 Task: When was "The Call of the Wild" by Jack London set?
Action: Mouse moved to (354, 138)
Screenshot: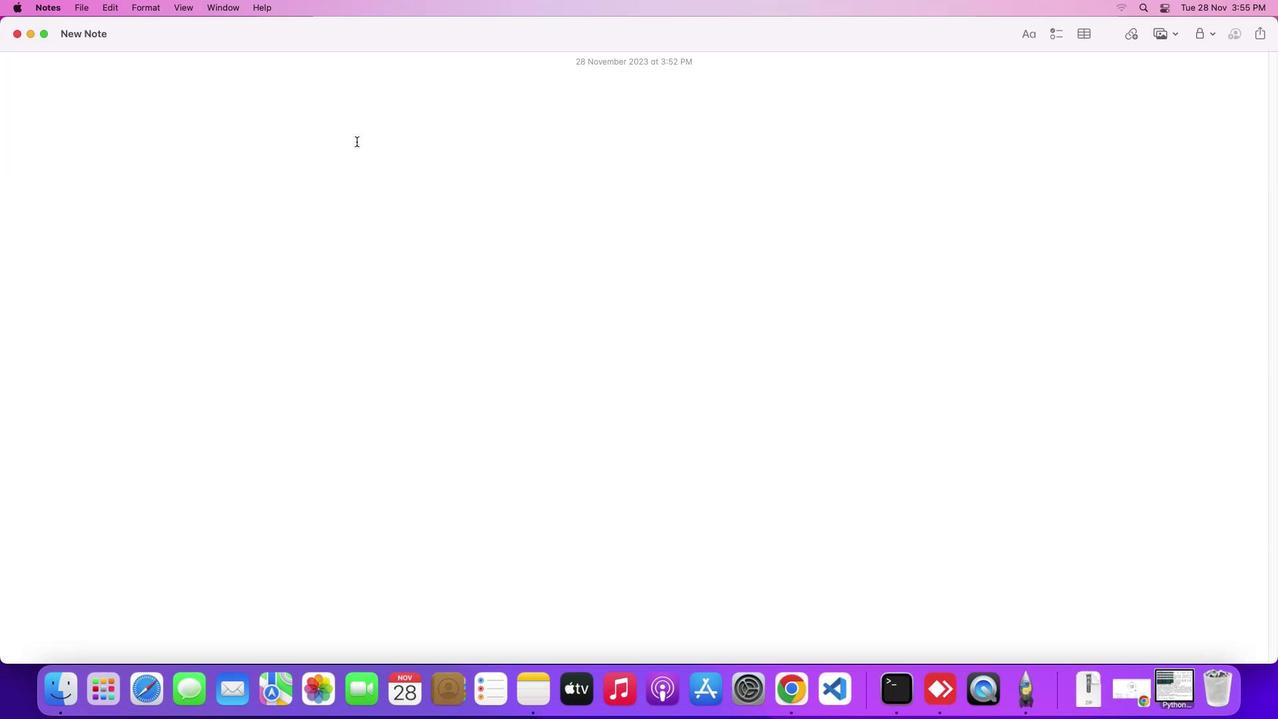 
Action: Key pressed Key.shift'W''h''e''n'Key.space'w''a''s'Key.spaceKey.shift'"'Key.shift'T''h''e'Key.spaceKey.shift'C''a''l''l'Key.space'o''f'Key.space't''h''e'Key.spaceKey.shift'W''i''l''d'Key.shift'"'Key.space'b''y'Key.spaceKey.shift'J''a''c''k'Key.spaceKey.shift'L''o''n''d''o''n'Key.space's''e''t'Key.shift_r'?'Key.enter
Screenshot: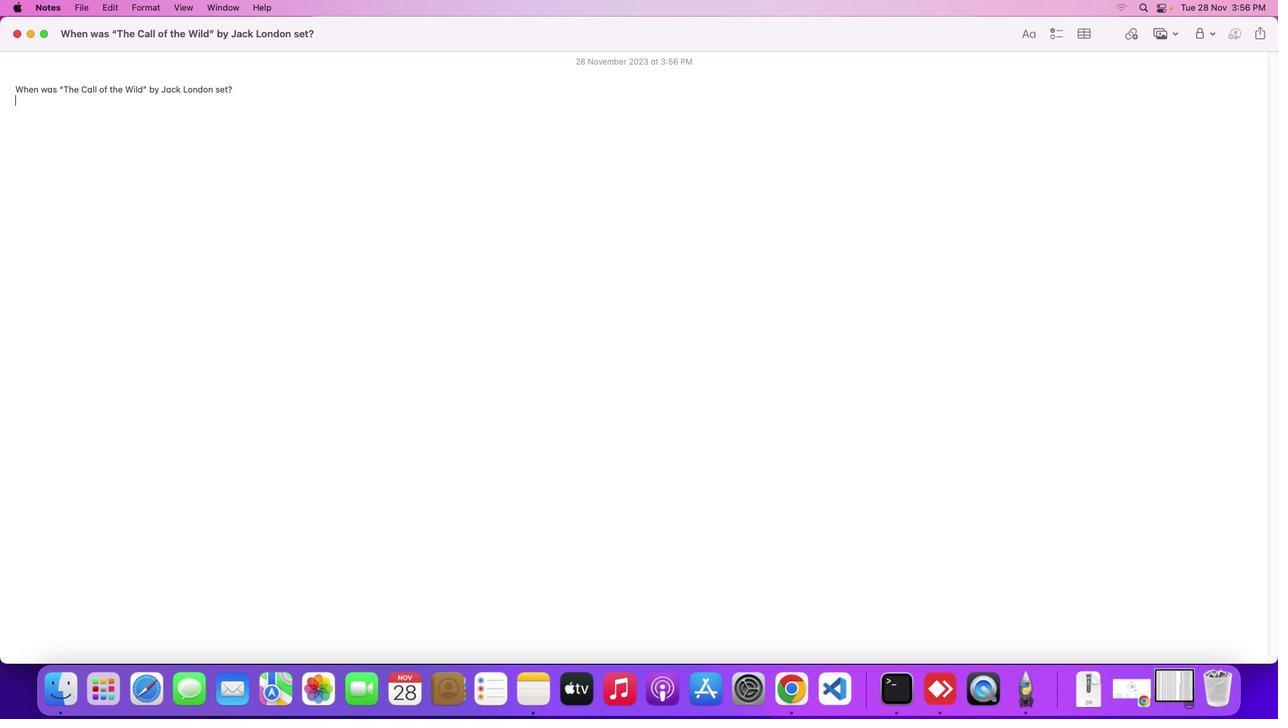 
Action: Mouse moved to (1136, 685)
Screenshot: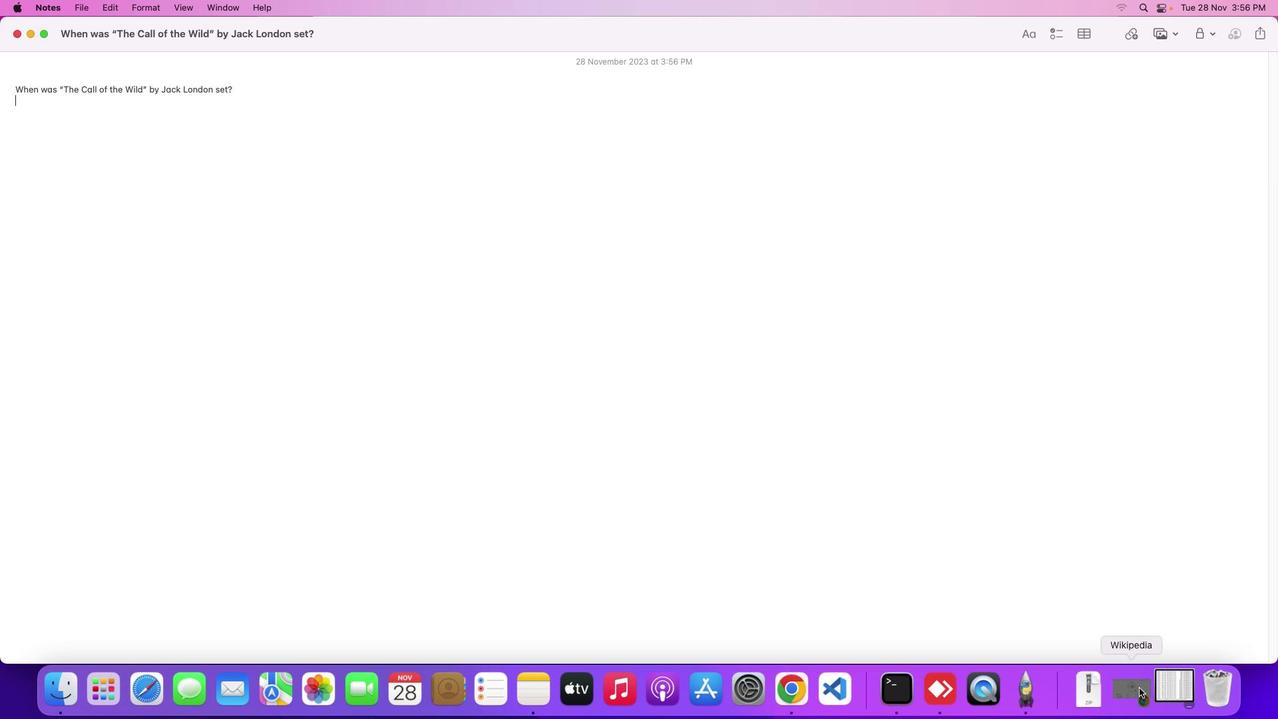
Action: Mouse pressed left at (1136, 685)
Screenshot: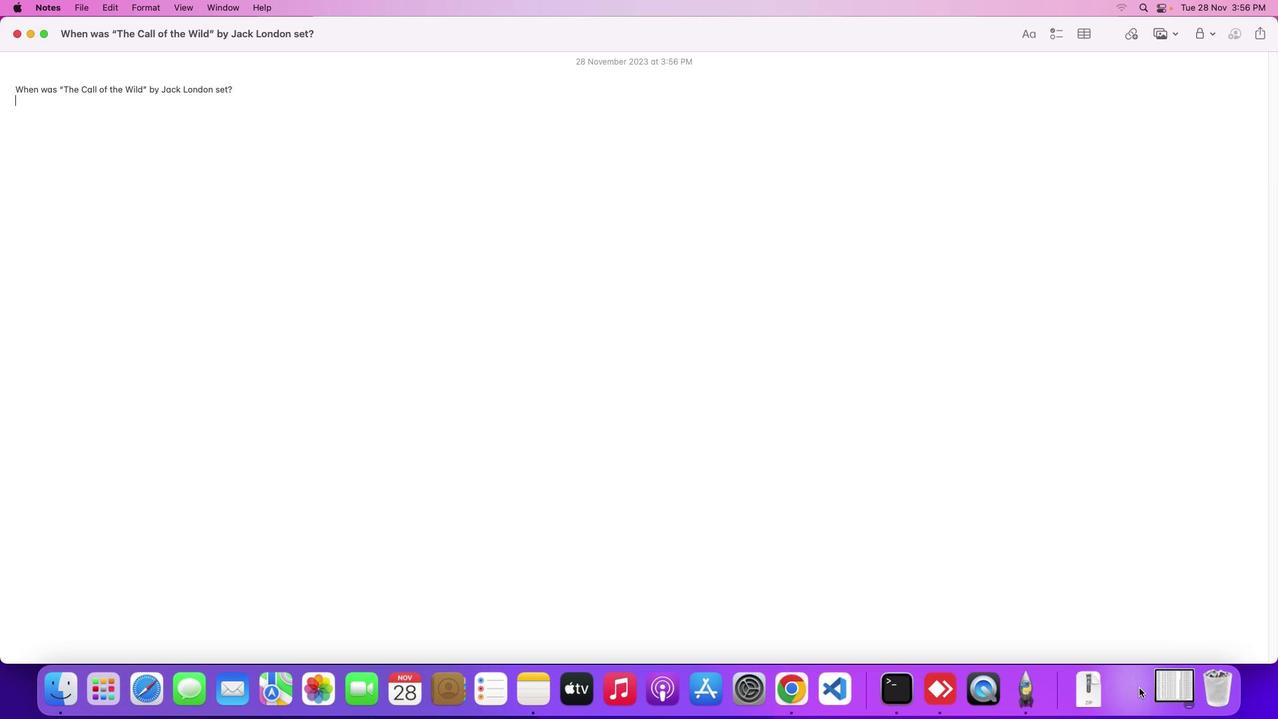 
Action: Mouse moved to (518, 405)
Screenshot: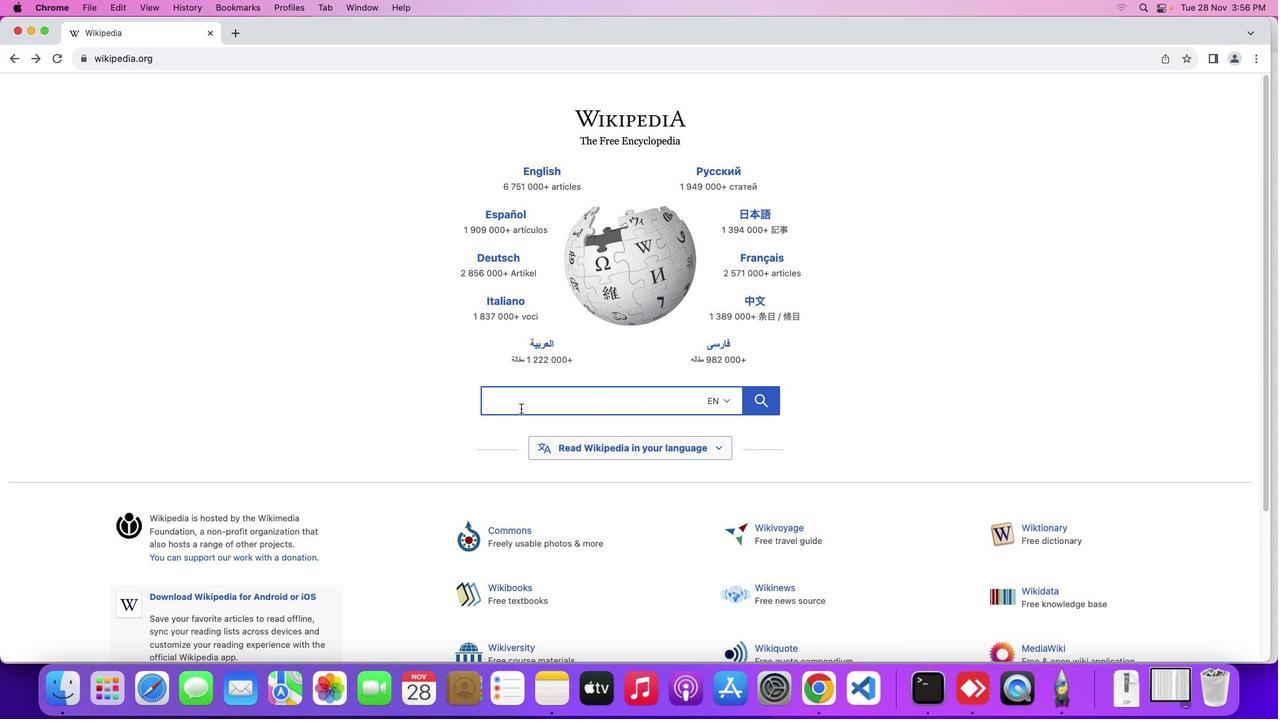 
Action: Mouse pressed left at (518, 405)
Screenshot: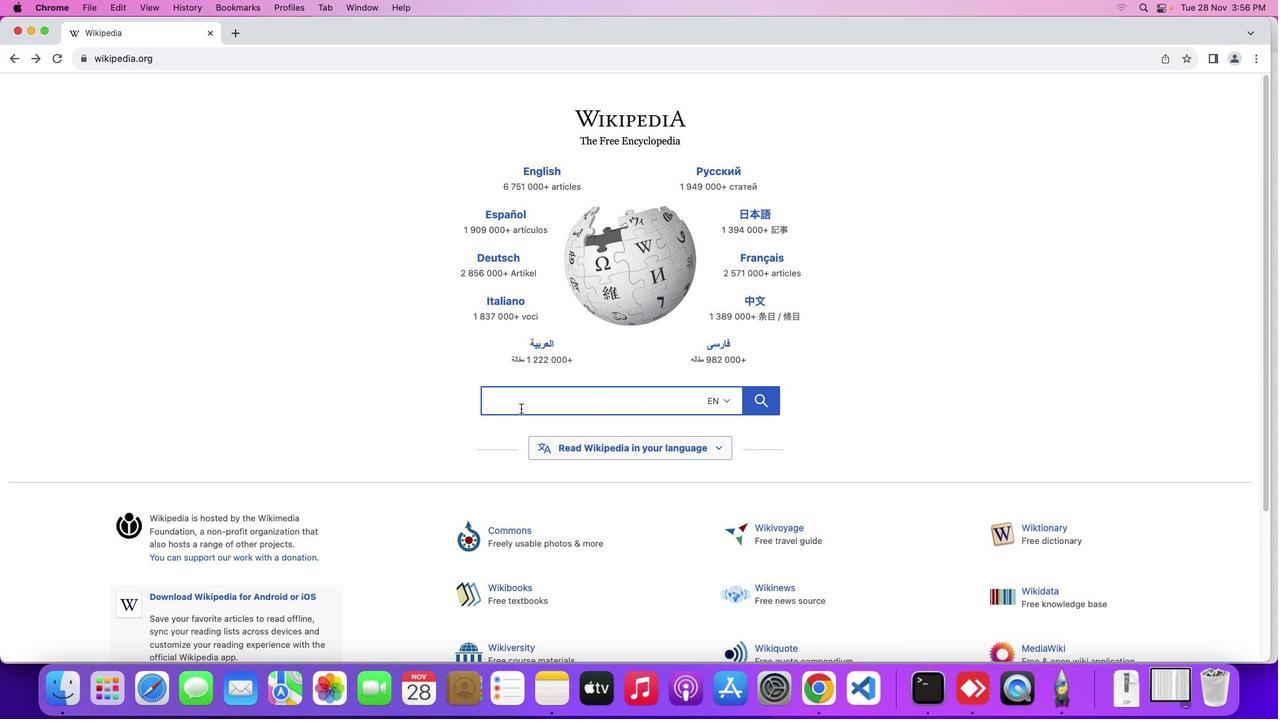 
Action: Mouse moved to (514, 407)
Screenshot: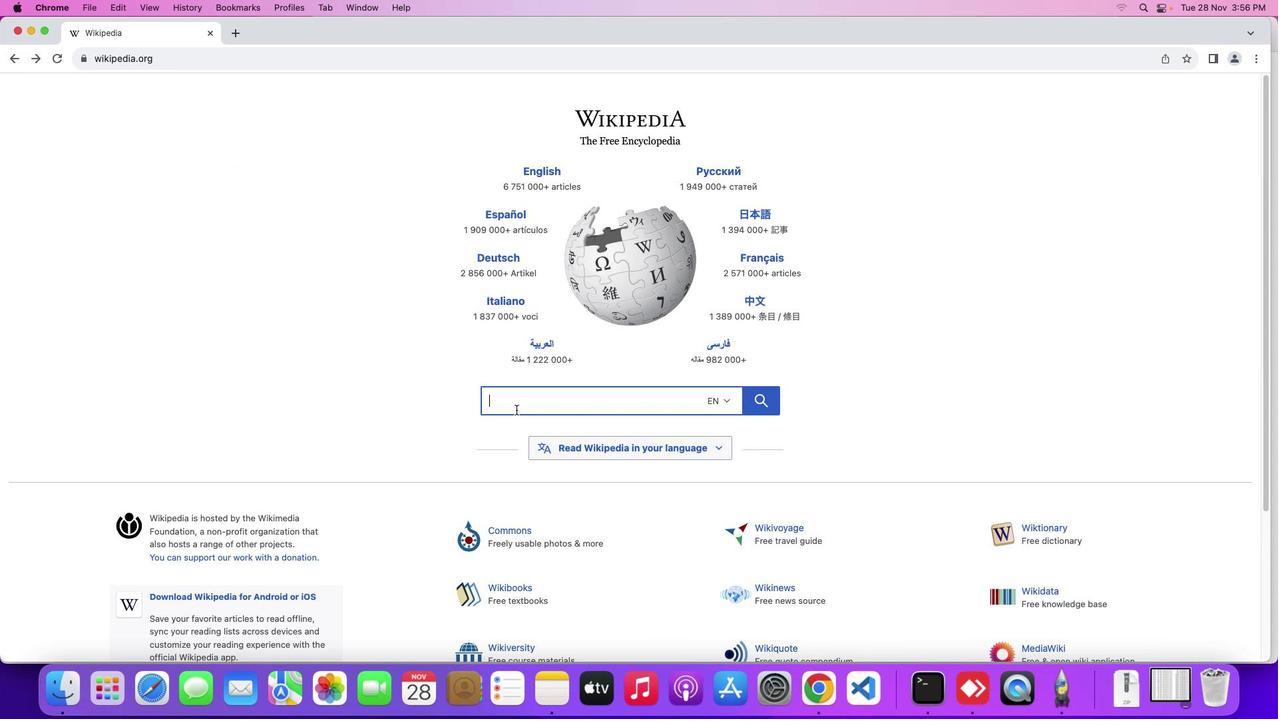 
Action: Key pressed Key.shift'T''h''e'Key.spaceKey.shift'C''a''l''l'Key.space'o''f'Key.space't''h''e'Key.spaceKey.shift'W''i''l''d'
Screenshot: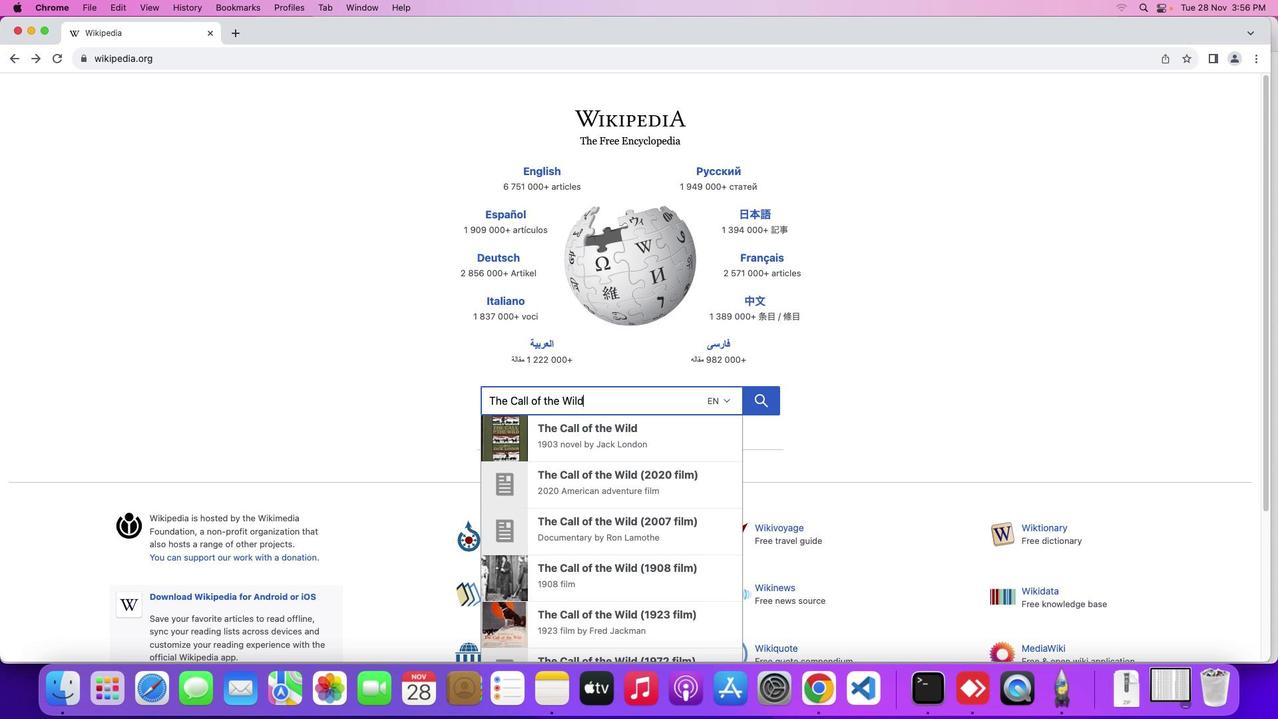 
Action: Mouse moved to (569, 430)
Screenshot: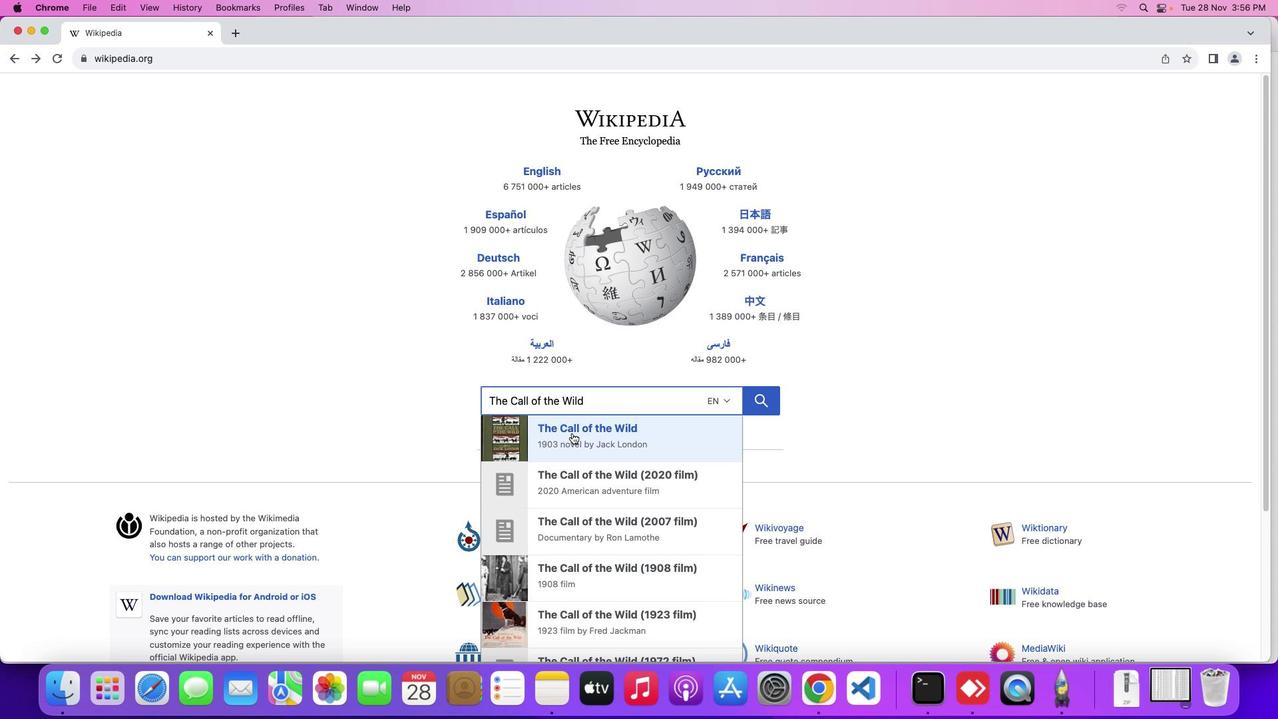 
Action: Mouse pressed left at (569, 430)
Screenshot: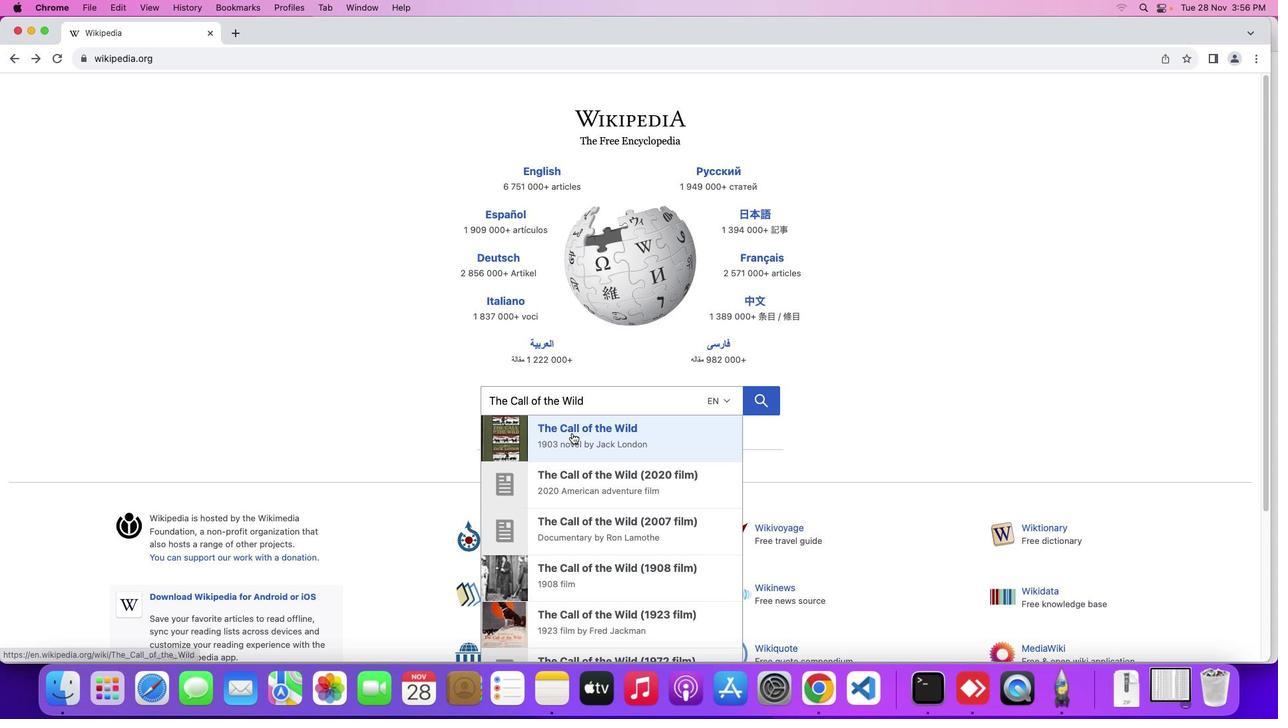 
Action: Mouse moved to (701, 380)
Screenshot: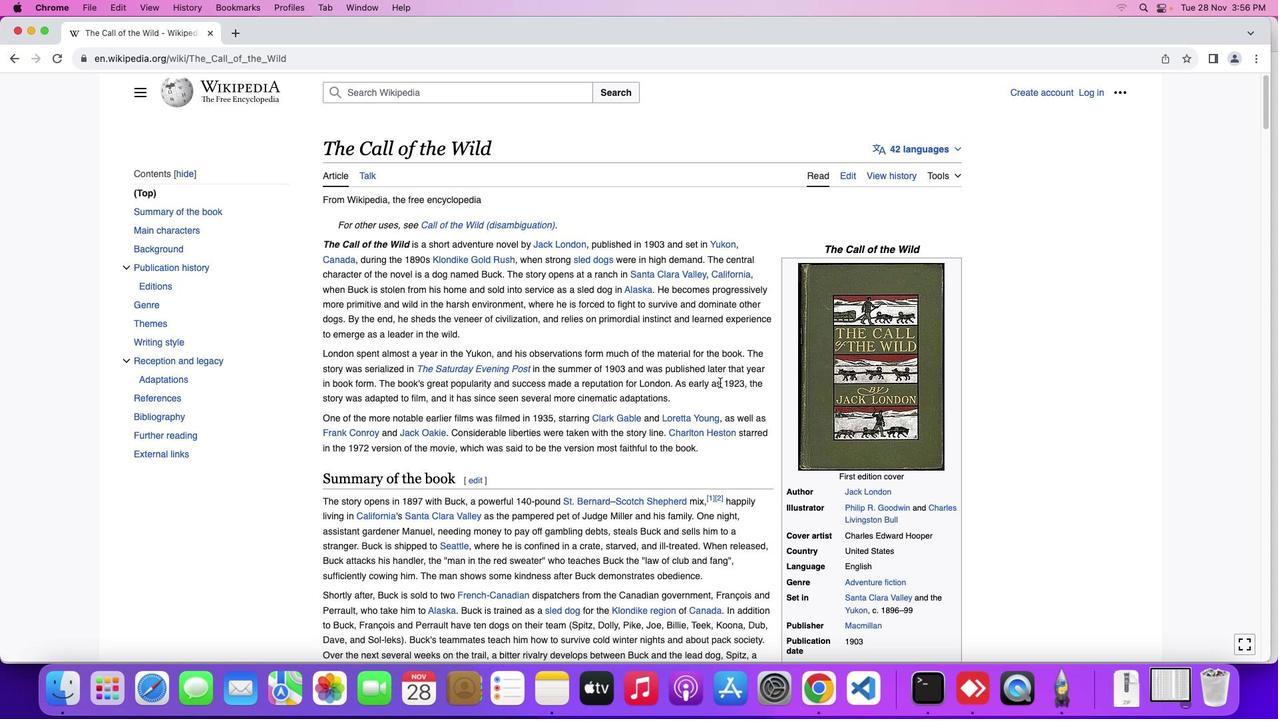
Action: Mouse scrolled (701, 380) with delta (-1, -2)
Screenshot: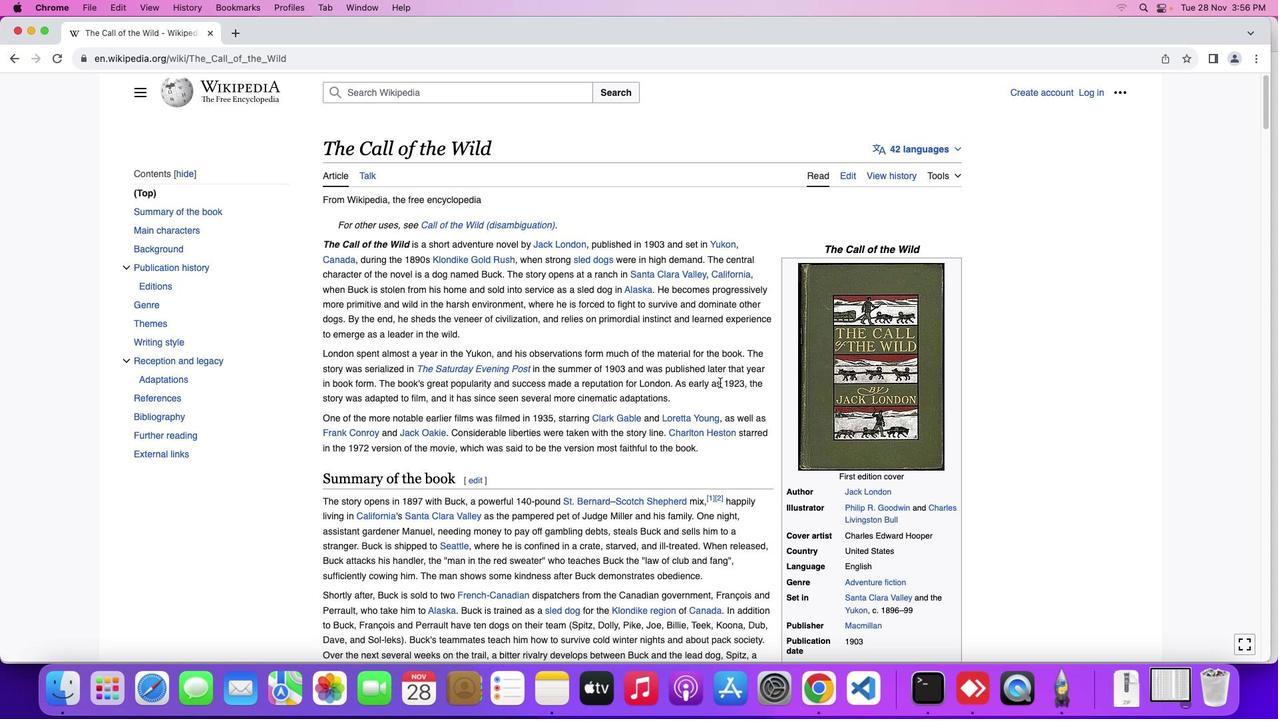 
Action: Mouse moved to (708, 380)
Screenshot: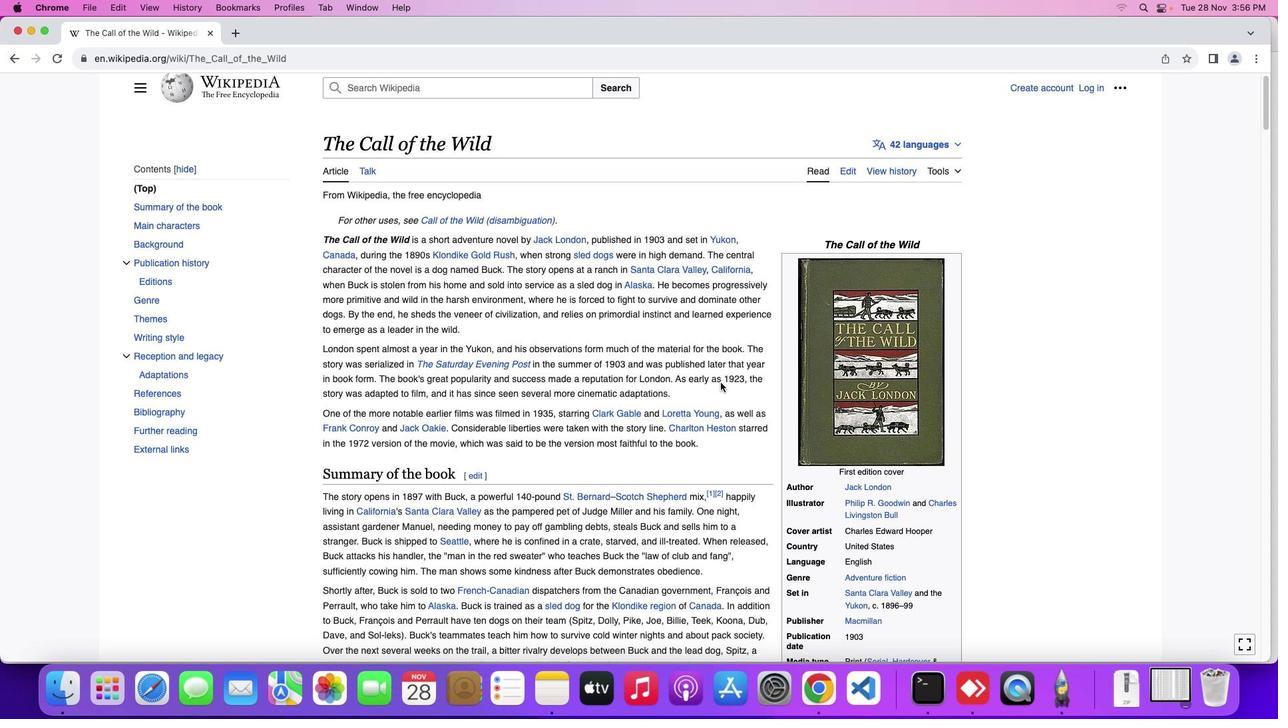 
Action: Mouse scrolled (708, 380) with delta (-1, -2)
Screenshot: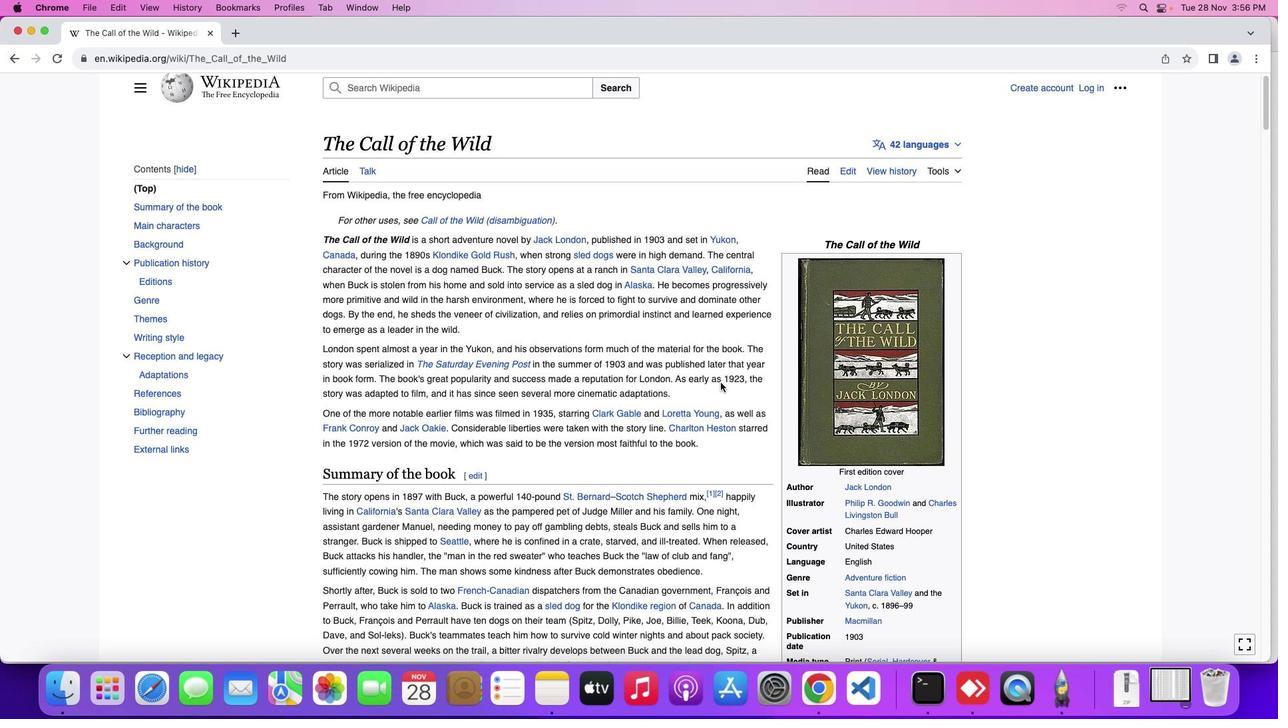 
Action: Mouse moved to (783, 378)
Screenshot: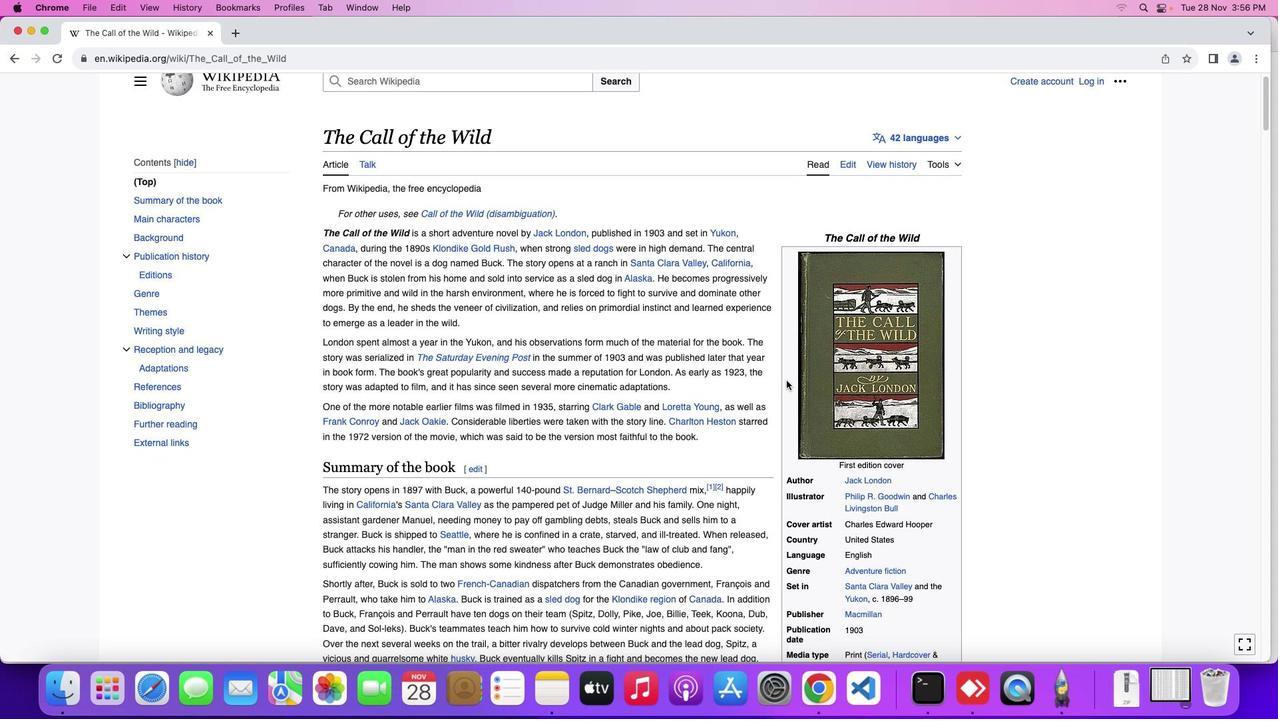 
Action: Mouse scrolled (783, 378) with delta (-1, -2)
Screenshot: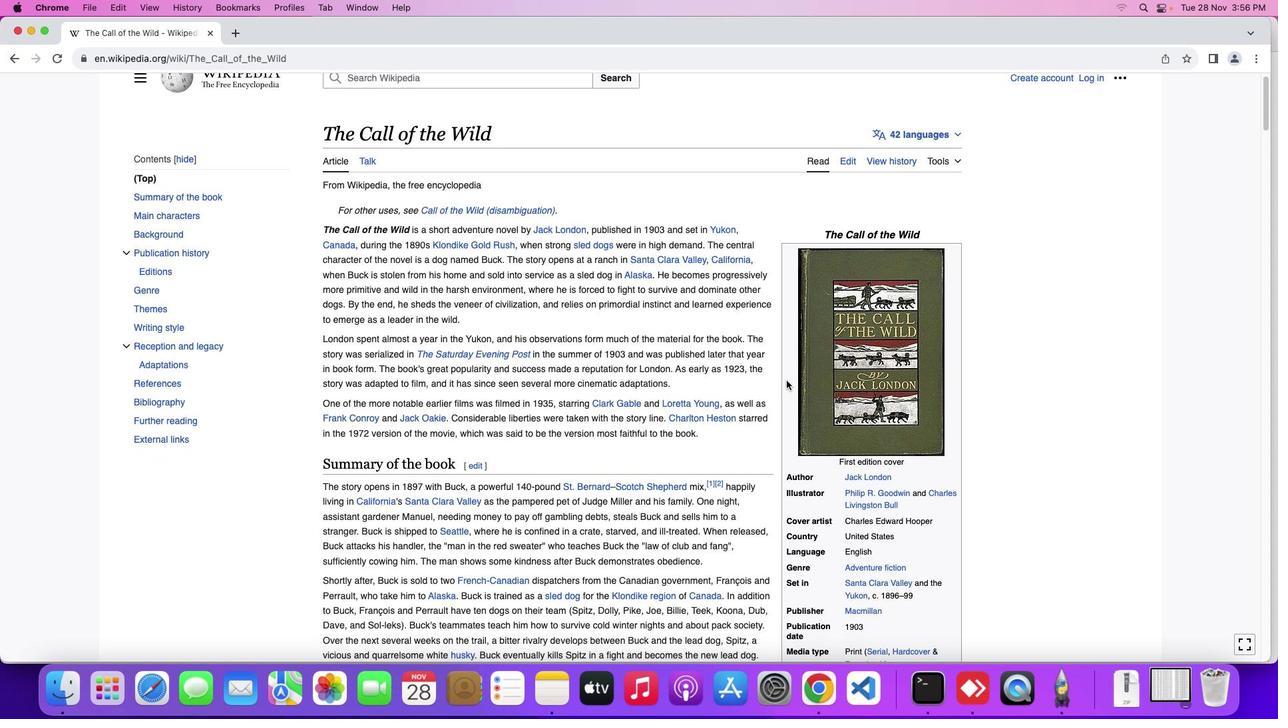 
Action: Mouse scrolled (783, 378) with delta (-1, -2)
Screenshot: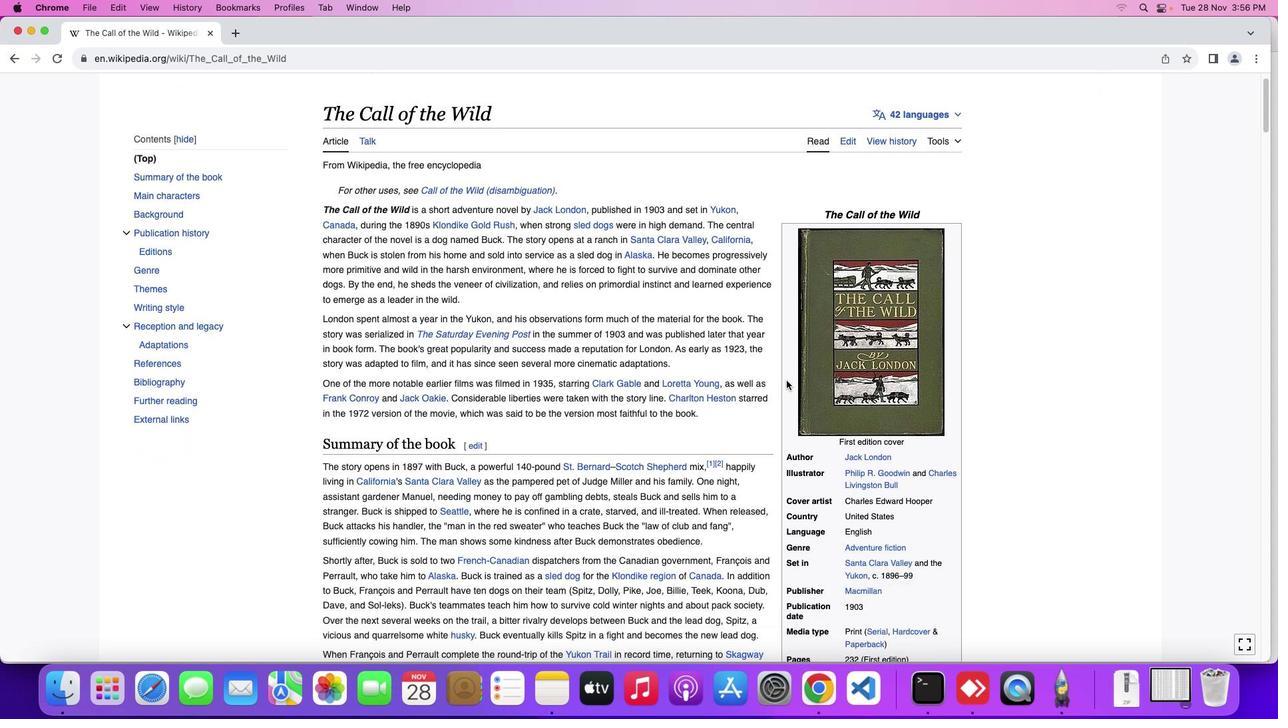 
Action: Mouse moved to (784, 378)
Screenshot: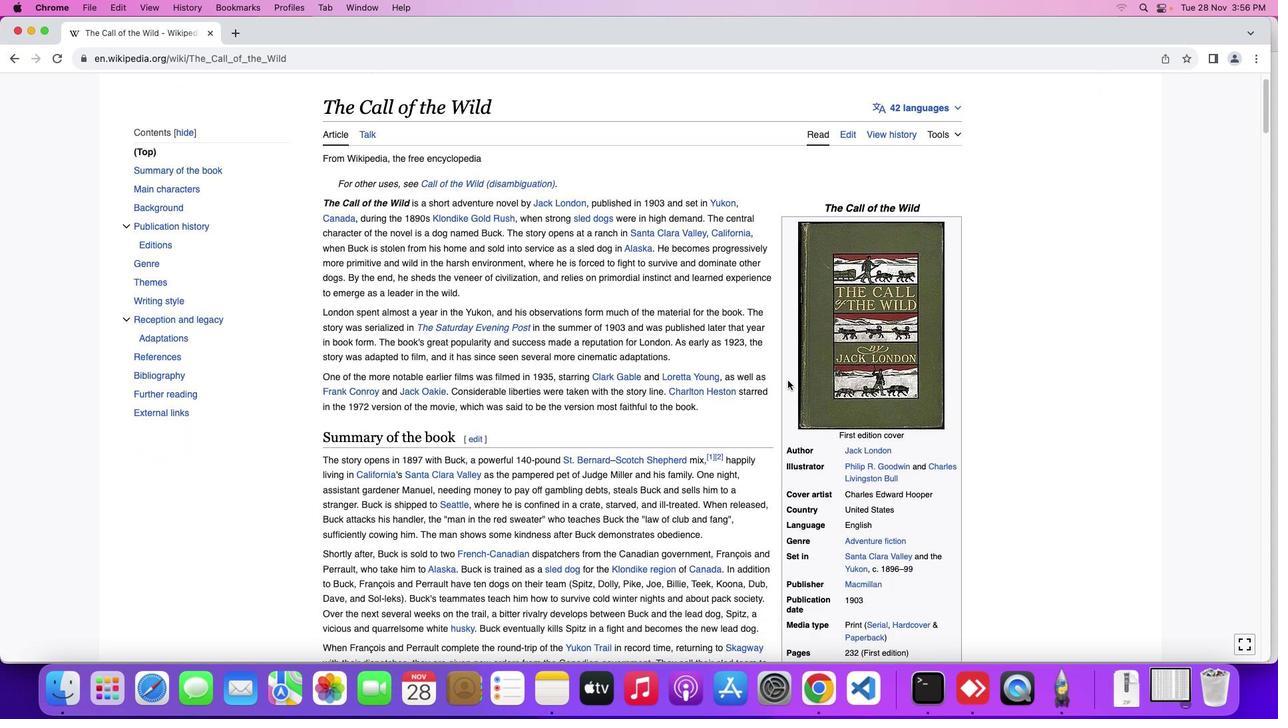 
Action: Mouse scrolled (784, 378) with delta (-1, -2)
Screenshot: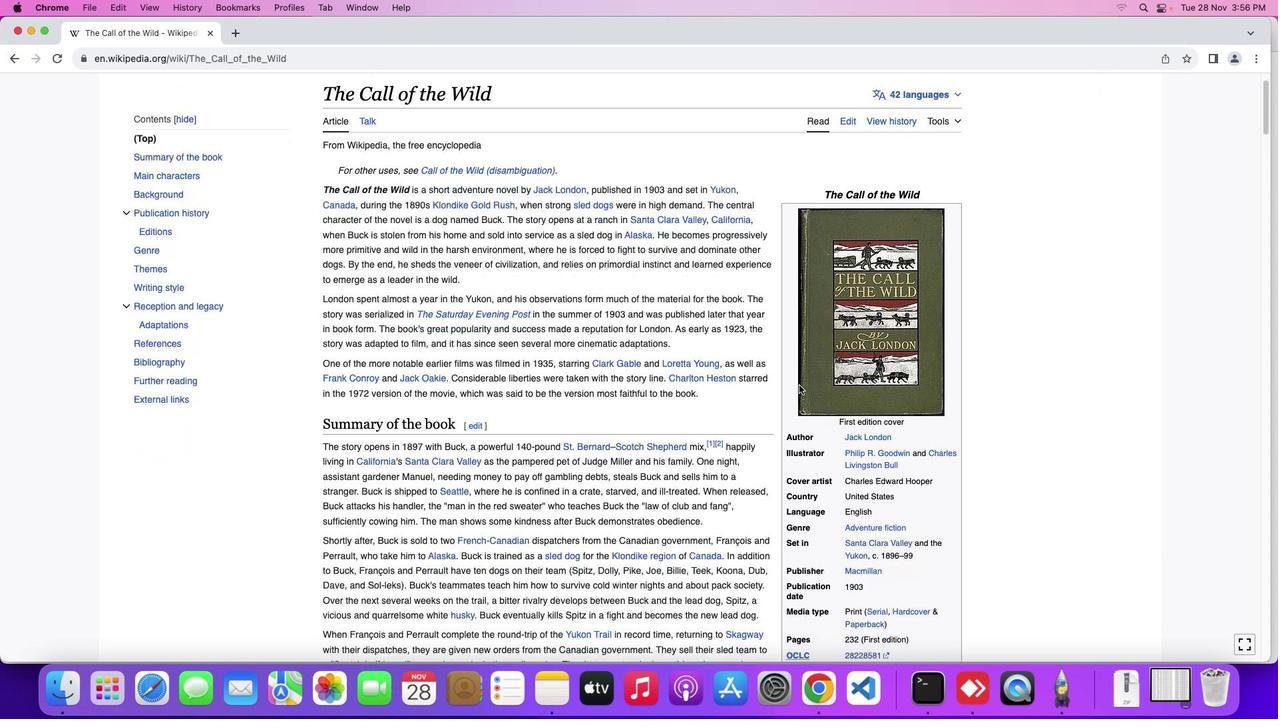 
Action: Mouse moved to (803, 392)
Screenshot: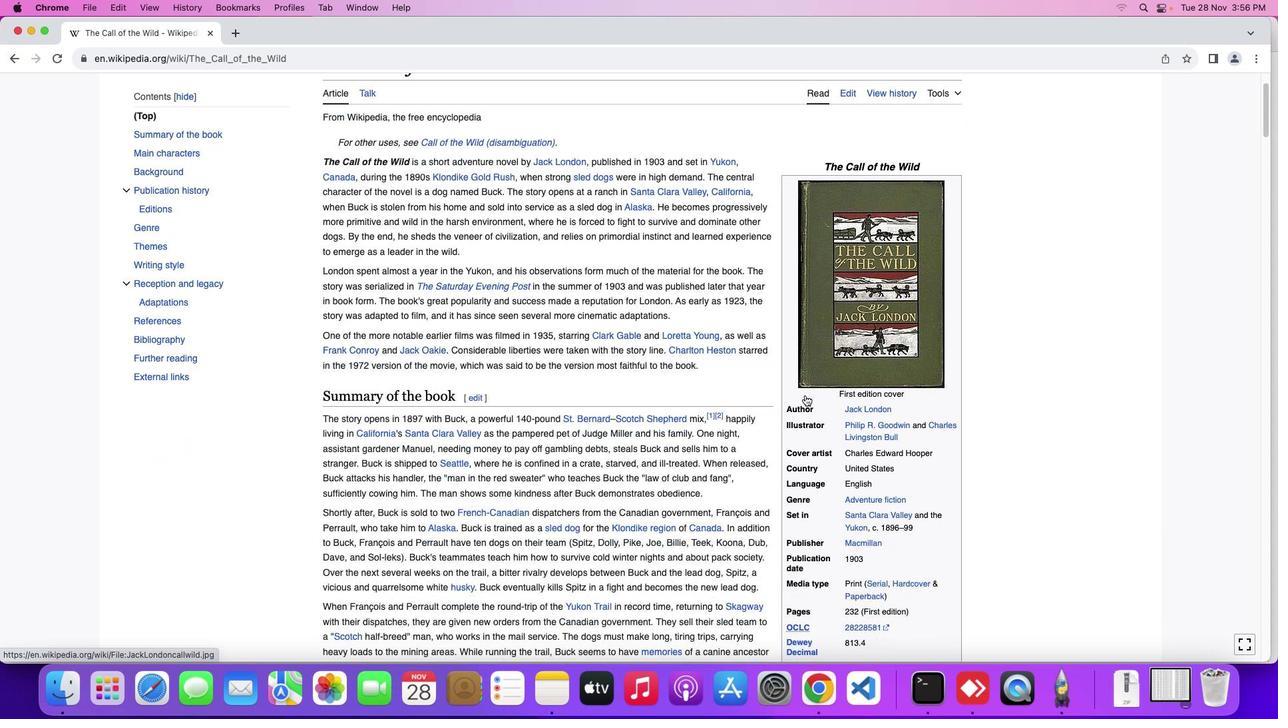 
Action: Mouse scrolled (803, 392) with delta (-1, -2)
Screenshot: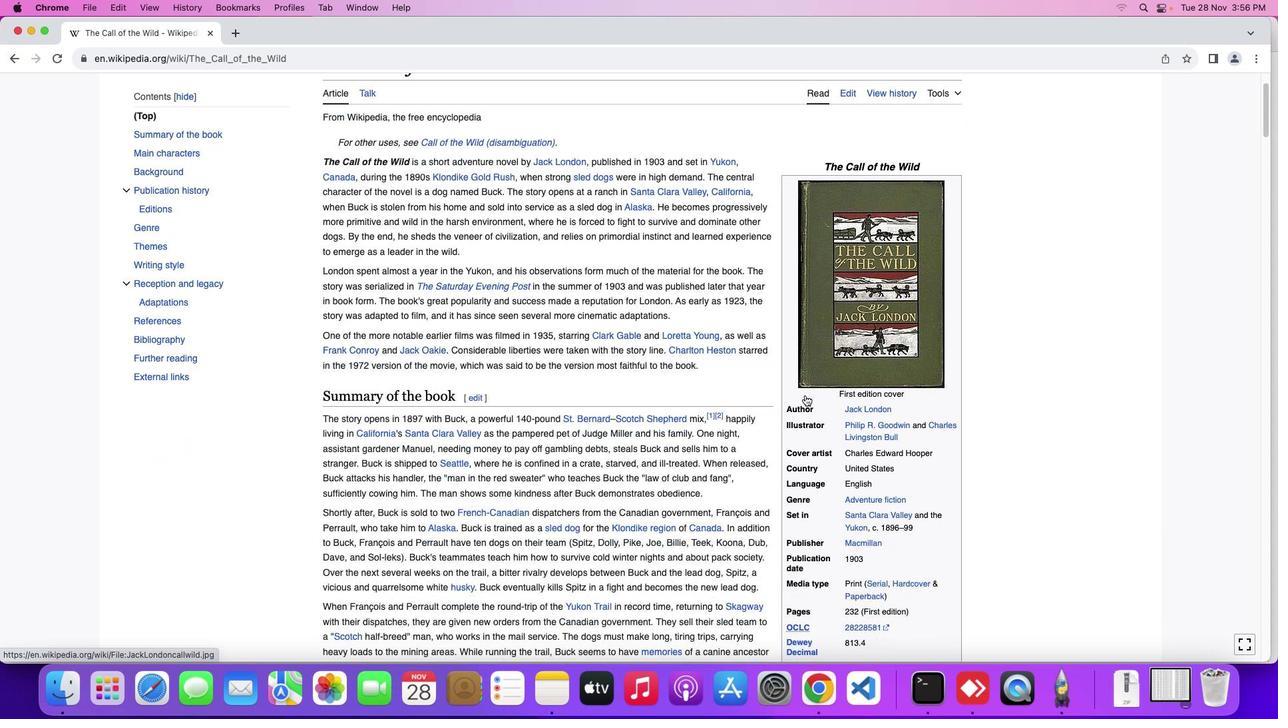 
Action: Mouse moved to (803, 392)
Screenshot: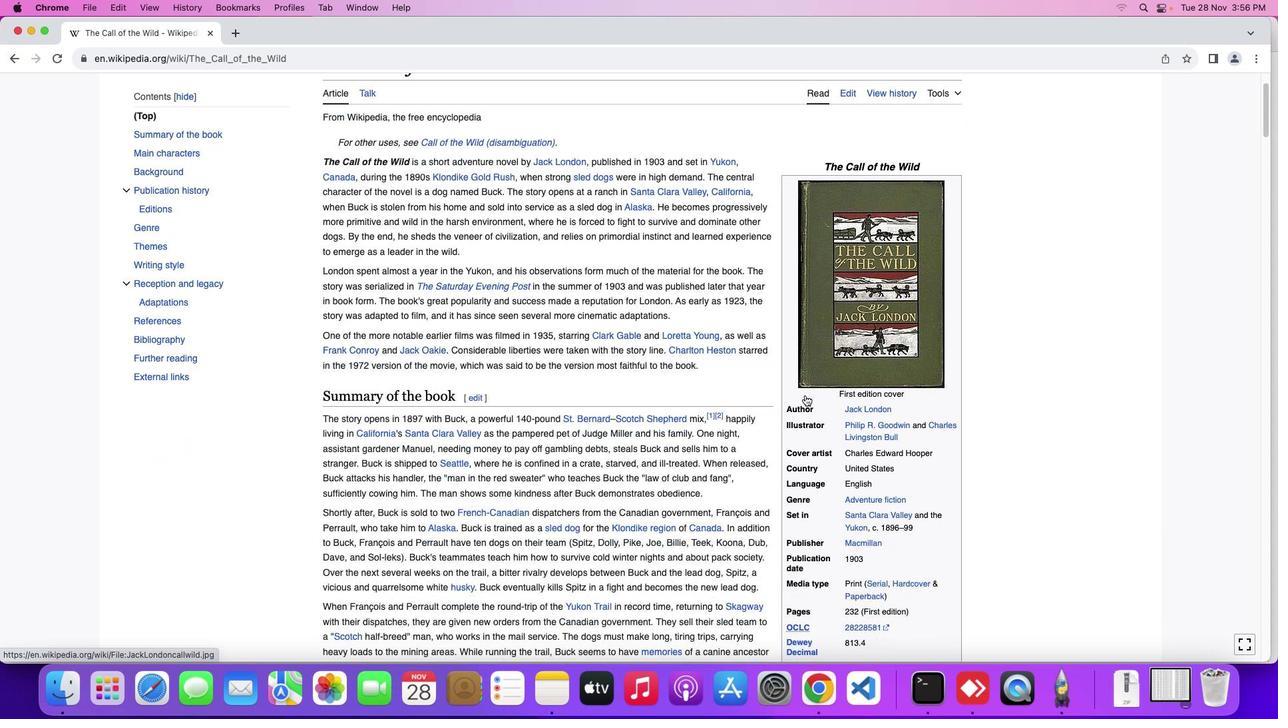 
Action: Mouse scrolled (803, 392) with delta (-1, -2)
Screenshot: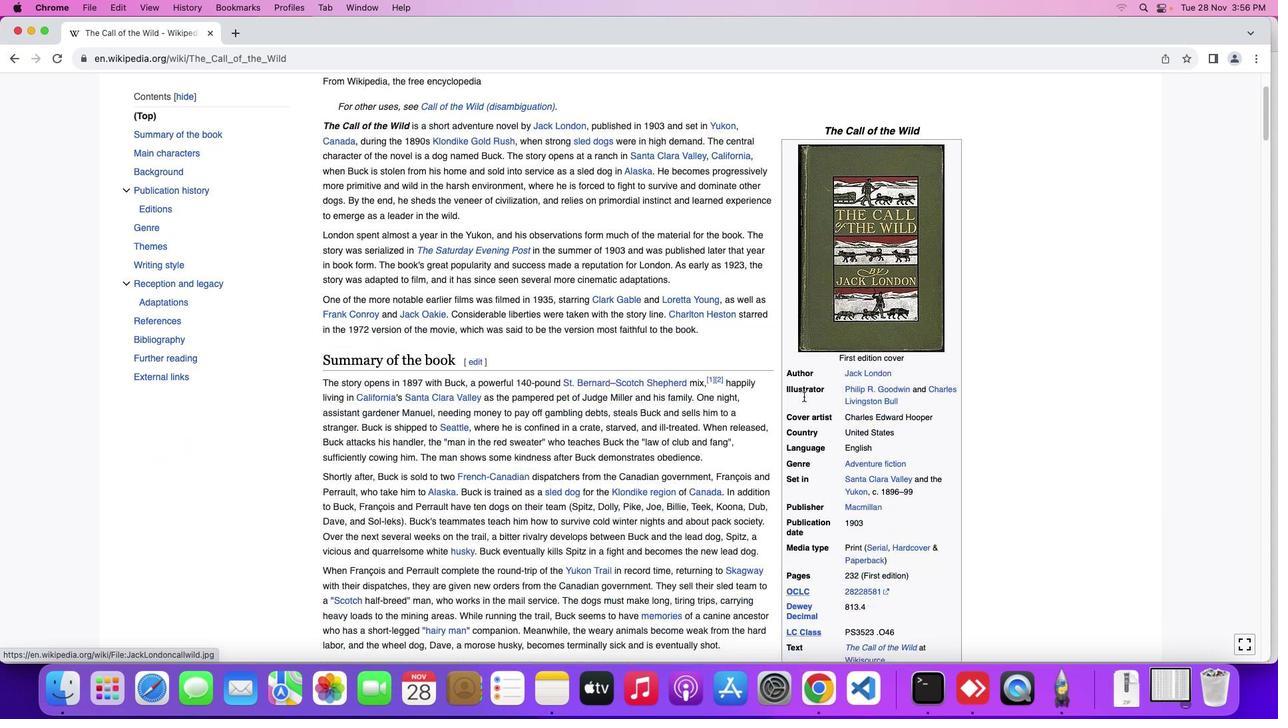 
Action: Mouse scrolled (803, 392) with delta (-1, -3)
Screenshot: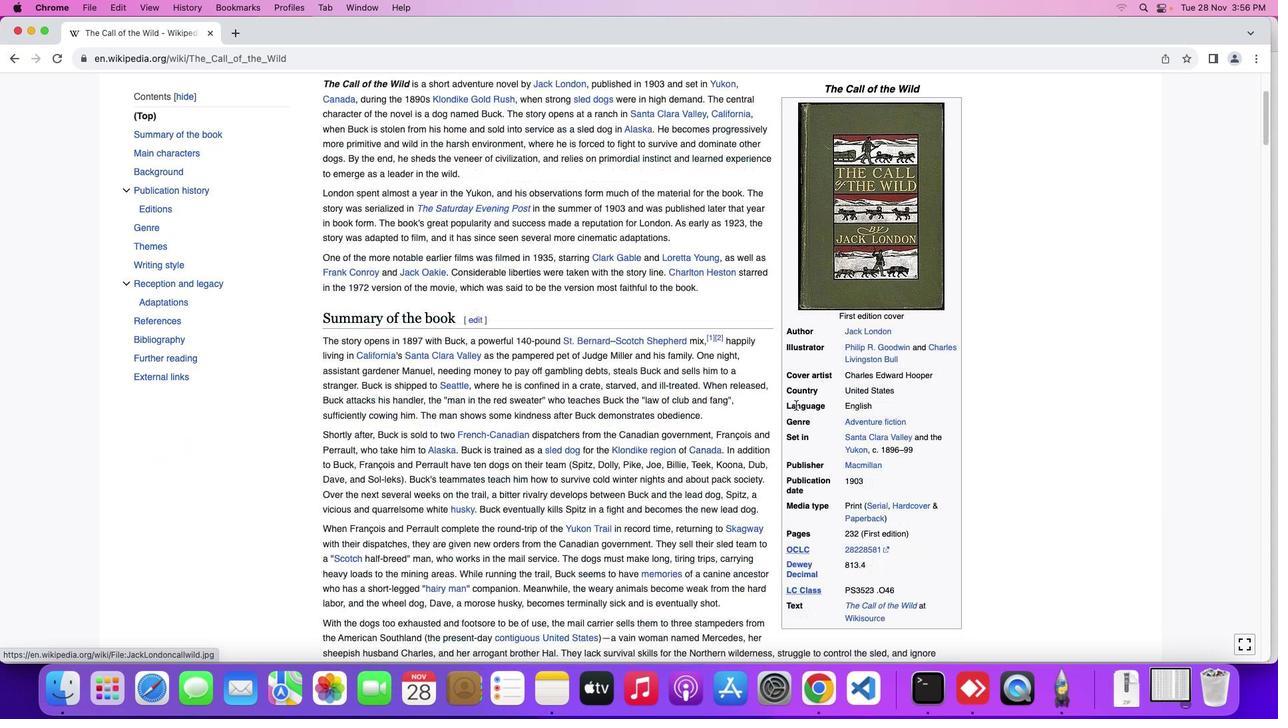 
Action: Mouse scrolled (803, 392) with delta (-1, -3)
Screenshot: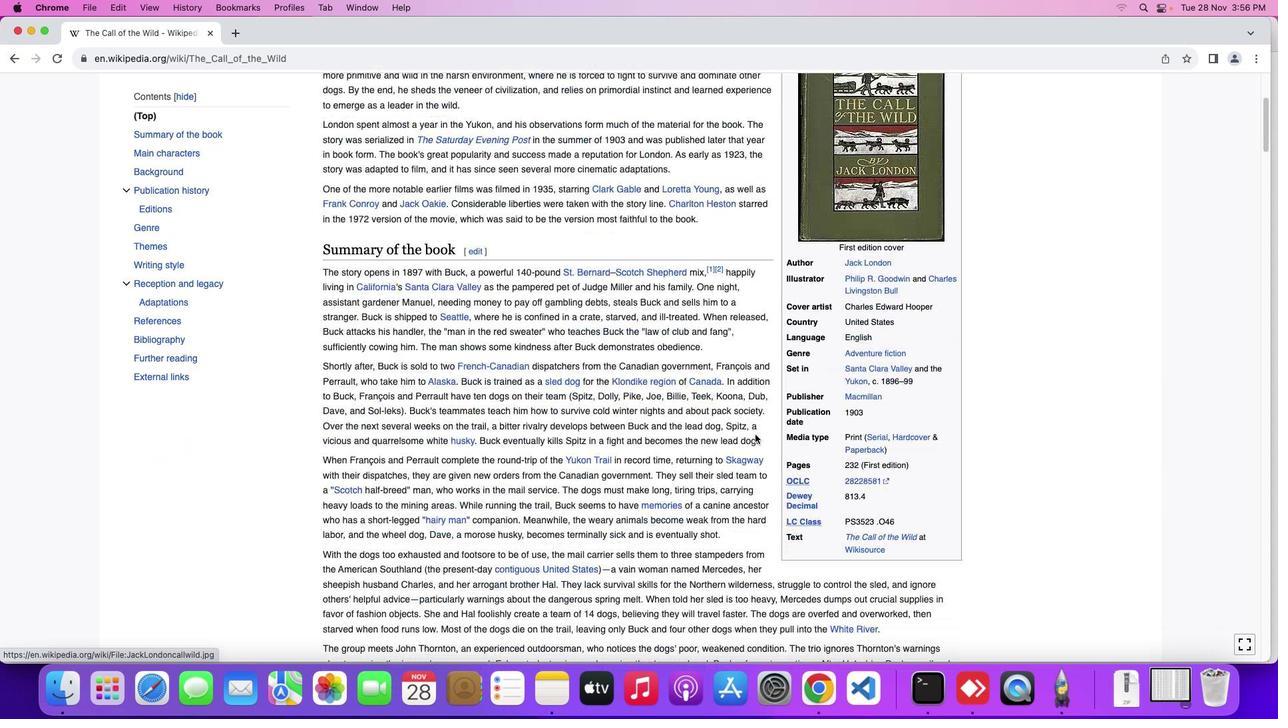 
Action: Mouse moved to (732, 440)
Screenshot: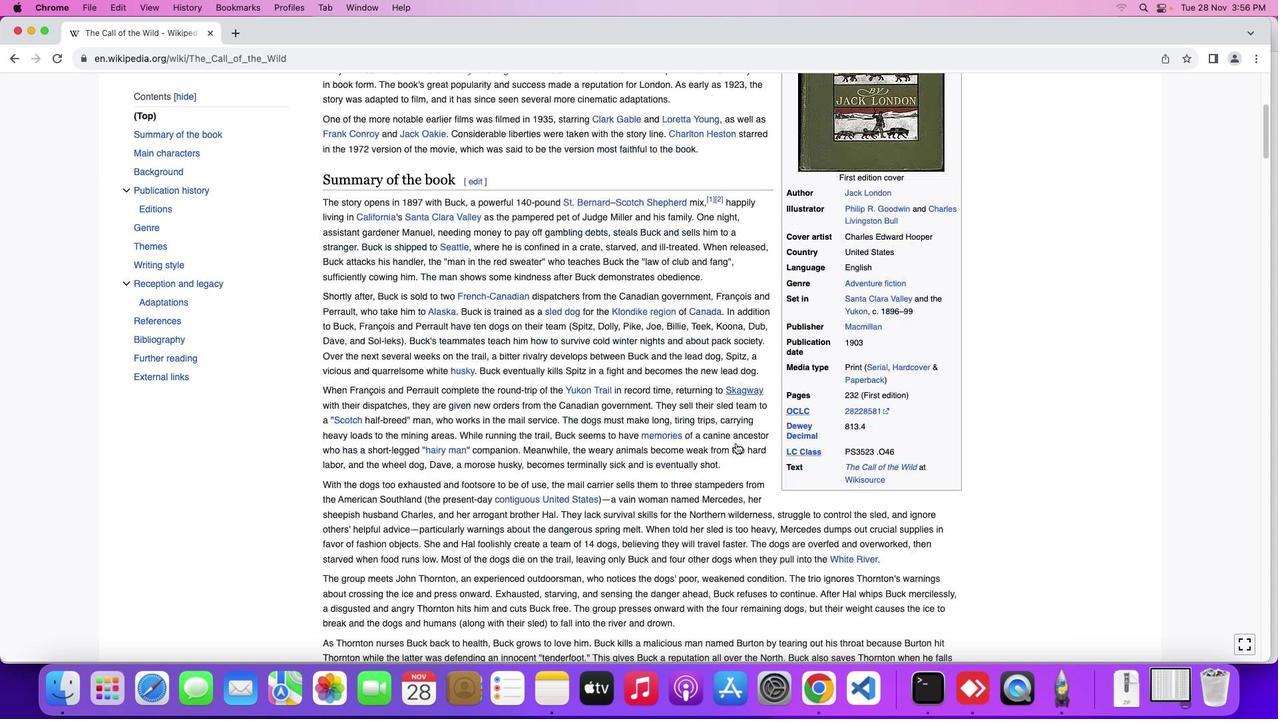 
Action: Mouse scrolled (732, 440) with delta (-1, -2)
Screenshot: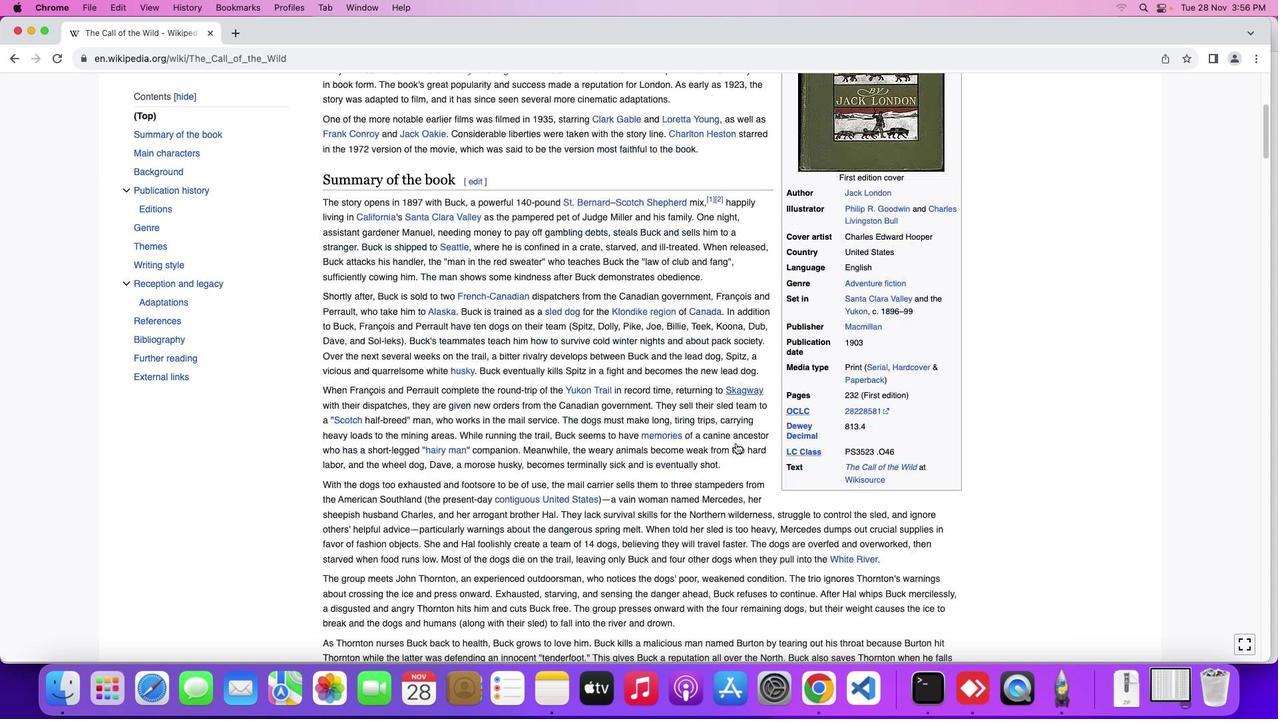 
Action: Mouse moved to (733, 440)
Screenshot: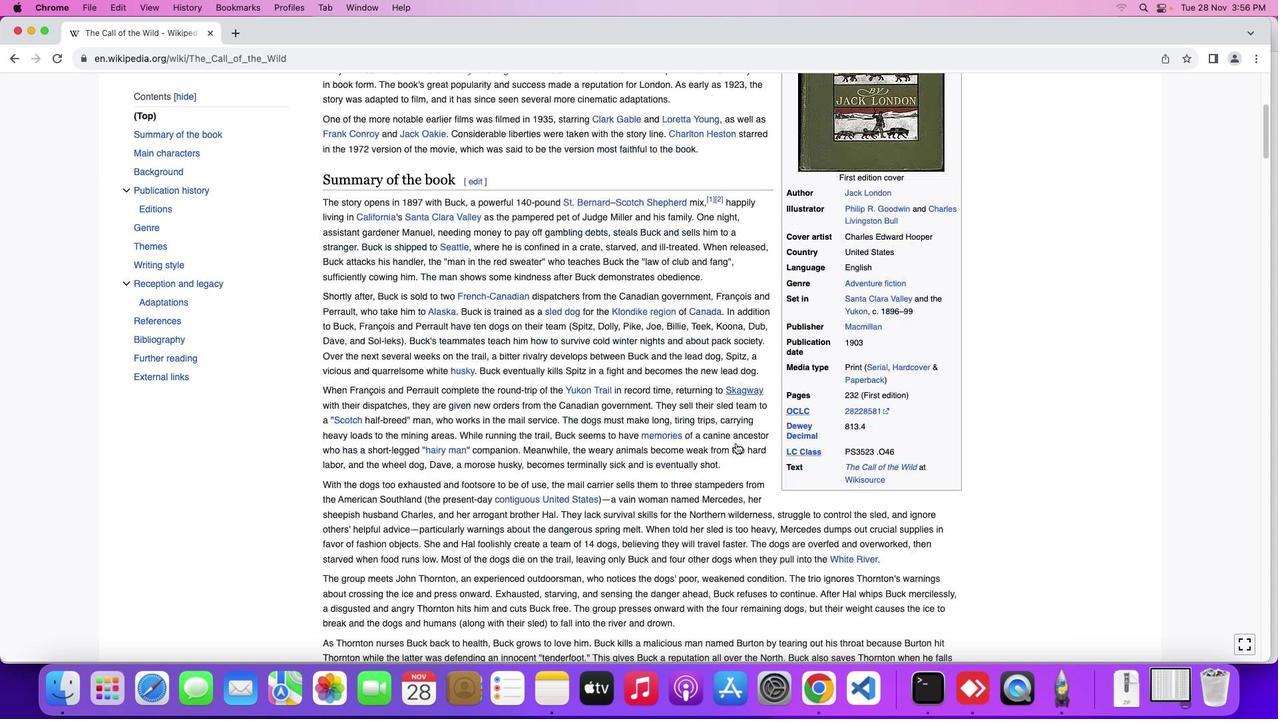 
Action: Mouse scrolled (733, 440) with delta (-1, -2)
Screenshot: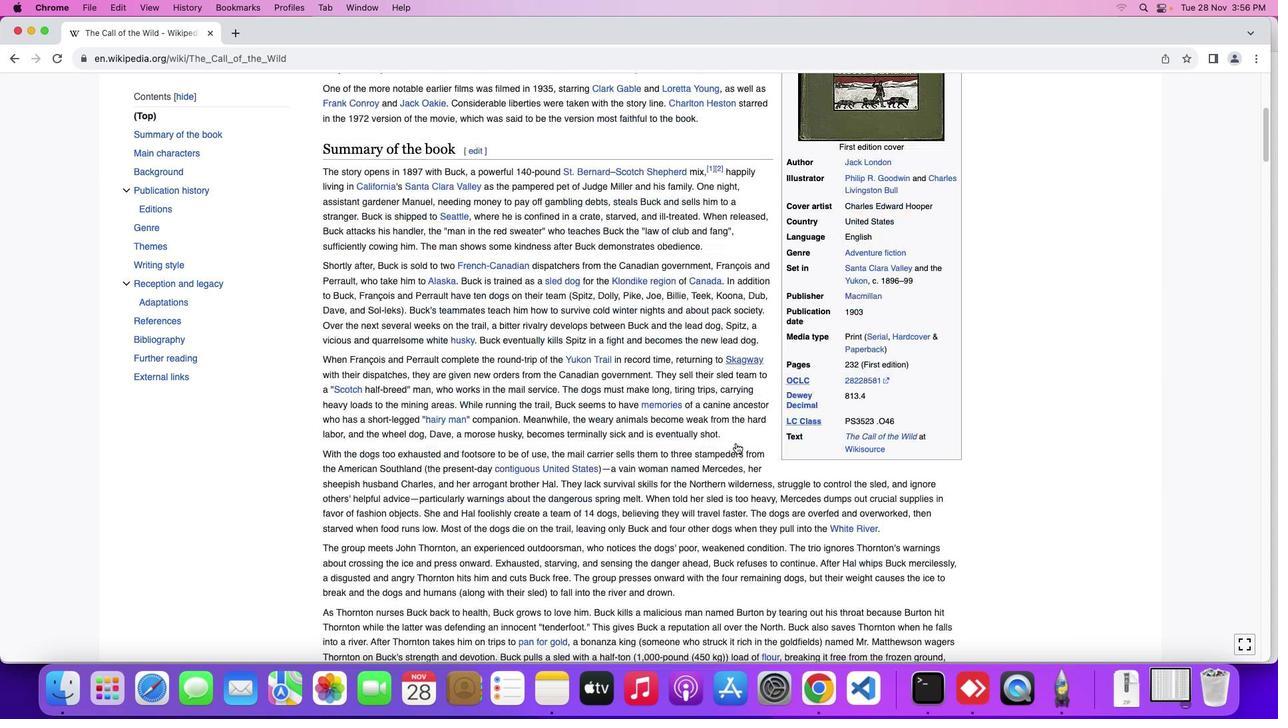 
Action: Mouse scrolled (733, 440) with delta (-1, -3)
Screenshot: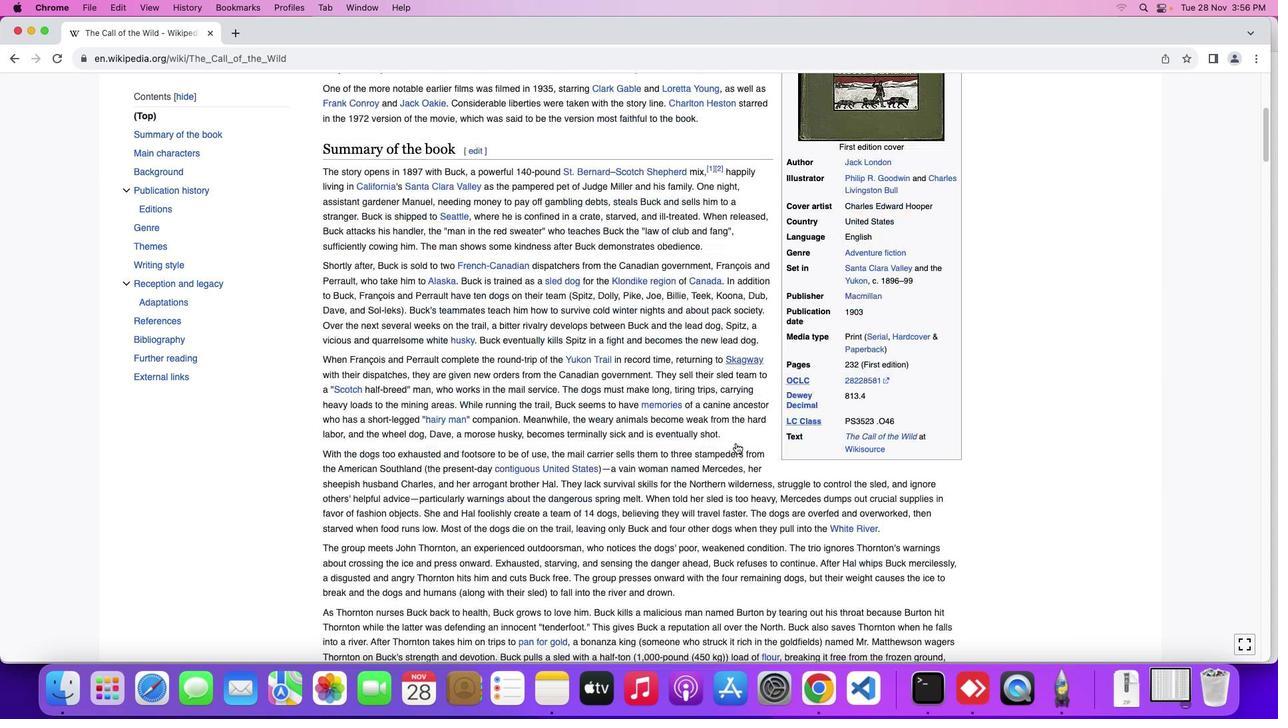 
Action: Mouse moved to (734, 460)
Screenshot: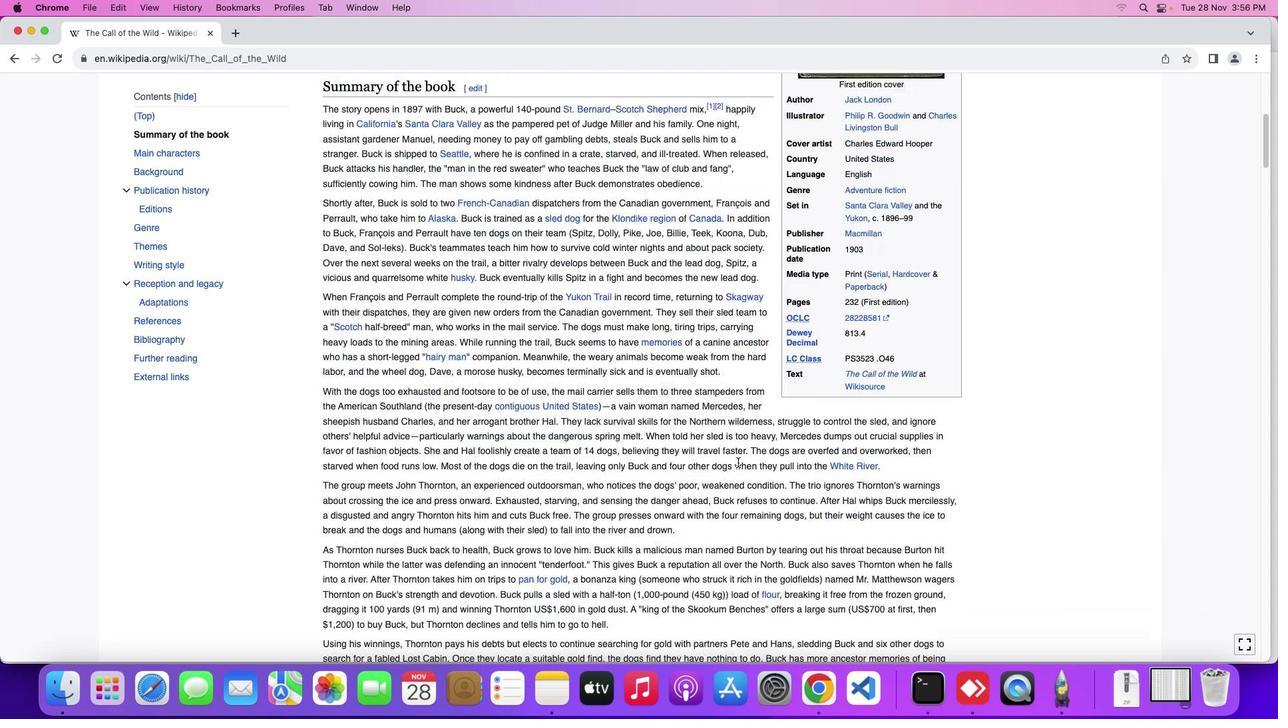 
Action: Mouse scrolled (734, 460) with delta (-1, -2)
Screenshot: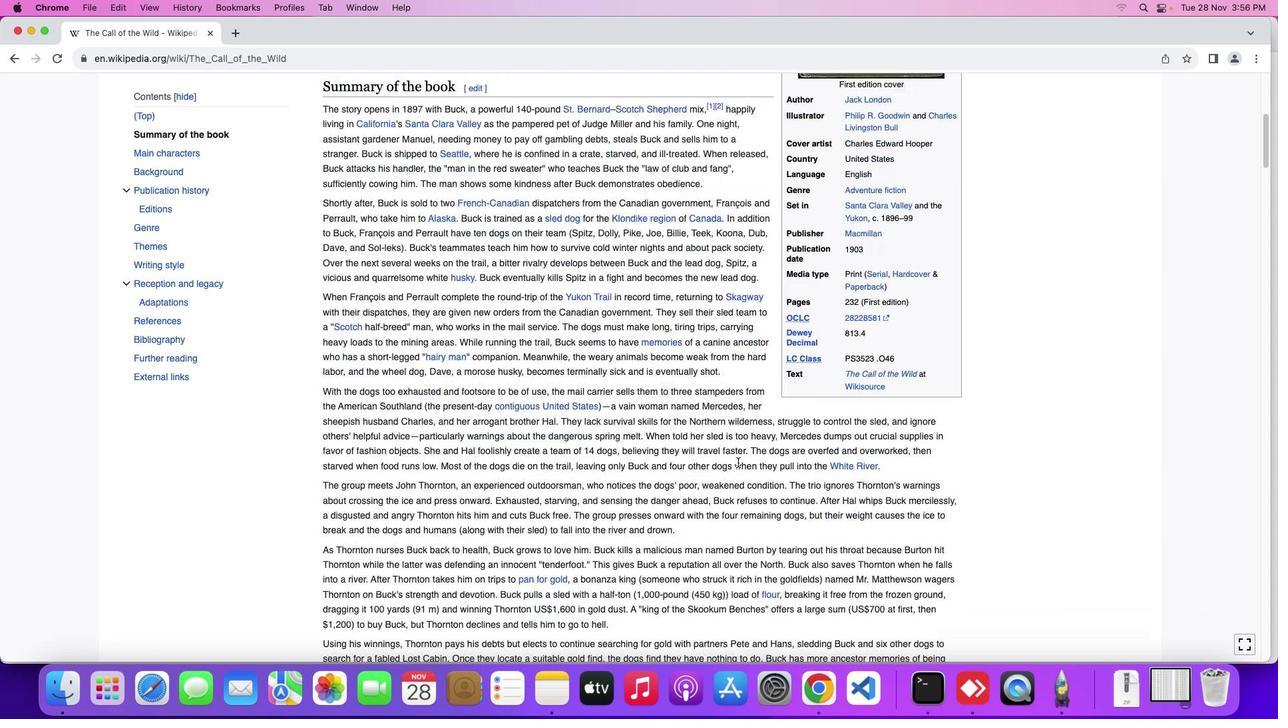 
Action: Mouse moved to (735, 460)
Screenshot: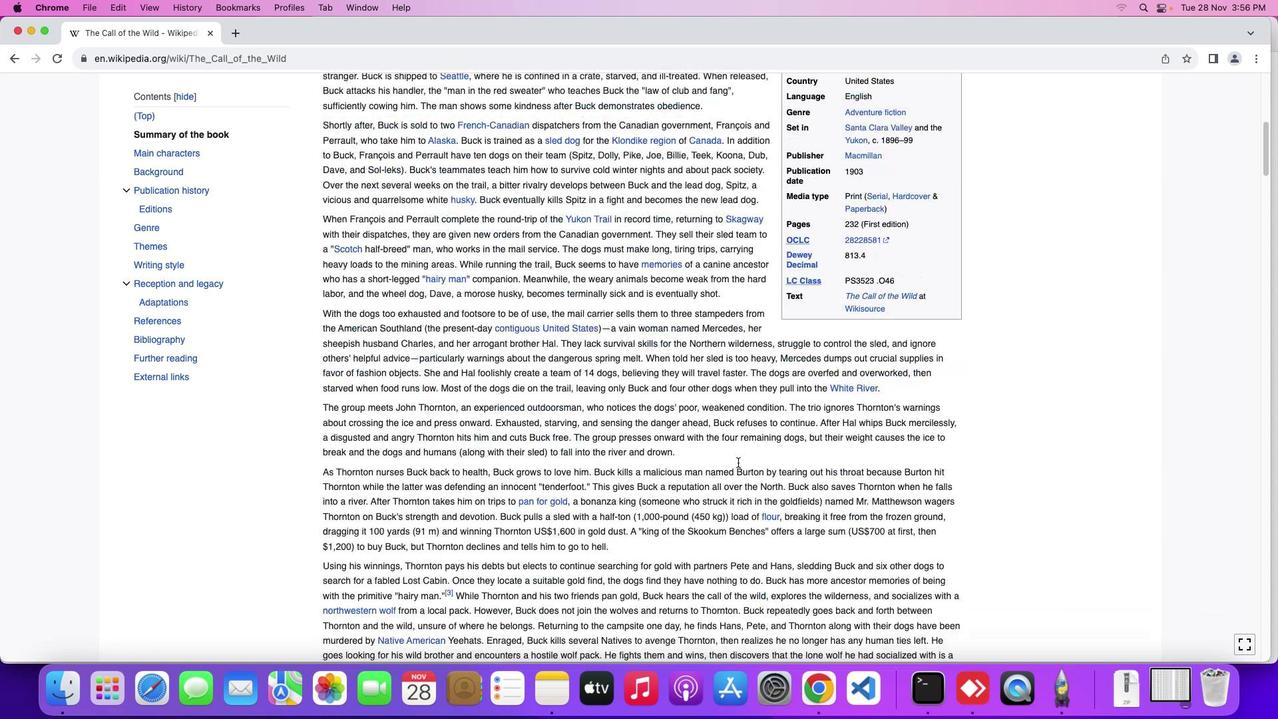 
Action: Mouse scrolled (735, 460) with delta (-1, -2)
Screenshot: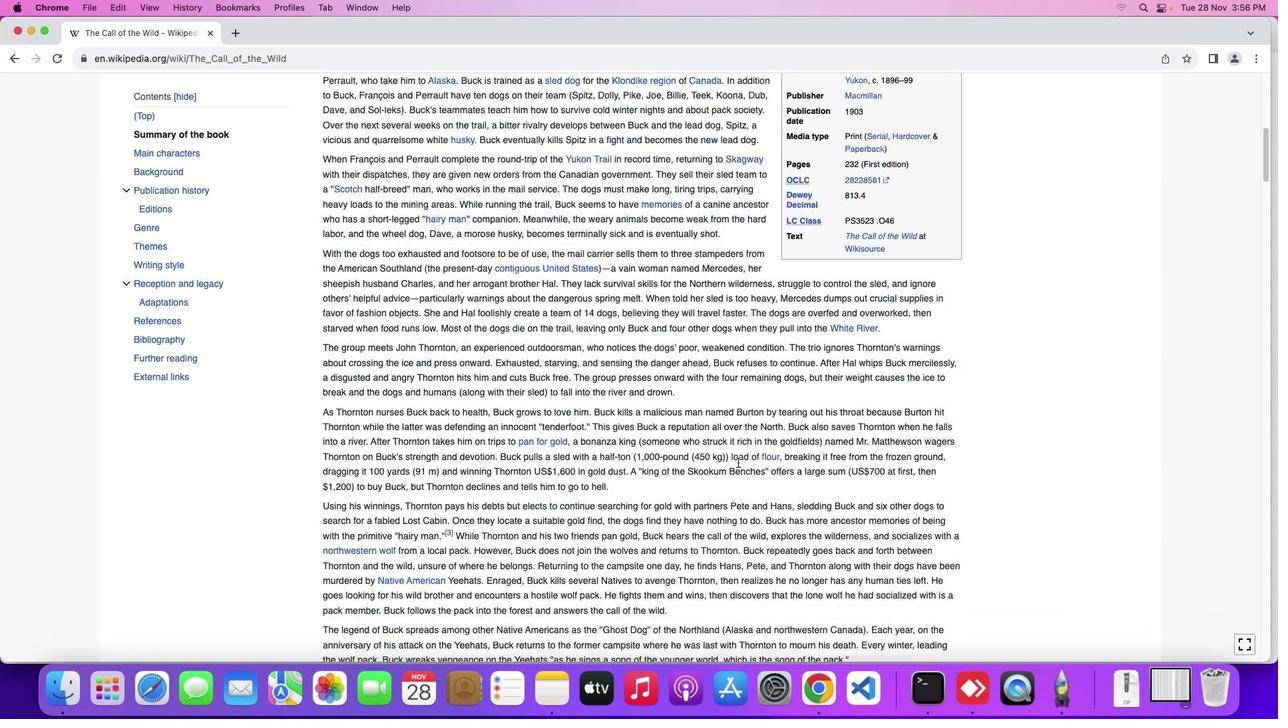 
Action: Mouse moved to (735, 460)
Screenshot: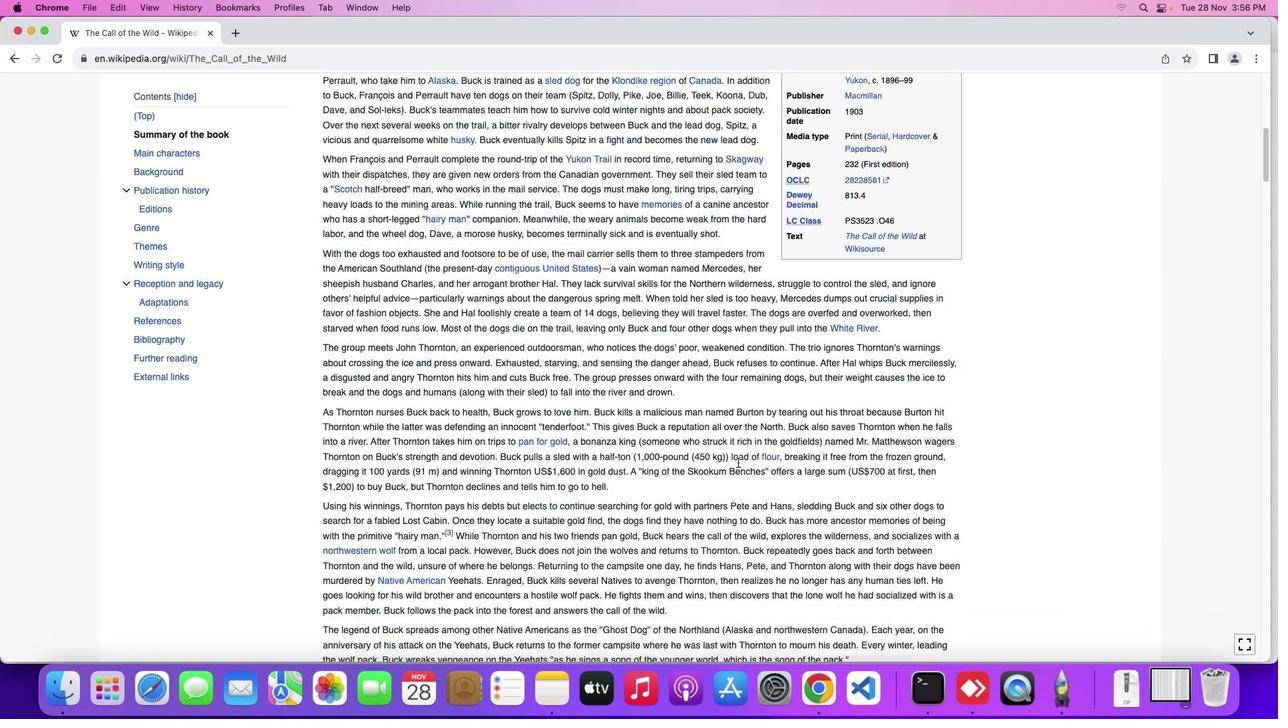 
Action: Mouse scrolled (735, 460) with delta (-1, -3)
Screenshot: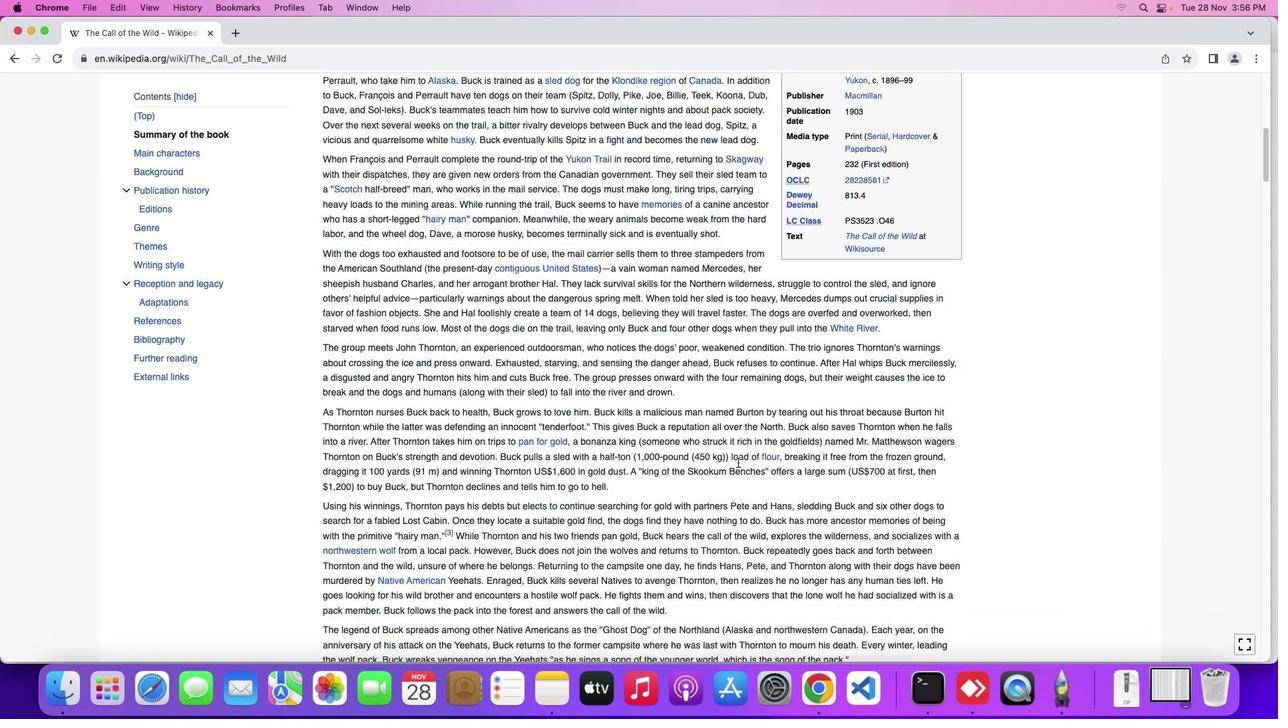 
Action: Mouse moved to (735, 460)
Screenshot: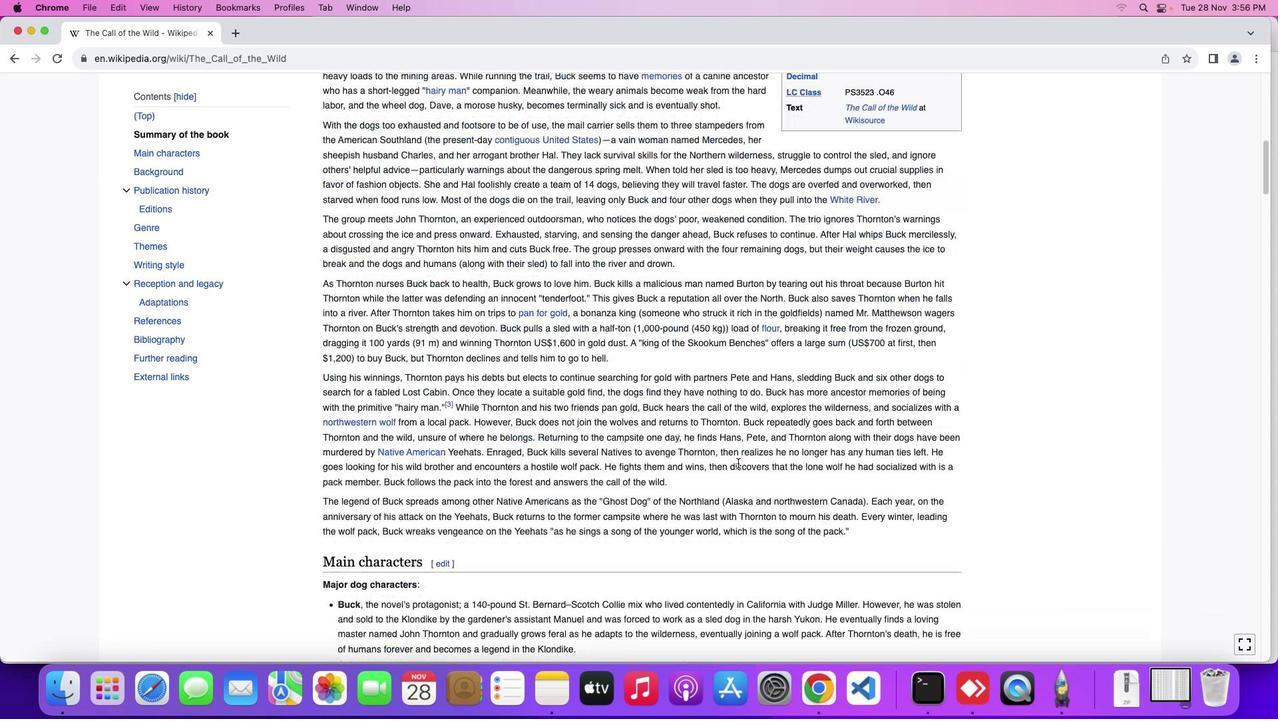 
Action: Mouse scrolled (735, 460) with delta (-1, -4)
Screenshot: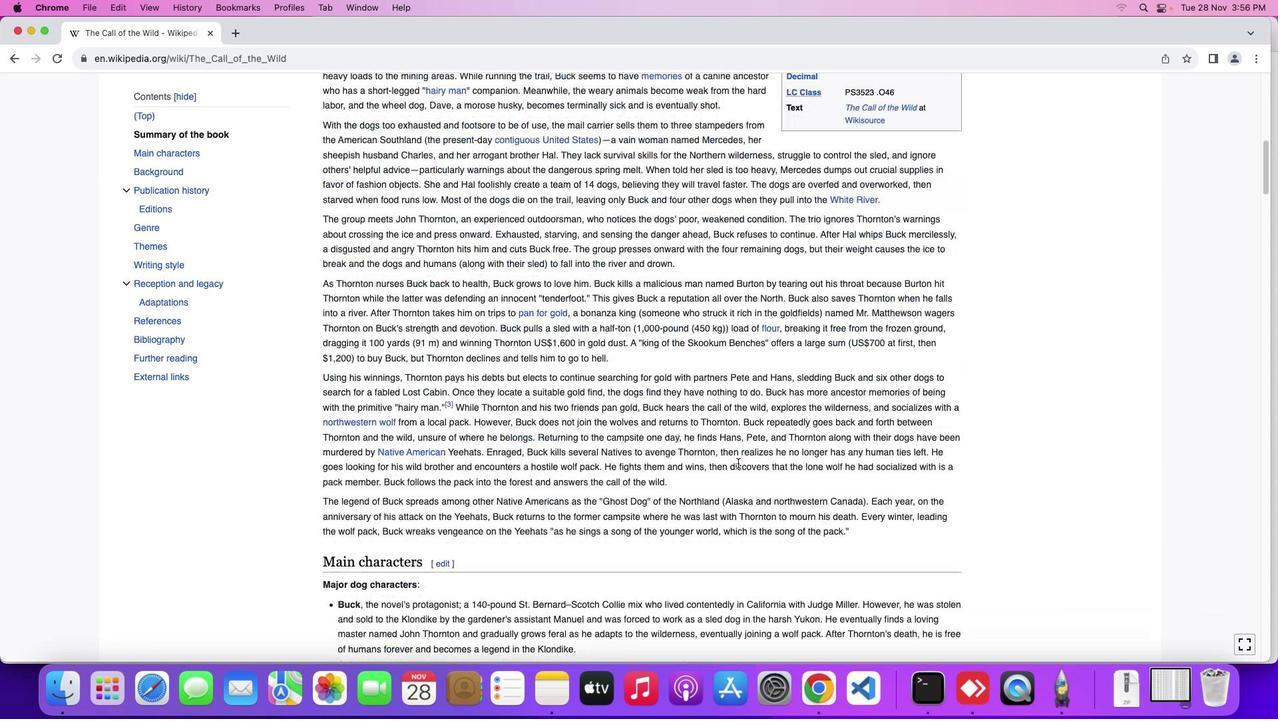 
Action: Mouse moved to (735, 459)
Screenshot: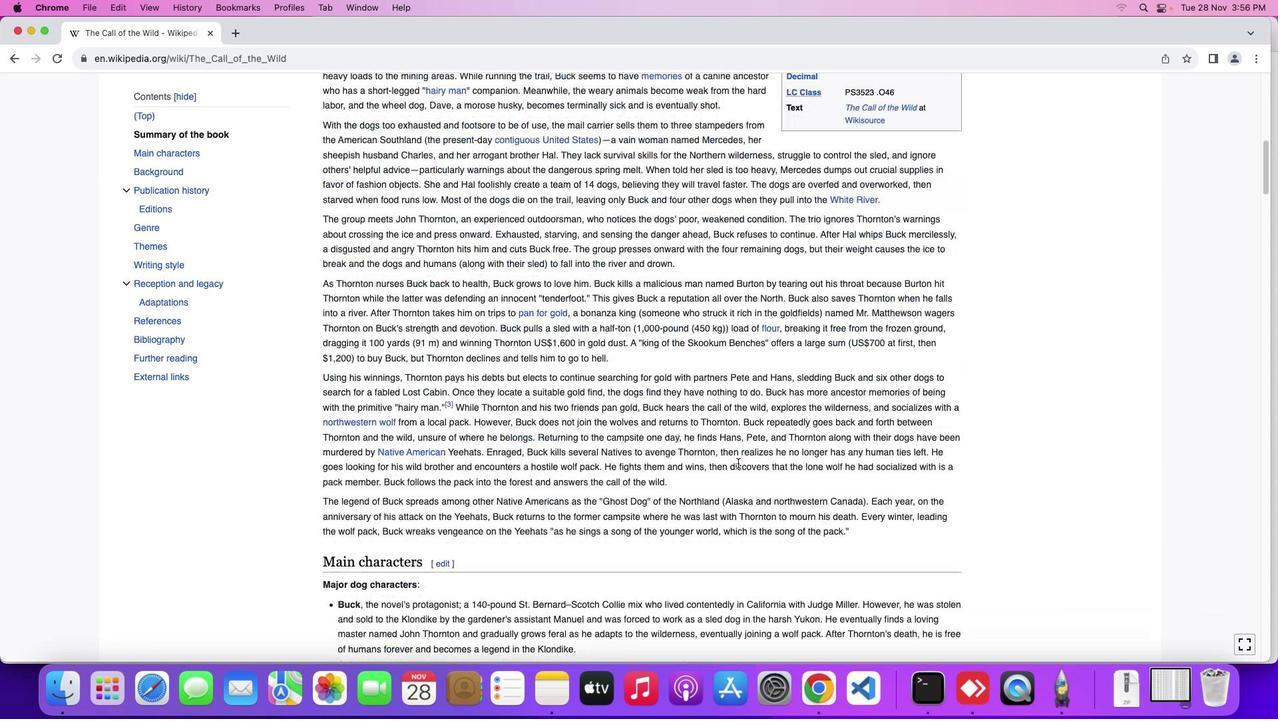 
Action: Mouse scrolled (735, 459) with delta (-1, -5)
Screenshot: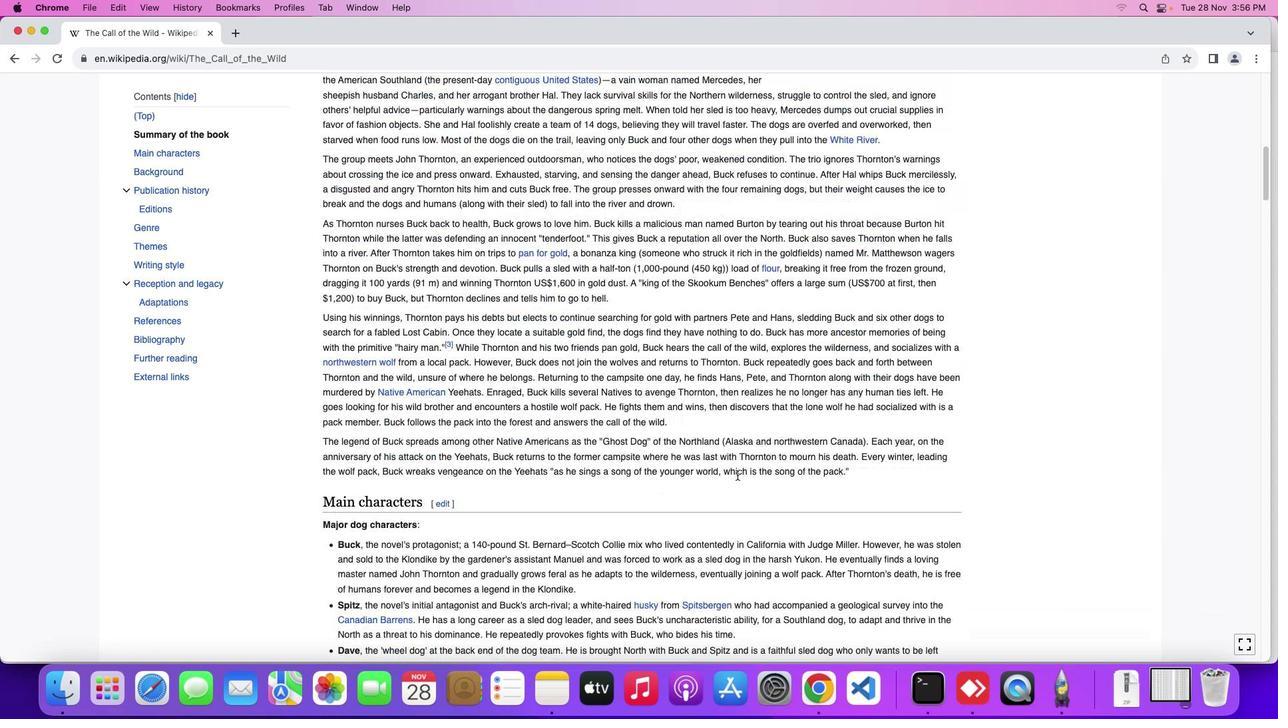 
Action: Mouse moved to (734, 472)
Screenshot: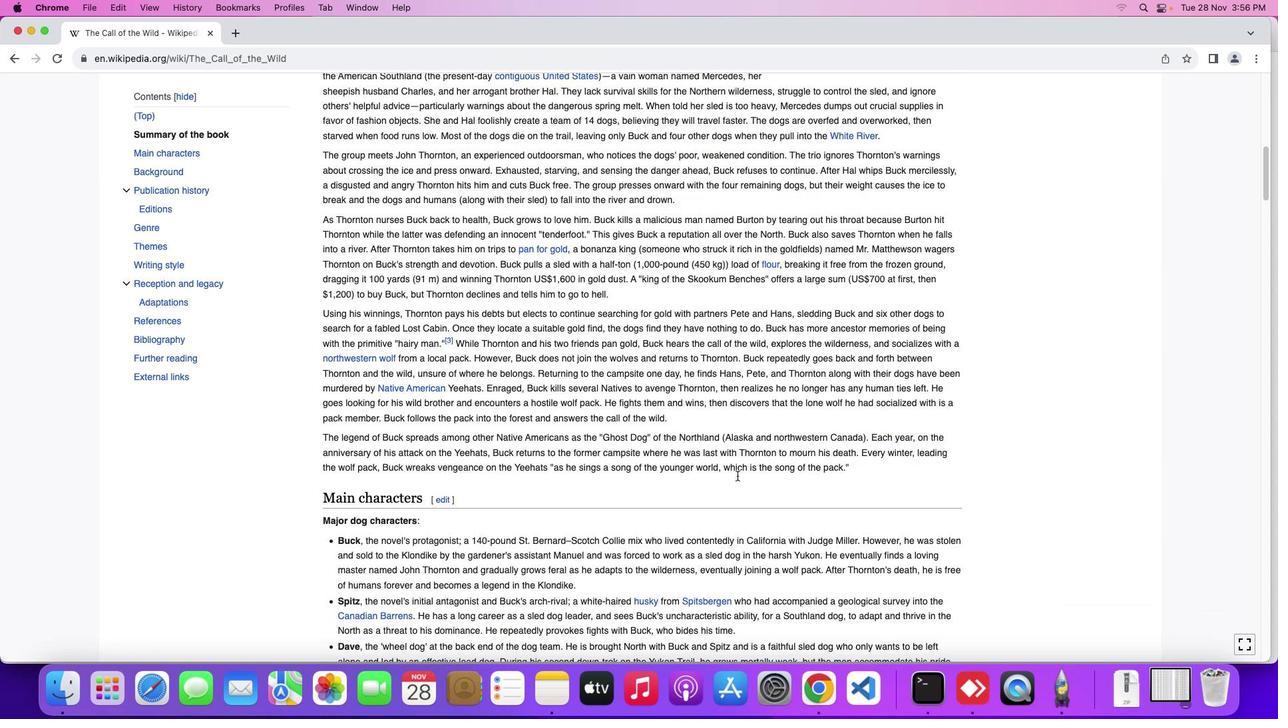 
Action: Mouse scrolled (734, 472) with delta (-1, -2)
Screenshot: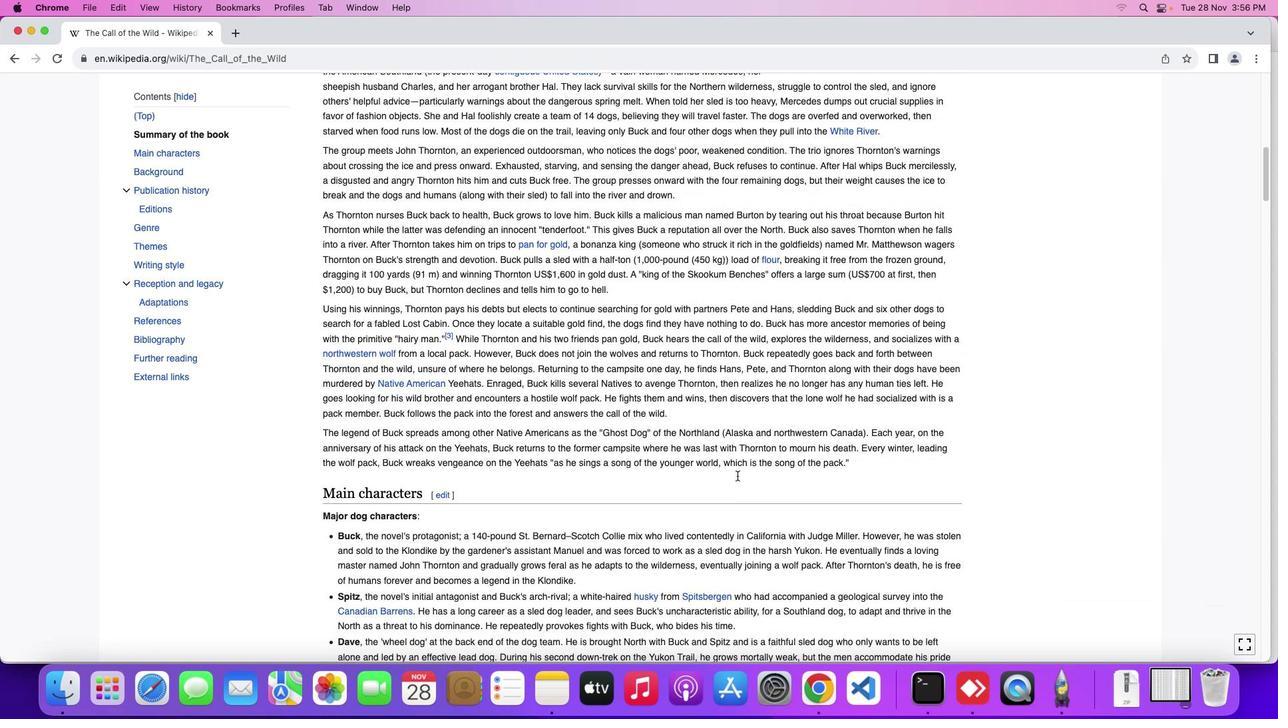 
Action: Mouse scrolled (734, 472) with delta (-1, -2)
Screenshot: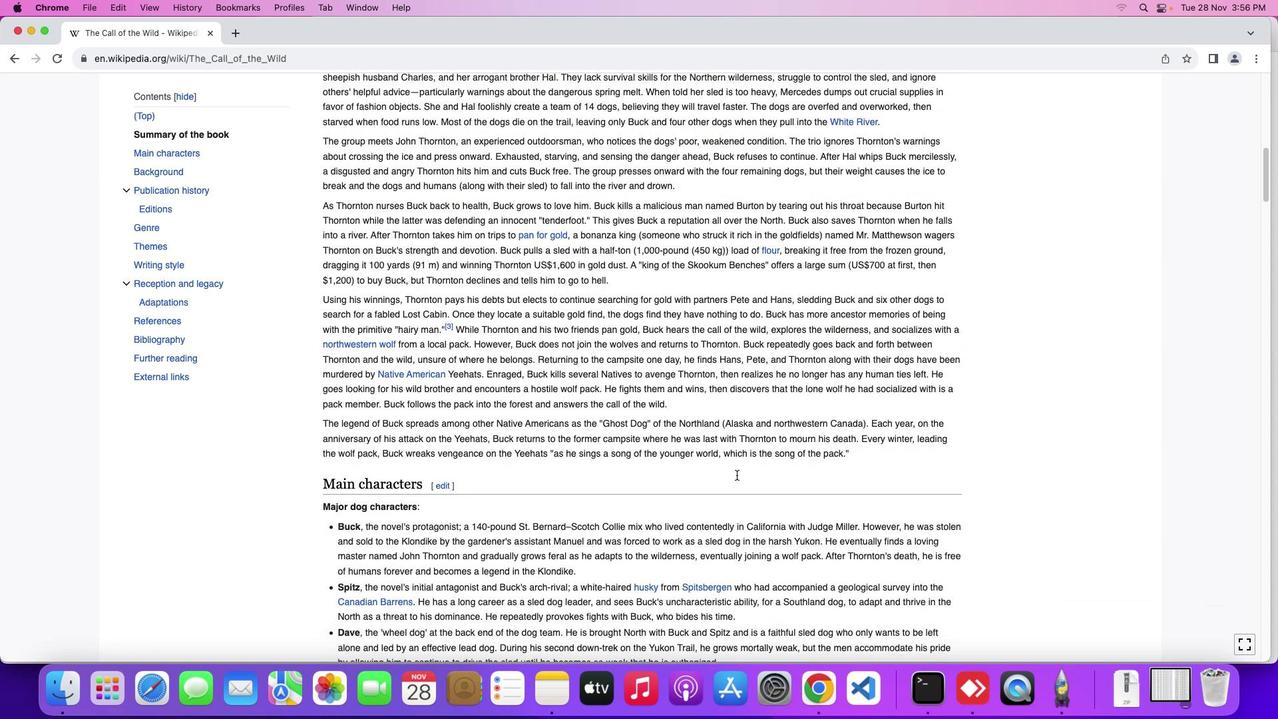 
Action: Mouse scrolled (734, 472) with delta (-1, -2)
Screenshot: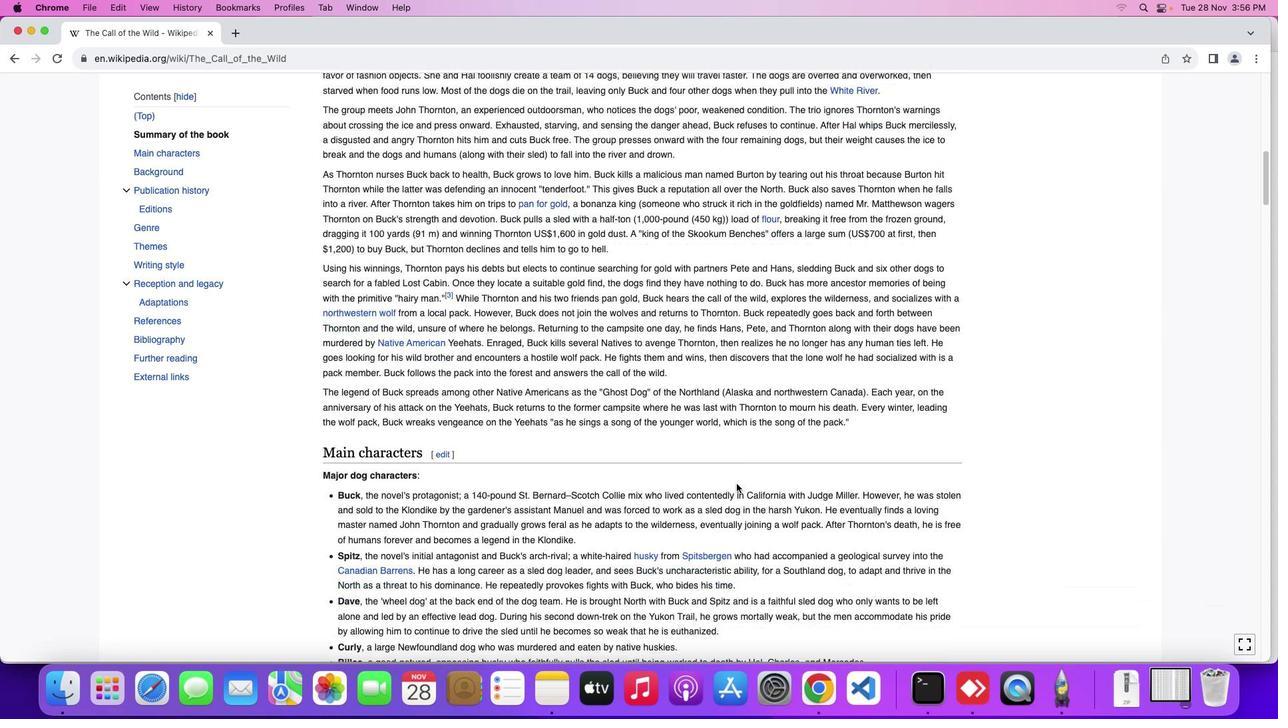 
Action: Mouse moved to (739, 494)
Screenshot: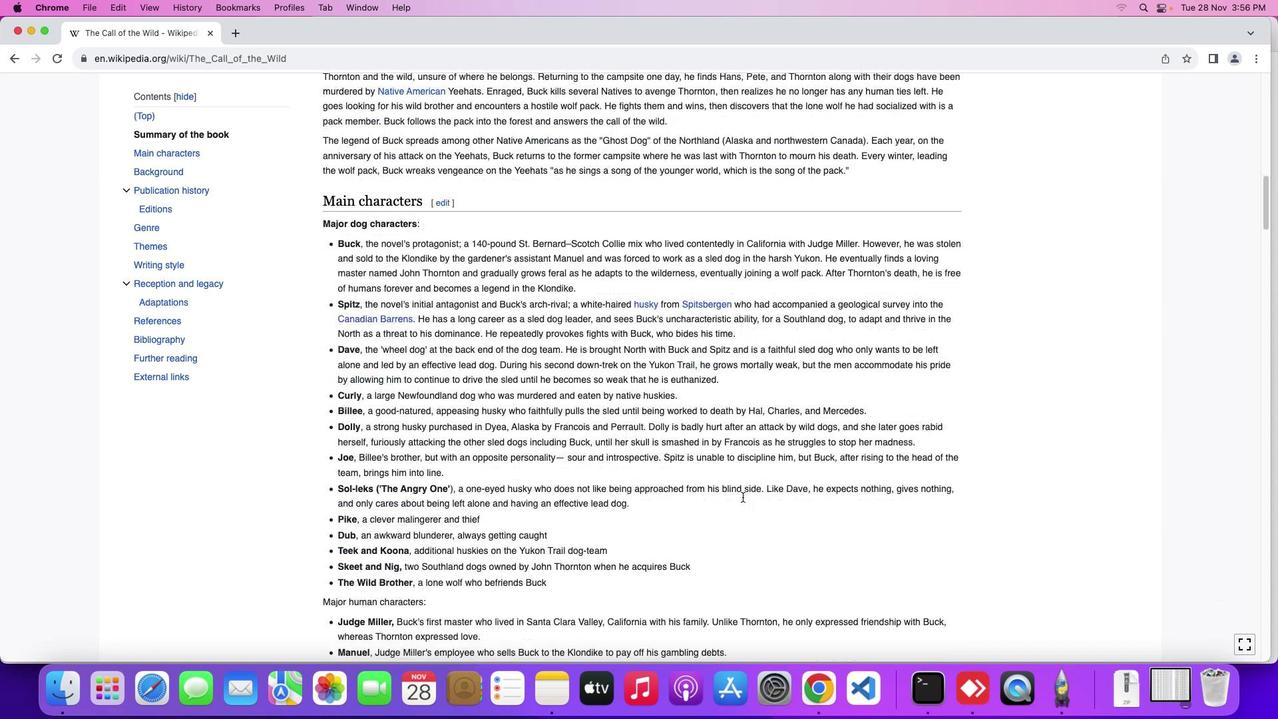 
Action: Mouse scrolled (739, 494) with delta (-1, -2)
Screenshot: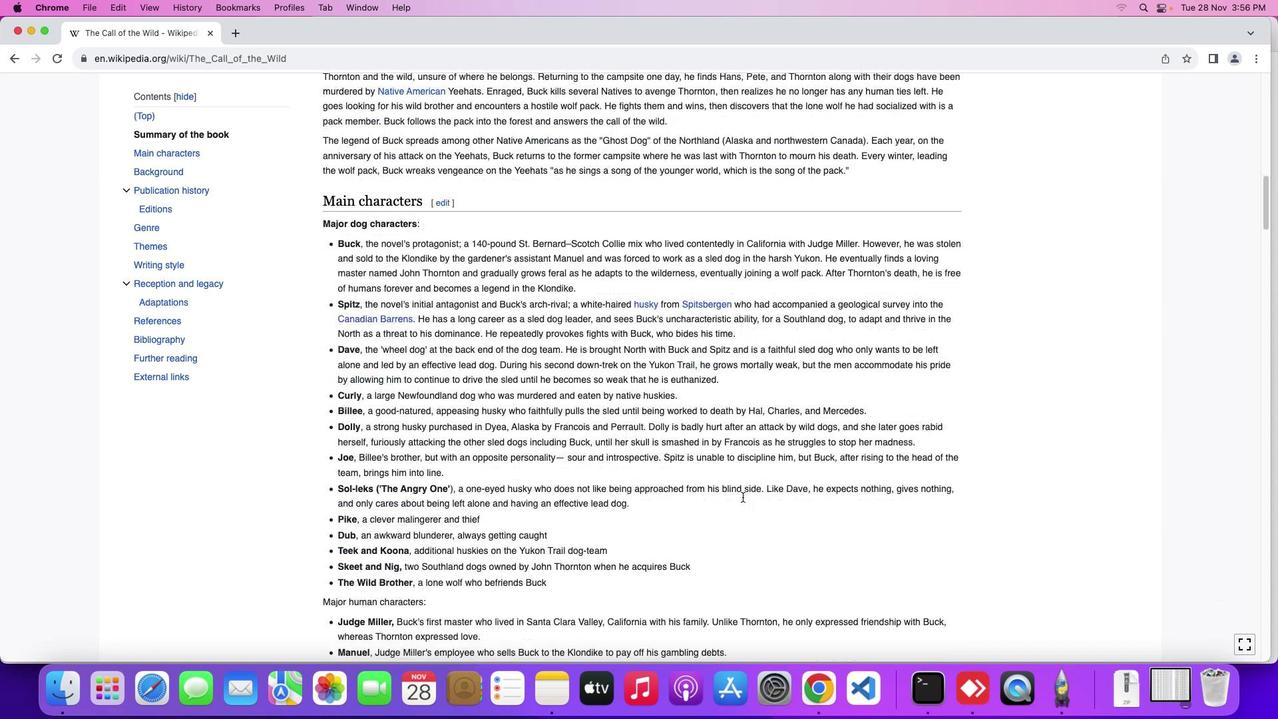 
Action: Mouse scrolled (739, 494) with delta (-1, -2)
Screenshot: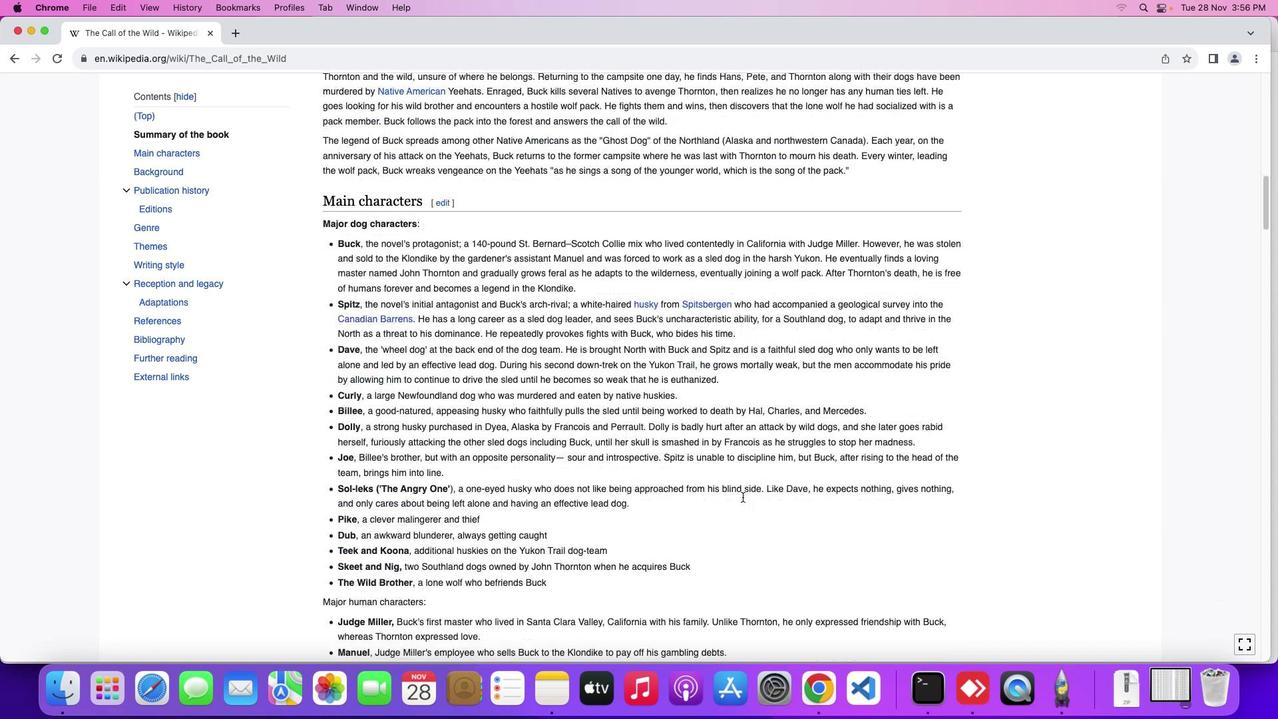 
Action: Mouse moved to (739, 494)
Screenshot: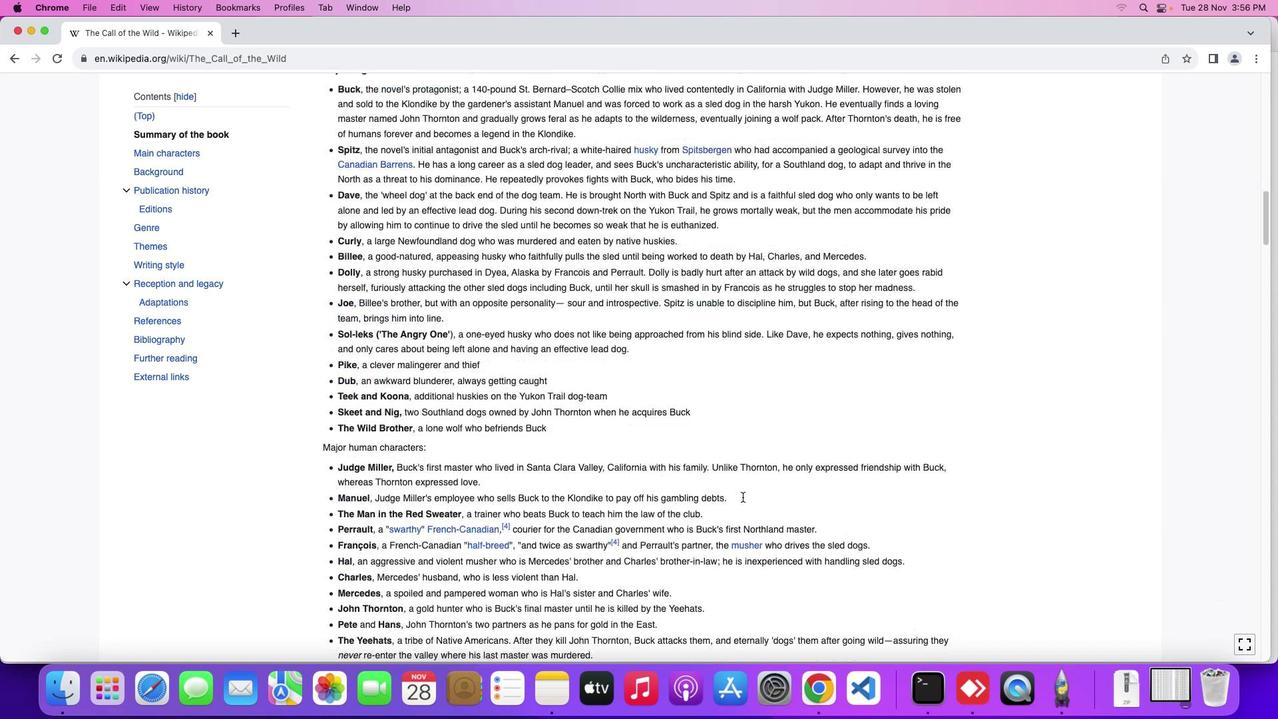 
Action: Mouse scrolled (739, 494) with delta (-1, -3)
Screenshot: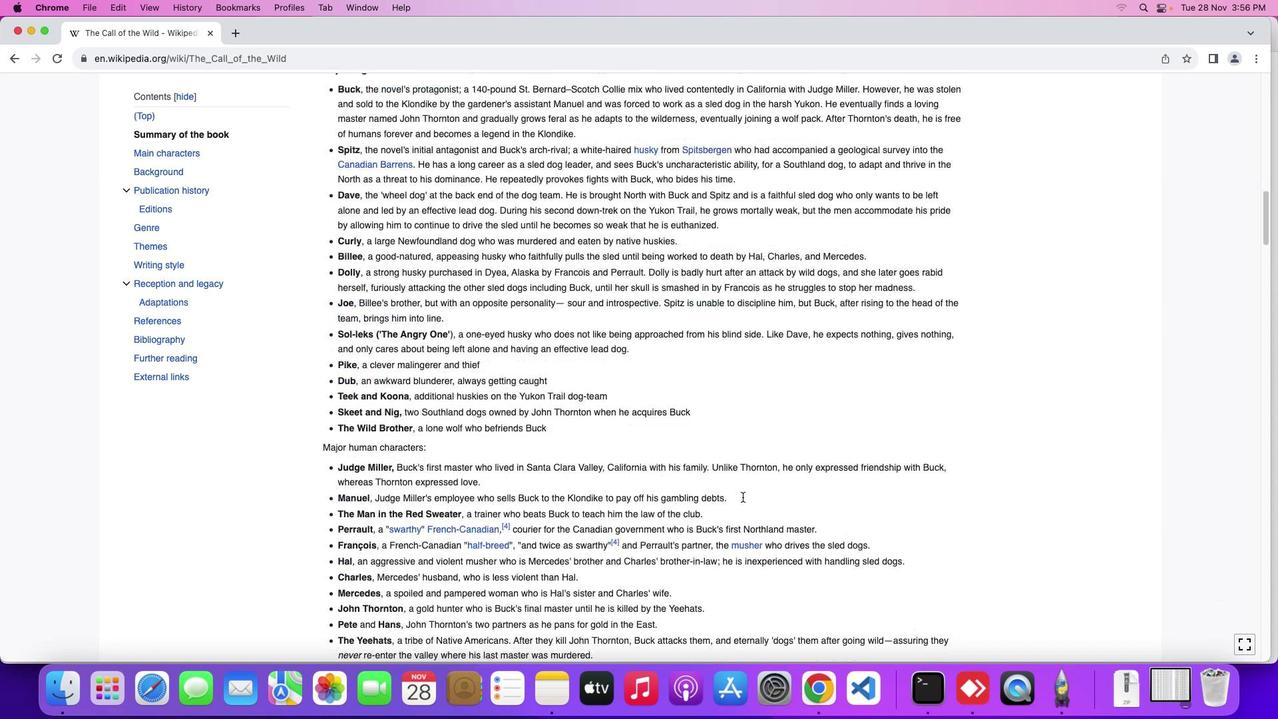
Action: Mouse scrolled (739, 494) with delta (-1, -5)
Screenshot: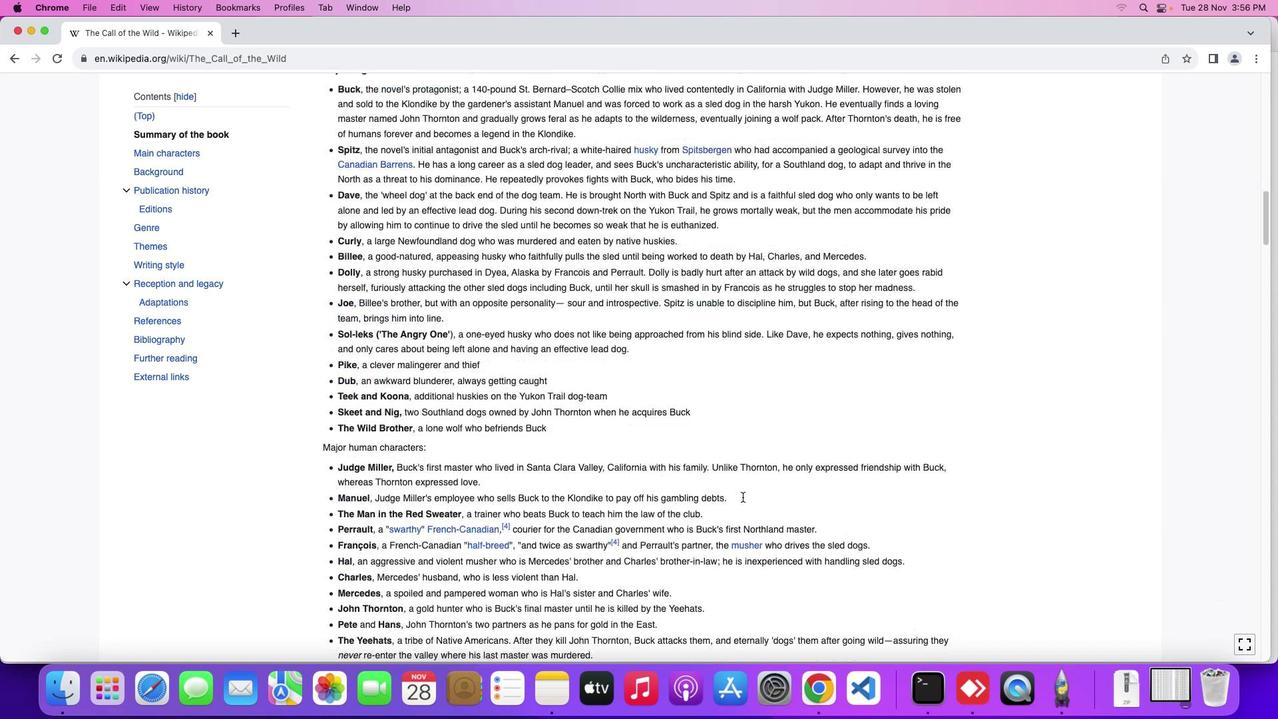 
Action: Mouse moved to (739, 494)
Screenshot: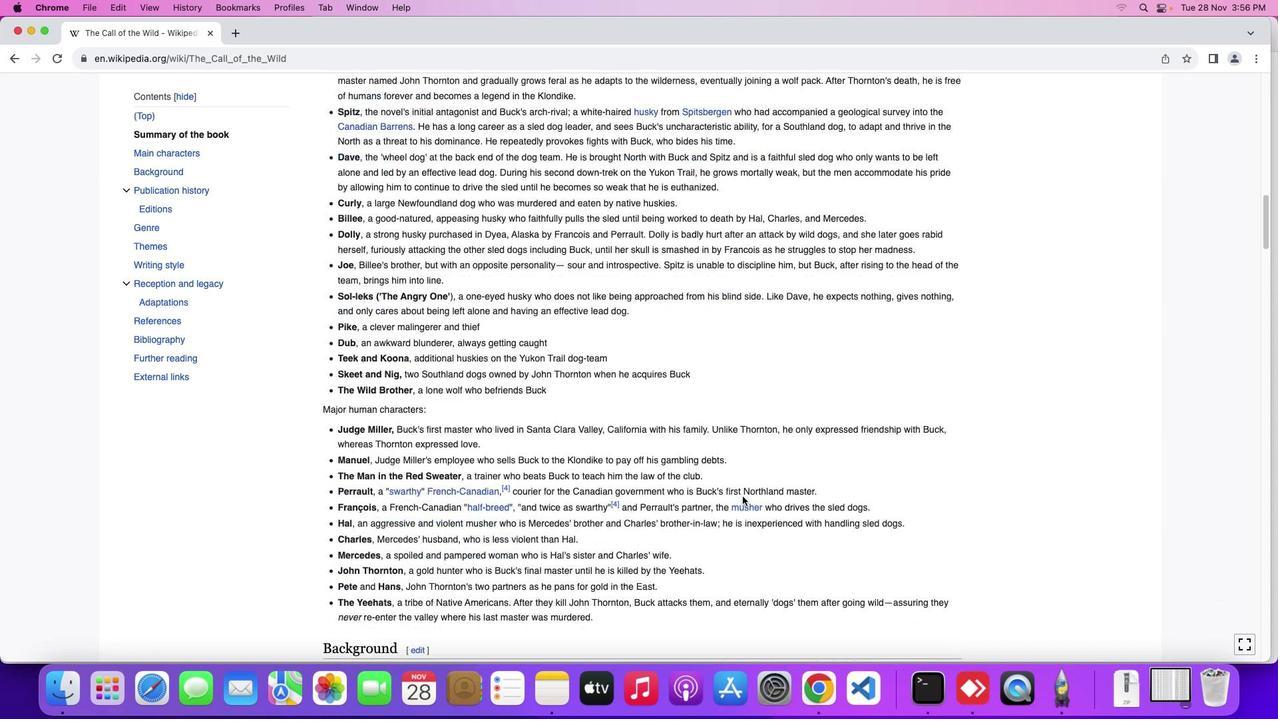 
Action: Mouse scrolled (739, 494) with delta (-1, -5)
Screenshot: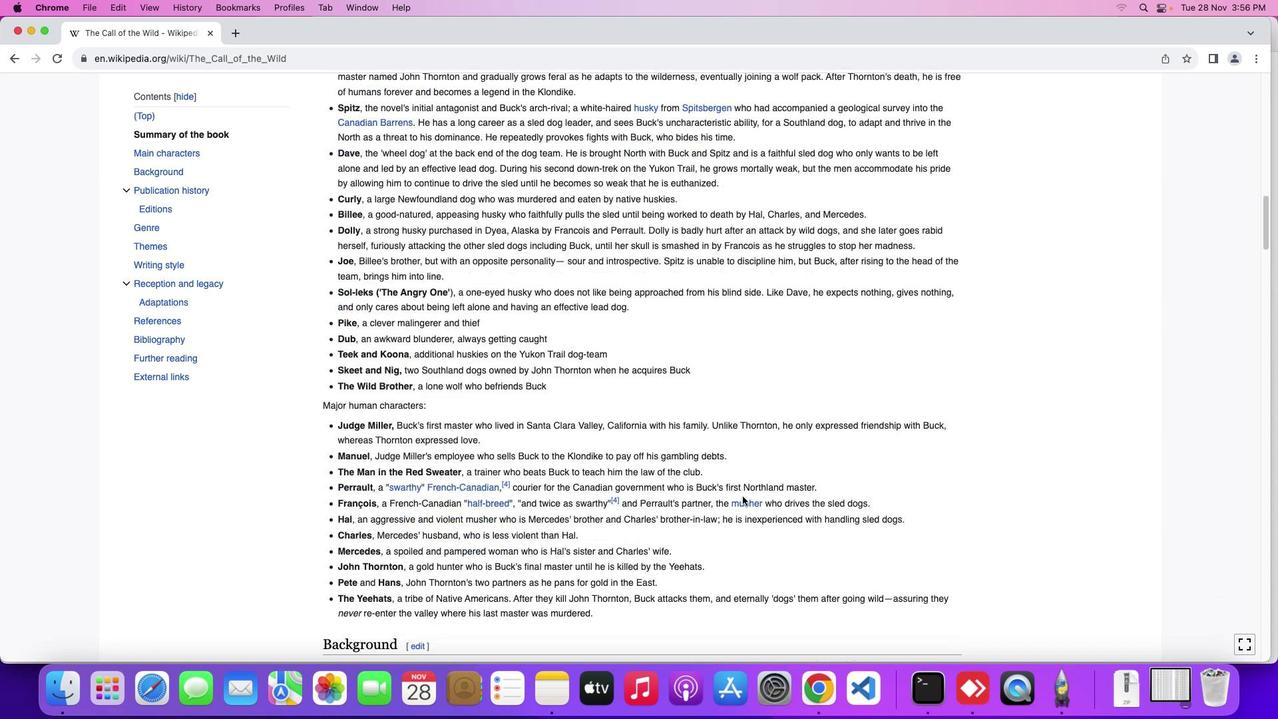 
Action: Mouse moved to (739, 494)
Screenshot: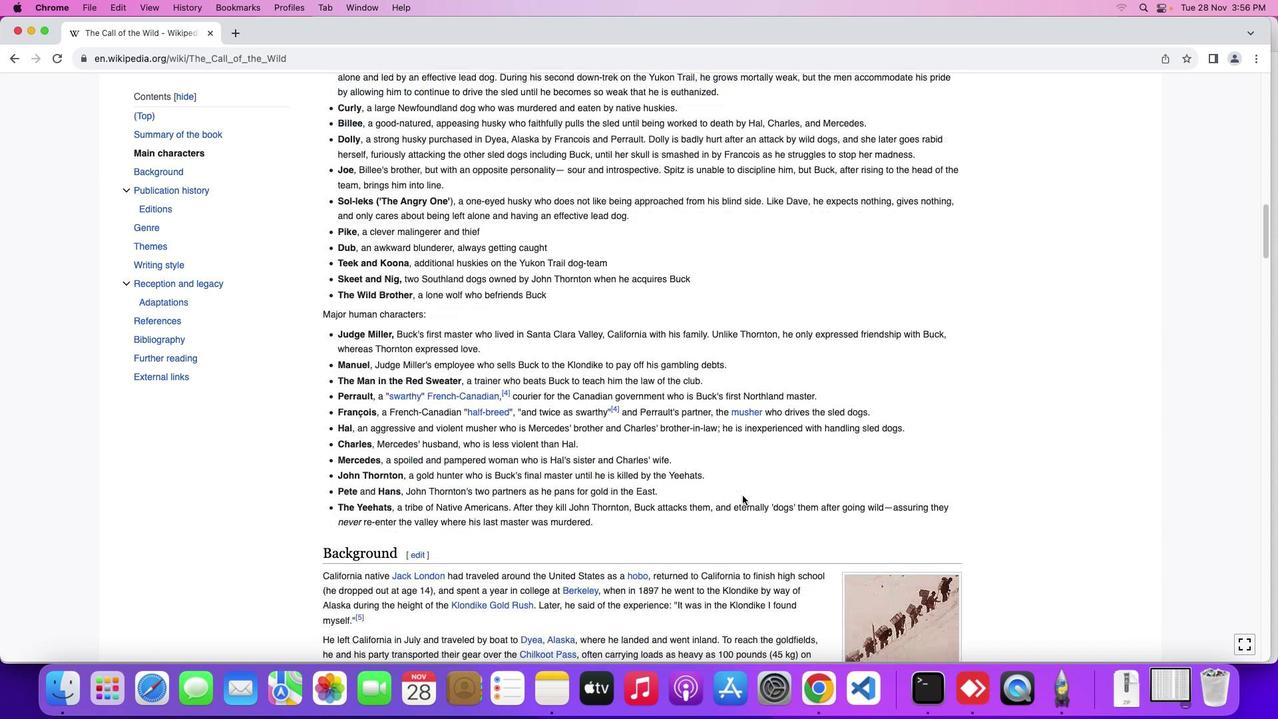 
Action: Mouse scrolled (739, 494) with delta (-1, -2)
Screenshot: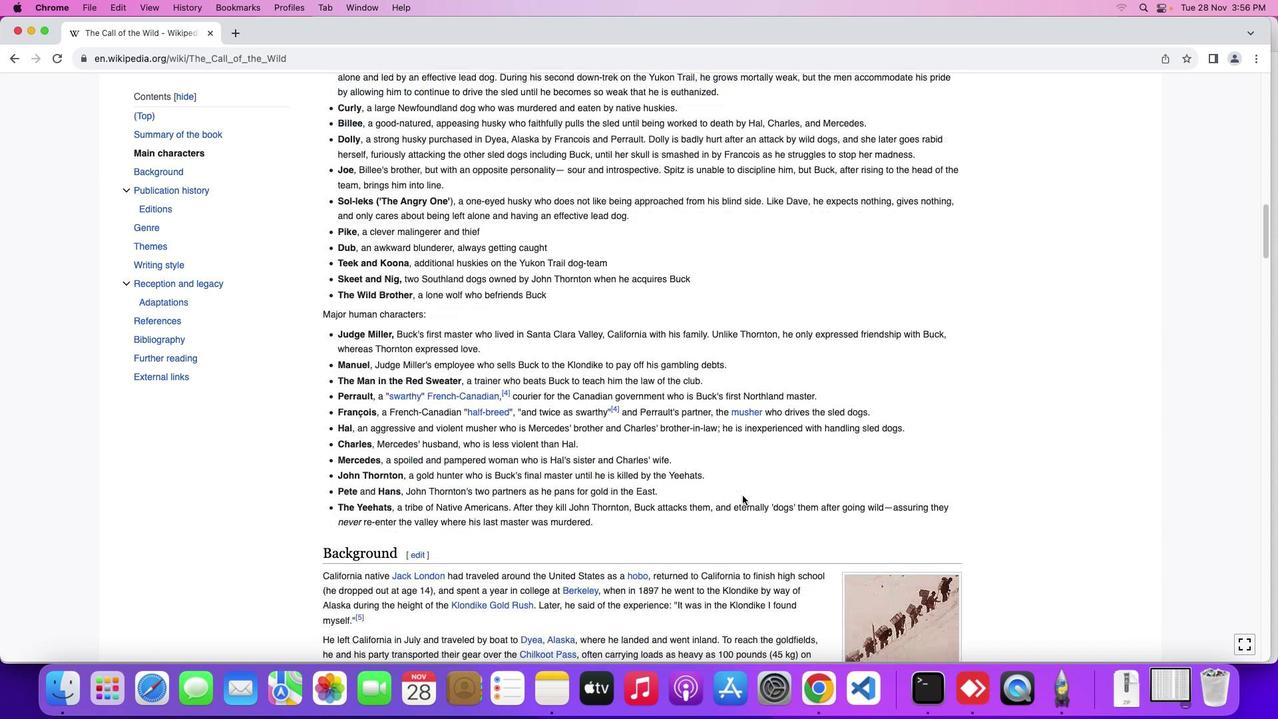 
Action: Mouse moved to (739, 493)
Screenshot: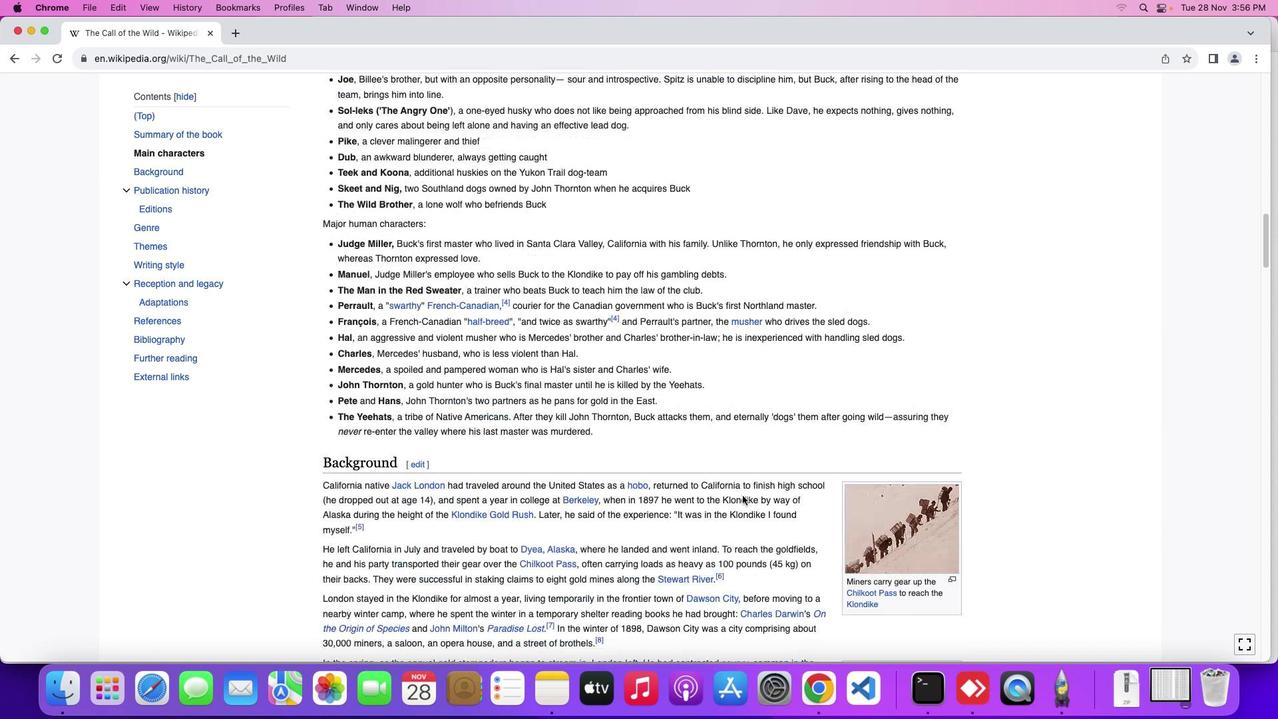 
Action: Mouse scrolled (739, 493) with delta (-1, -2)
Screenshot: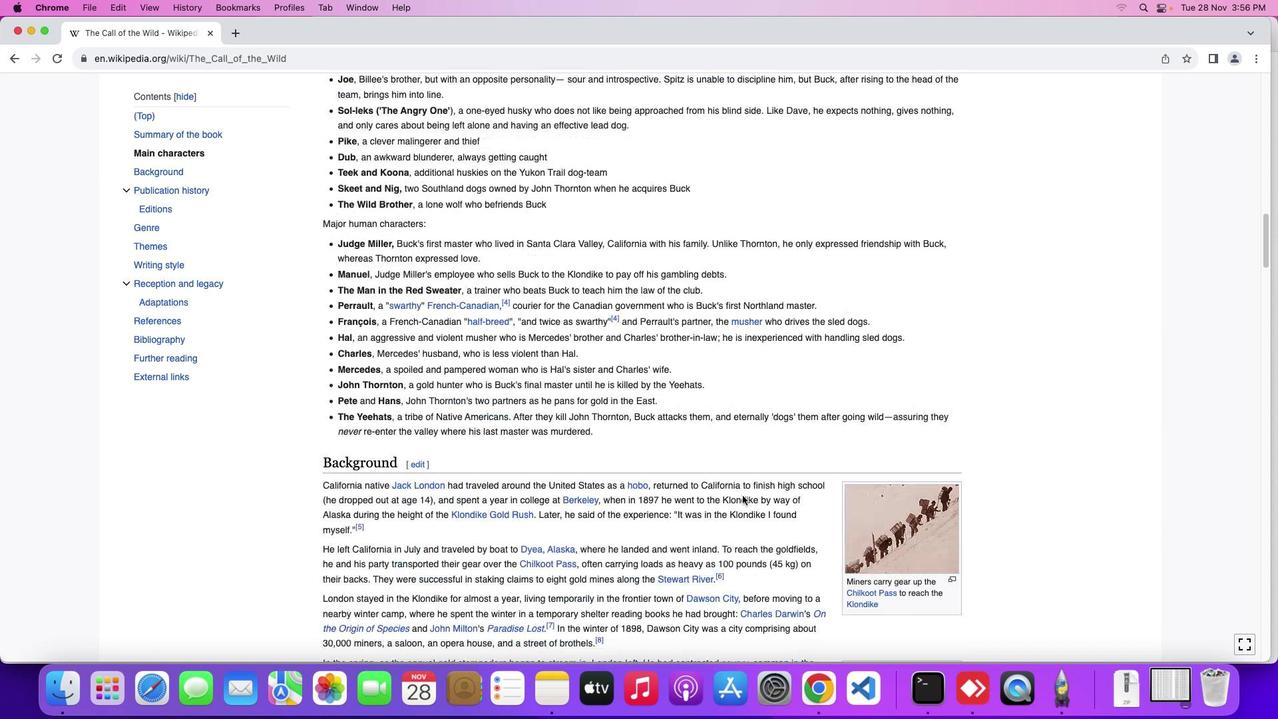 
Action: Mouse scrolled (739, 493) with delta (-1, -3)
Screenshot: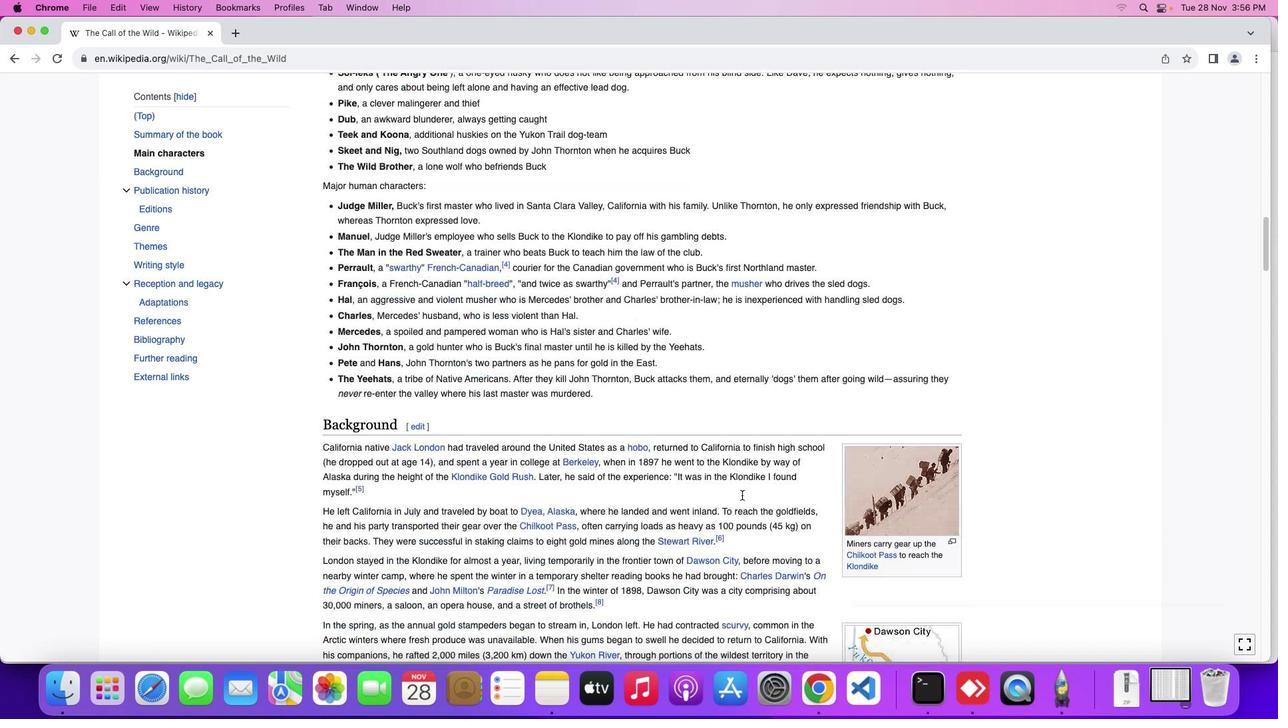 
Action: Mouse moved to (739, 492)
Screenshot: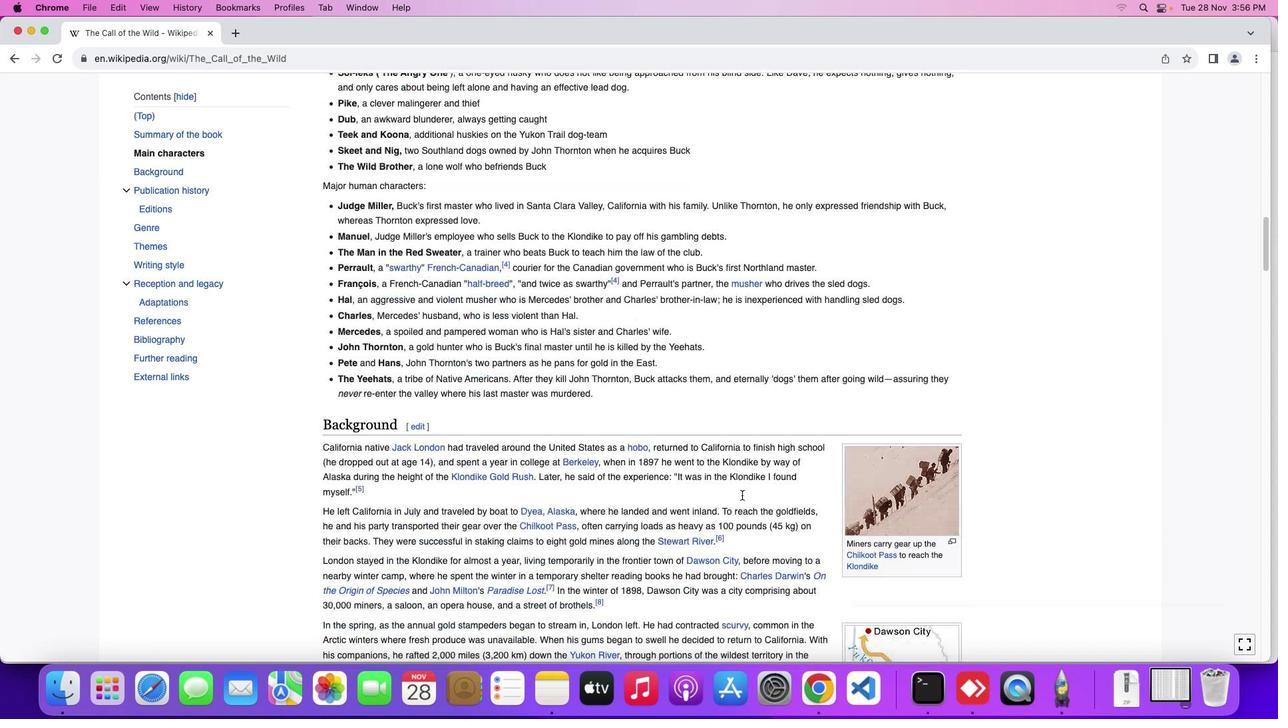 
Action: Mouse scrolled (739, 492) with delta (-1, -4)
Screenshot: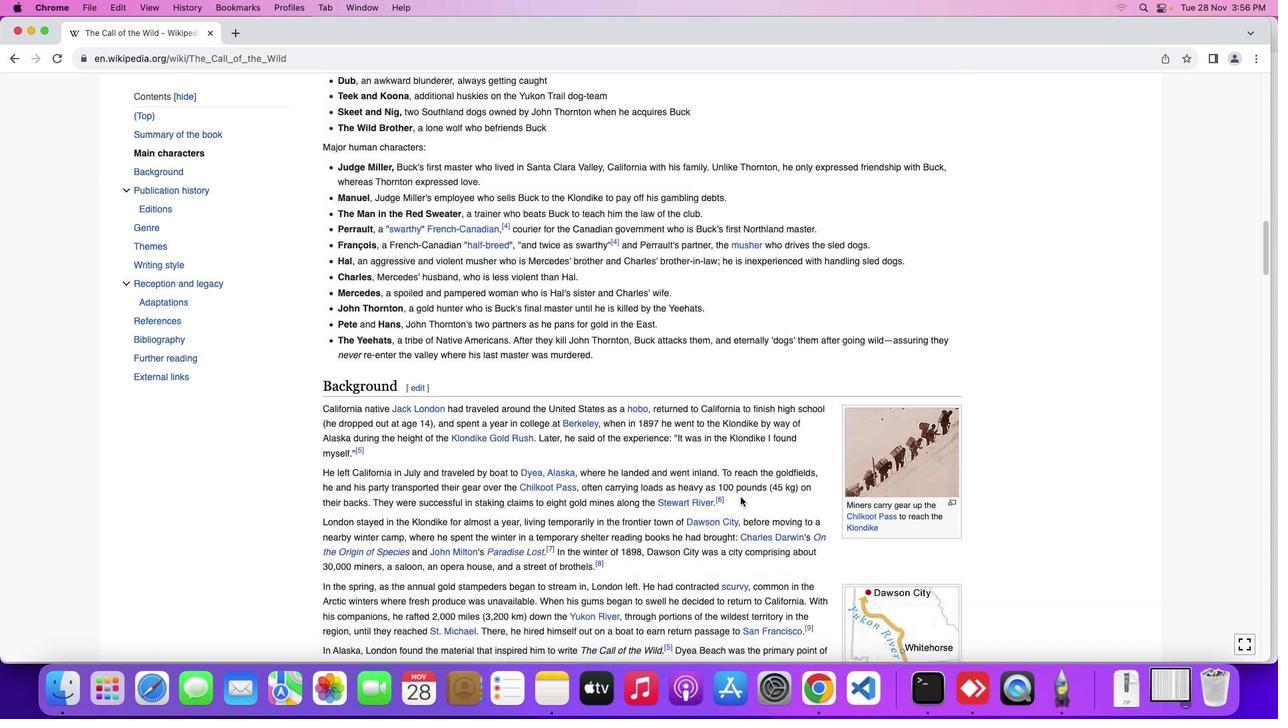 
Action: Mouse moved to (738, 494)
Screenshot: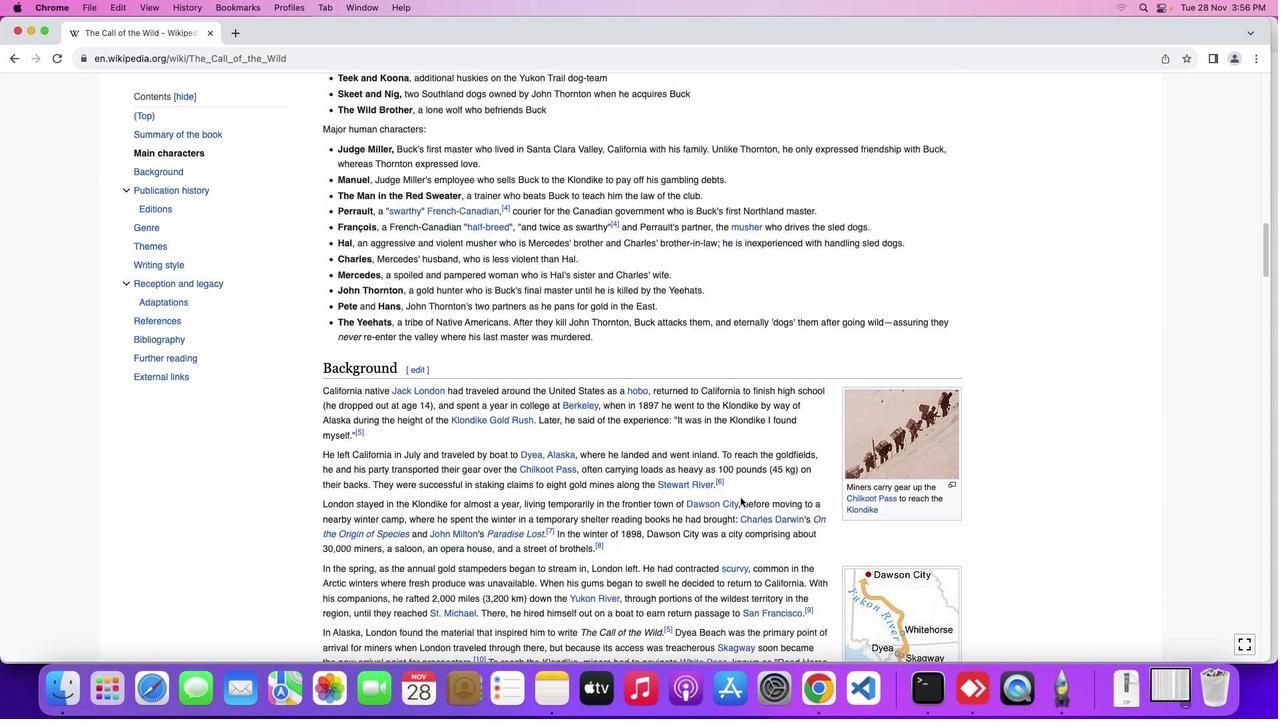 
Action: Mouse scrolled (738, 494) with delta (-1, -2)
Screenshot: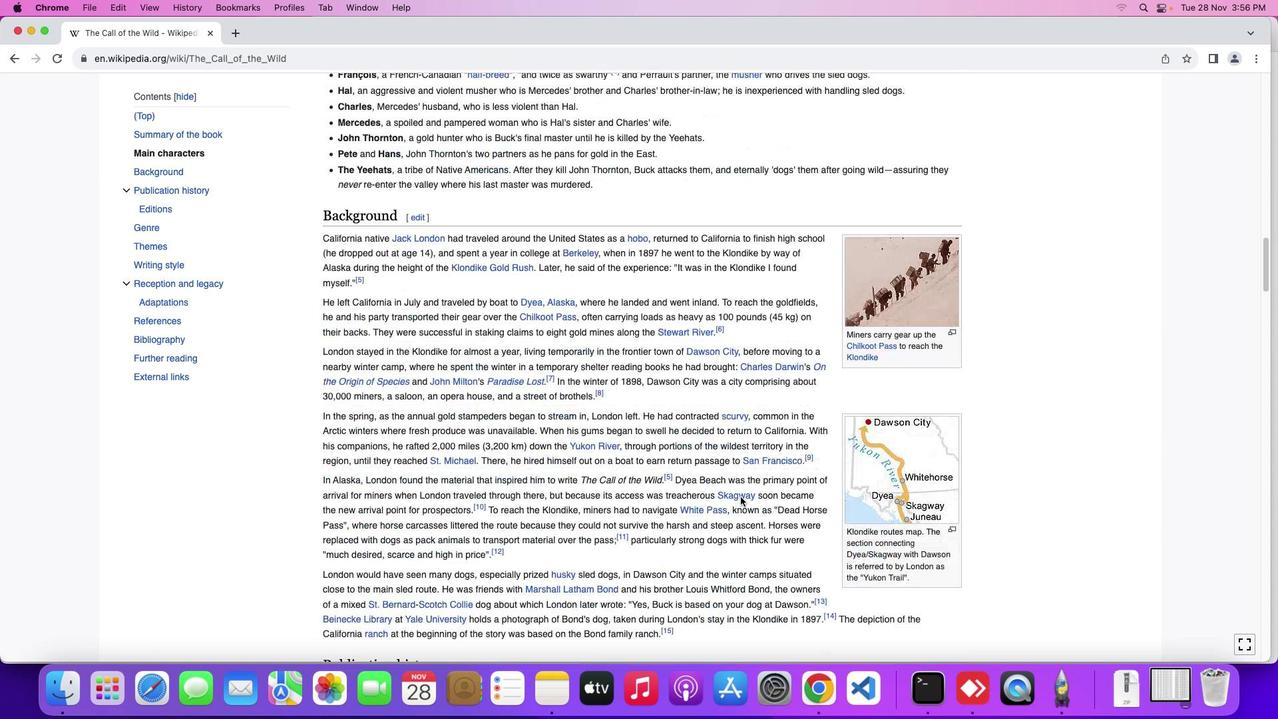 
Action: Mouse scrolled (738, 494) with delta (-1, -2)
Screenshot: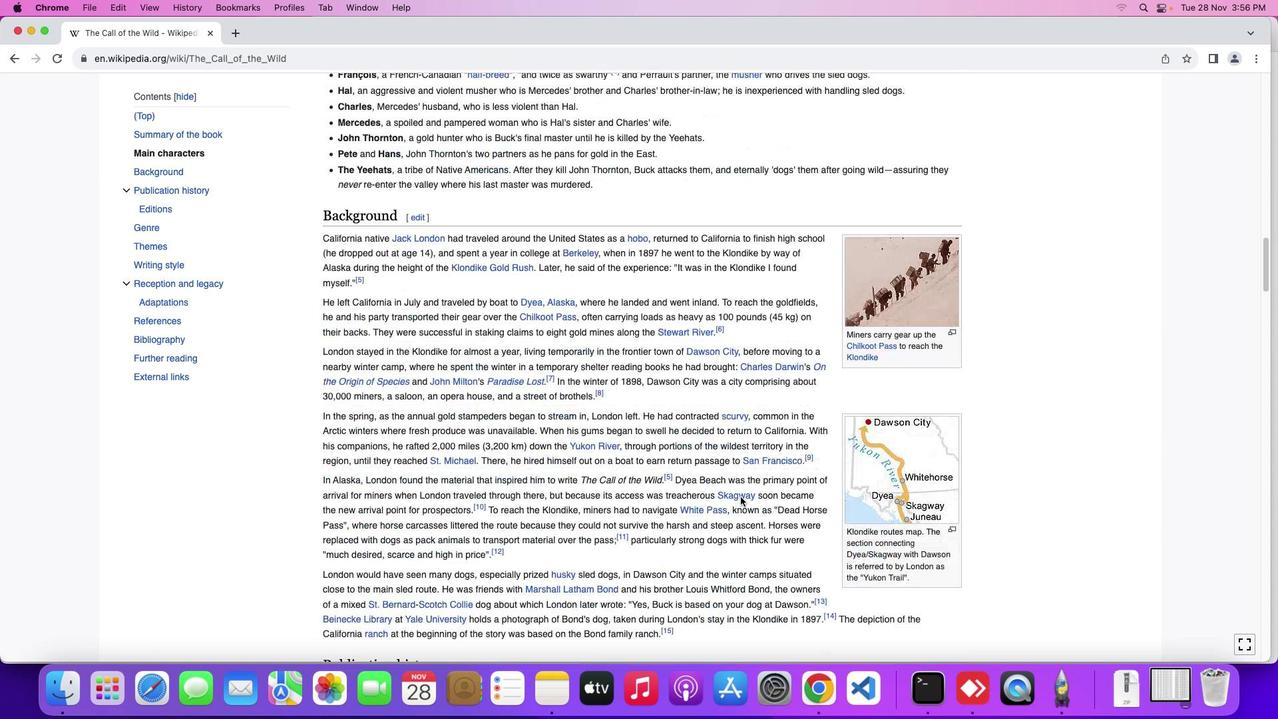 
Action: Mouse scrolled (738, 494) with delta (-1, -3)
Screenshot: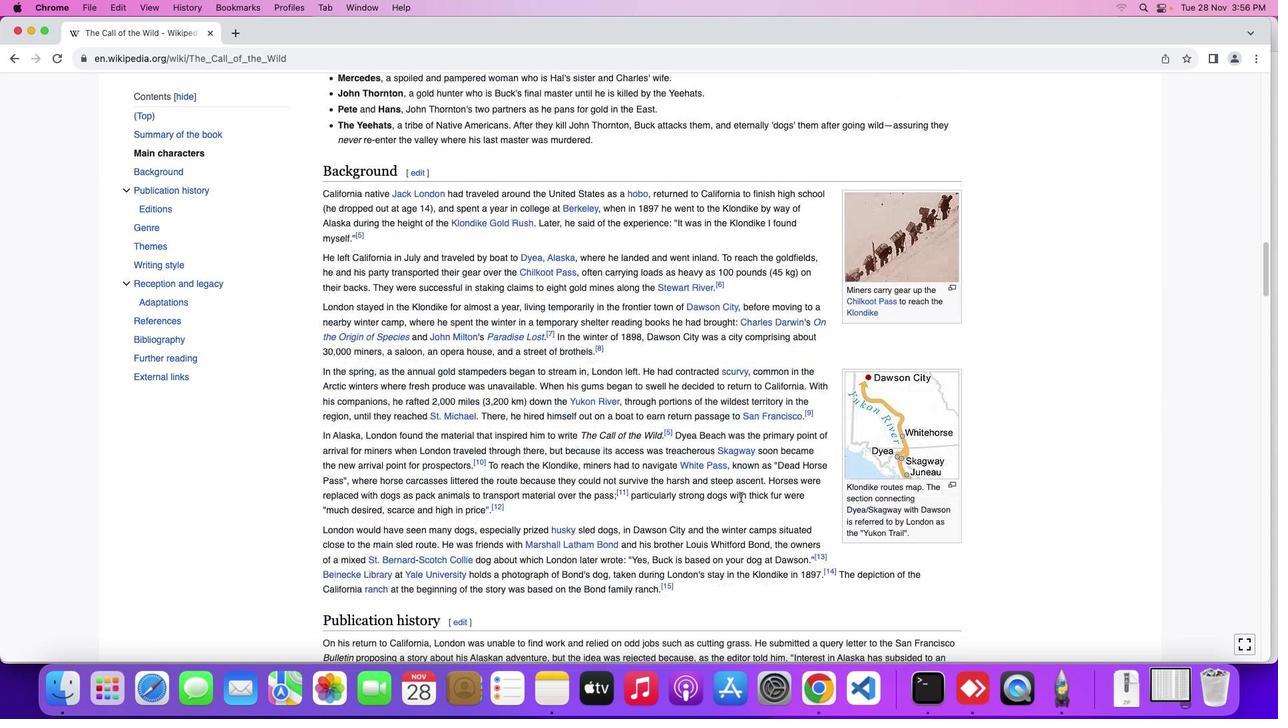 
Action: Mouse scrolled (738, 494) with delta (-1, -5)
Screenshot: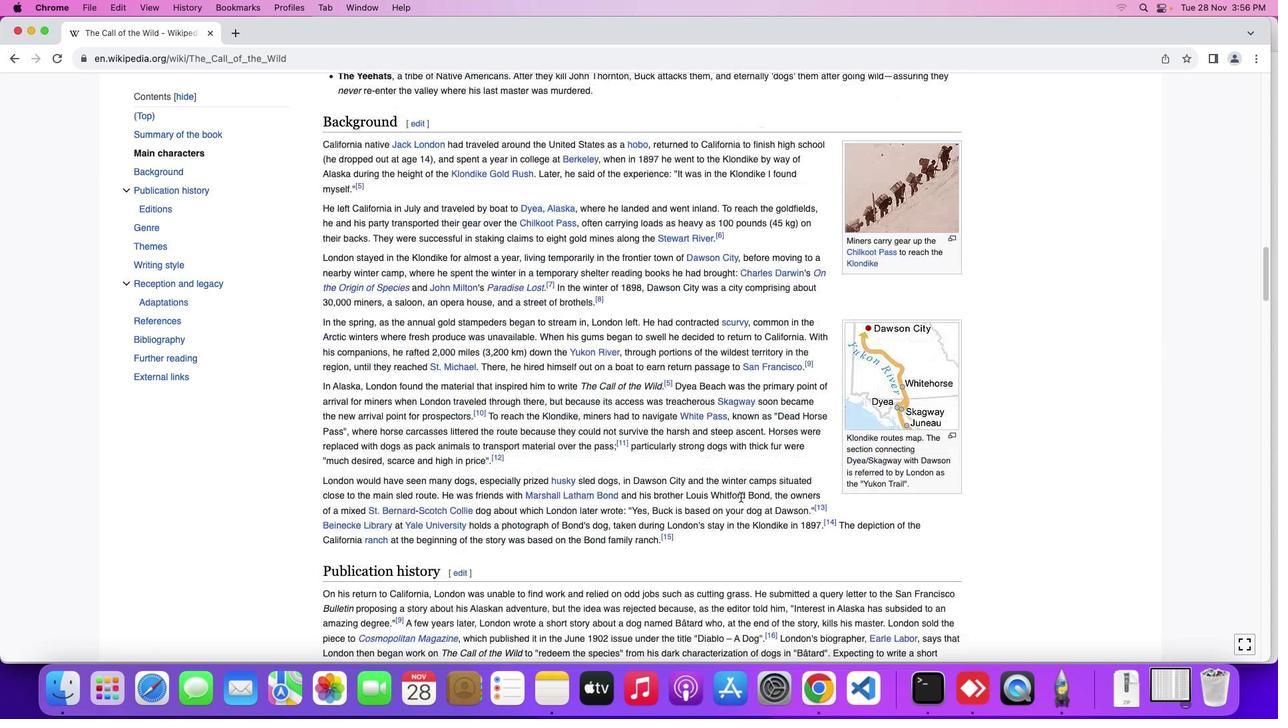 
Action: Mouse moved to (737, 496)
Screenshot: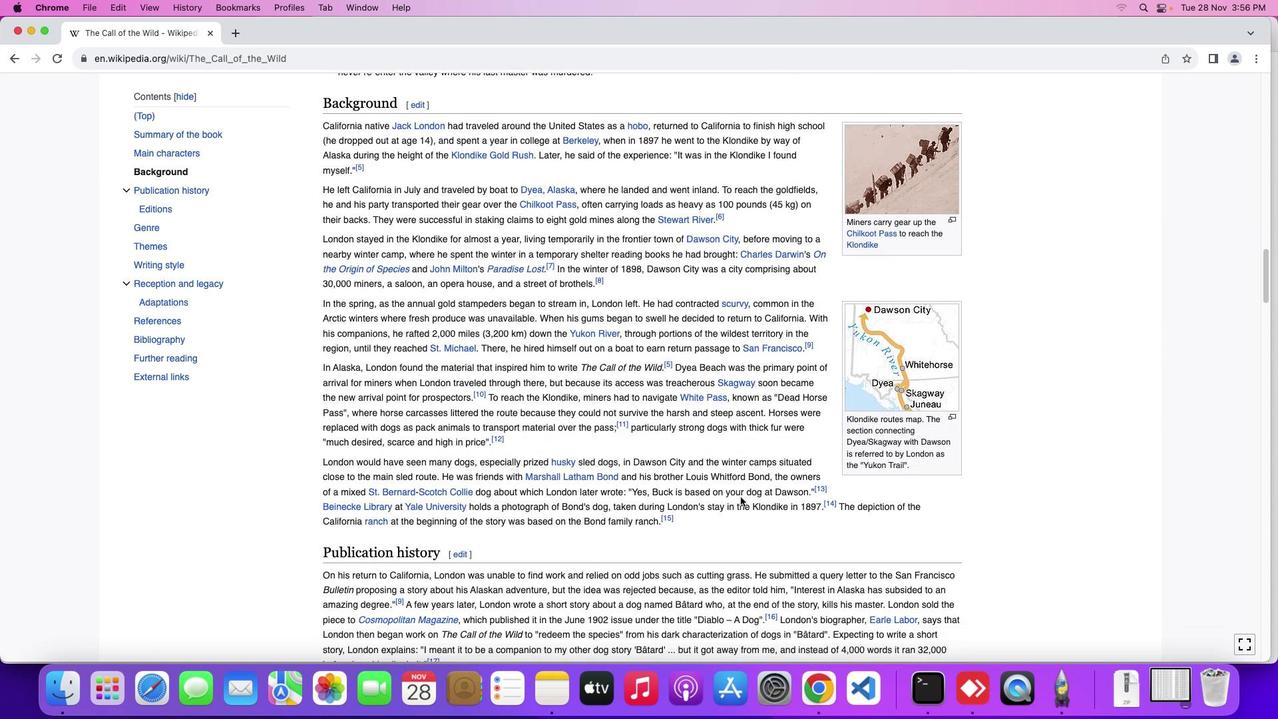 
Action: Mouse scrolled (737, 496) with delta (-1, -2)
Screenshot: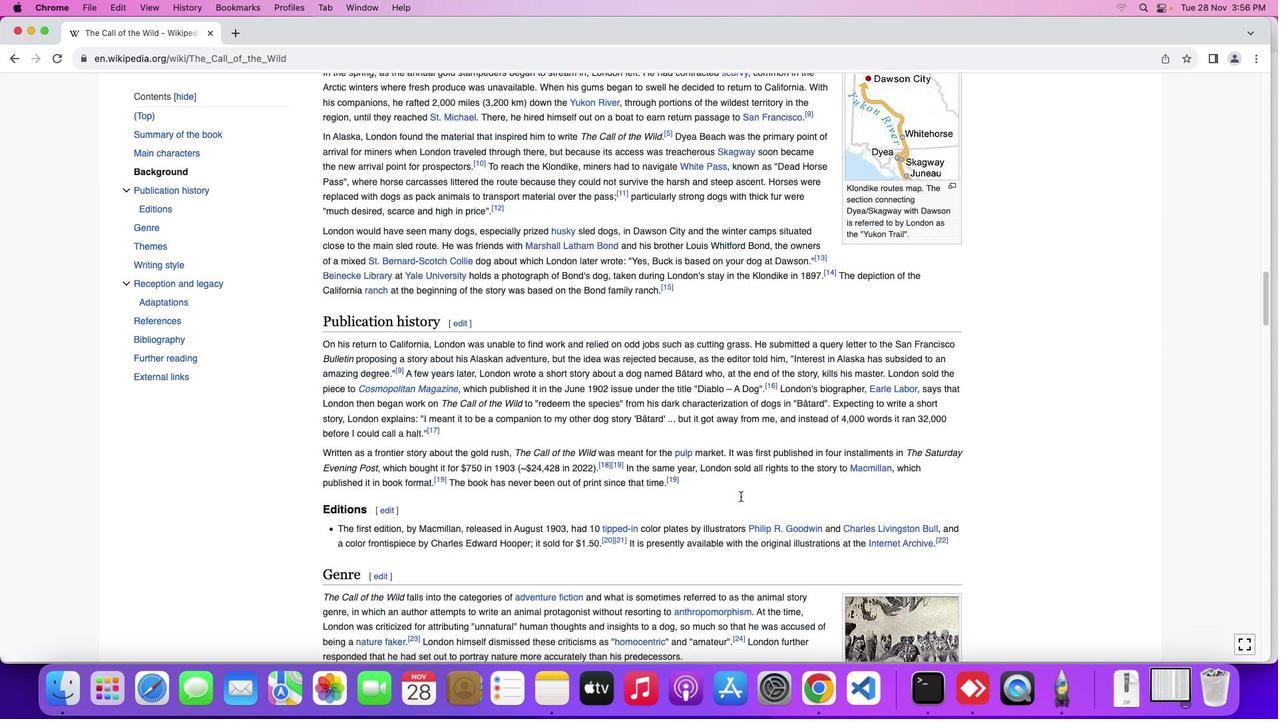 
Action: Mouse scrolled (737, 496) with delta (-1, -2)
Screenshot: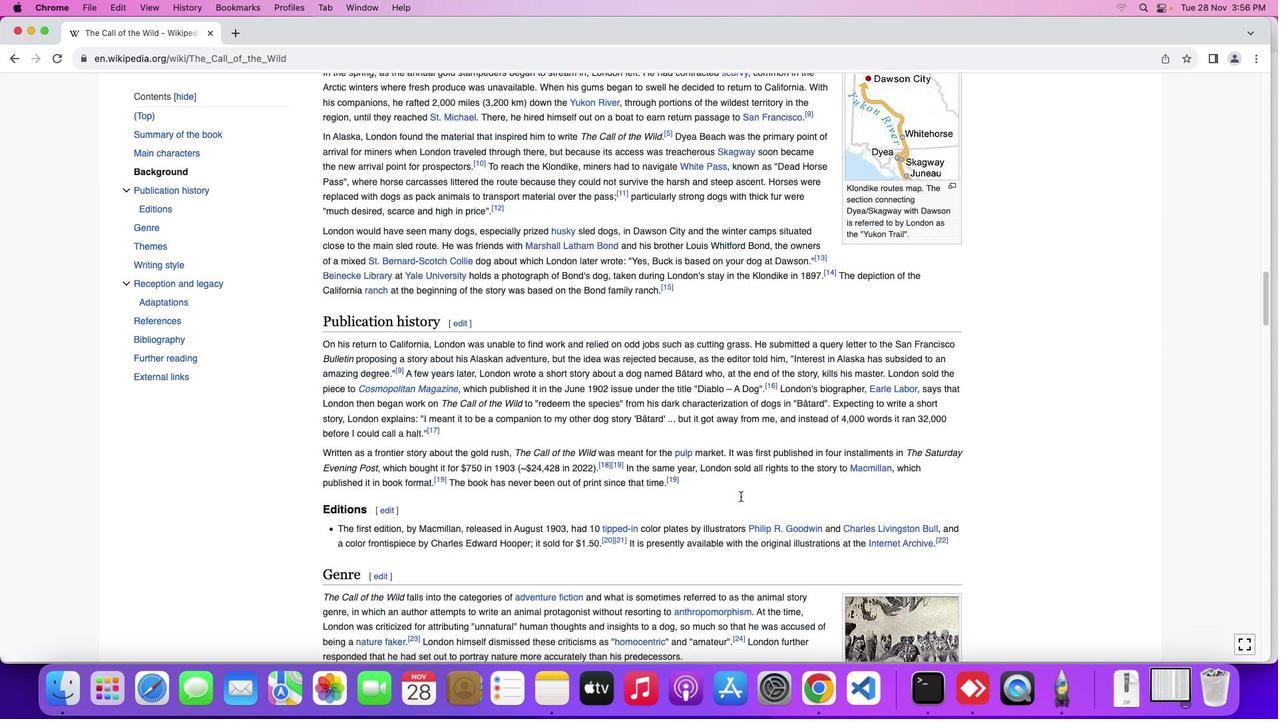 
Action: Mouse scrolled (737, 496) with delta (-1, -3)
Screenshot: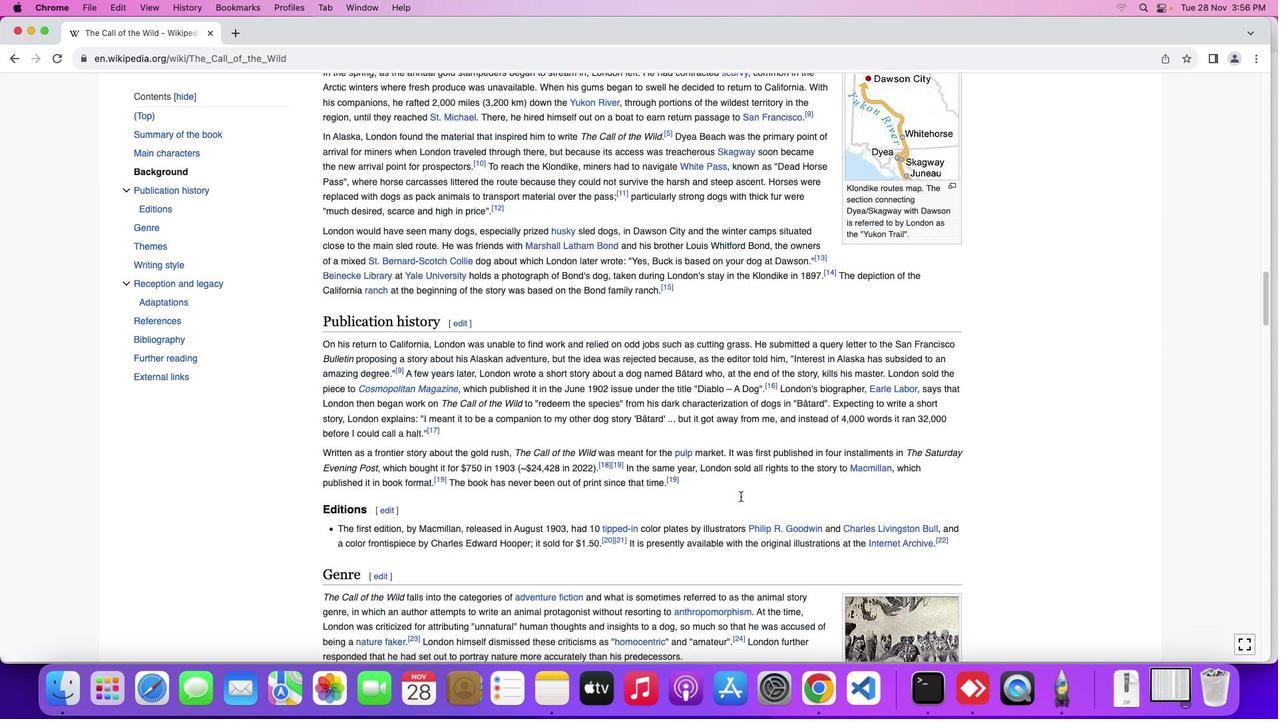 
Action: Mouse moved to (737, 495)
Screenshot: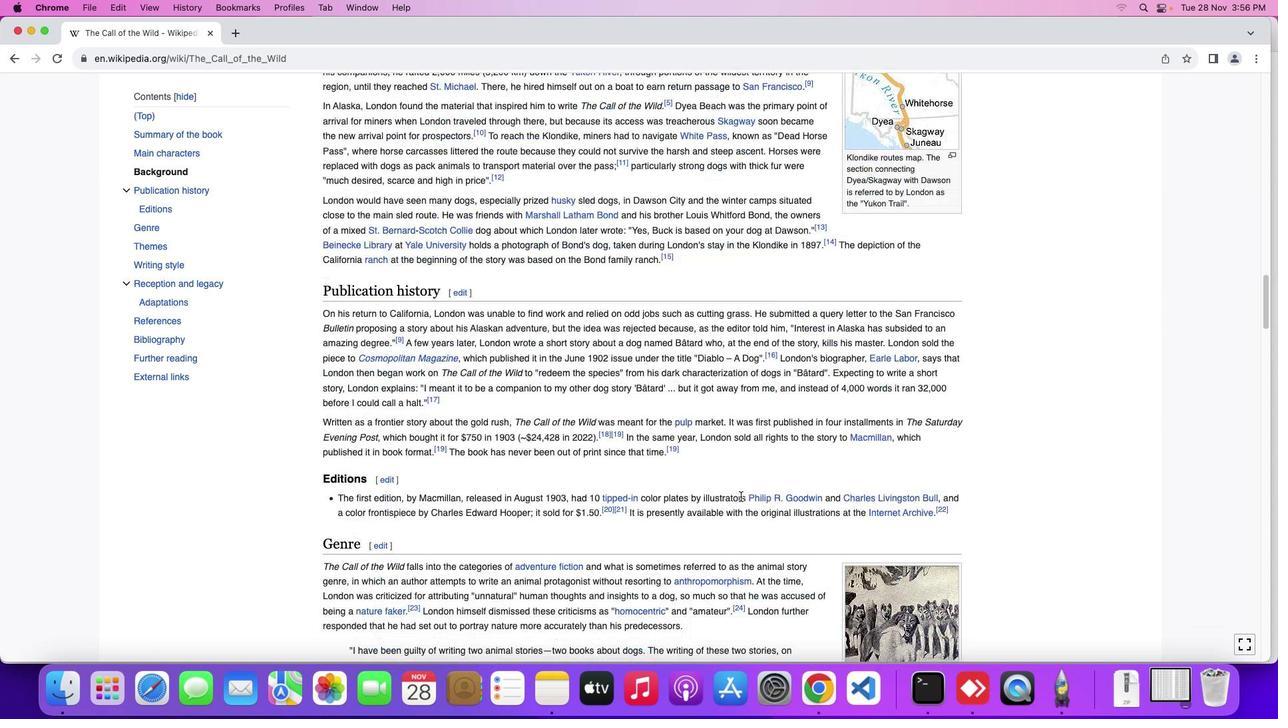 
Action: Mouse scrolled (737, 495) with delta (-1, -5)
Screenshot: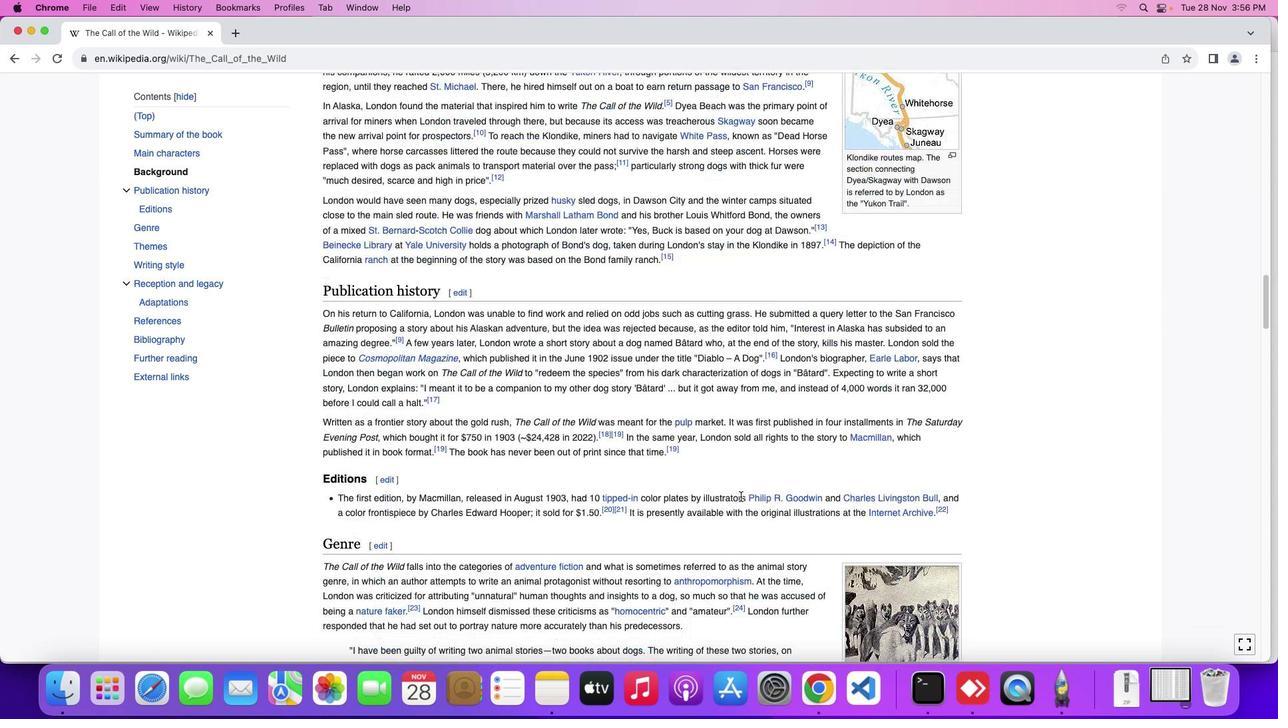 
Action: Mouse moved to (737, 494)
Screenshot: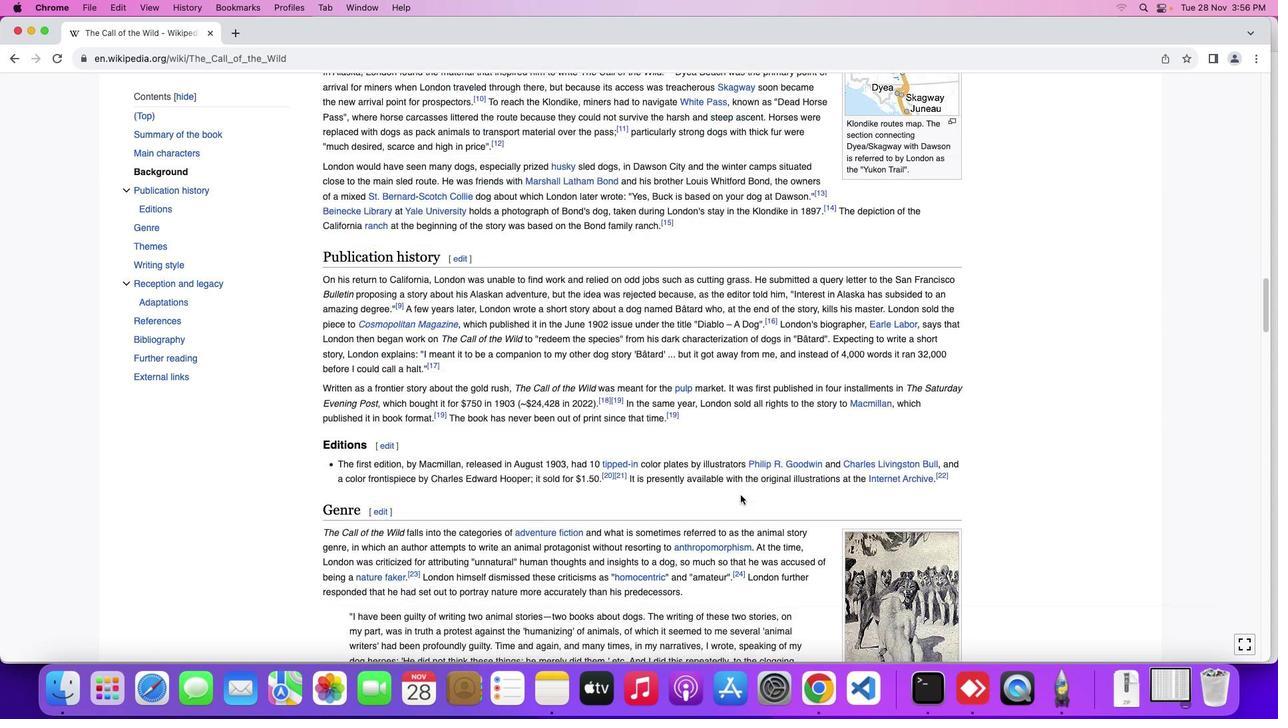 
Action: Mouse scrolled (737, 494) with delta (-1, -2)
Screenshot: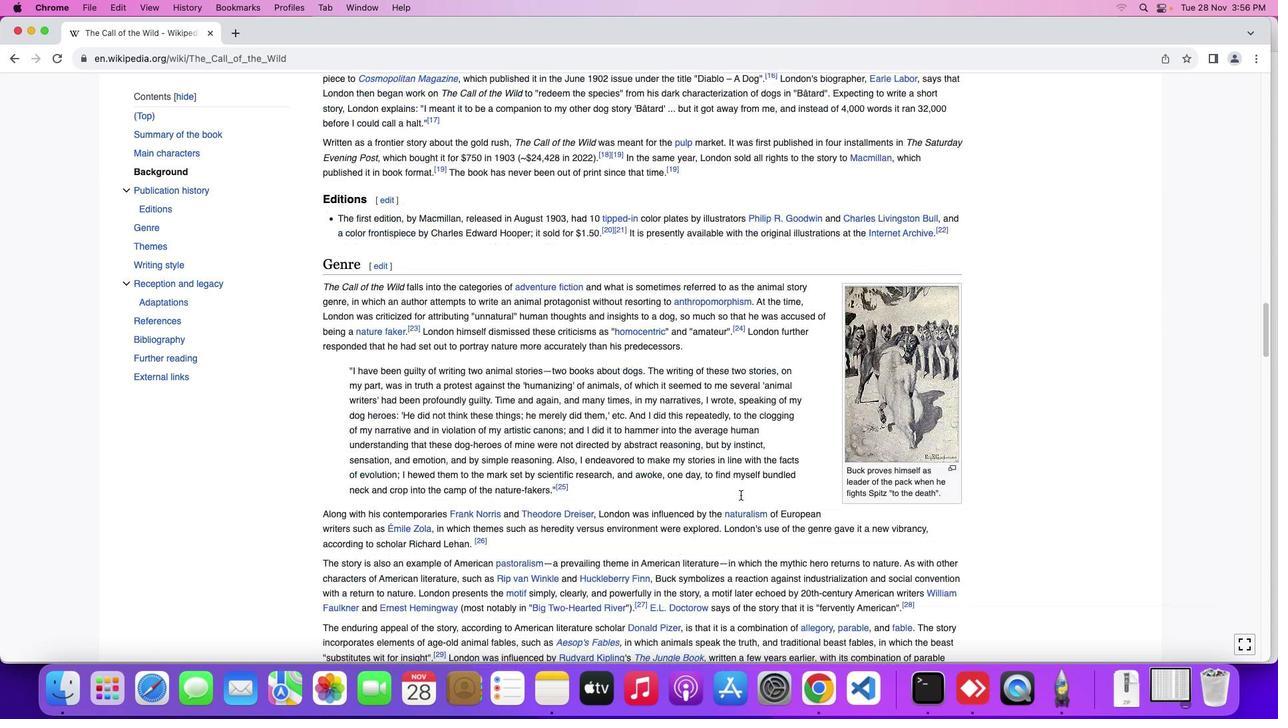 
Action: Mouse scrolled (737, 494) with delta (-1, -2)
Screenshot: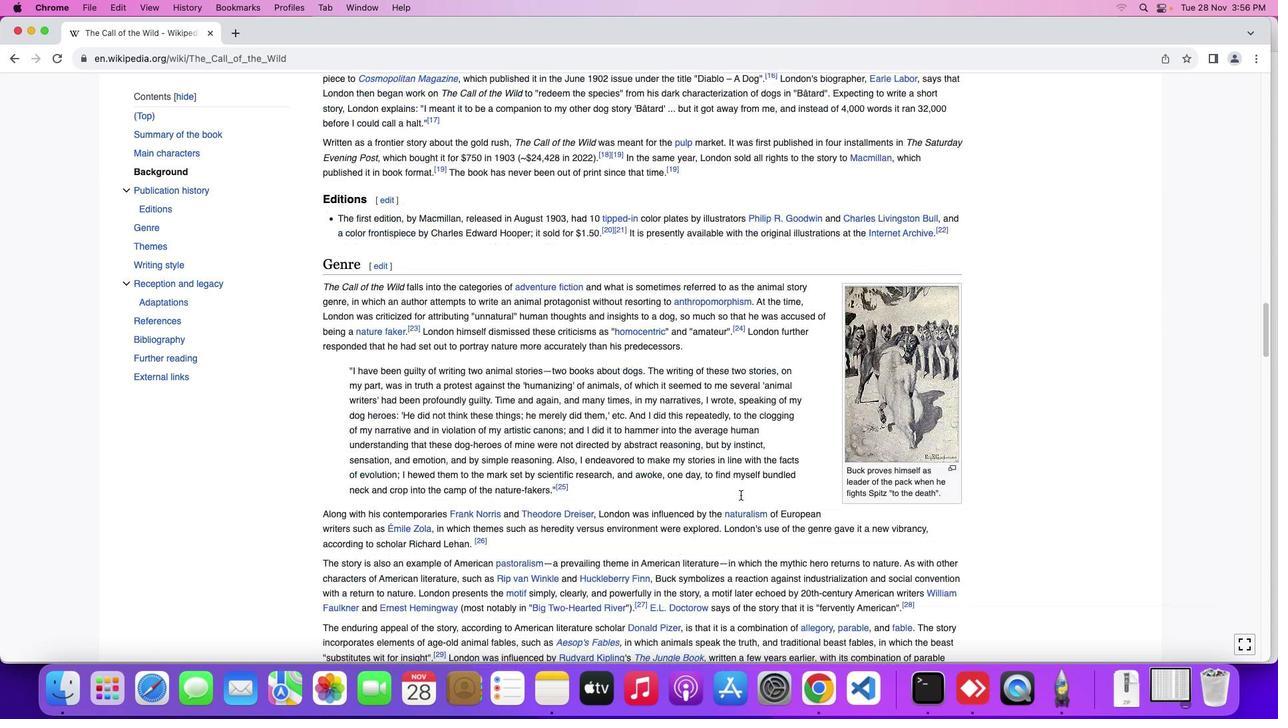 
Action: Mouse scrolled (737, 494) with delta (-1, -3)
Screenshot: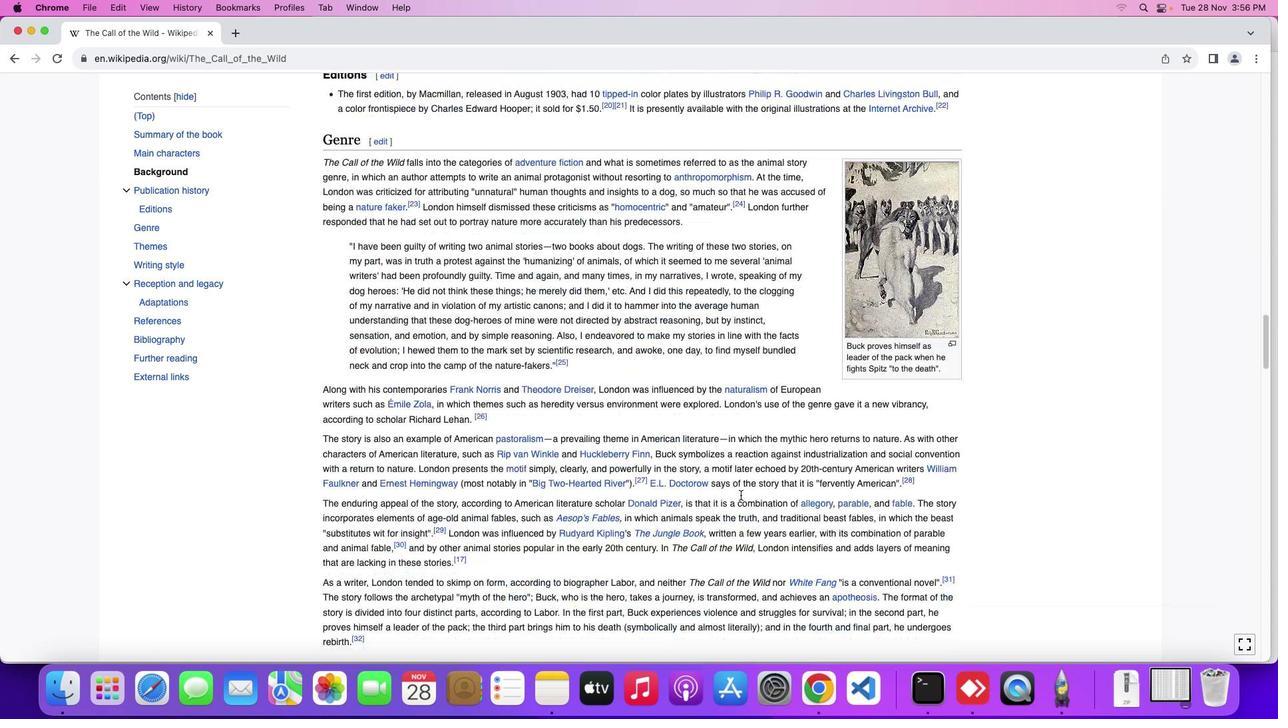 
Action: Mouse moved to (737, 493)
Screenshot: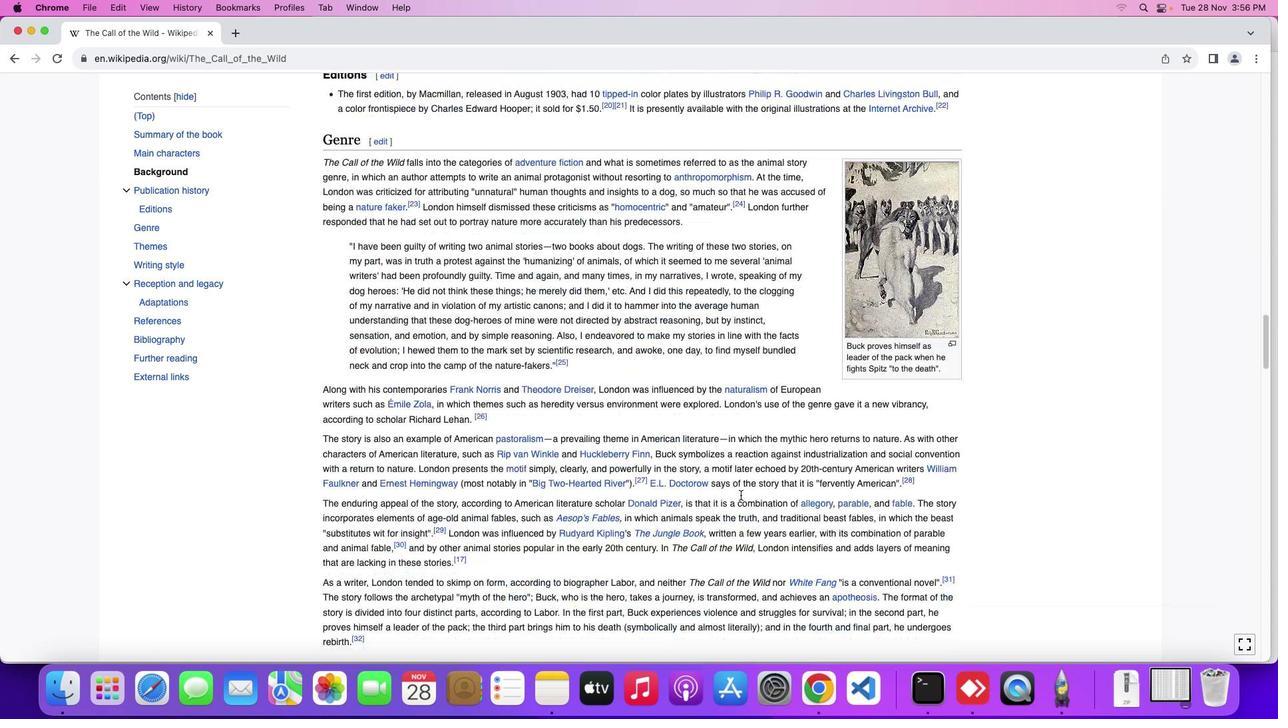 
Action: Mouse scrolled (737, 493) with delta (-1, -5)
Screenshot: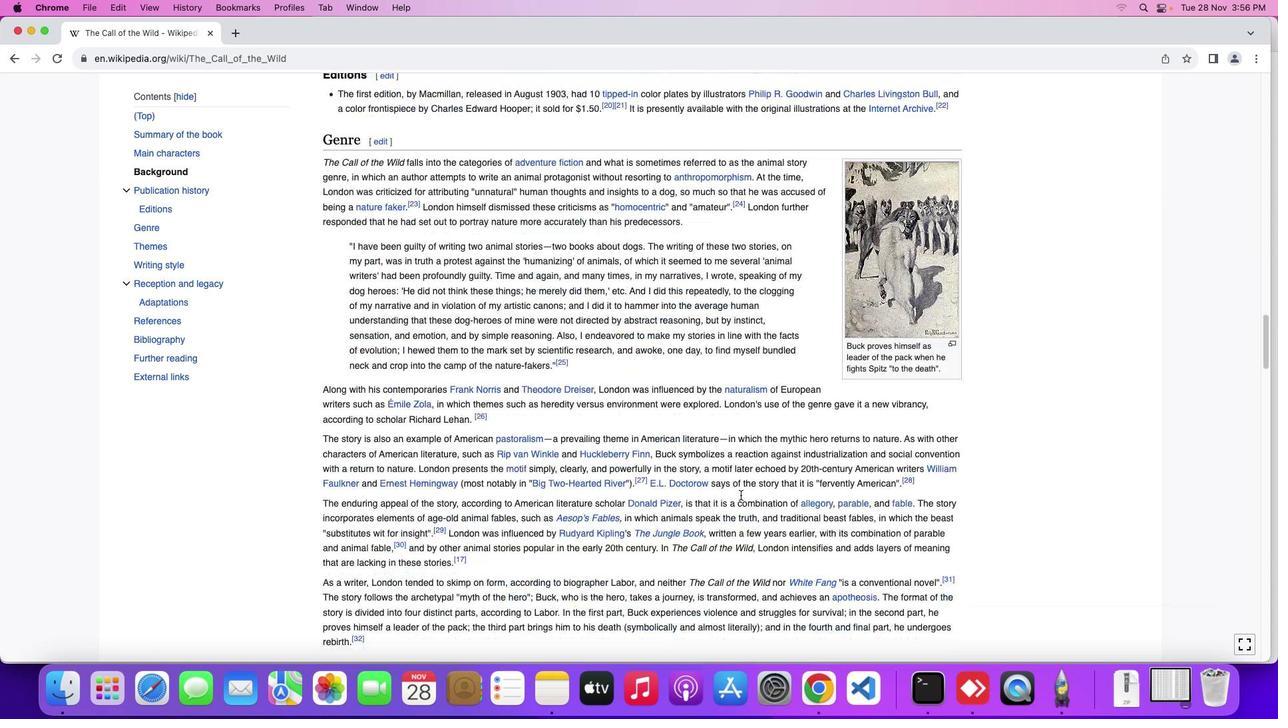 
Action: Mouse moved to (738, 492)
Screenshot: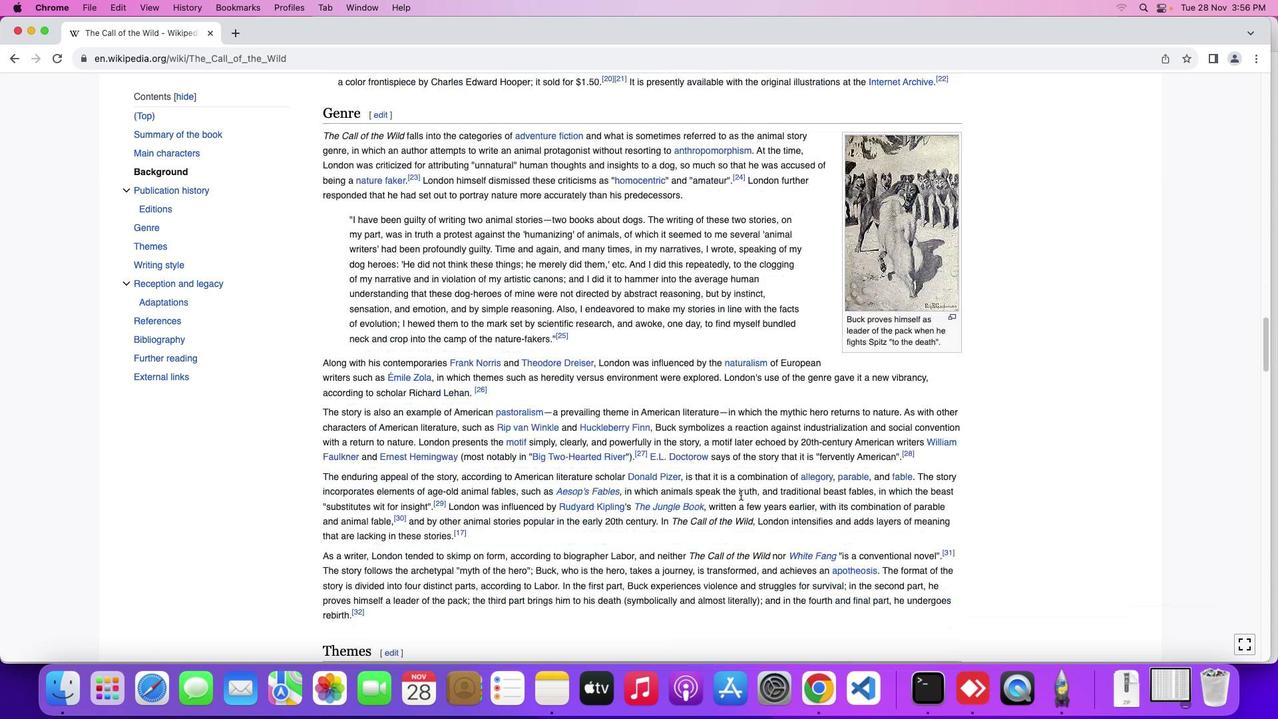 
Action: Mouse scrolled (738, 492) with delta (-1, -5)
Screenshot: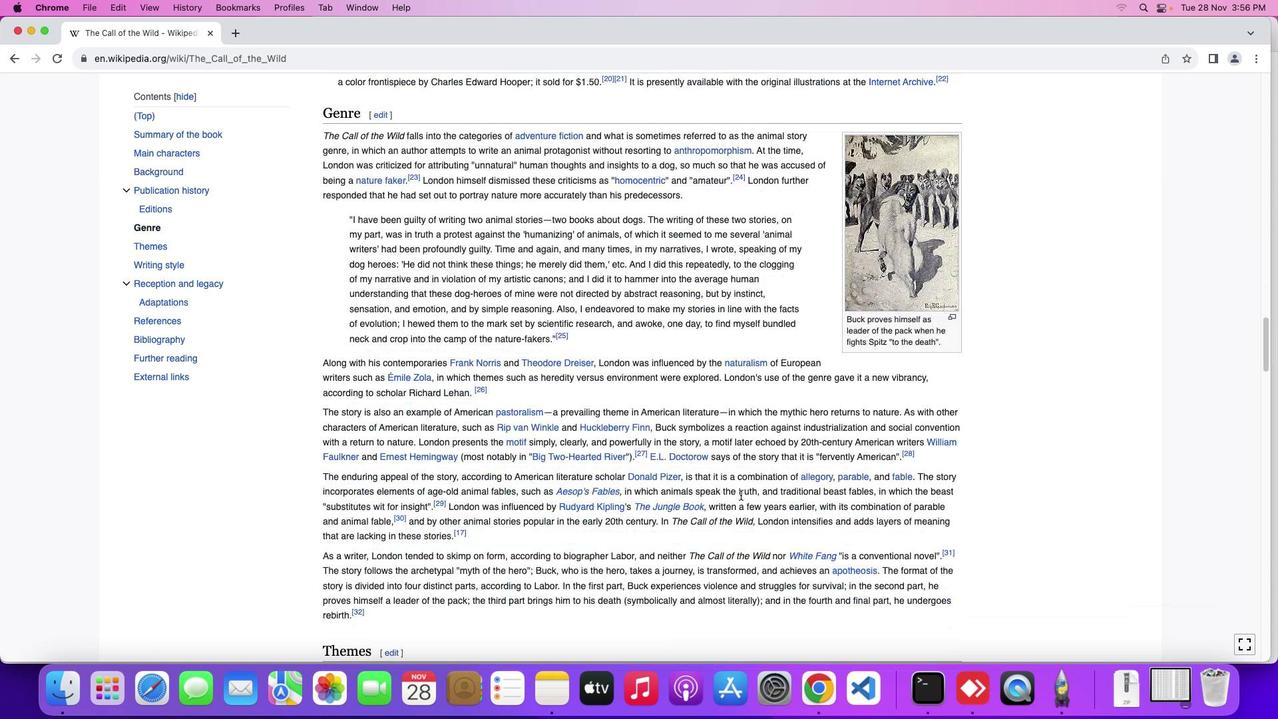 
Action: Mouse moved to (737, 492)
Screenshot: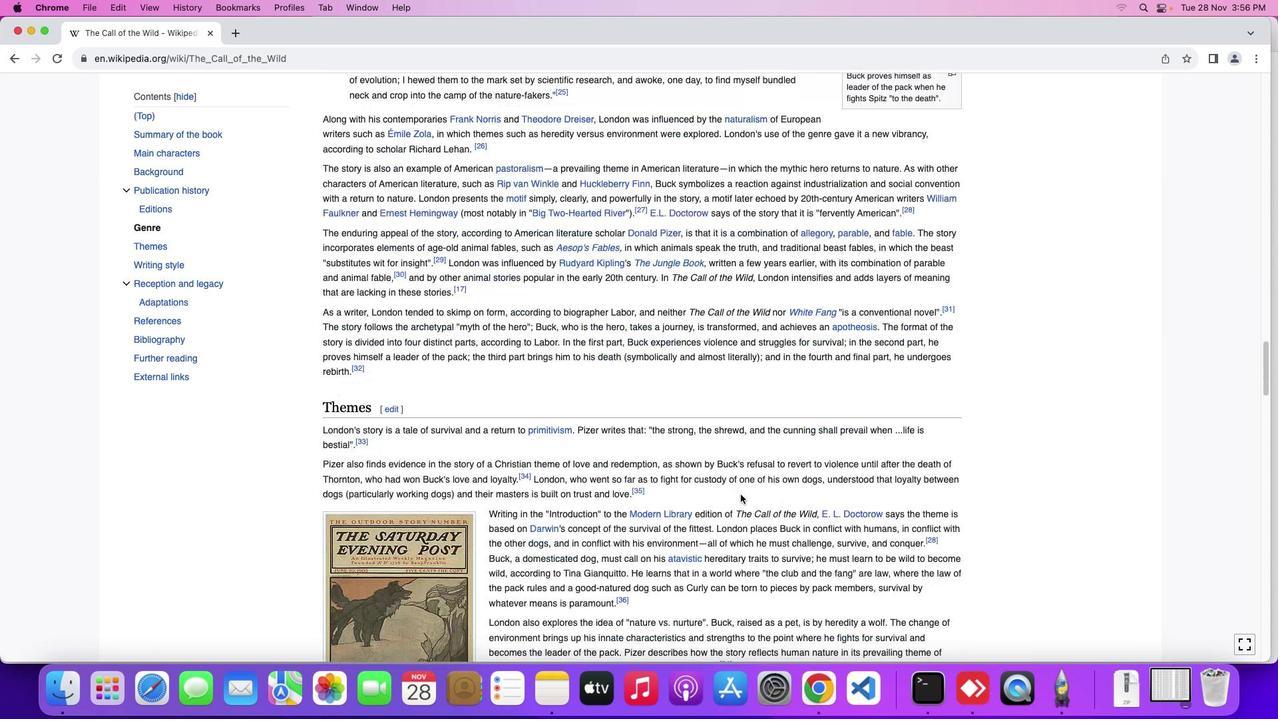 
Action: Mouse scrolled (737, 492) with delta (-1, -2)
Screenshot: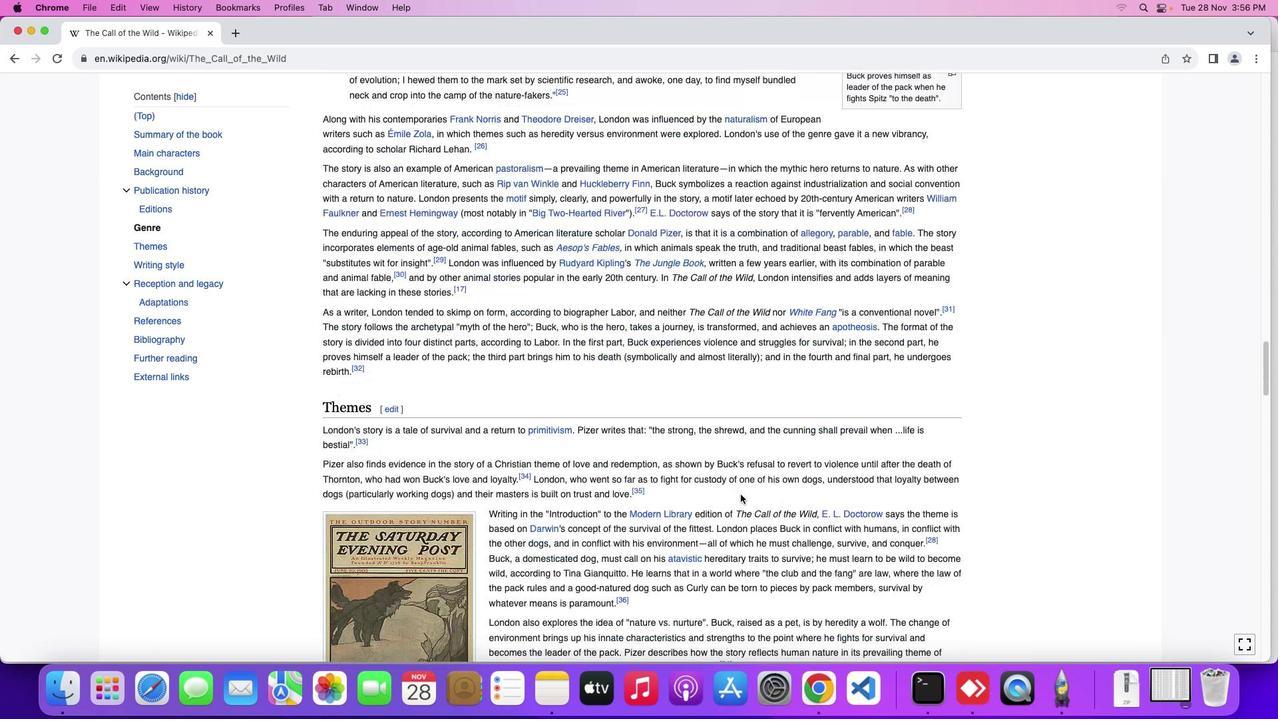 
Action: Mouse scrolled (737, 492) with delta (-1, -2)
Screenshot: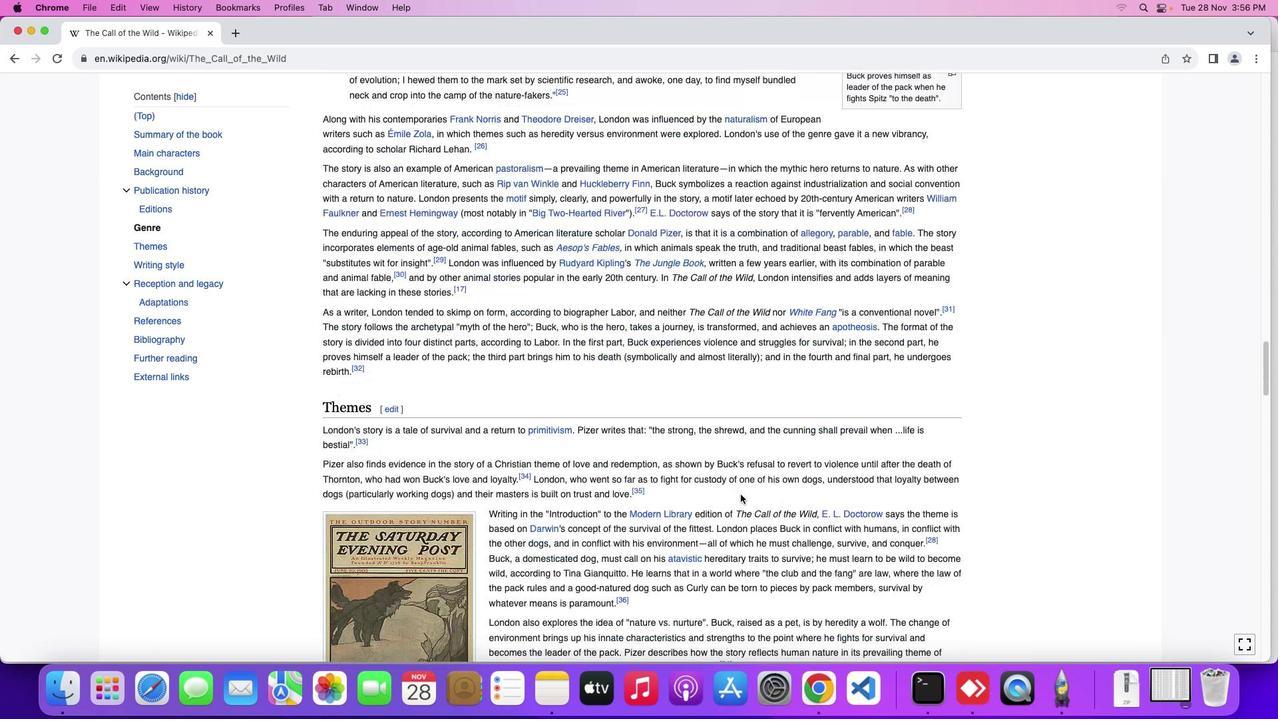 
Action: Mouse scrolled (737, 492) with delta (-1, -3)
Screenshot: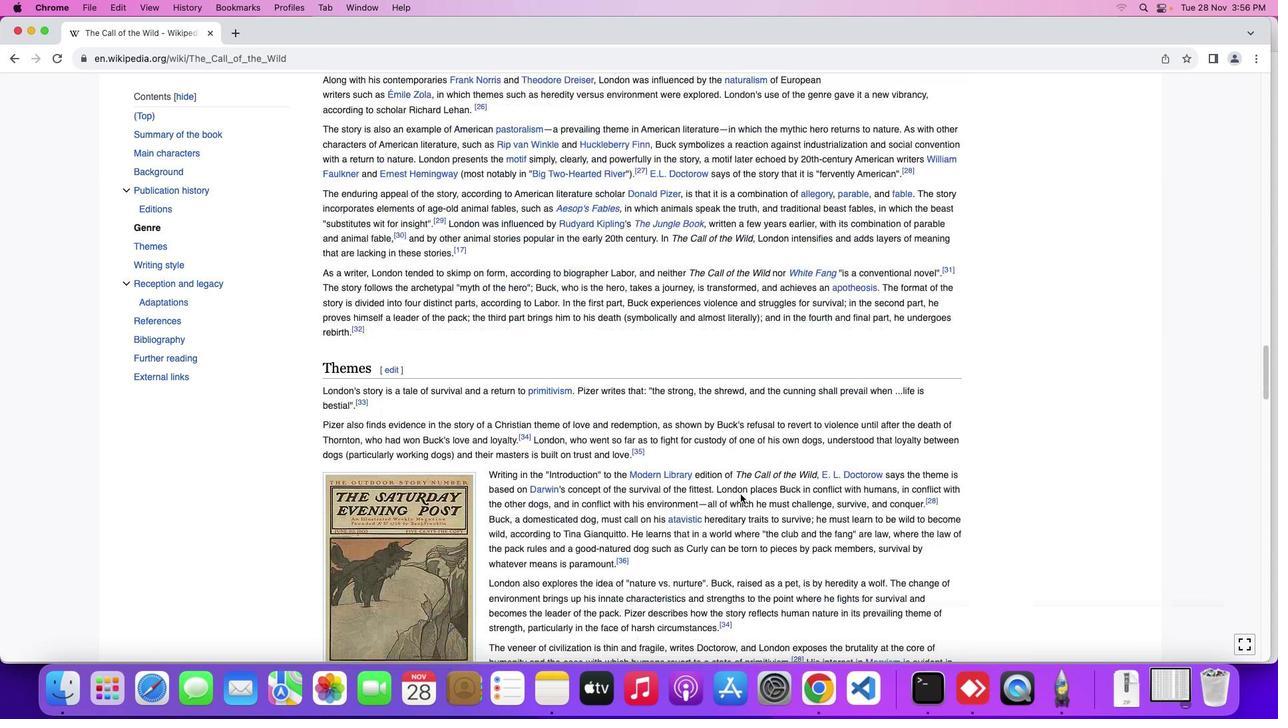
Action: Mouse moved to (737, 492)
Screenshot: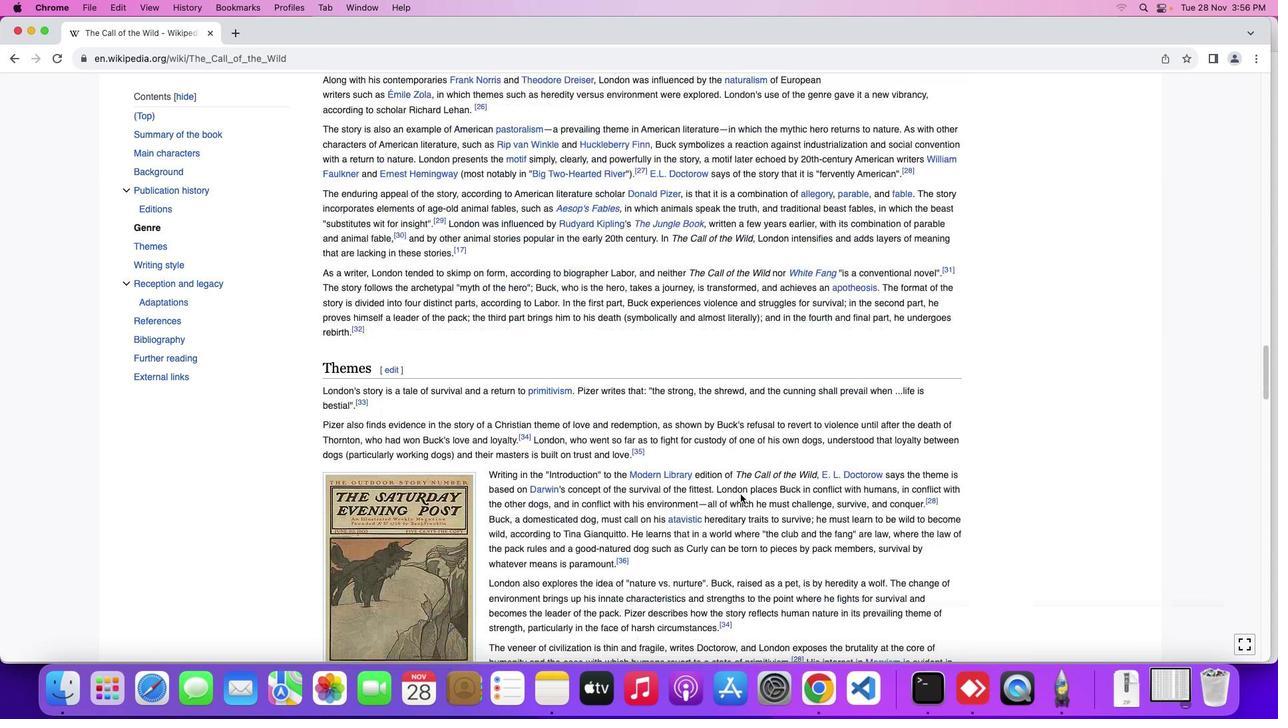 
Action: Mouse scrolled (737, 492) with delta (-1, -5)
Screenshot: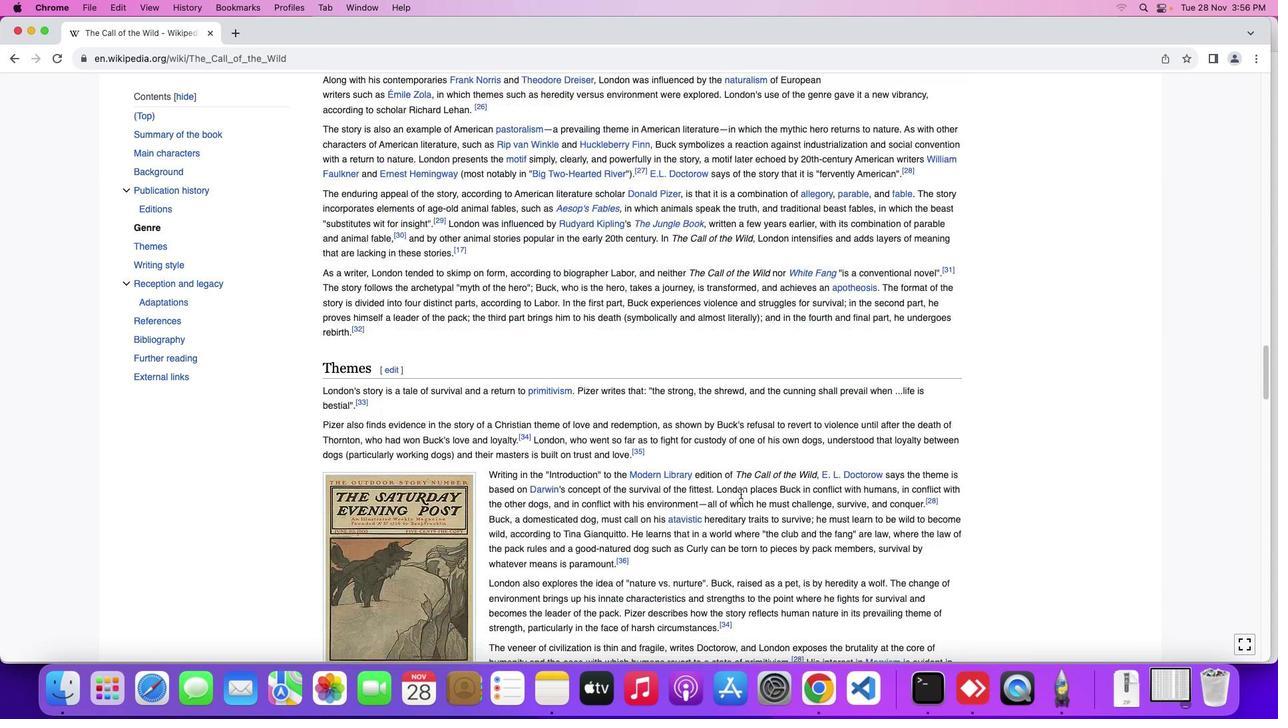 
Action: Mouse moved to (737, 491)
Screenshot: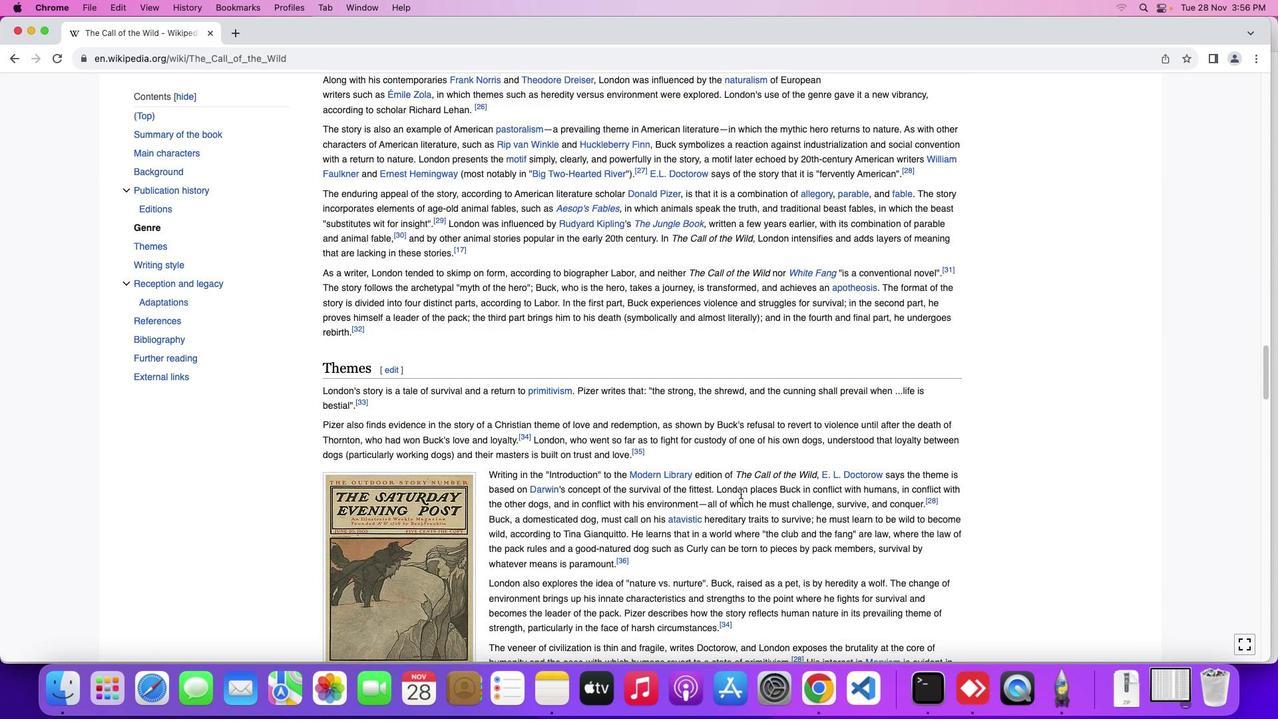 
Action: Mouse scrolled (737, 491) with delta (-1, -2)
Screenshot: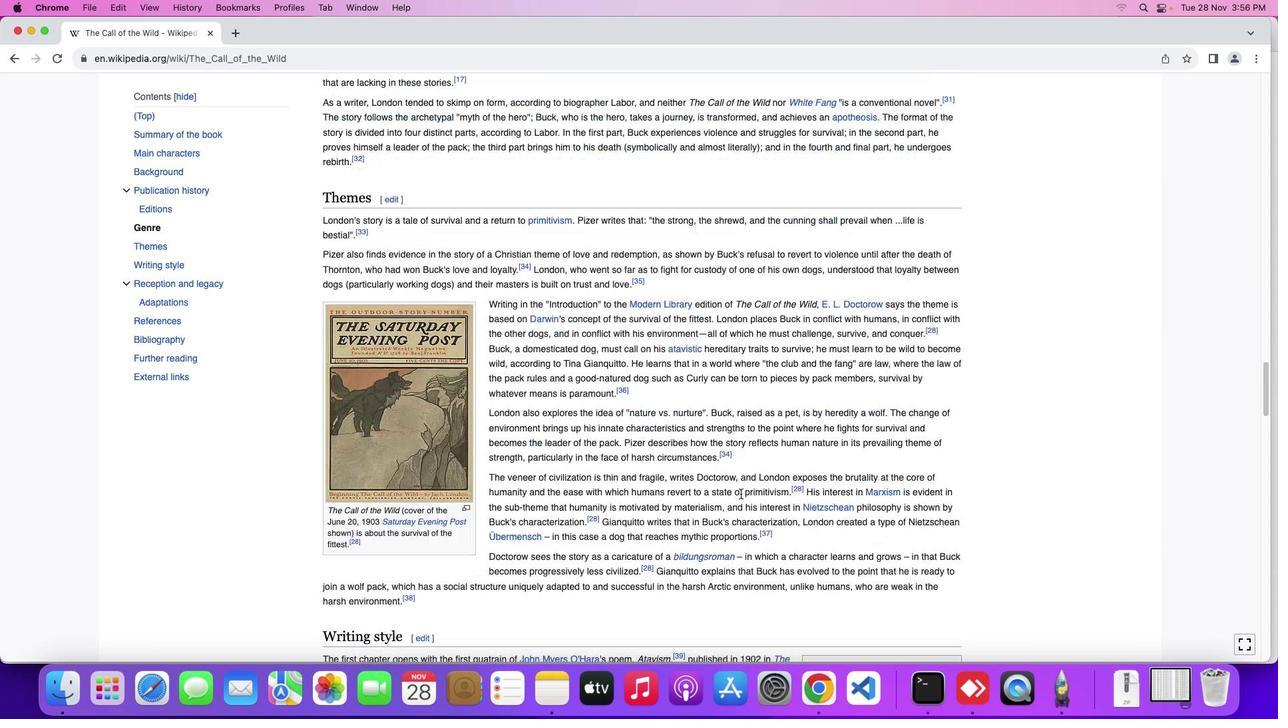 
Action: Mouse scrolled (737, 491) with delta (-1, -2)
Screenshot: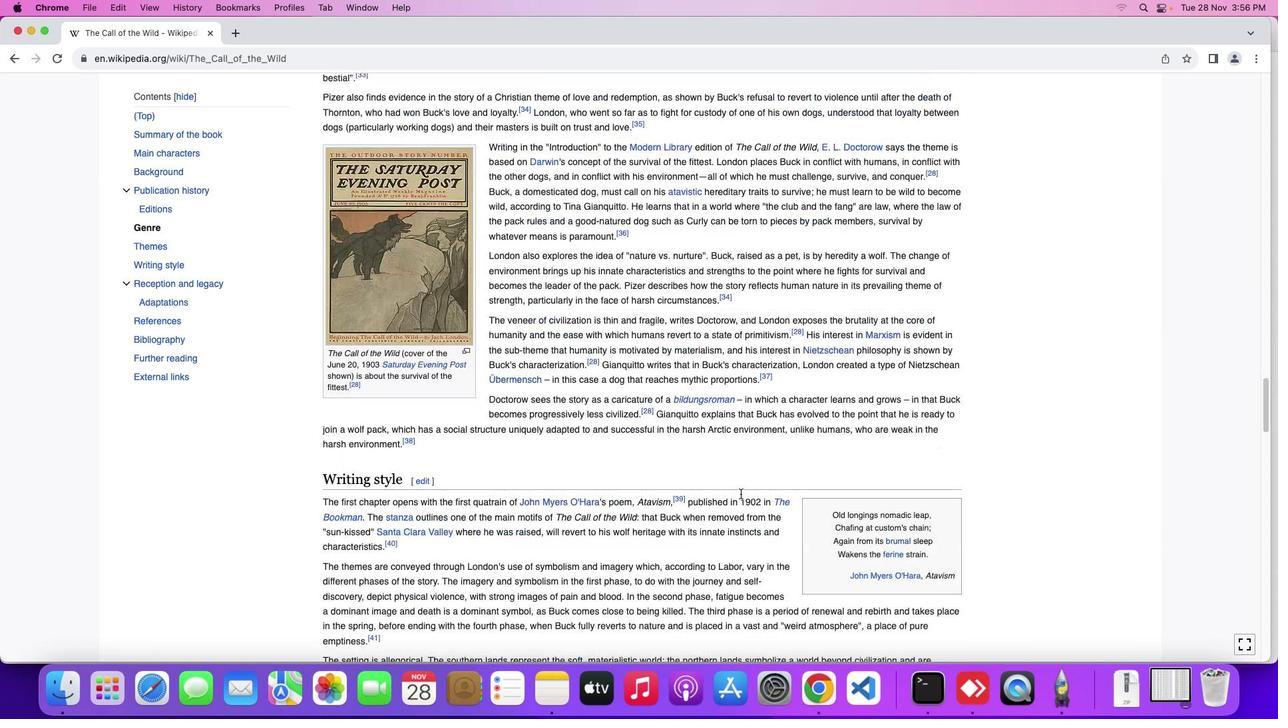 
Action: Mouse scrolled (737, 491) with delta (-1, -3)
Screenshot: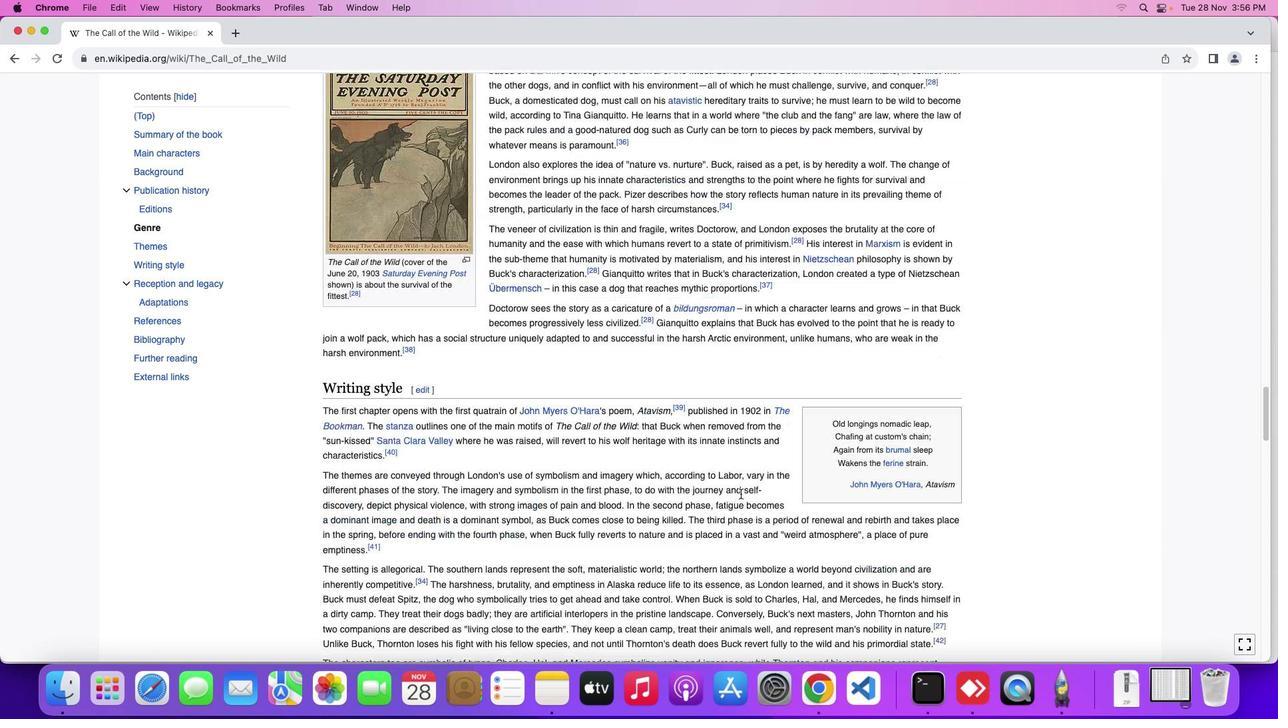 
Action: Mouse scrolled (737, 491) with delta (-1, -5)
Screenshot: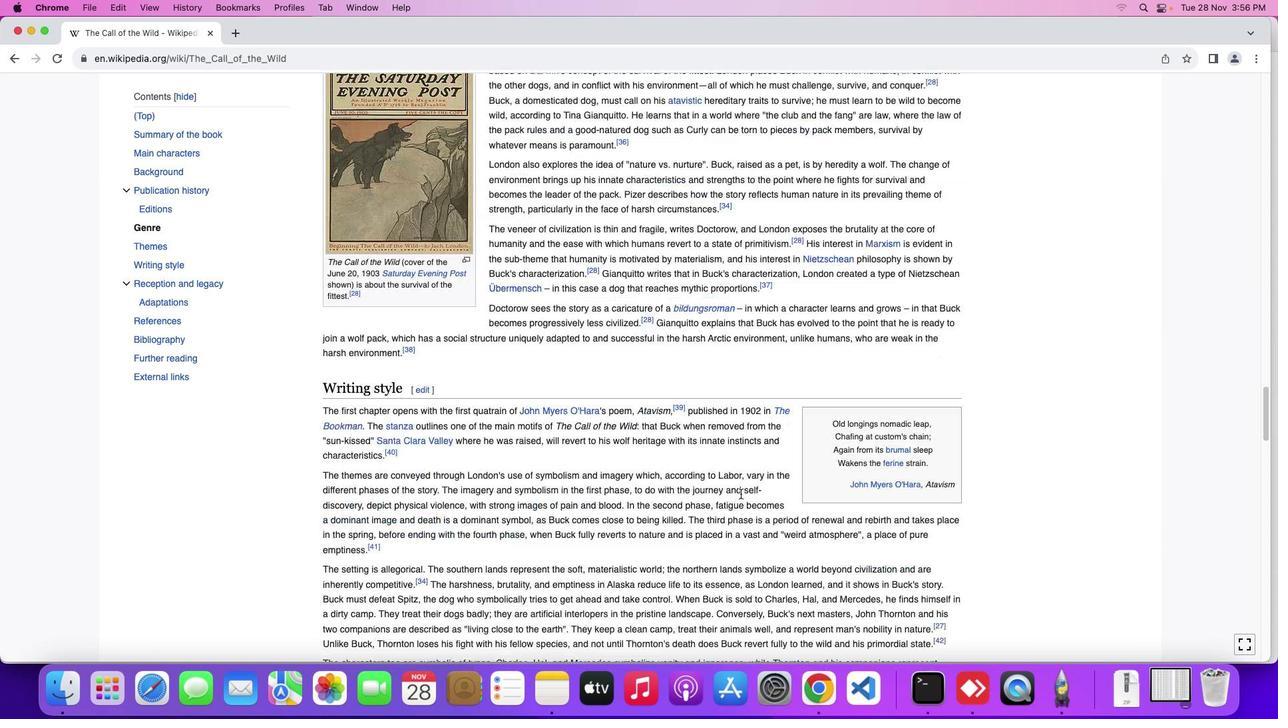 
Action: Mouse moved to (737, 490)
Screenshot: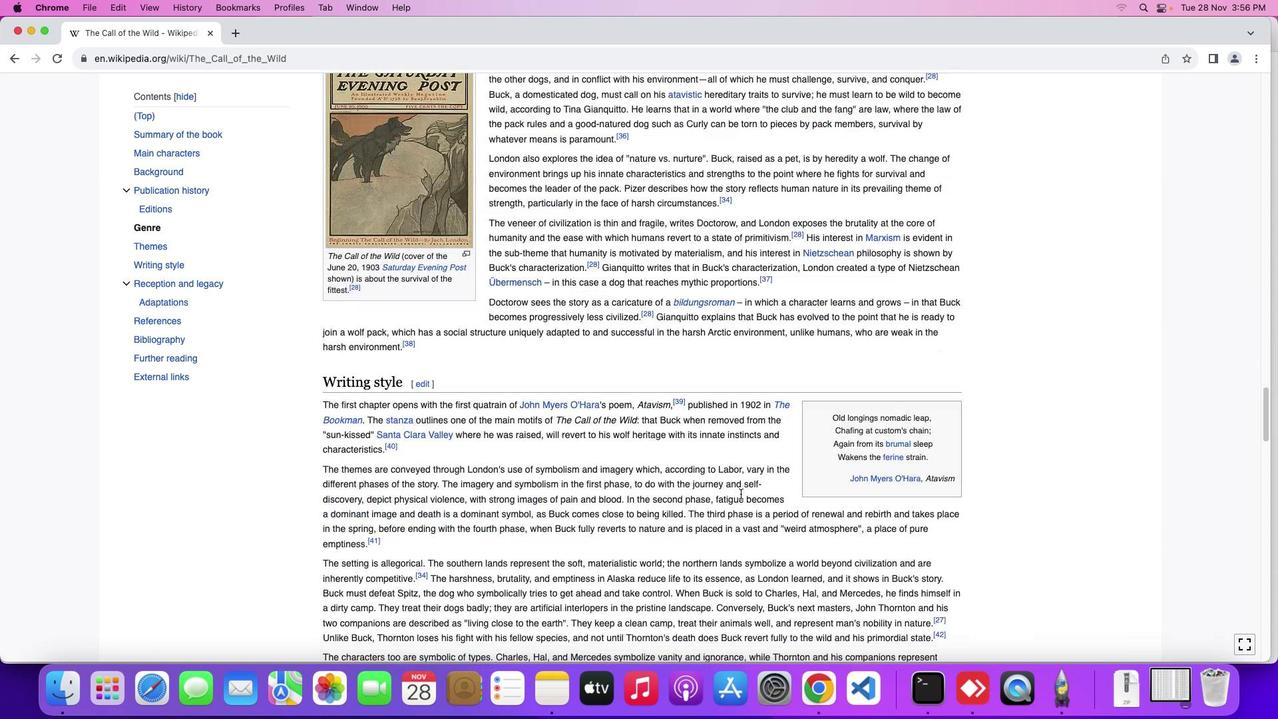 
Action: Mouse scrolled (737, 490) with delta (-1, -5)
Screenshot: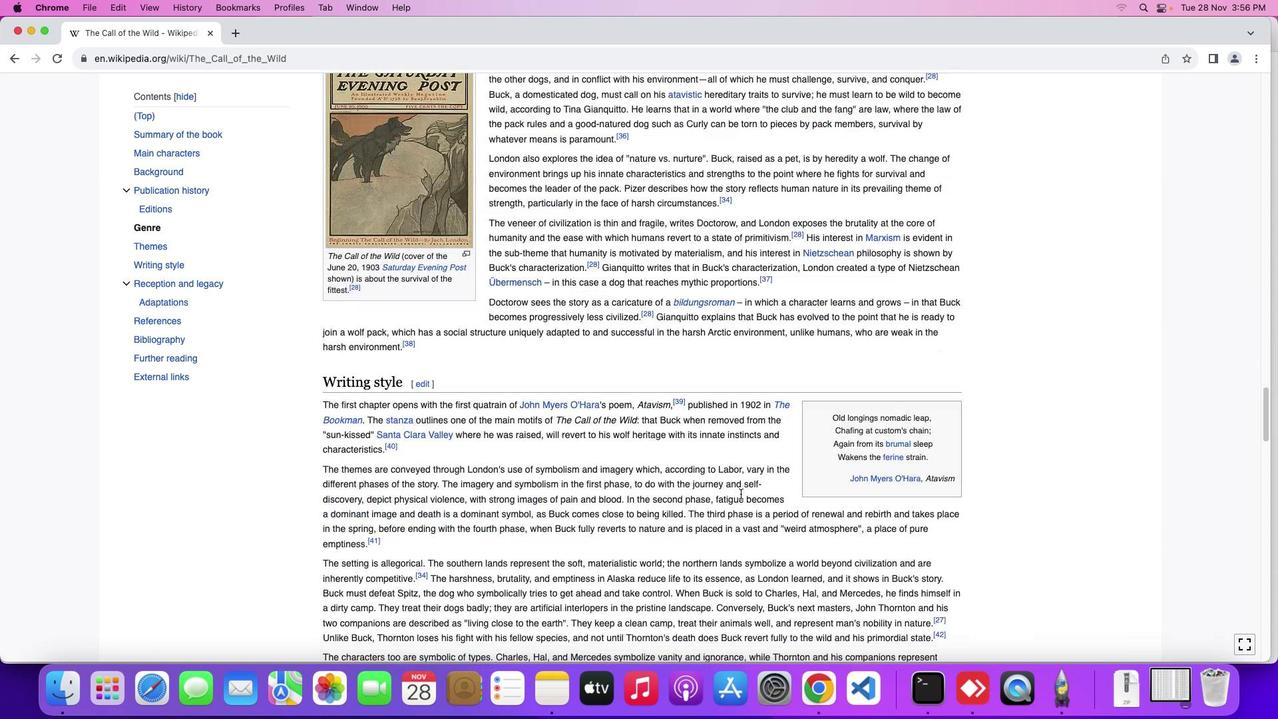 
Action: Mouse moved to (737, 490)
Screenshot: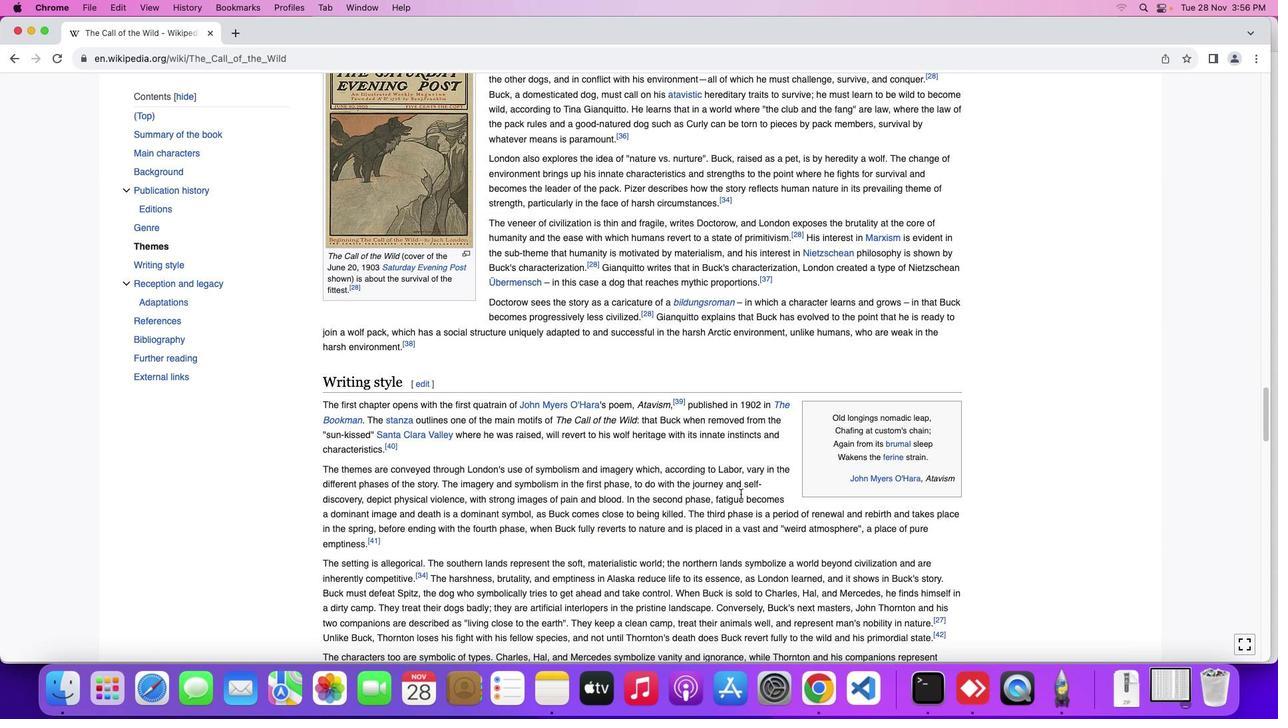 
Action: Mouse scrolled (737, 490) with delta (-1, -2)
Screenshot: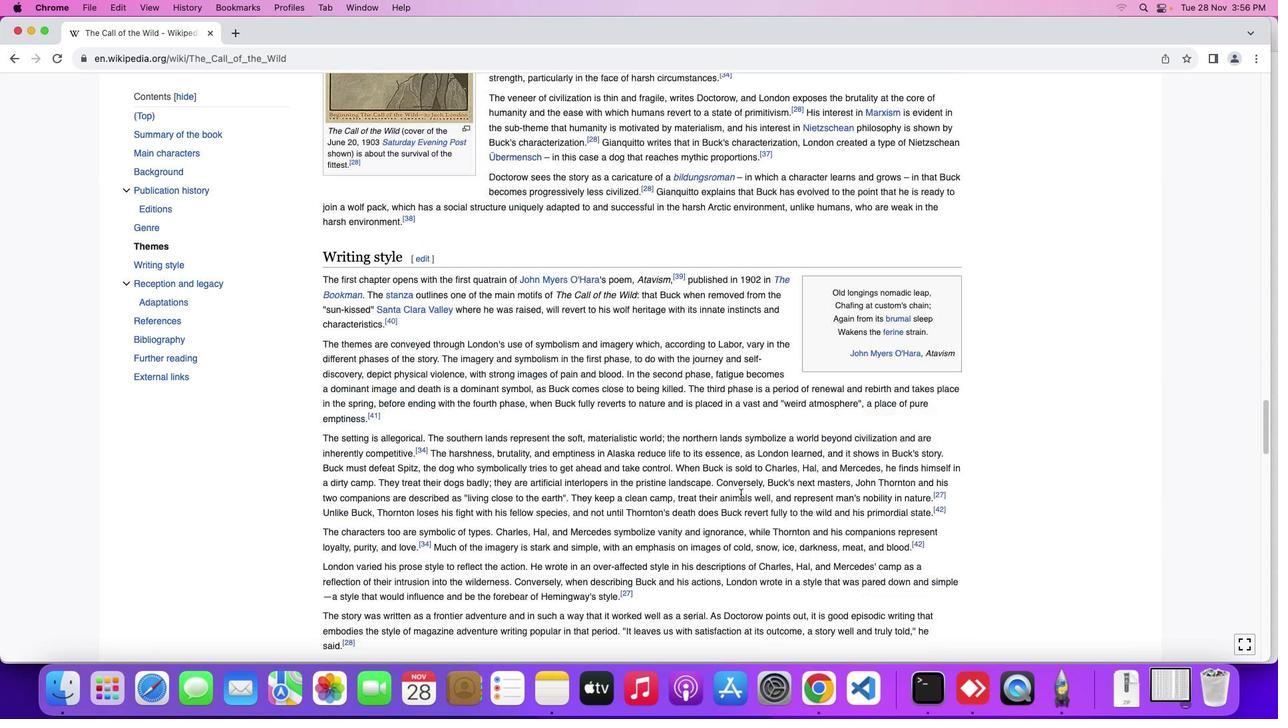 
Action: Mouse scrolled (737, 490) with delta (-1, -2)
Screenshot: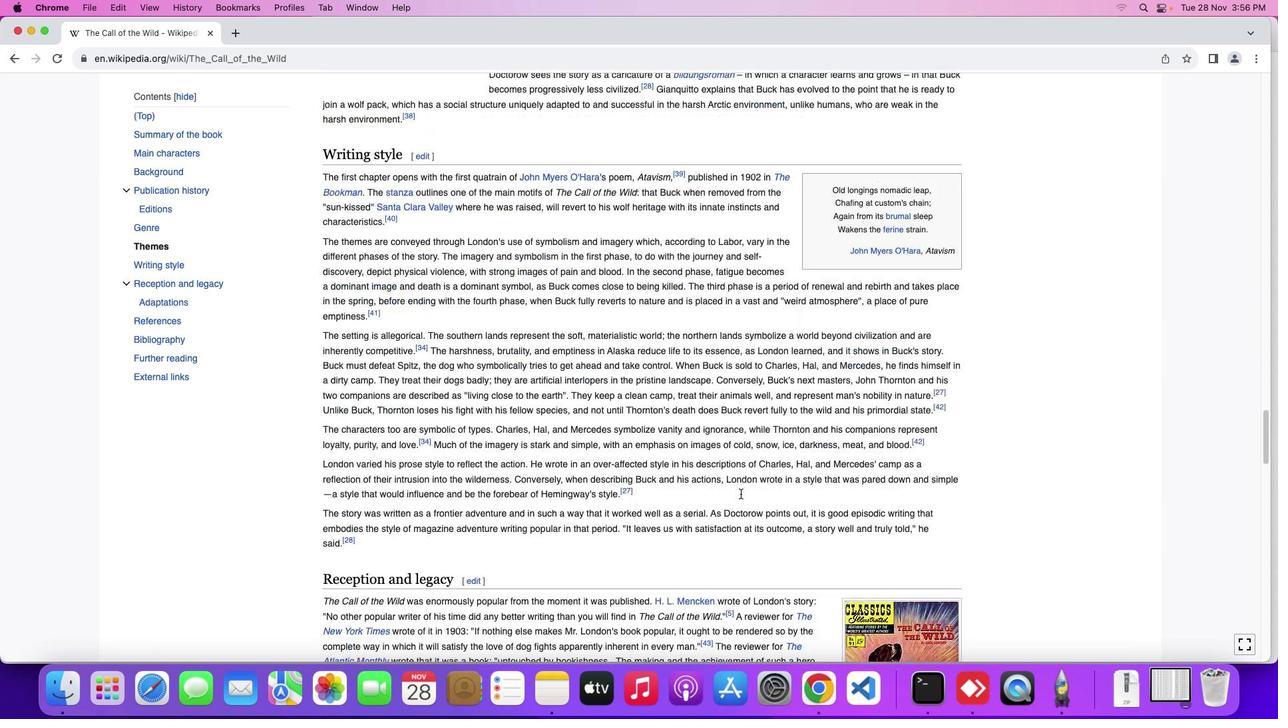 
Action: Mouse scrolled (737, 490) with delta (-1, -3)
Screenshot: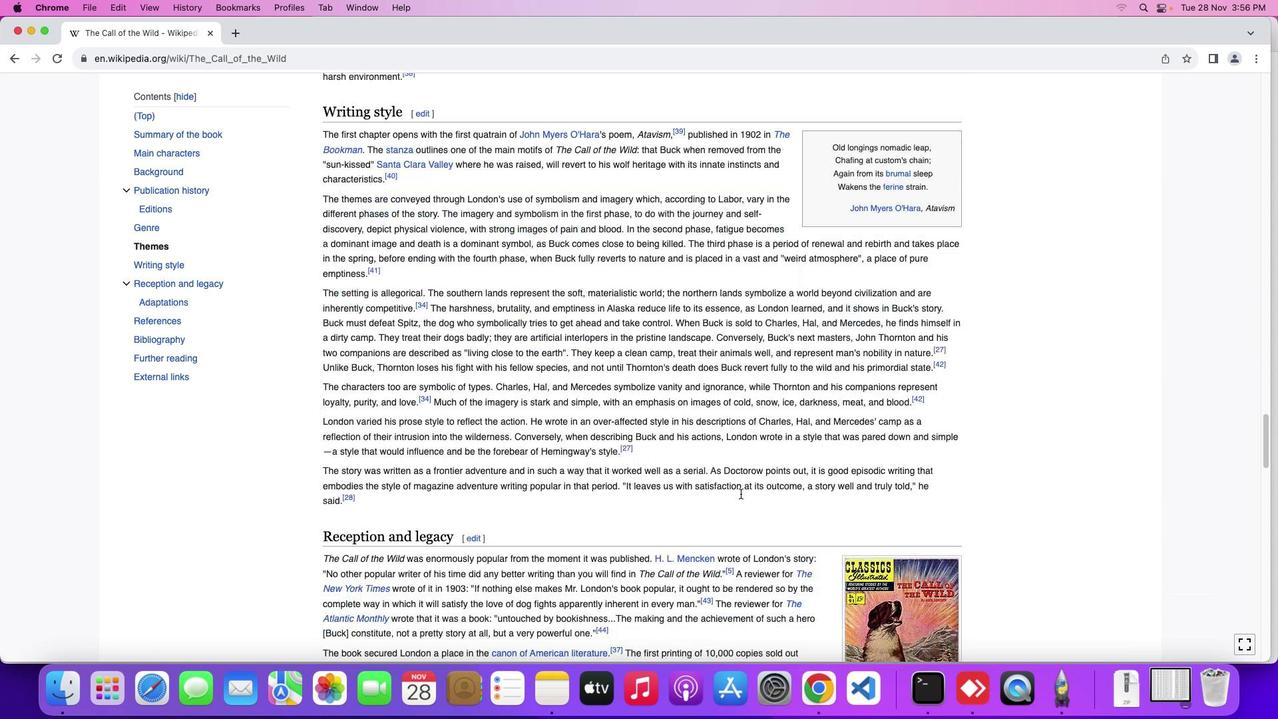 
Action: Mouse scrolled (737, 490) with delta (-1, -5)
Screenshot: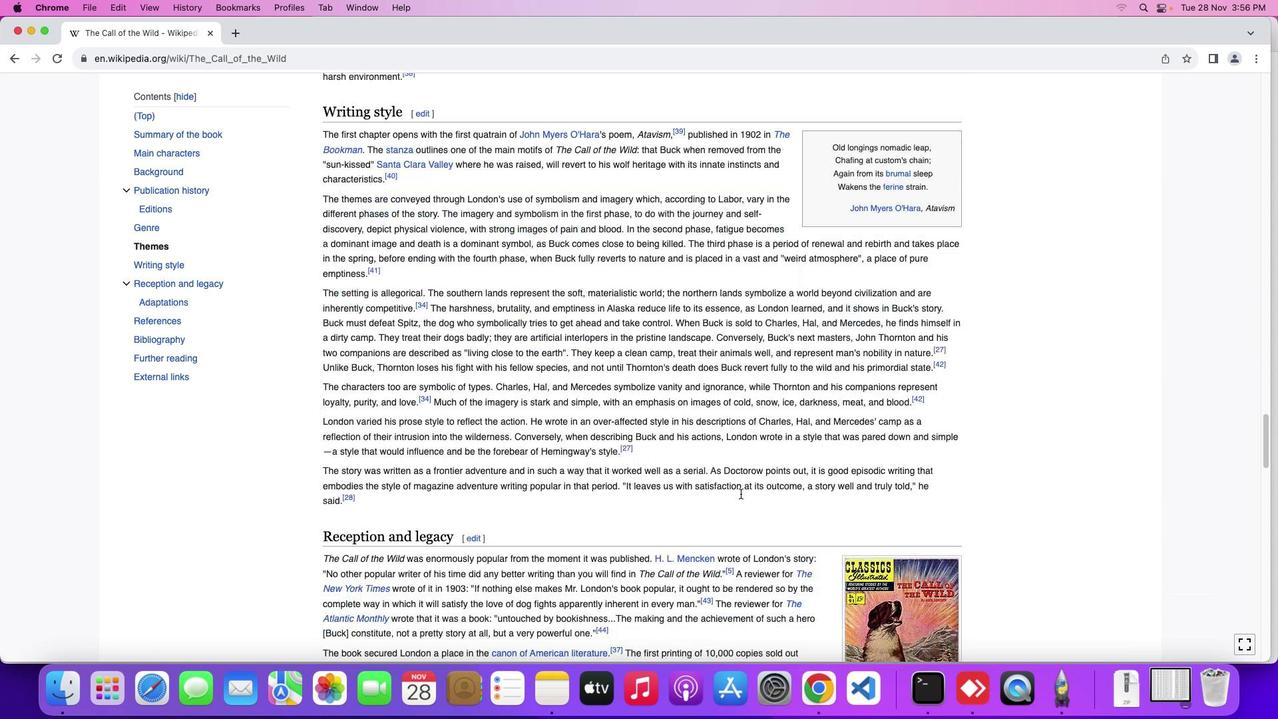 
Action: Mouse moved to (737, 494)
Screenshot: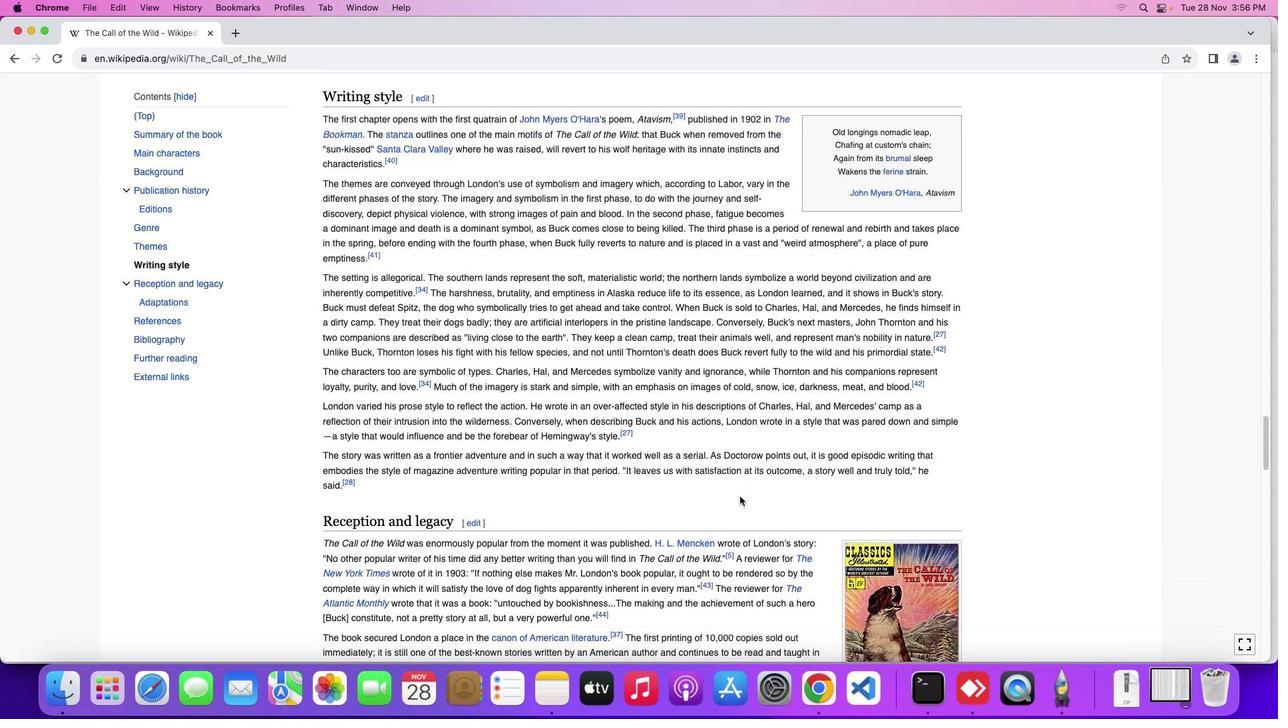 
Action: Mouse scrolled (737, 494) with delta (-1, -2)
Screenshot: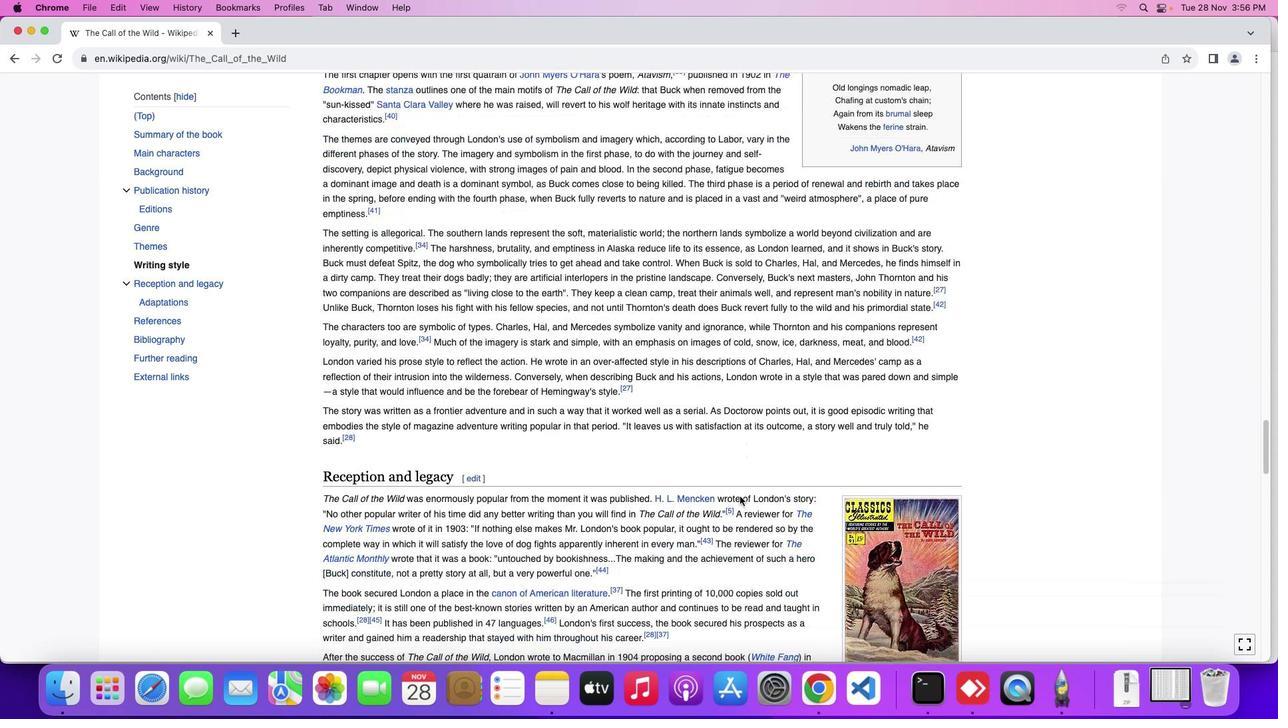 
Action: Mouse scrolled (737, 494) with delta (-1, -2)
Screenshot: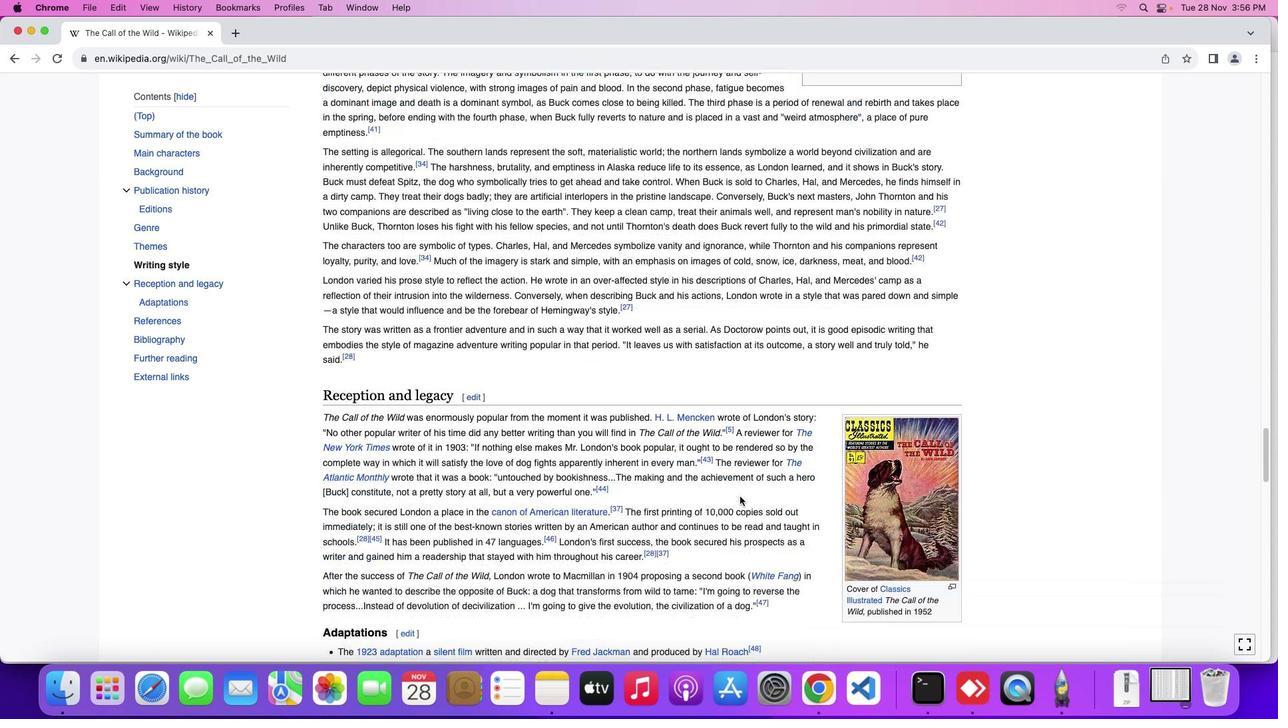 
Action: Mouse scrolled (737, 494) with delta (-1, -3)
Screenshot: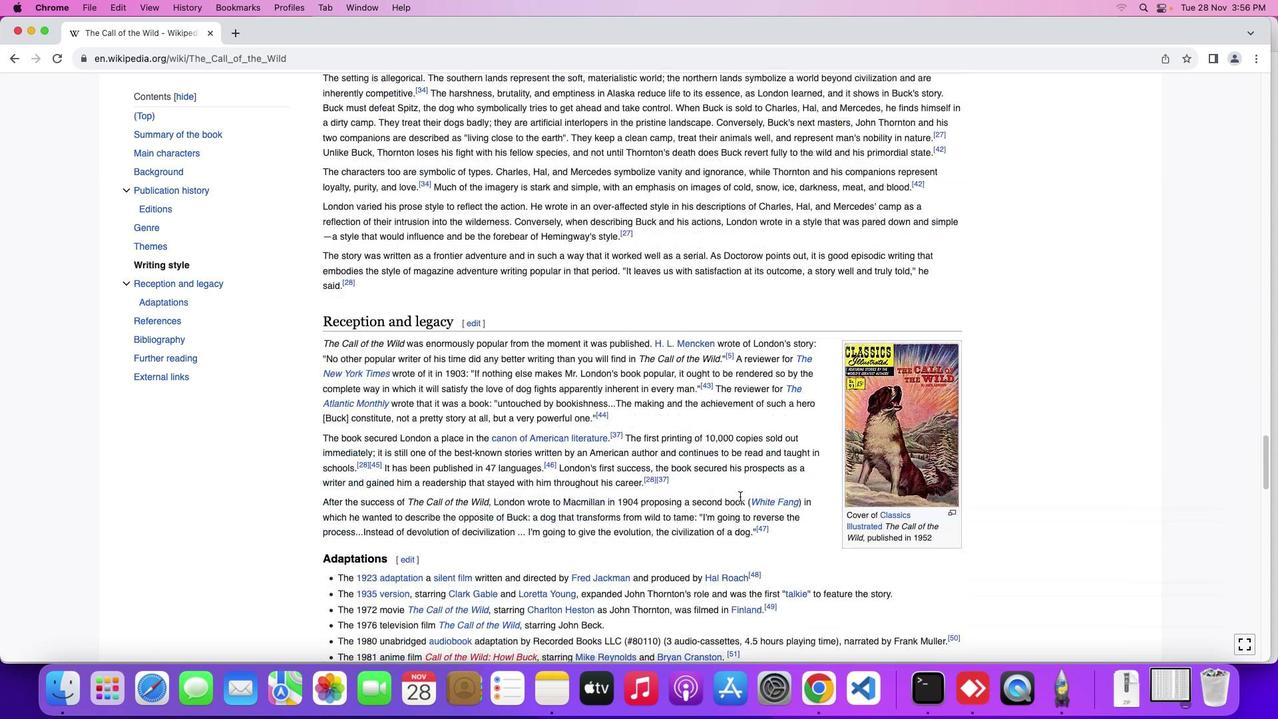 
Action: Mouse scrolled (737, 494) with delta (-1, -4)
Screenshot: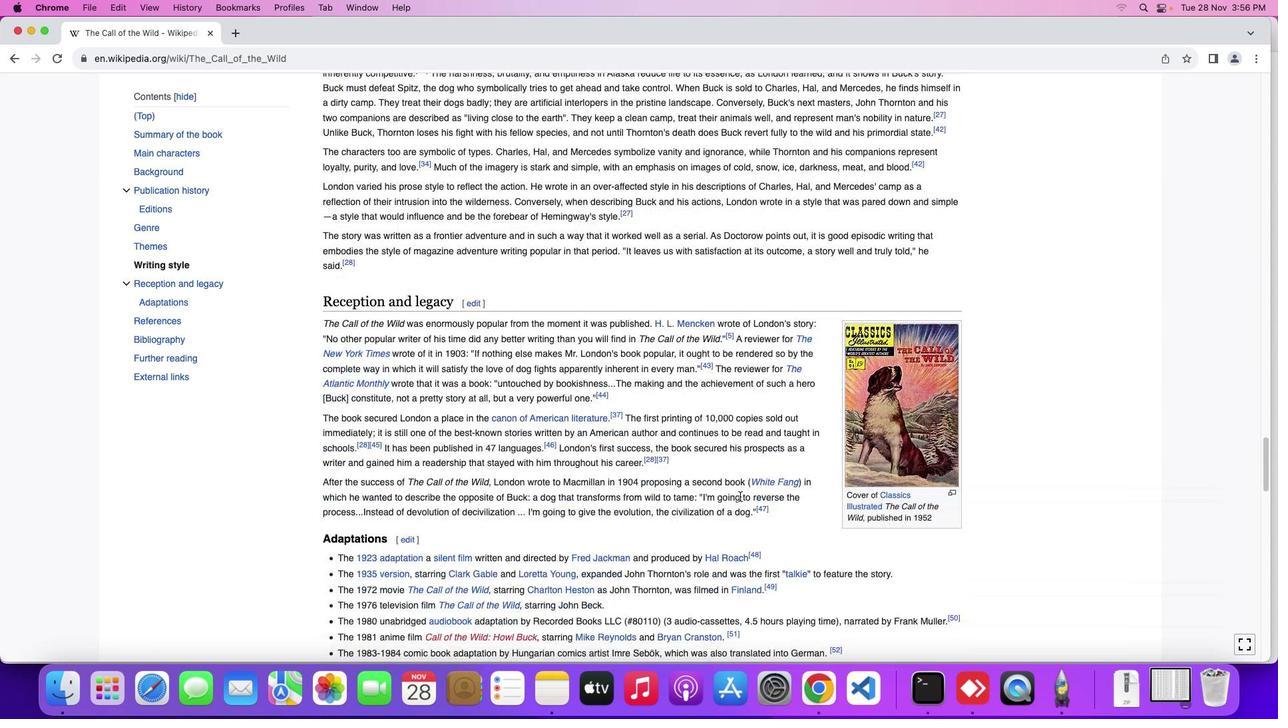
Action: Mouse moved to (737, 493)
Screenshot: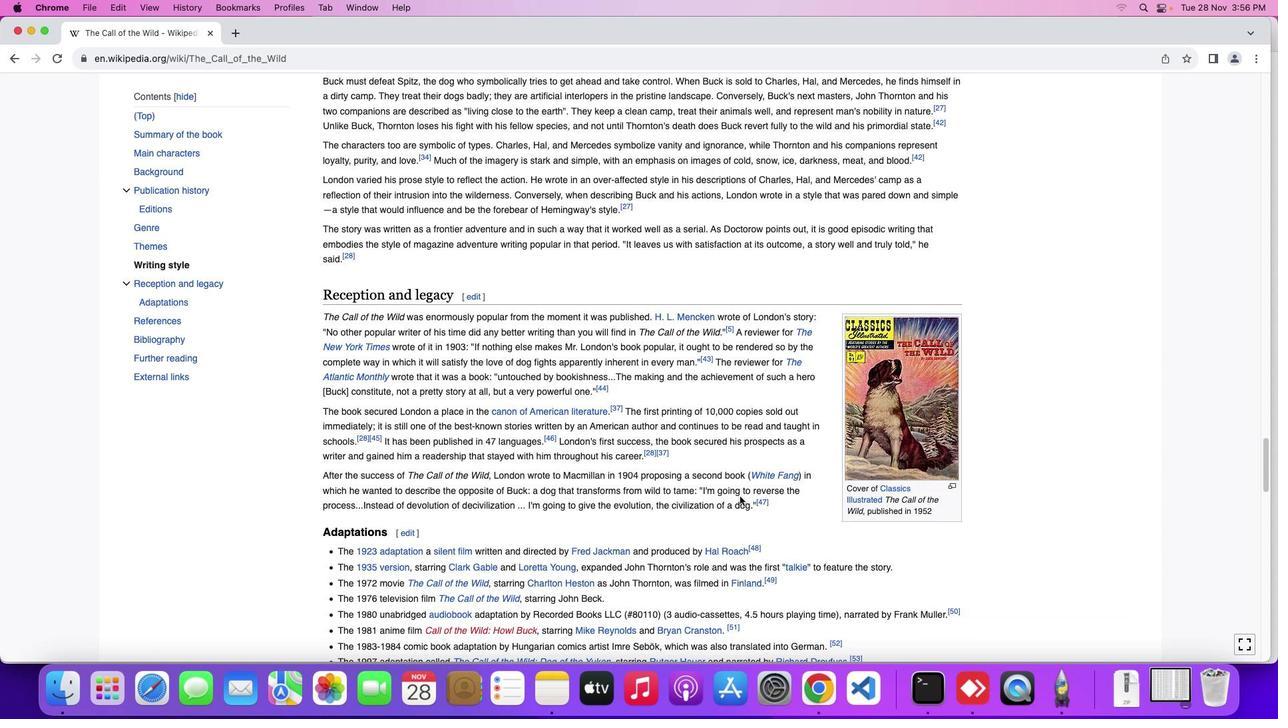 
Action: Mouse scrolled (737, 493) with delta (-1, -2)
Screenshot: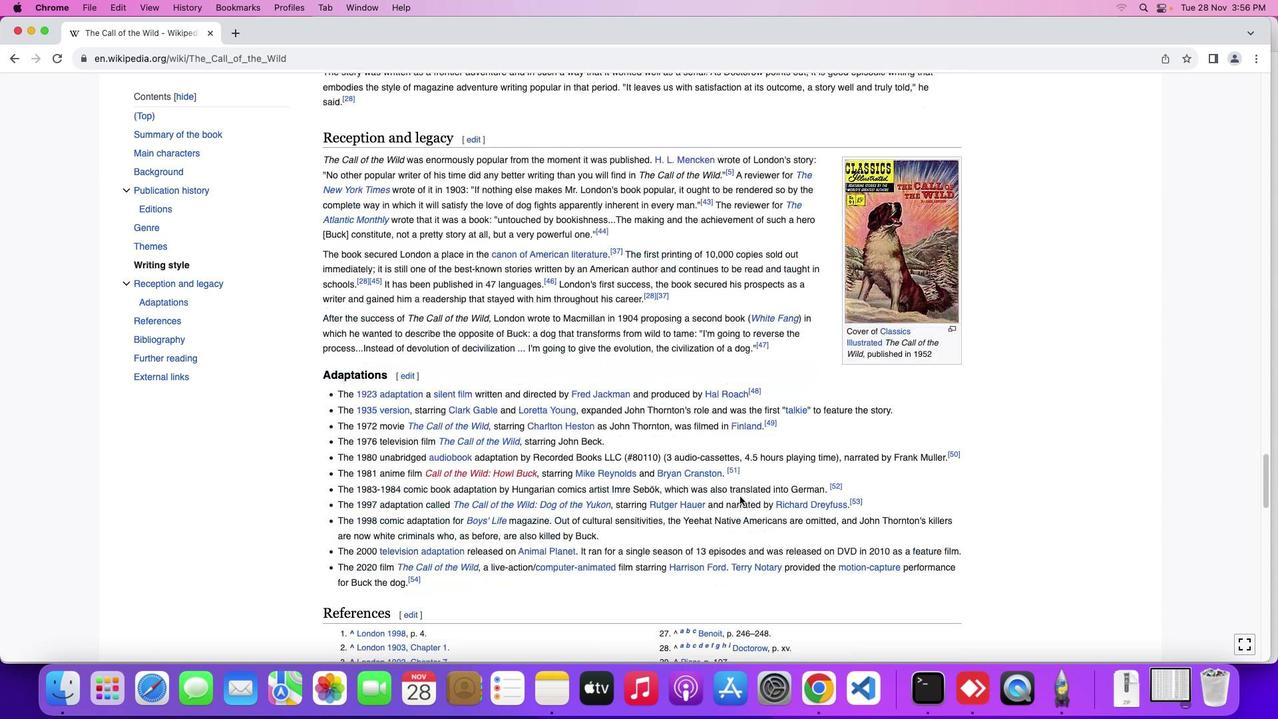 
Action: Mouse scrolled (737, 493) with delta (-1, -2)
Screenshot: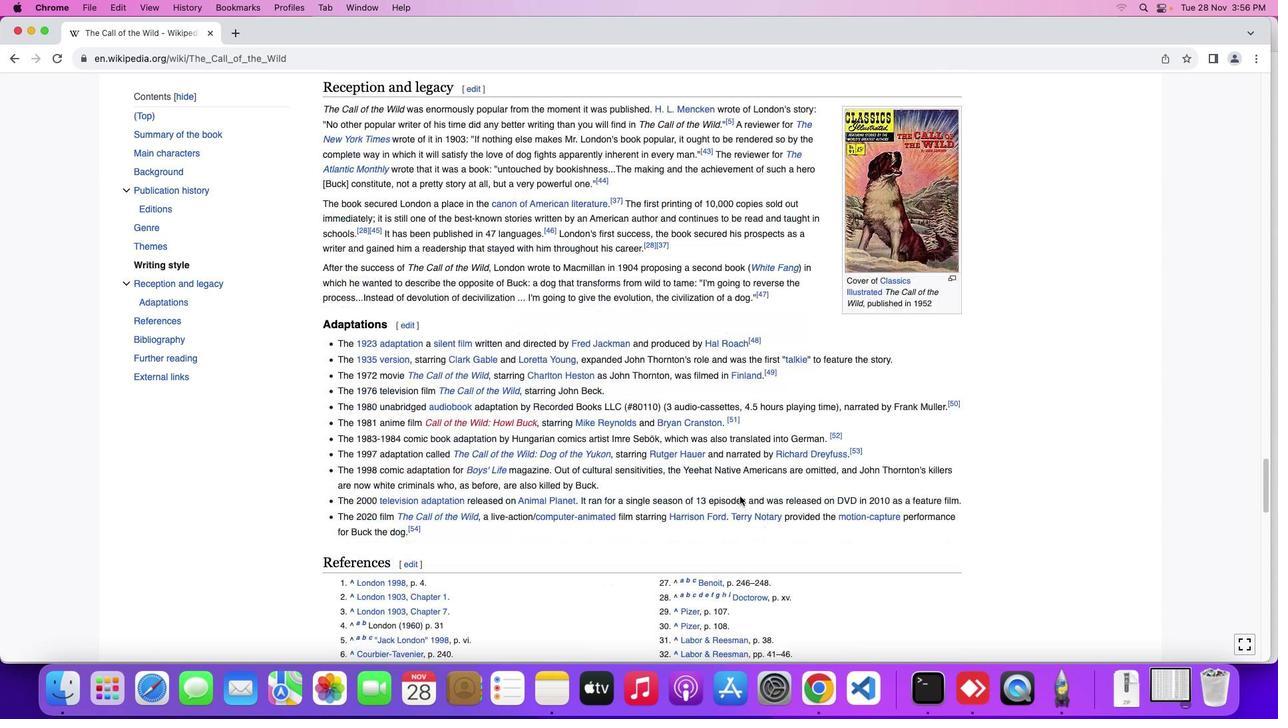 
Action: Mouse scrolled (737, 493) with delta (-1, -3)
Screenshot: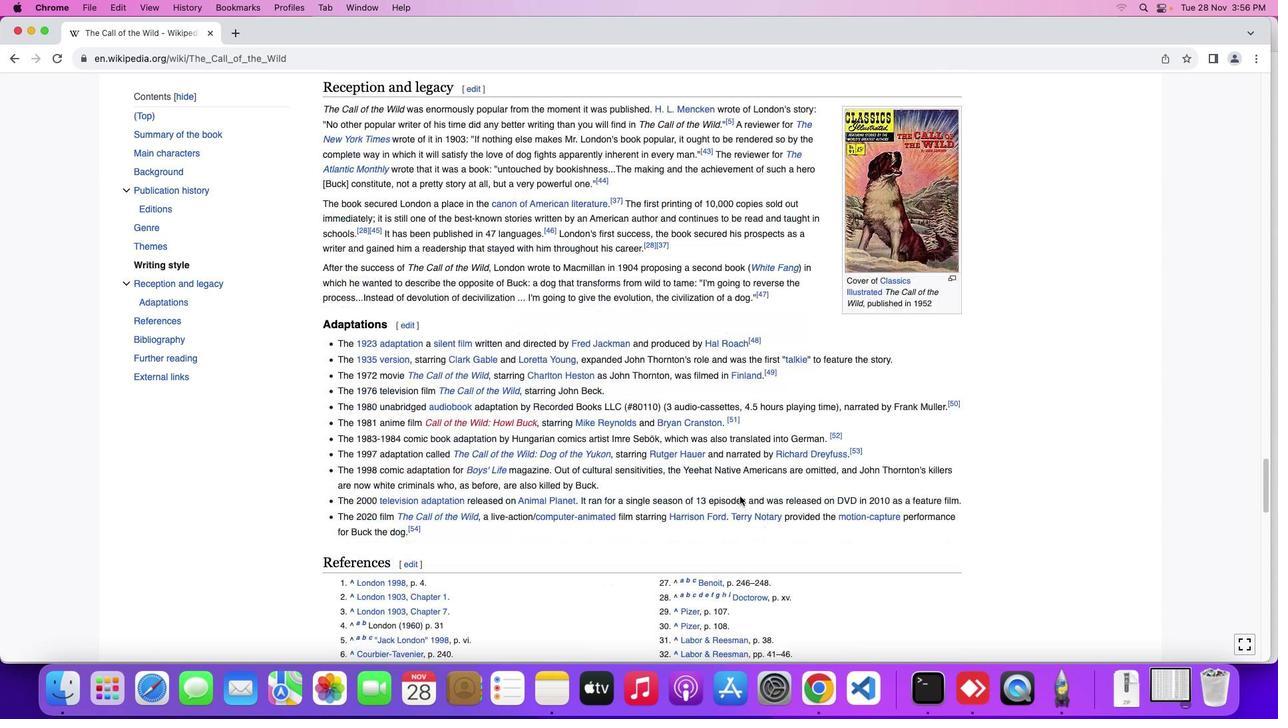 
Action: Mouse scrolled (737, 493) with delta (-1, -5)
Screenshot: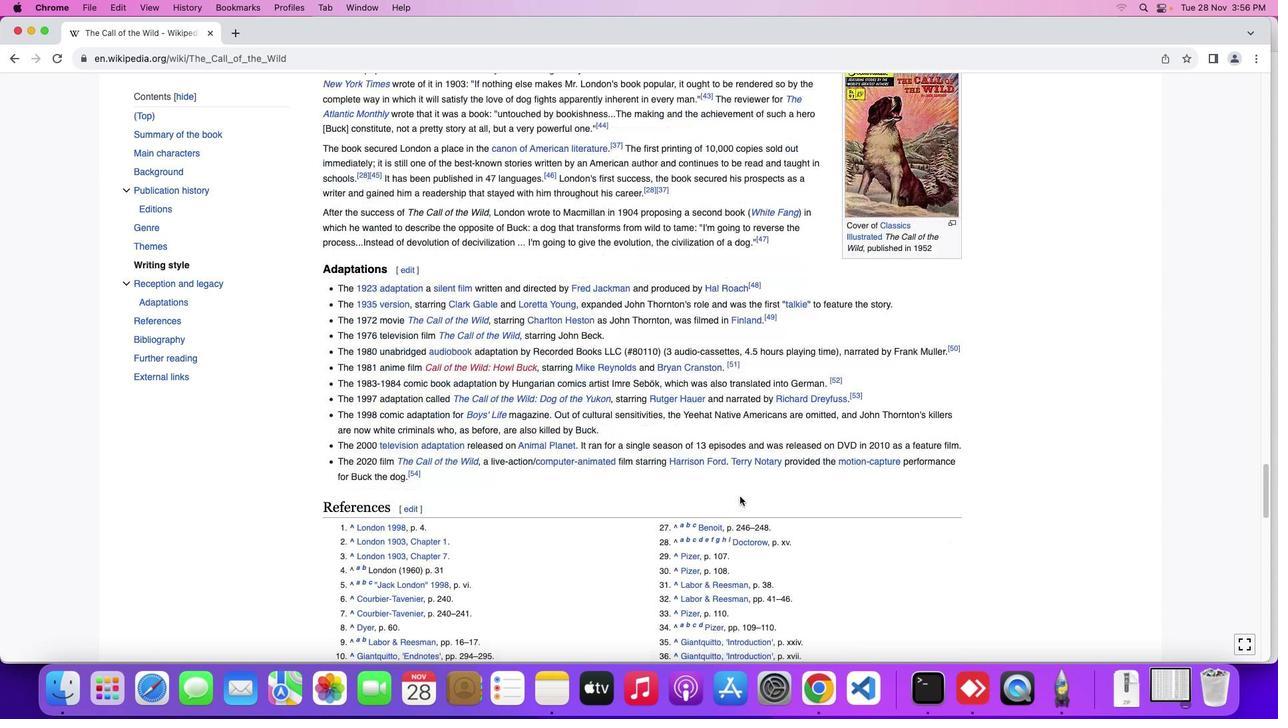 
Action: Mouse moved to (737, 493)
Screenshot: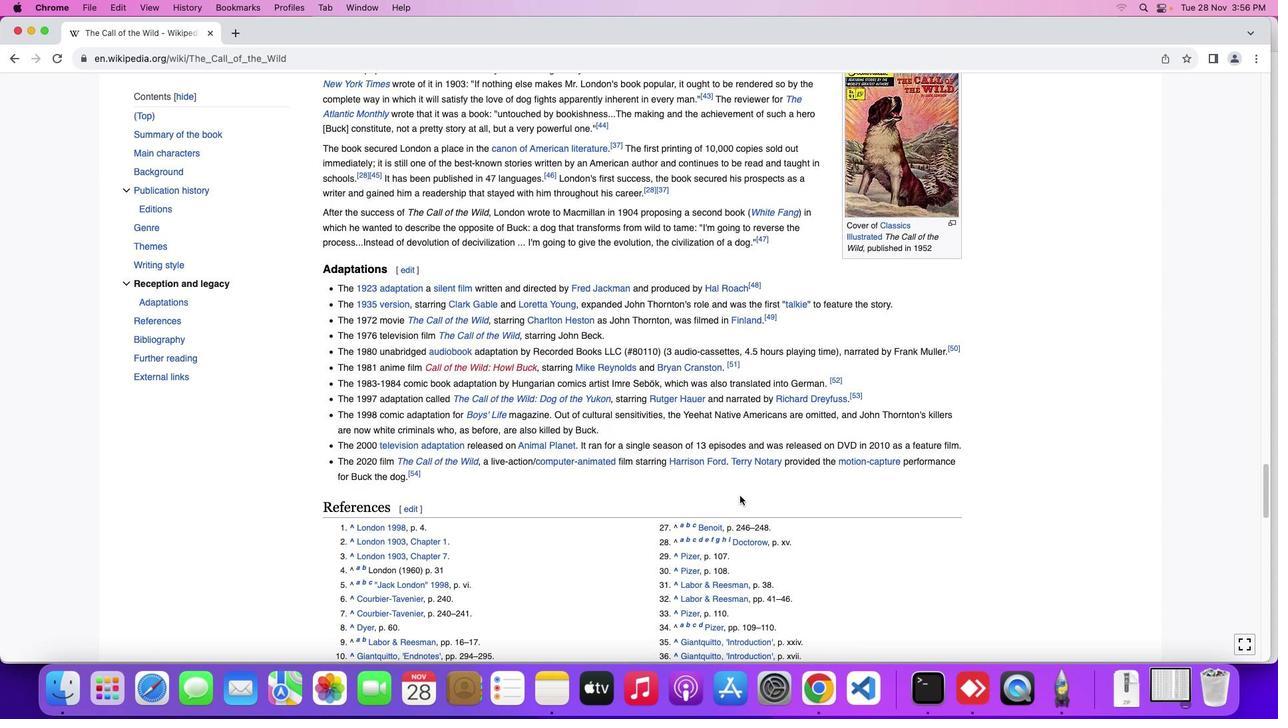 
Action: Mouse scrolled (737, 493) with delta (-1, -1)
Screenshot: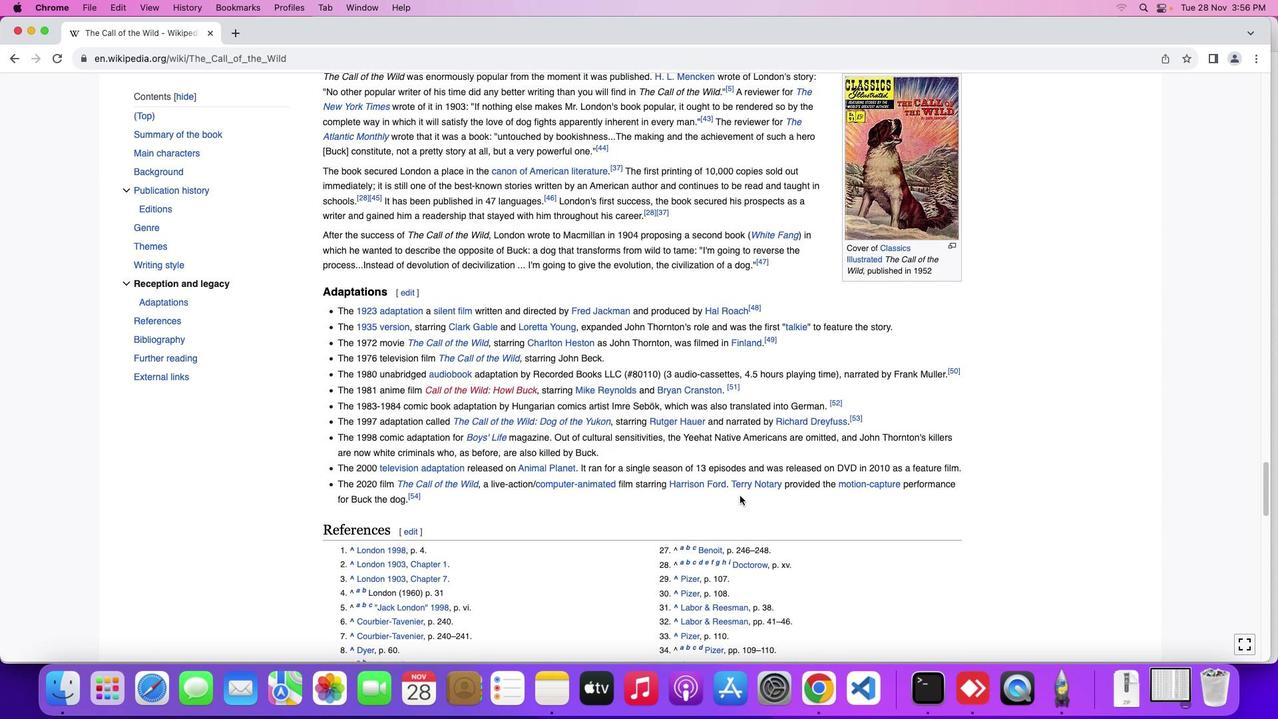 
Action: Mouse scrolled (737, 493) with delta (-1, -1)
Screenshot: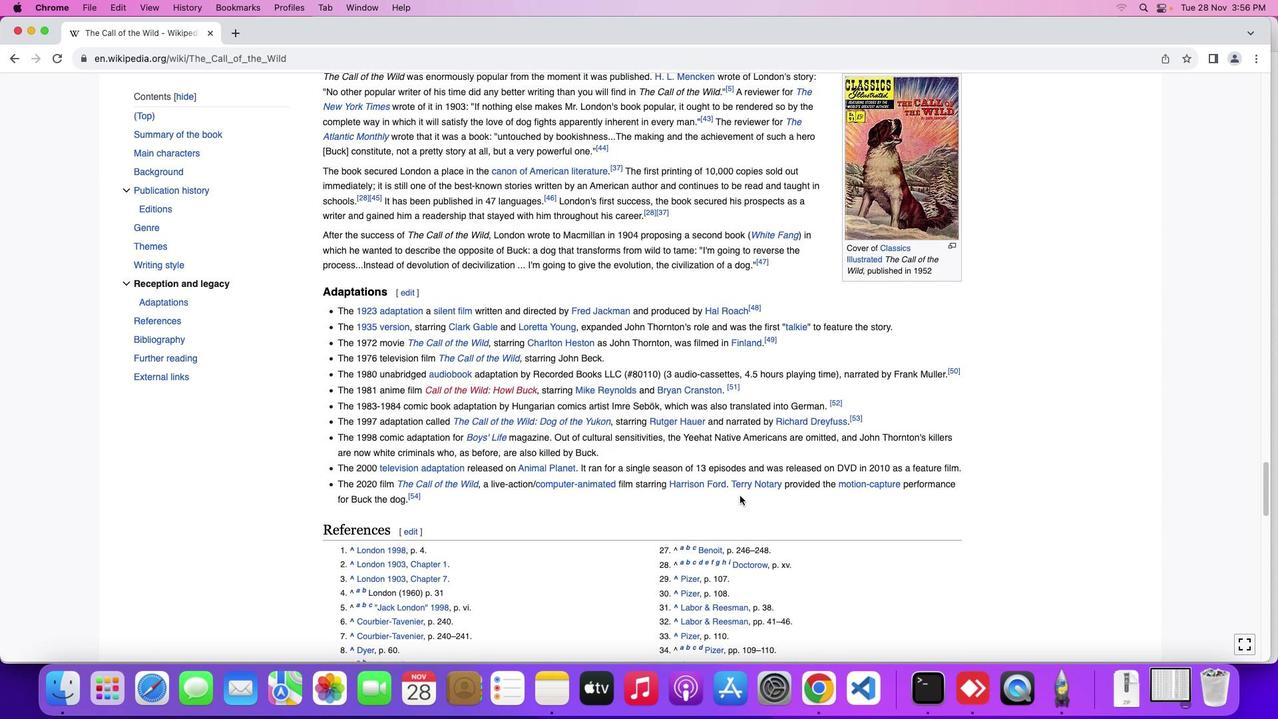 
Action: Mouse moved to (737, 492)
Screenshot: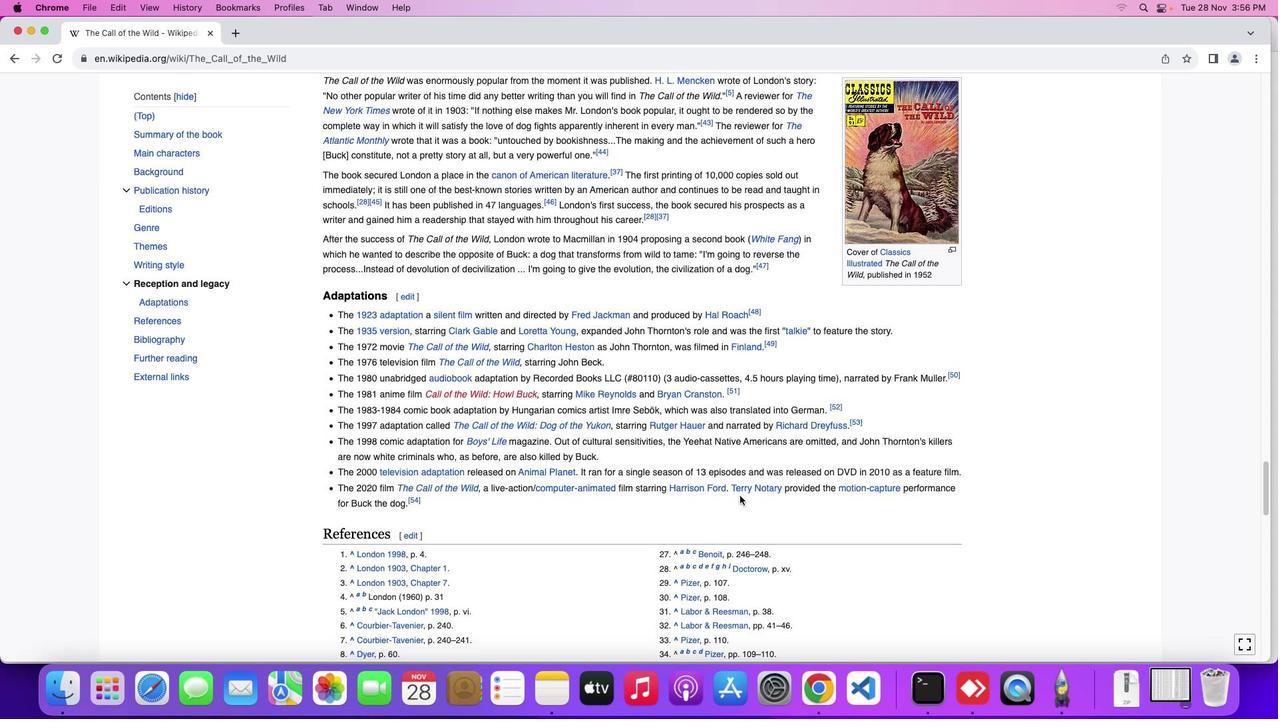 
Action: Mouse scrolled (737, 492) with delta (-1, -2)
Screenshot: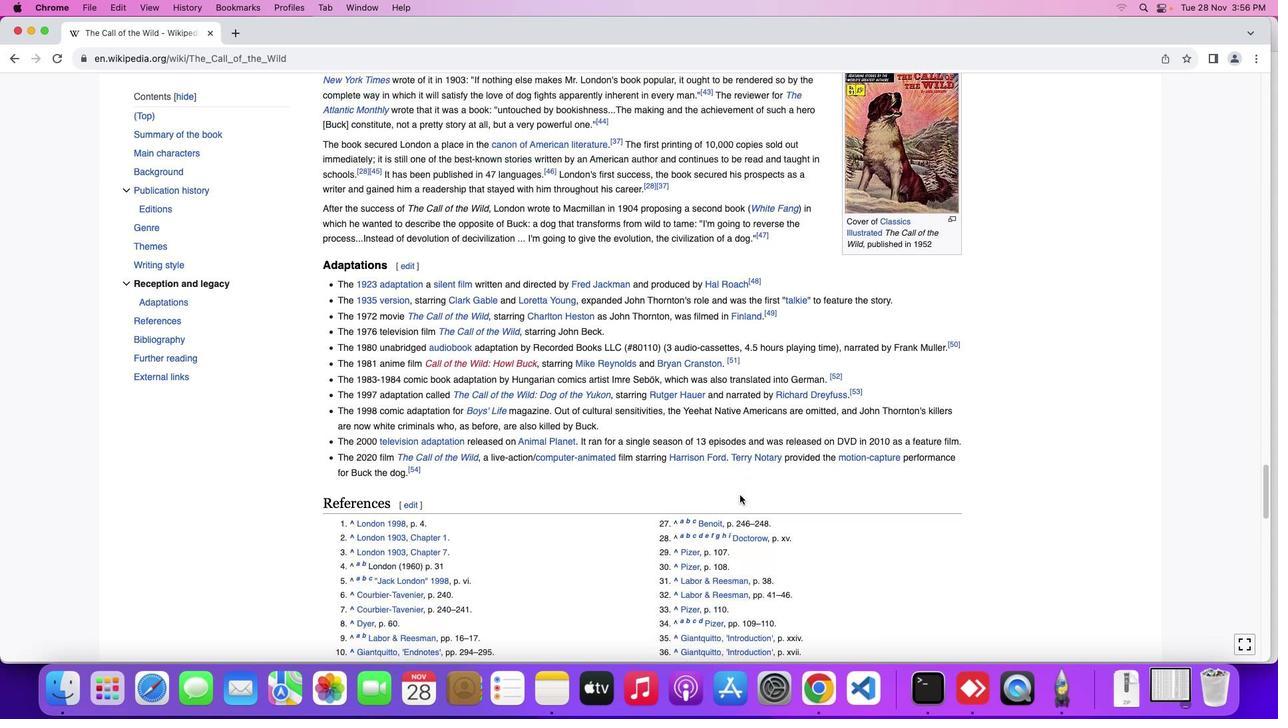 
Action: Mouse scrolled (737, 492) with delta (-1, -2)
Screenshot: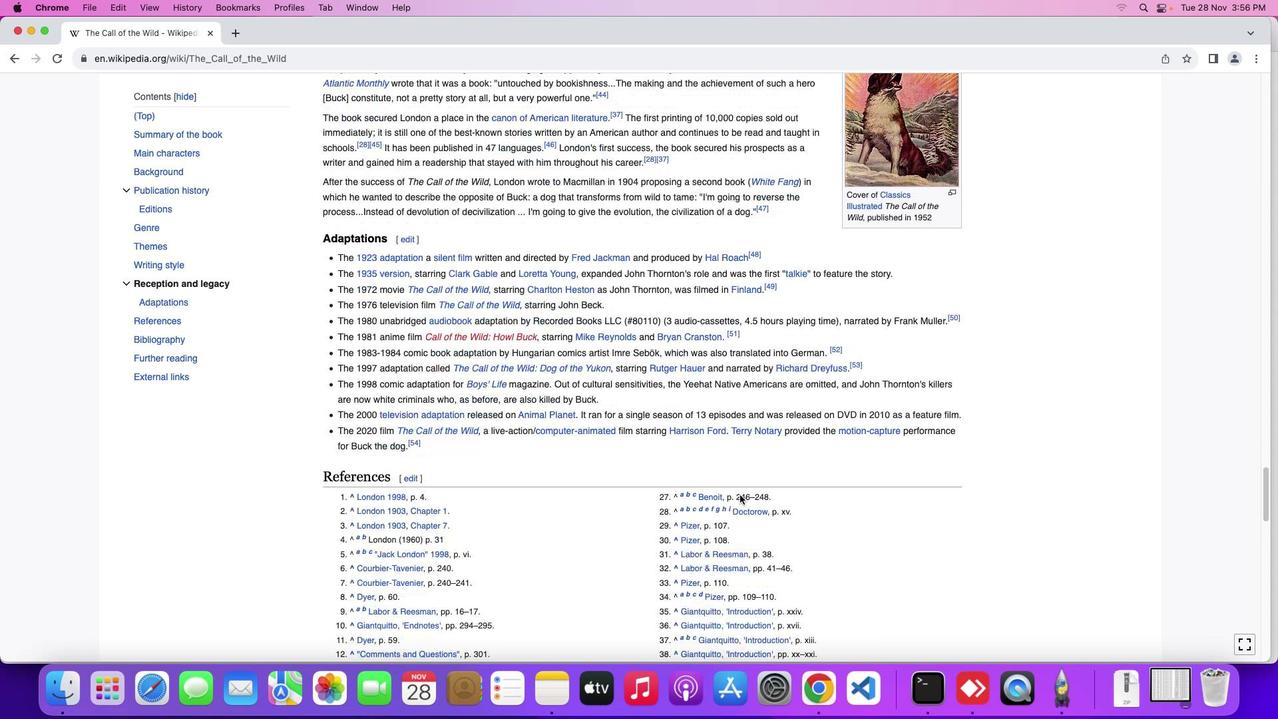 
Action: Mouse scrolled (737, 492) with delta (-1, -3)
Screenshot: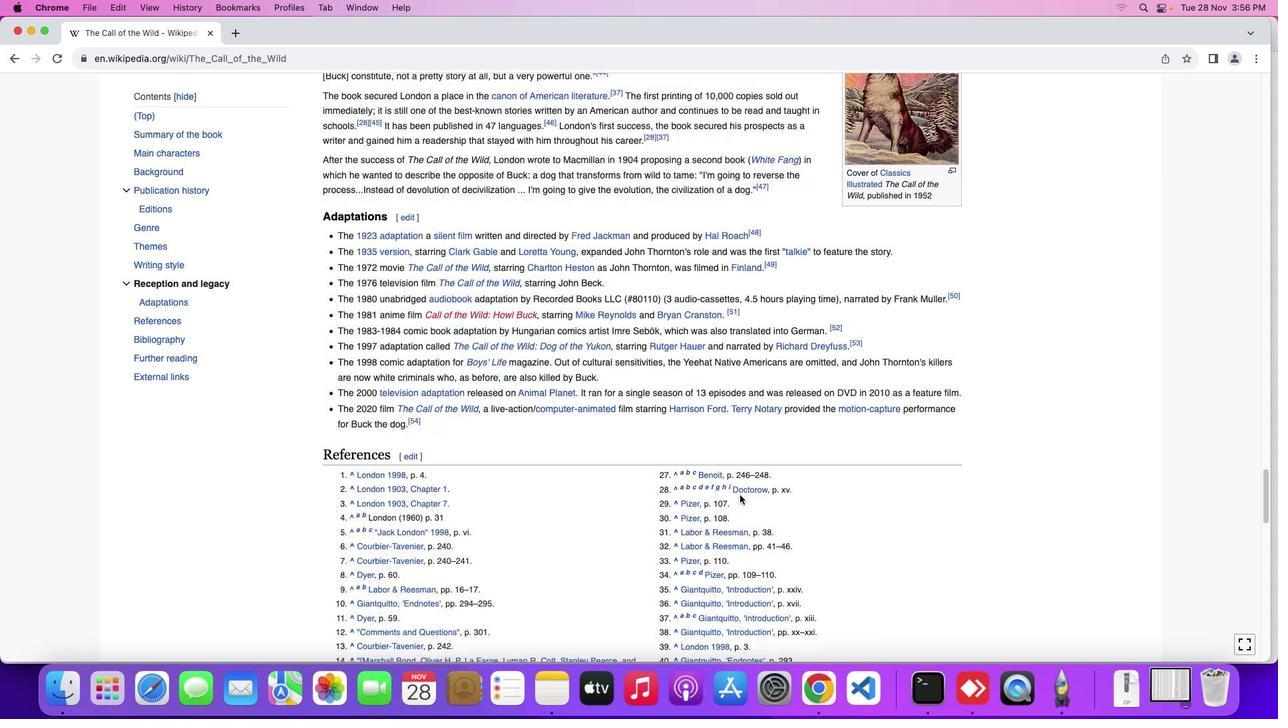 
Action: Mouse moved to (737, 492)
Screenshot: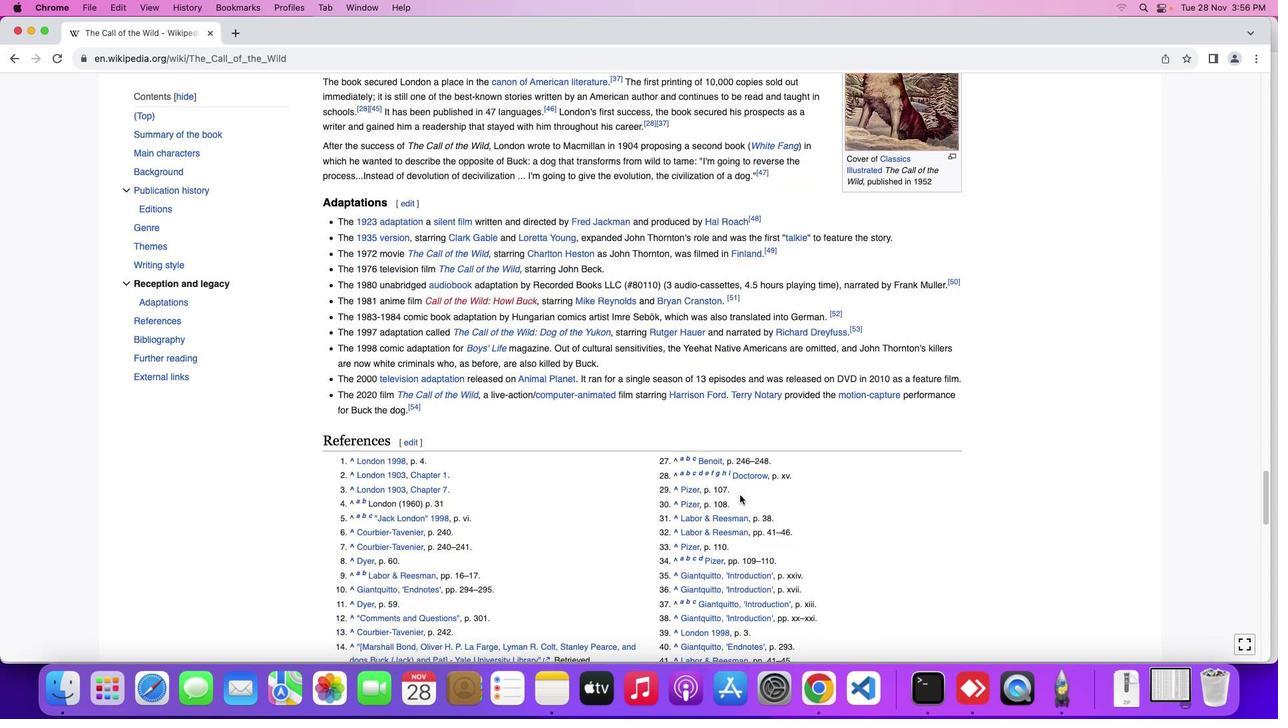 
Action: Mouse scrolled (737, 492) with delta (-1, -1)
Screenshot: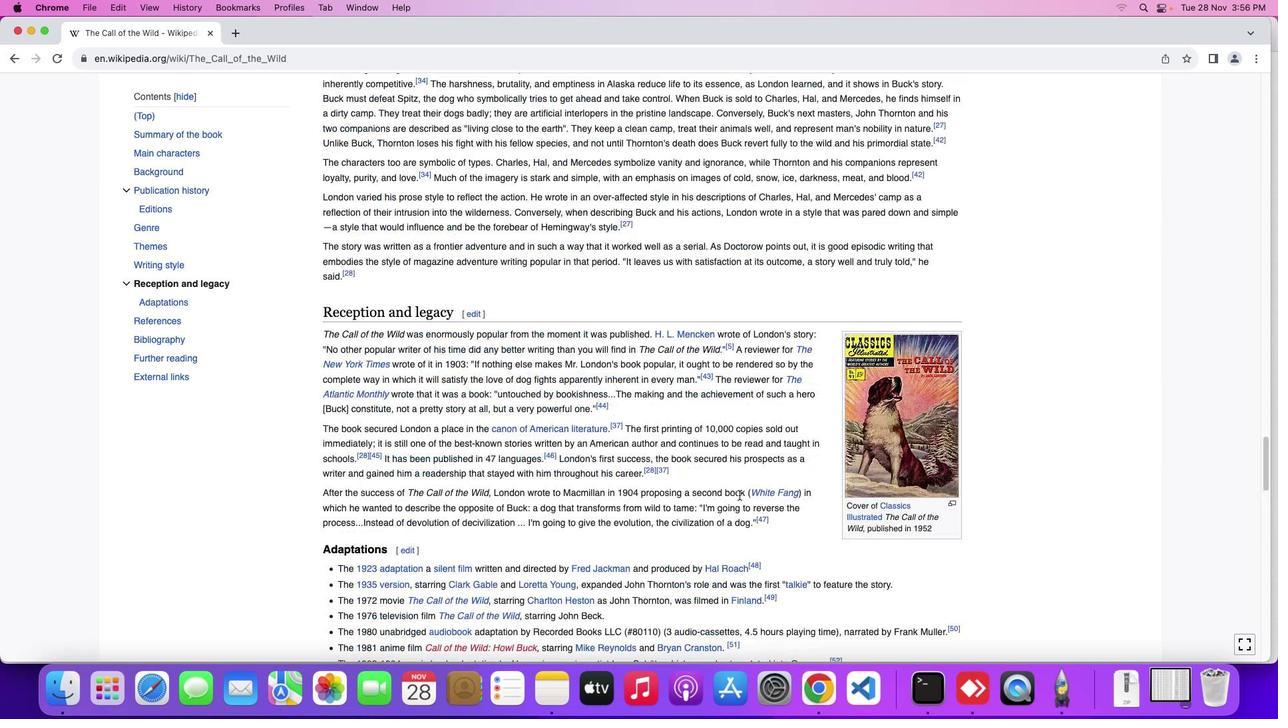 
Action: Mouse scrolled (737, 492) with delta (-1, -1)
Screenshot: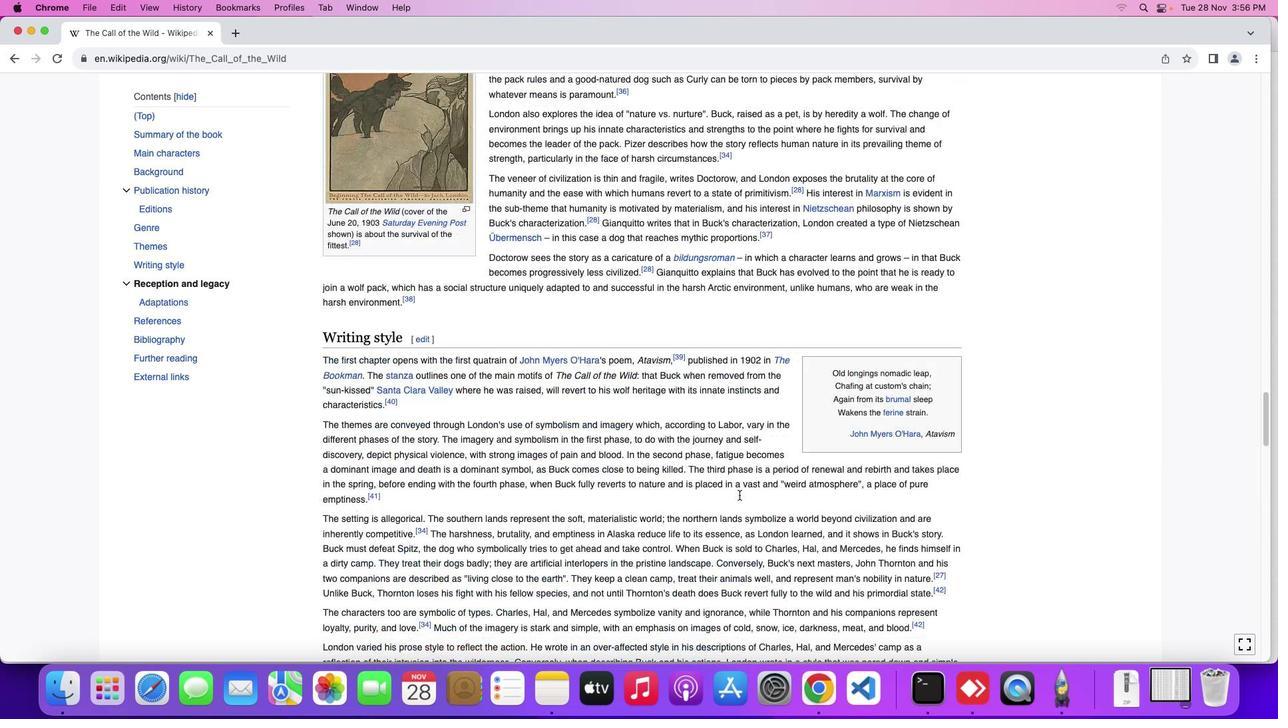 
Action: Mouse scrolled (737, 492) with delta (-1, 0)
Screenshot: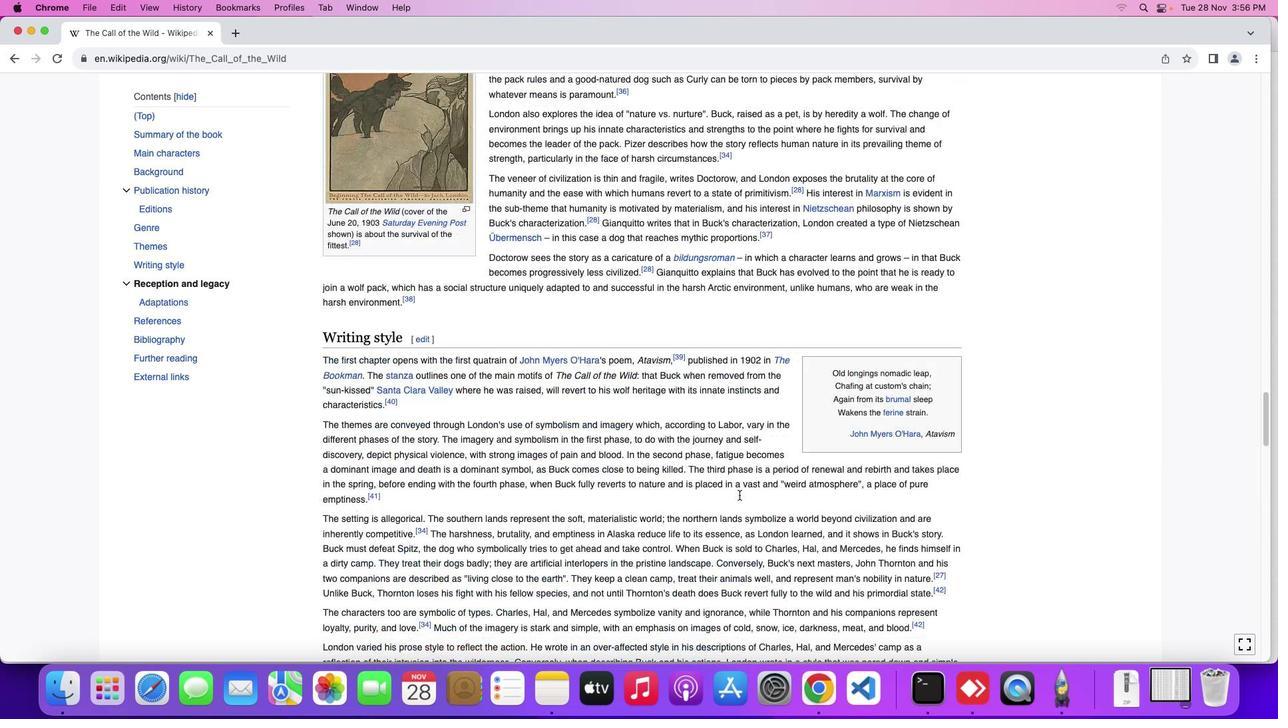
Action: Mouse scrolled (737, 492) with delta (-1, 0)
Screenshot: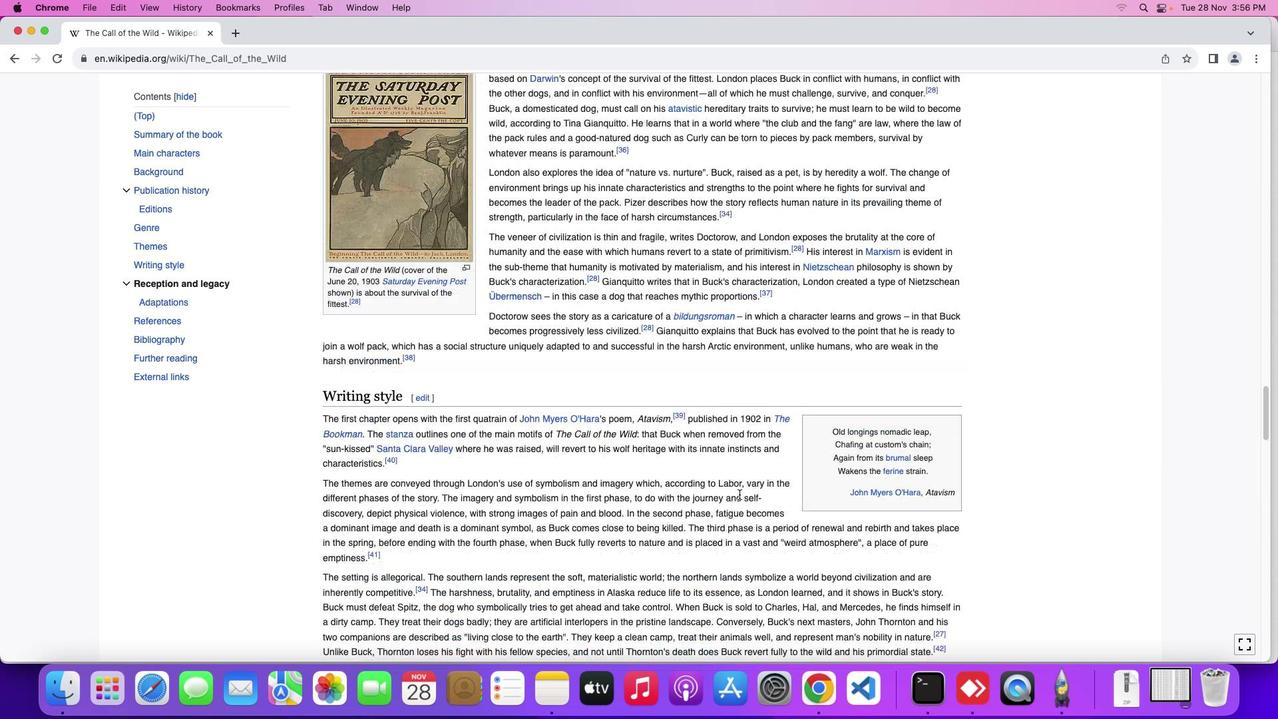 
Action: Mouse scrolled (737, 492) with delta (-1, 1)
Screenshot: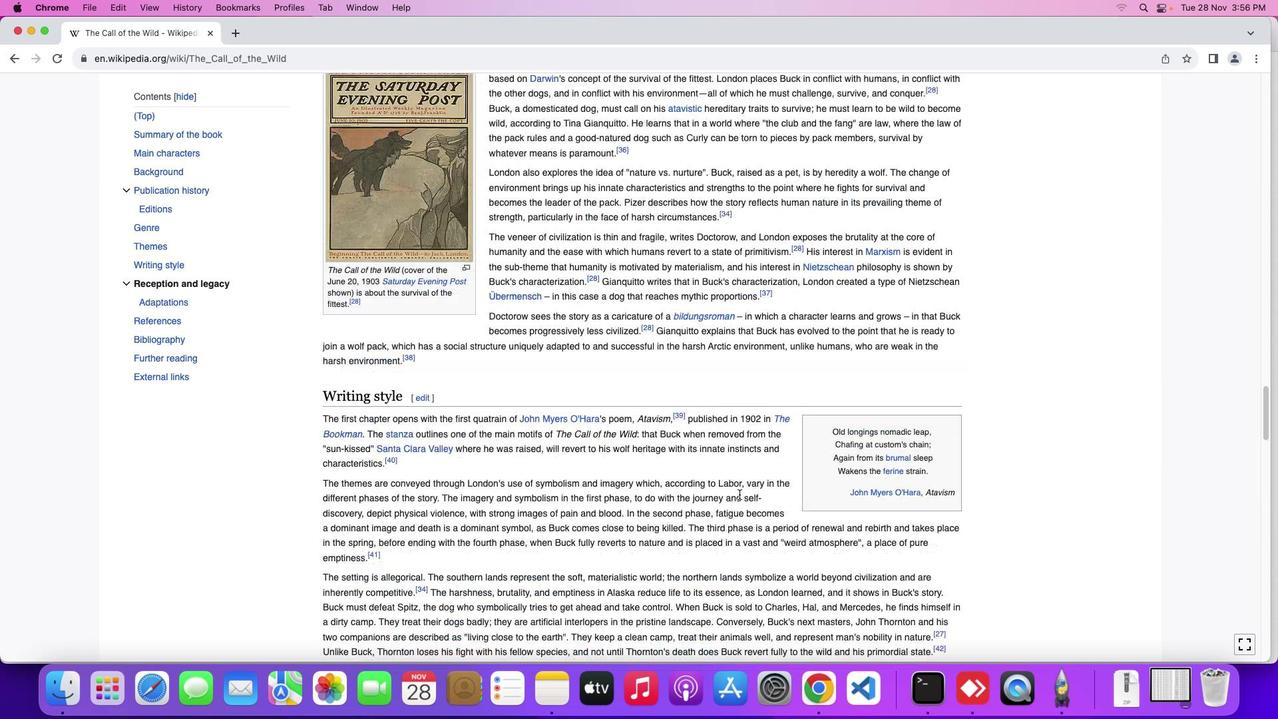 
Action: Mouse moved to (737, 492)
Screenshot: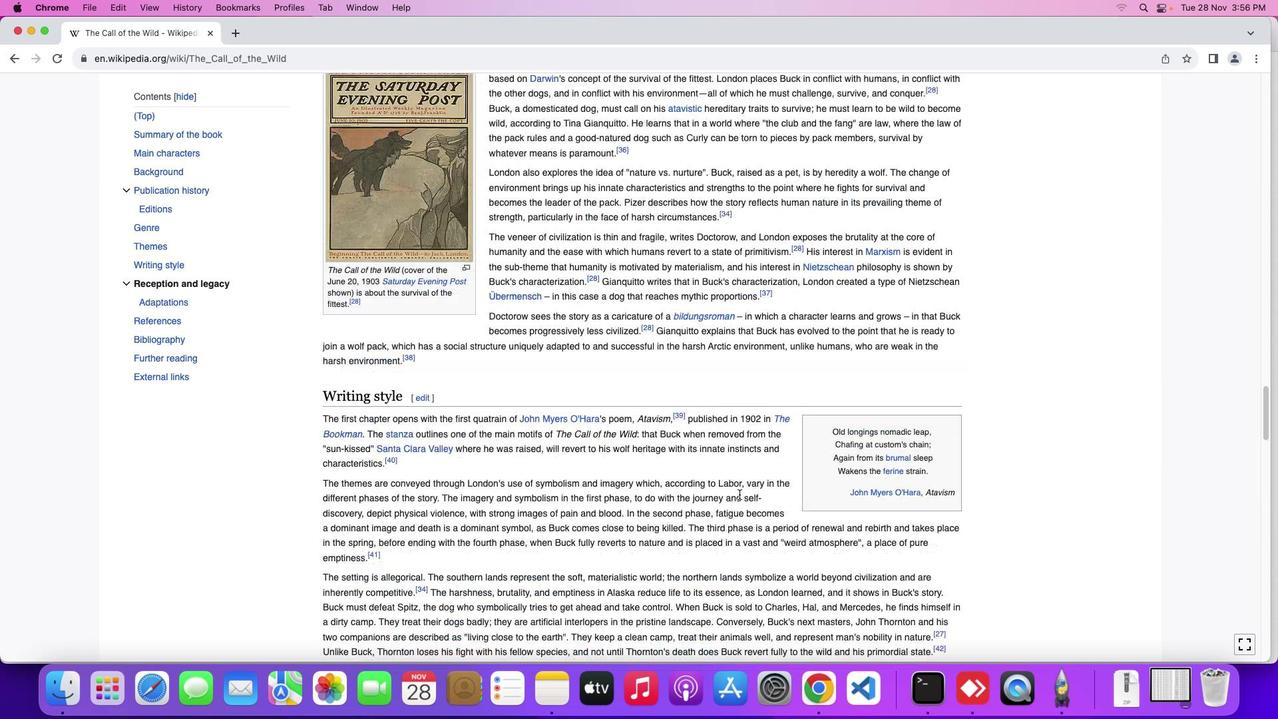 
Action: Mouse scrolled (737, 492) with delta (-1, 1)
Screenshot: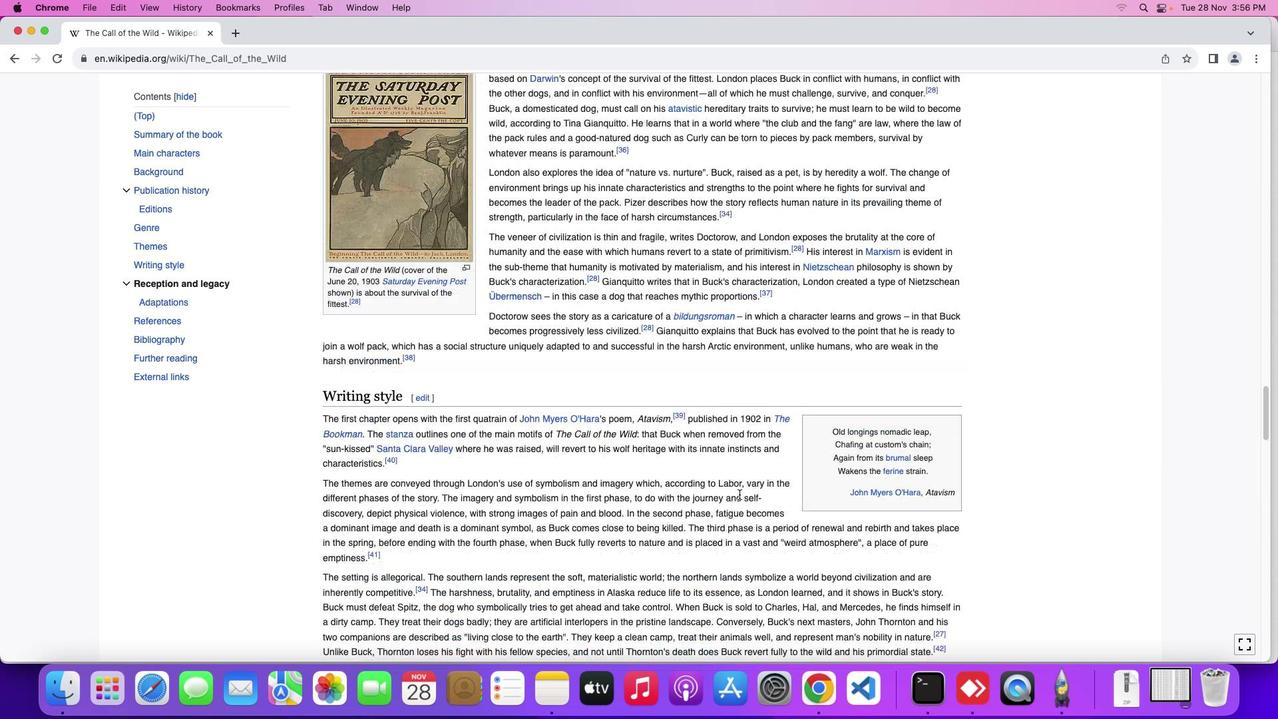 
Action: Mouse moved to (736, 492)
Screenshot: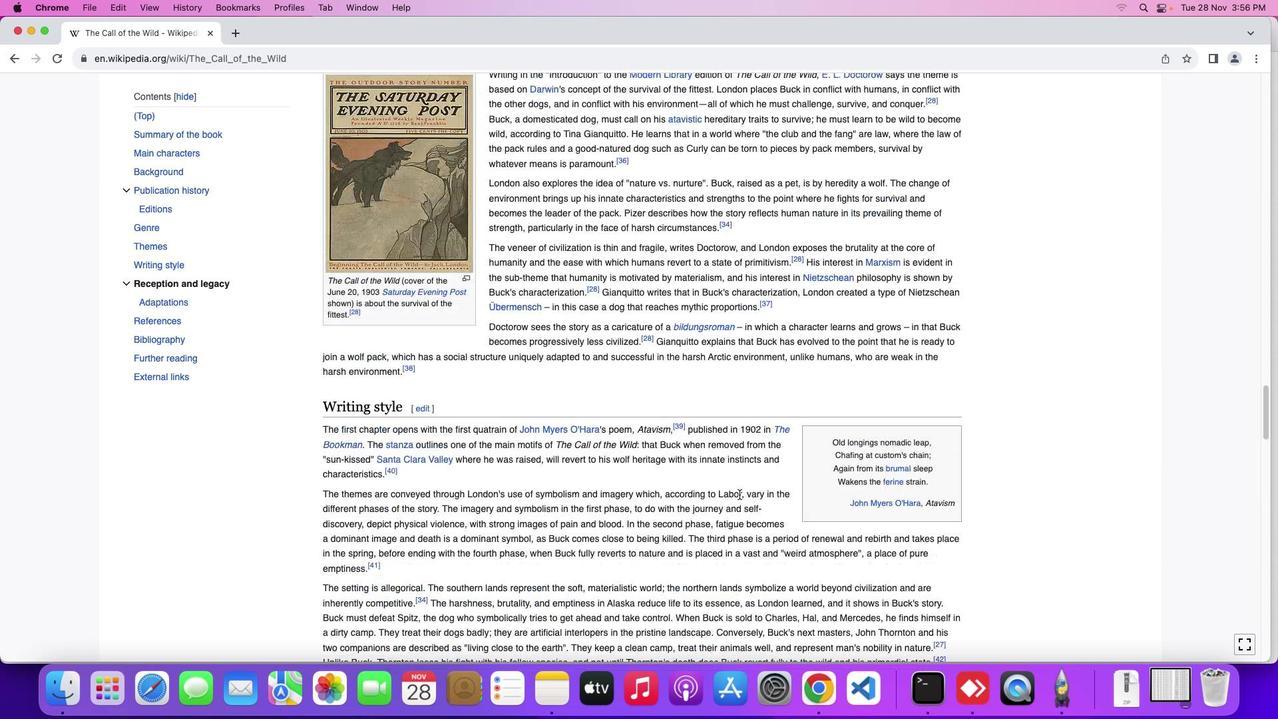 
Action: Mouse scrolled (736, 492) with delta (-1, 1)
Screenshot: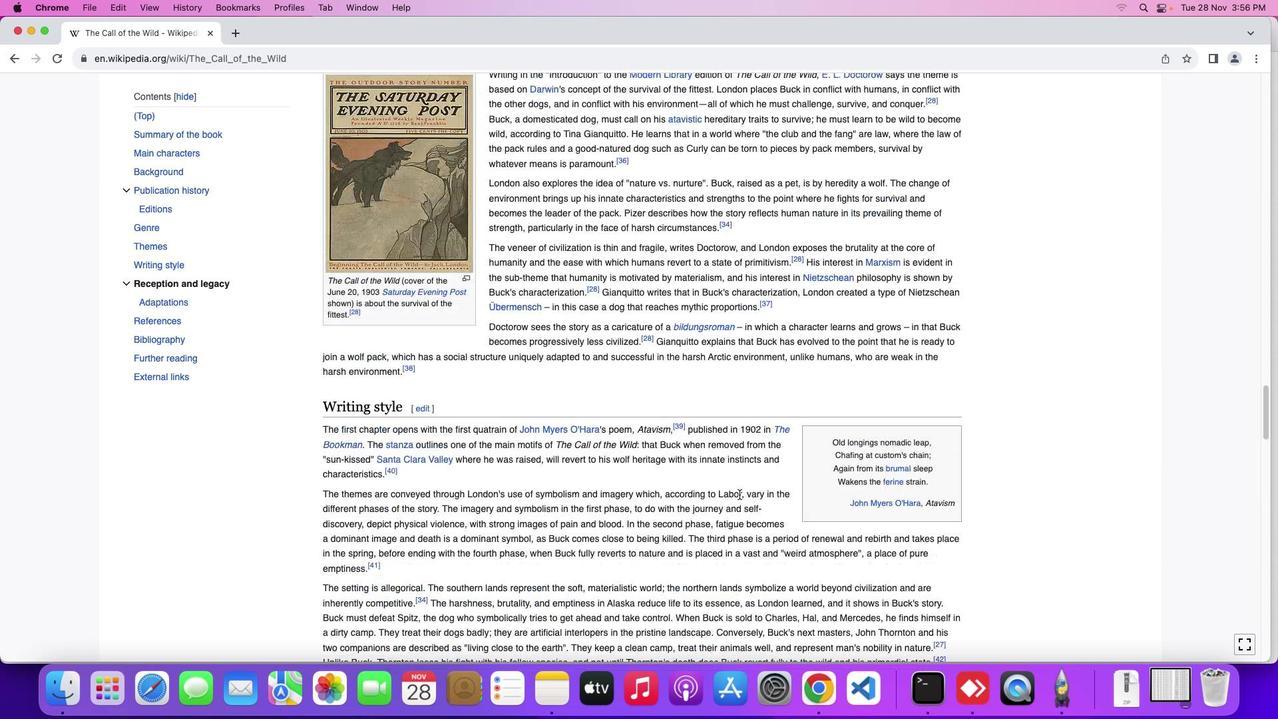 
Action: Mouse moved to (737, 490)
Screenshot: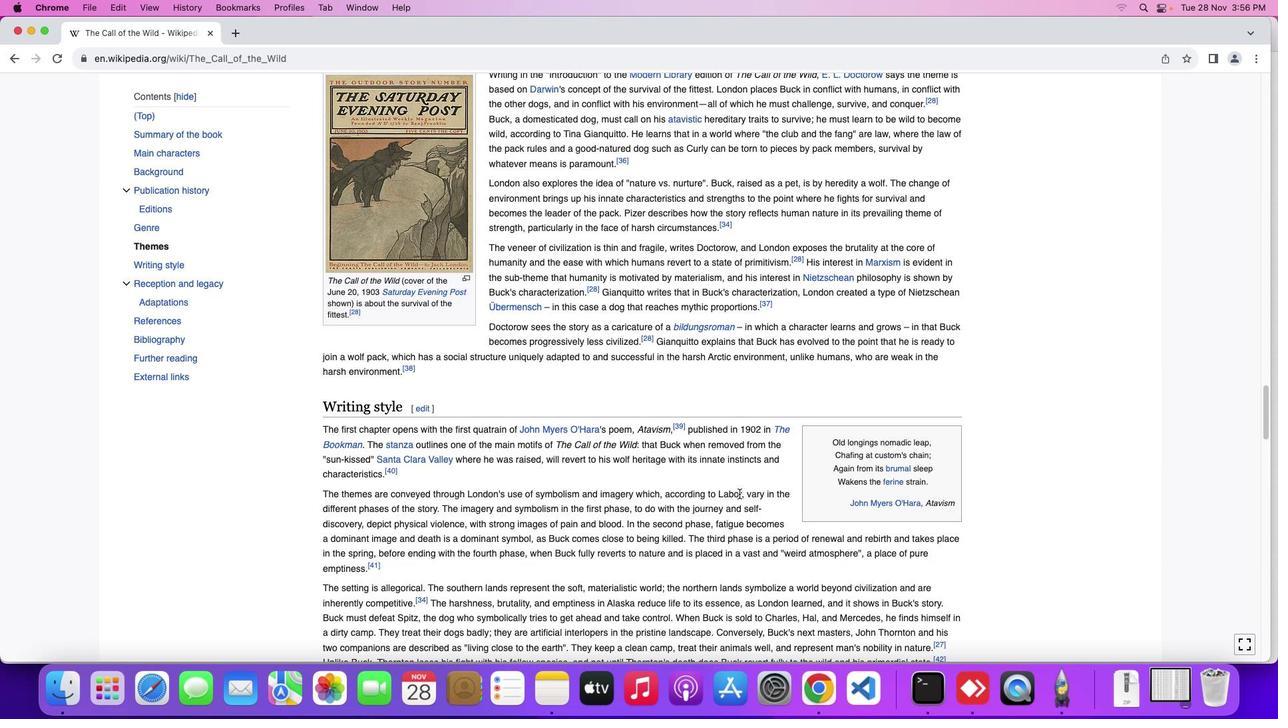 
Action: Mouse scrolled (737, 490) with delta (-1, -1)
Screenshot: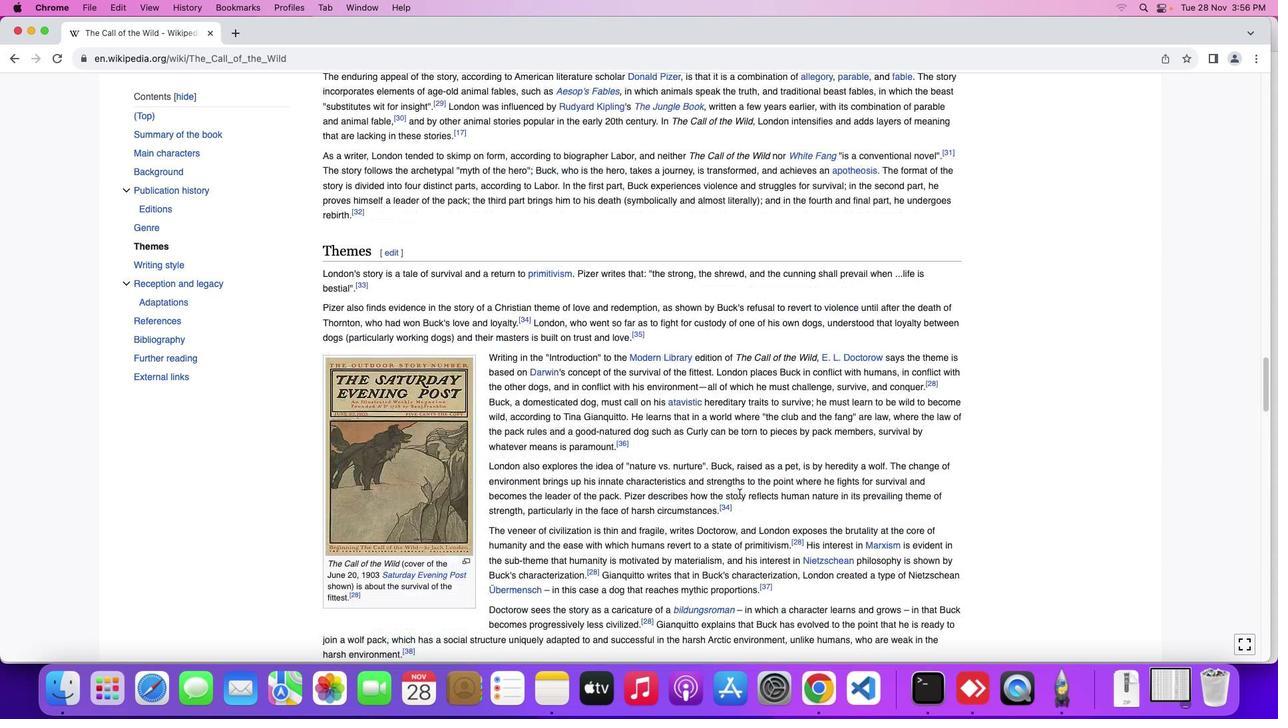 
Action: Mouse scrolled (737, 490) with delta (-1, -1)
Screenshot: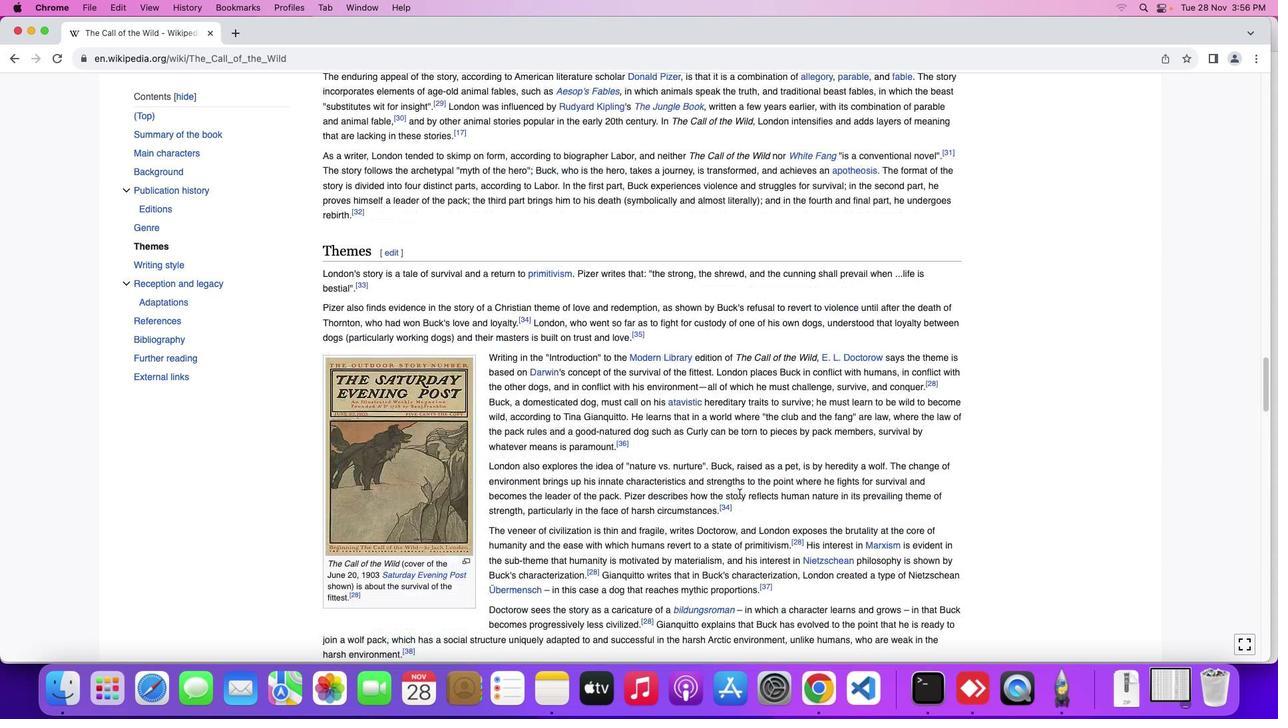
Action: Mouse scrolled (737, 490) with delta (-1, 0)
Screenshot: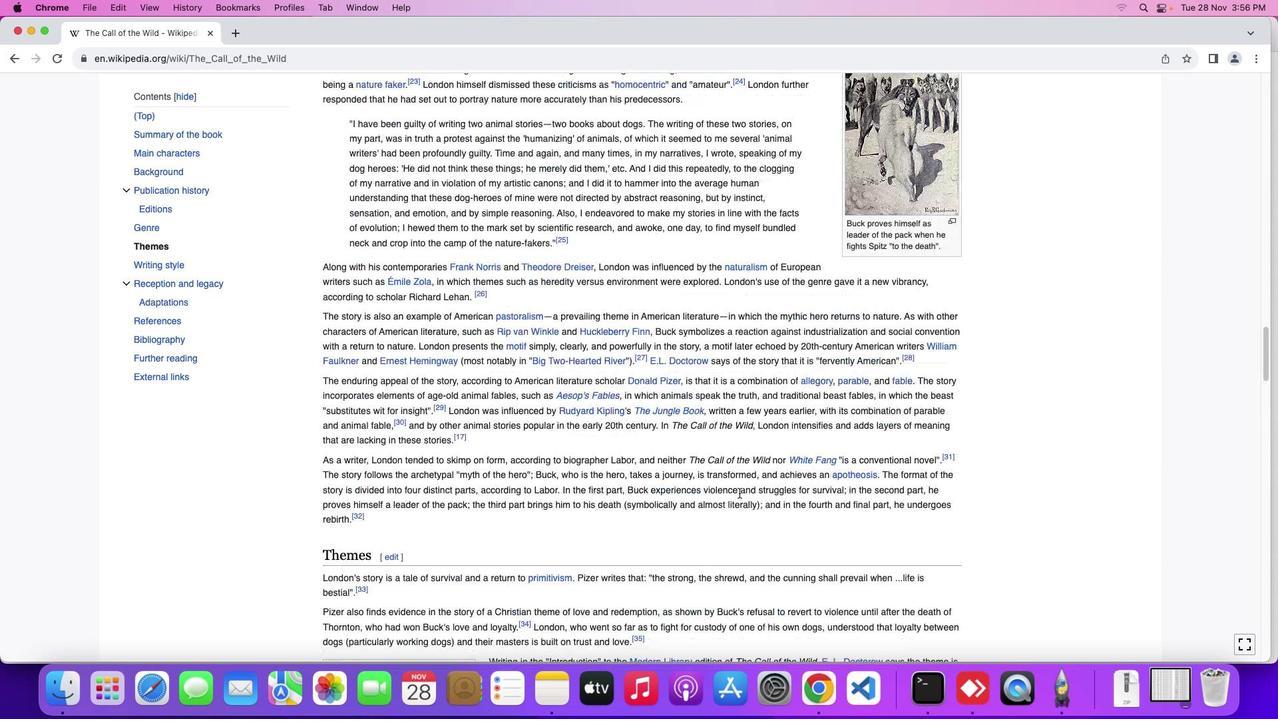 
Action: Mouse scrolled (737, 490) with delta (-1, 0)
Screenshot: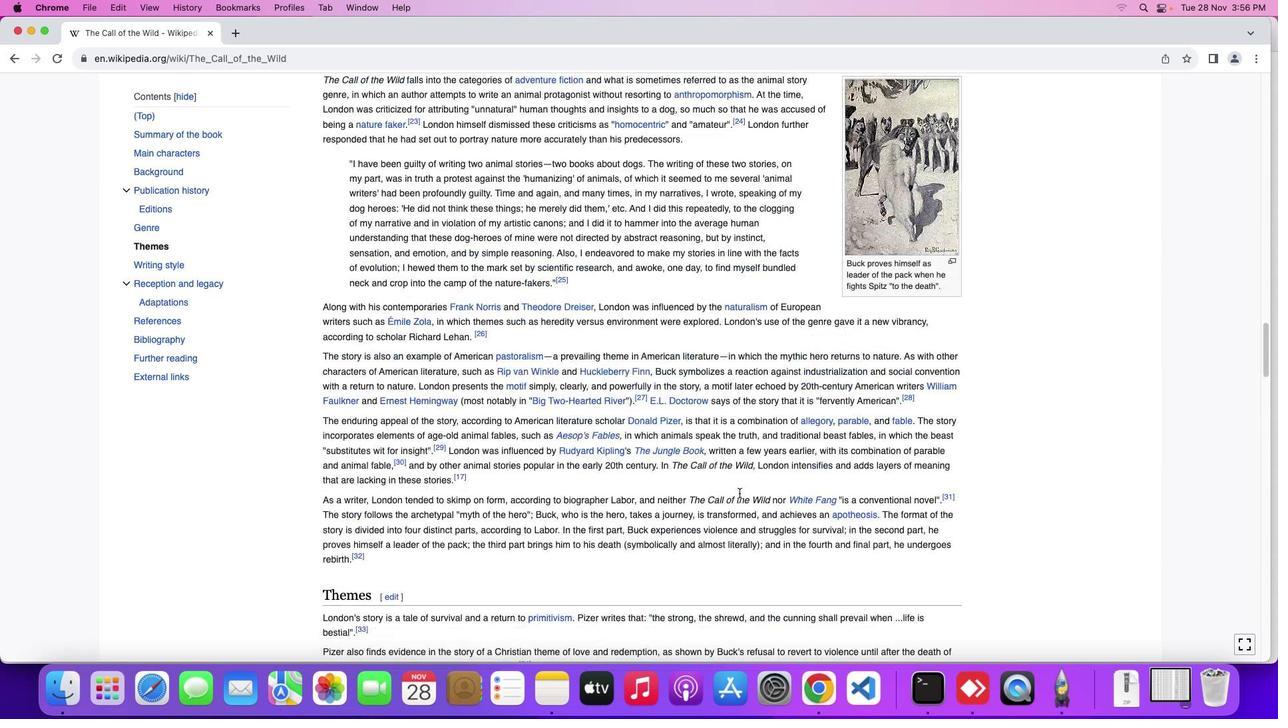 
Action: Mouse scrolled (737, 490) with delta (-1, 1)
Screenshot: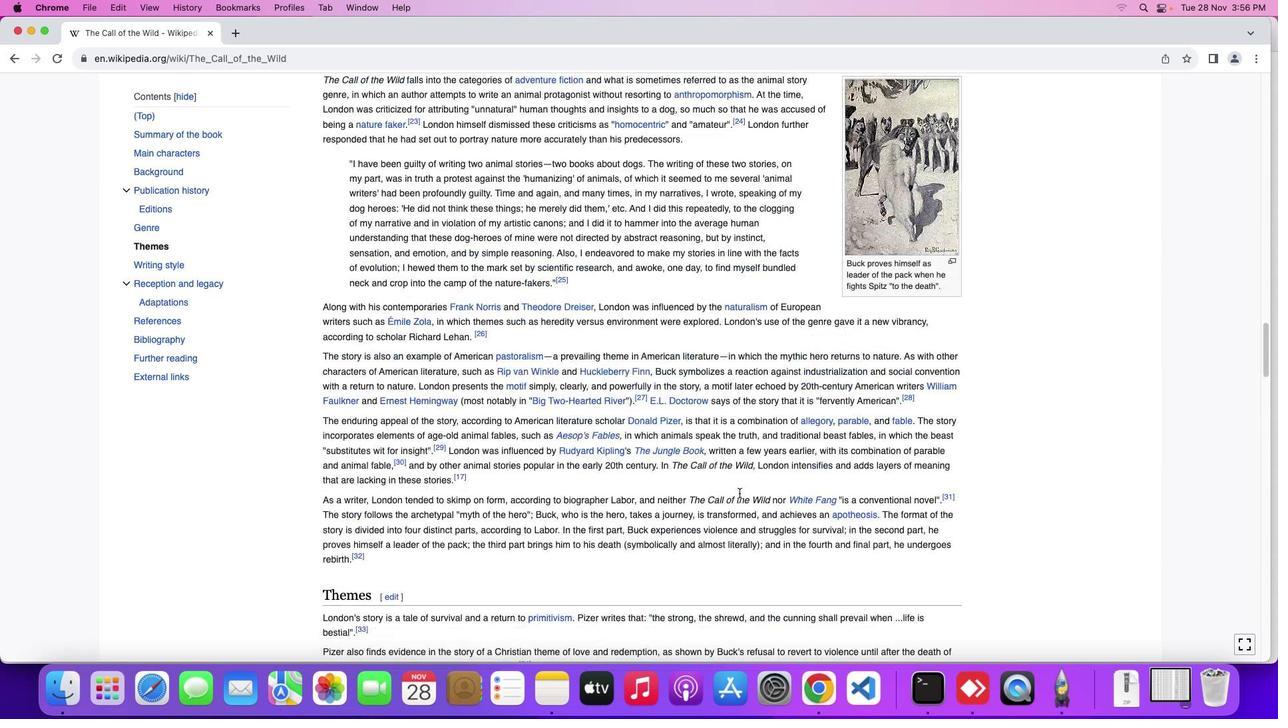 
Action: Mouse scrolled (737, 490) with delta (-1, 1)
Screenshot: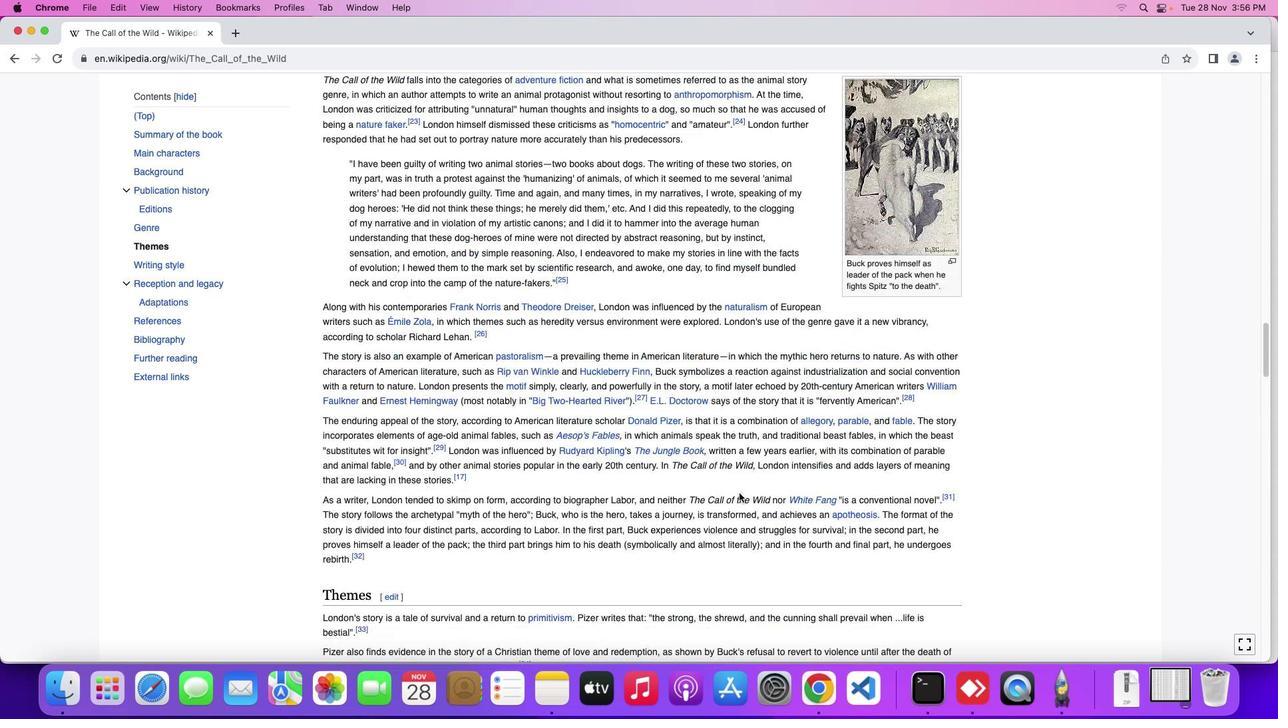 
Action: Mouse moved to (737, 490)
Screenshot: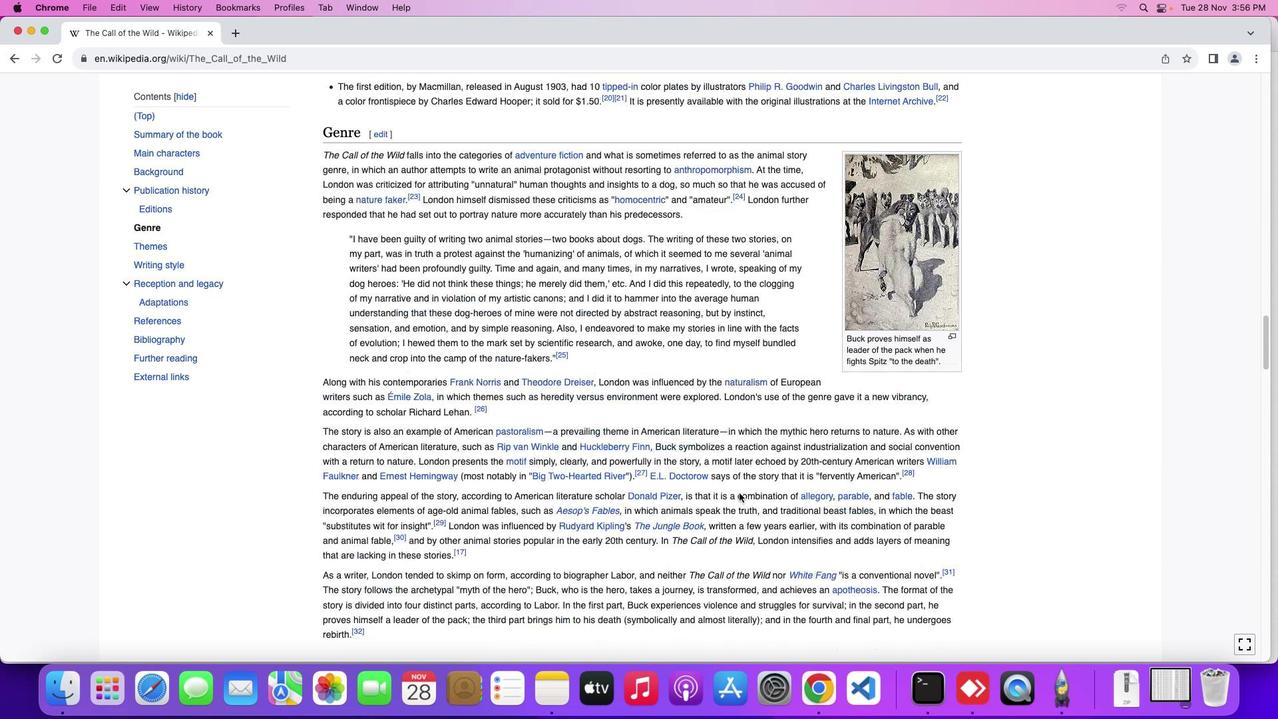 
Action: Mouse scrolled (737, 490) with delta (-1, -1)
Screenshot: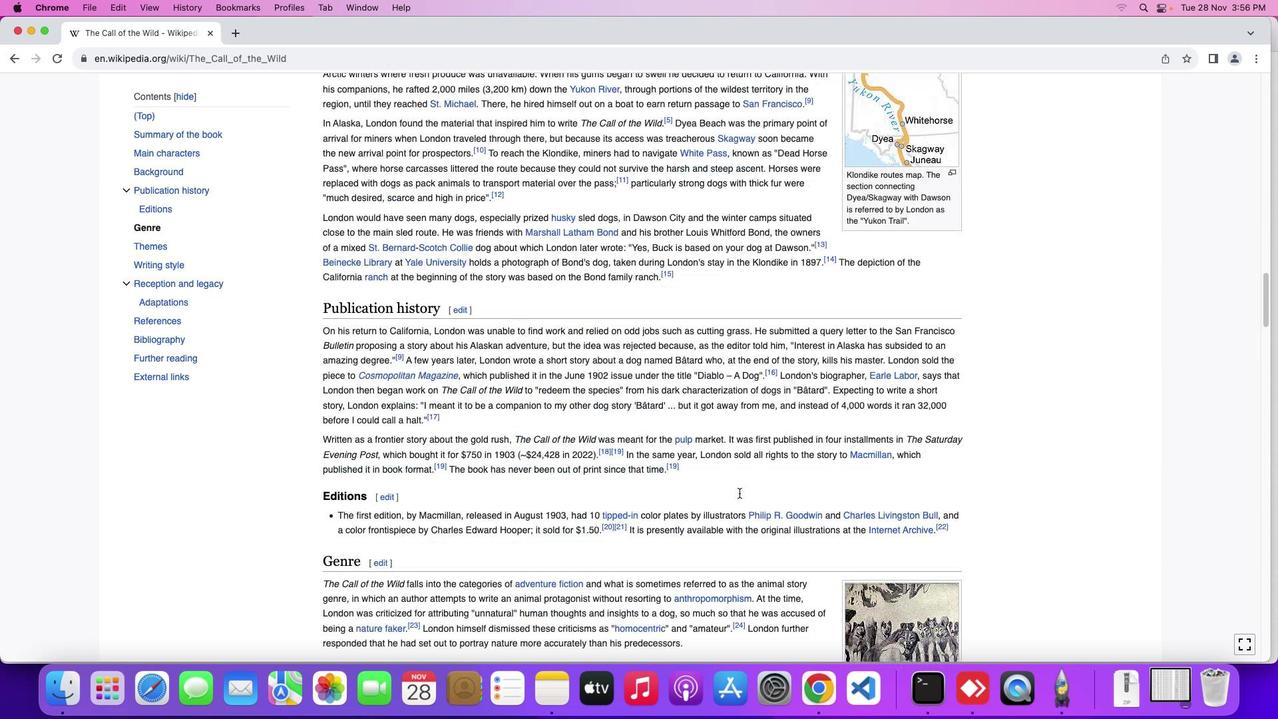 
Action: Mouse scrolled (737, 490) with delta (-1, -1)
Screenshot: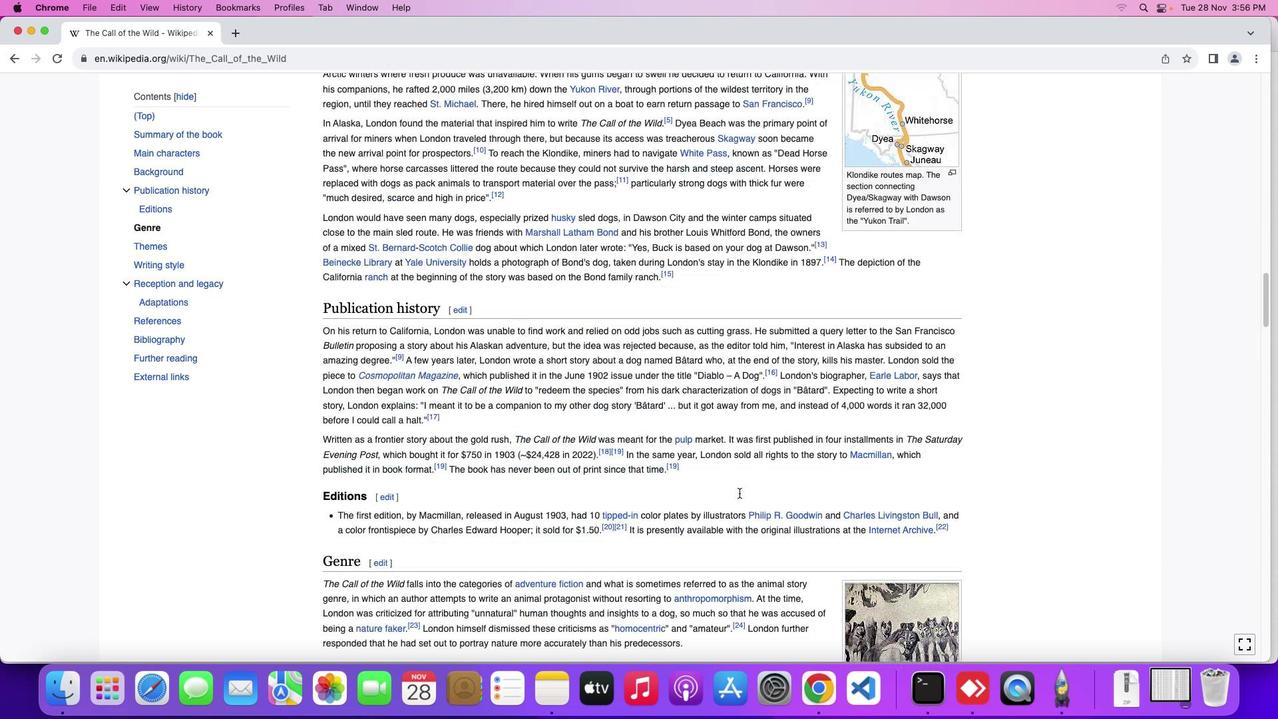 
Action: Mouse scrolled (737, 490) with delta (-1, 0)
Screenshot: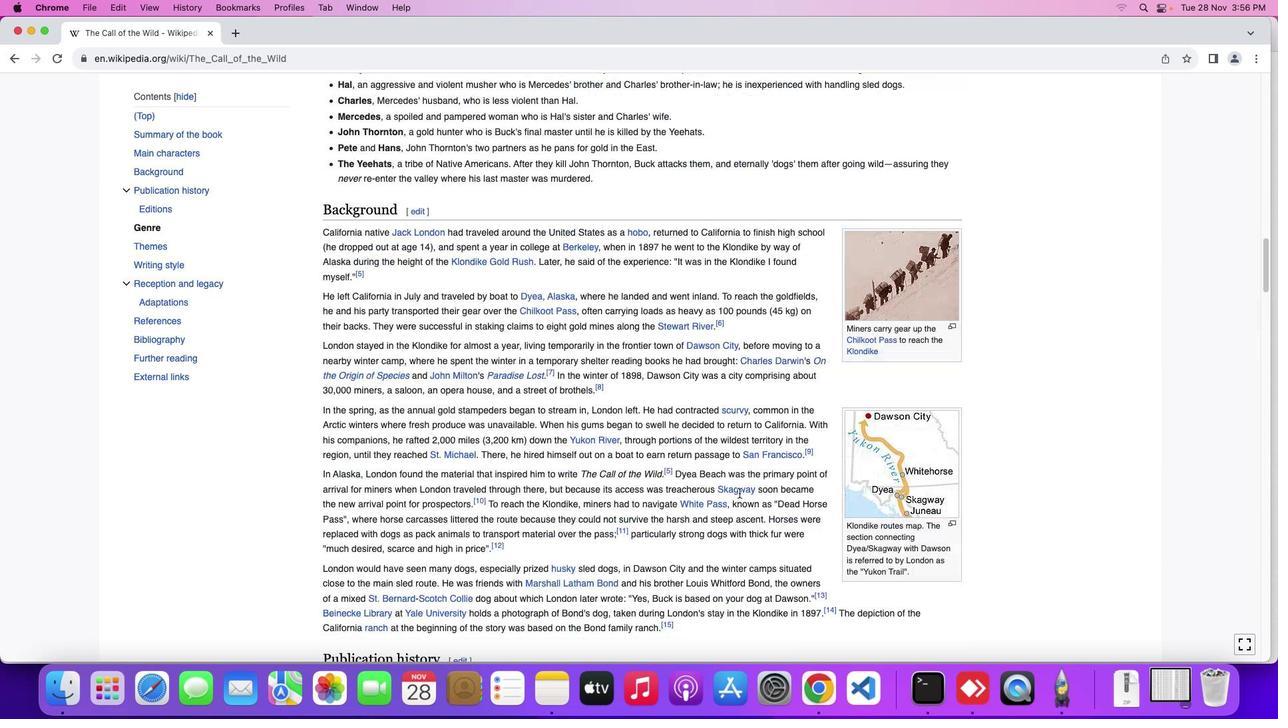 
Action: Mouse scrolled (737, 490) with delta (-1, 0)
Screenshot: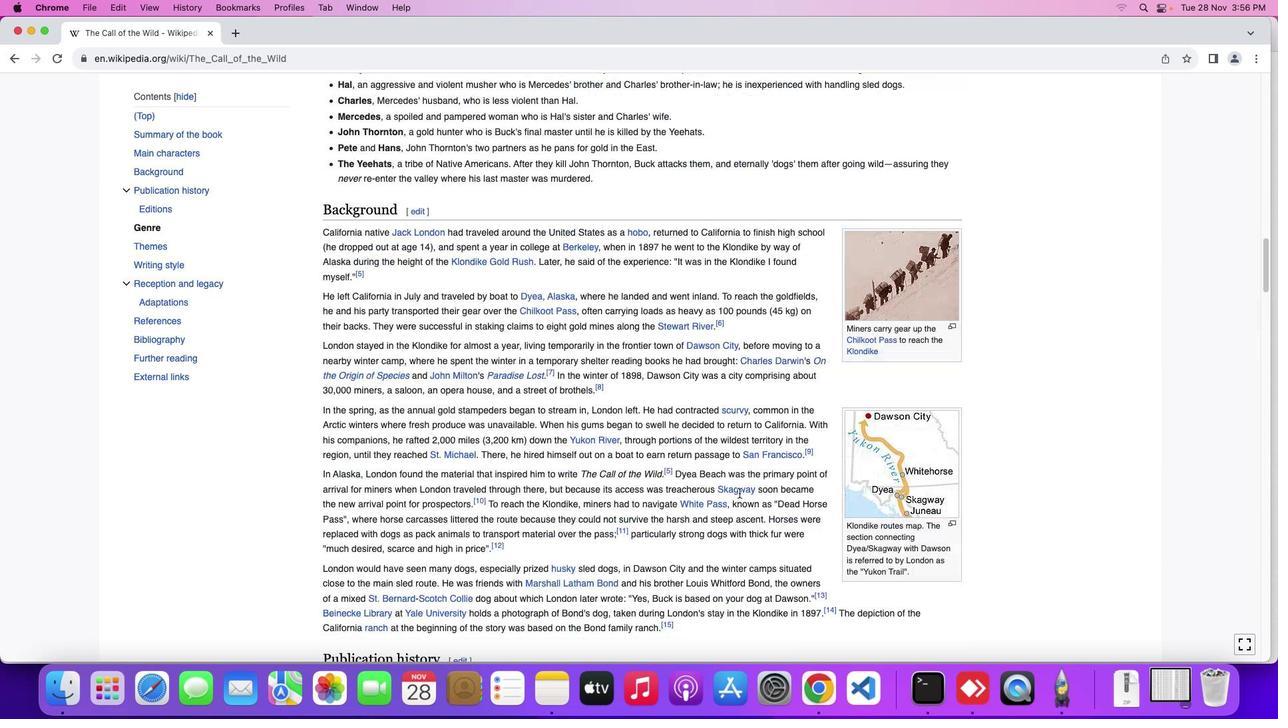 
Action: Mouse scrolled (737, 490) with delta (-1, 1)
Screenshot: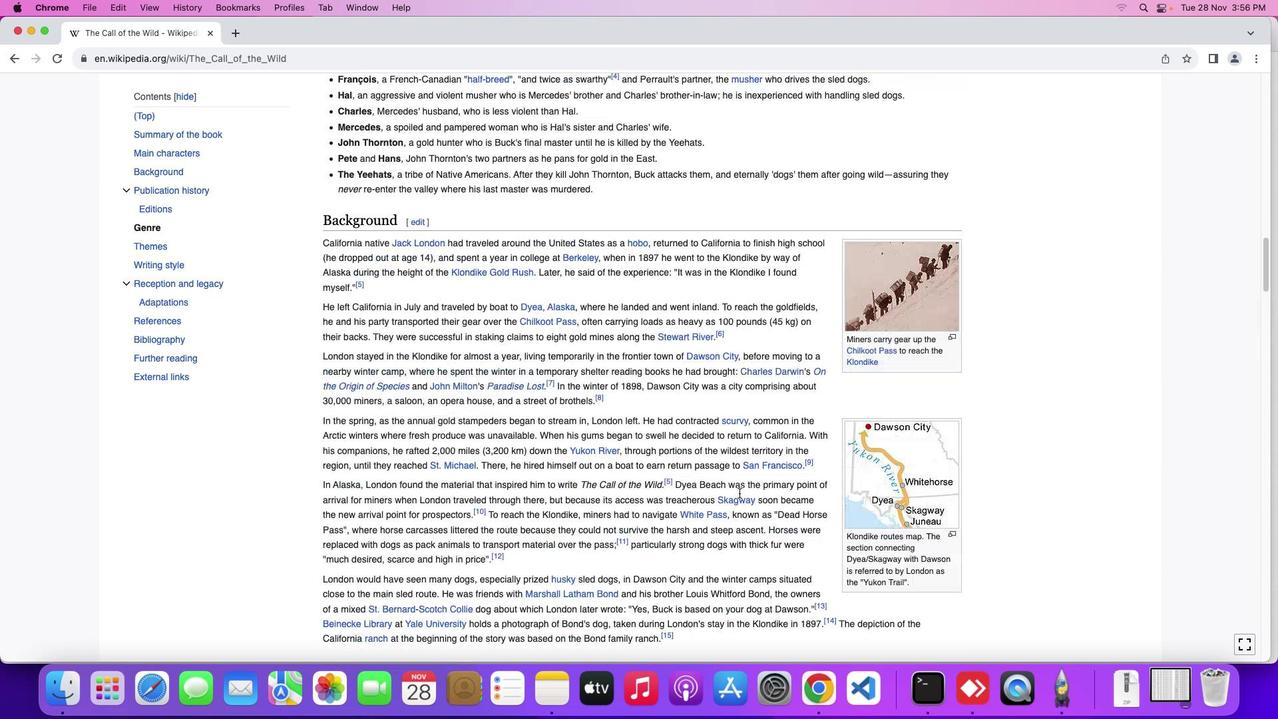 
Action: Mouse scrolled (737, 490) with delta (-1, 1)
Screenshot: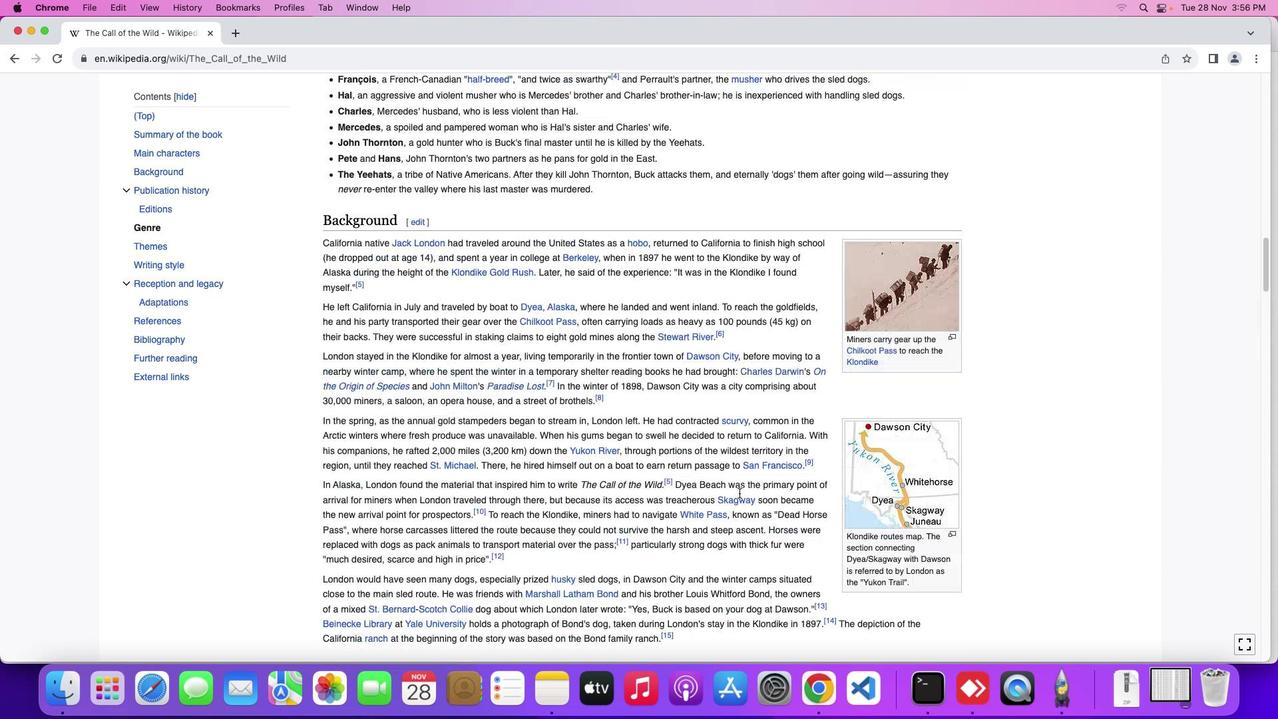 
Action: Mouse scrolled (737, 490) with delta (-1, 1)
Screenshot: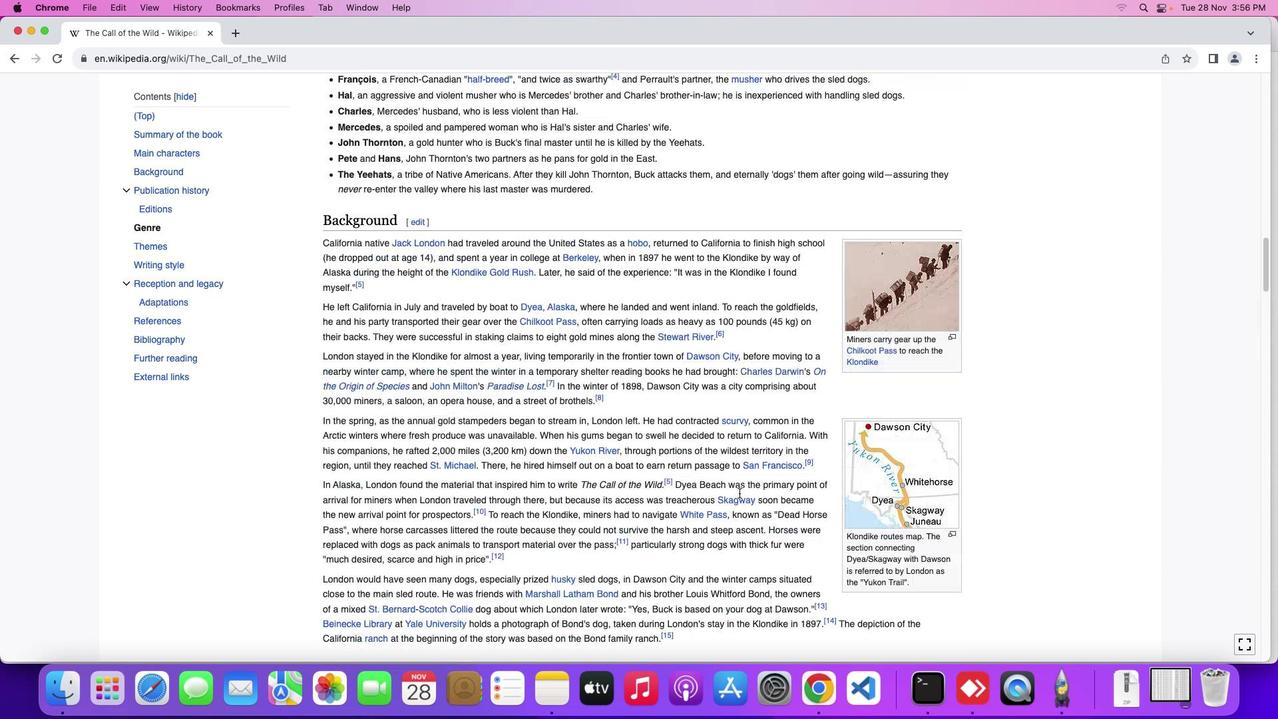 
Action: Mouse moved to (737, 490)
Screenshot: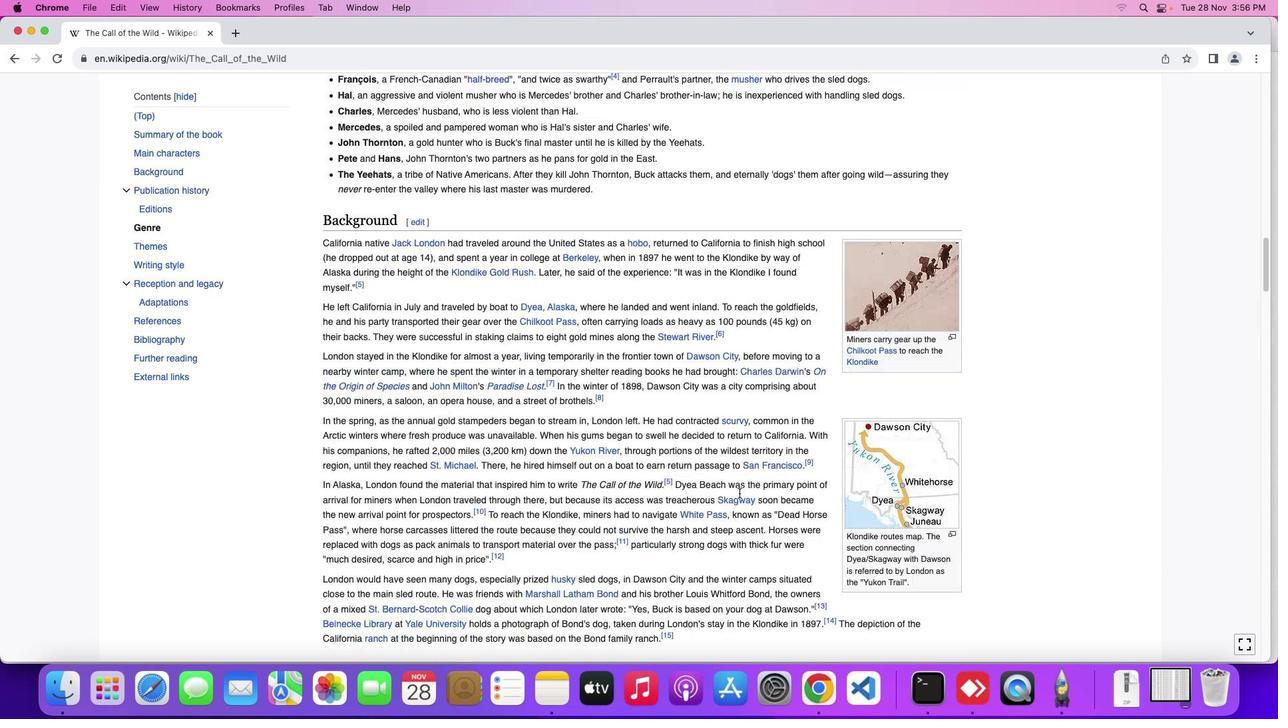 
Action: Mouse scrolled (737, 490) with delta (-1, -1)
Screenshot: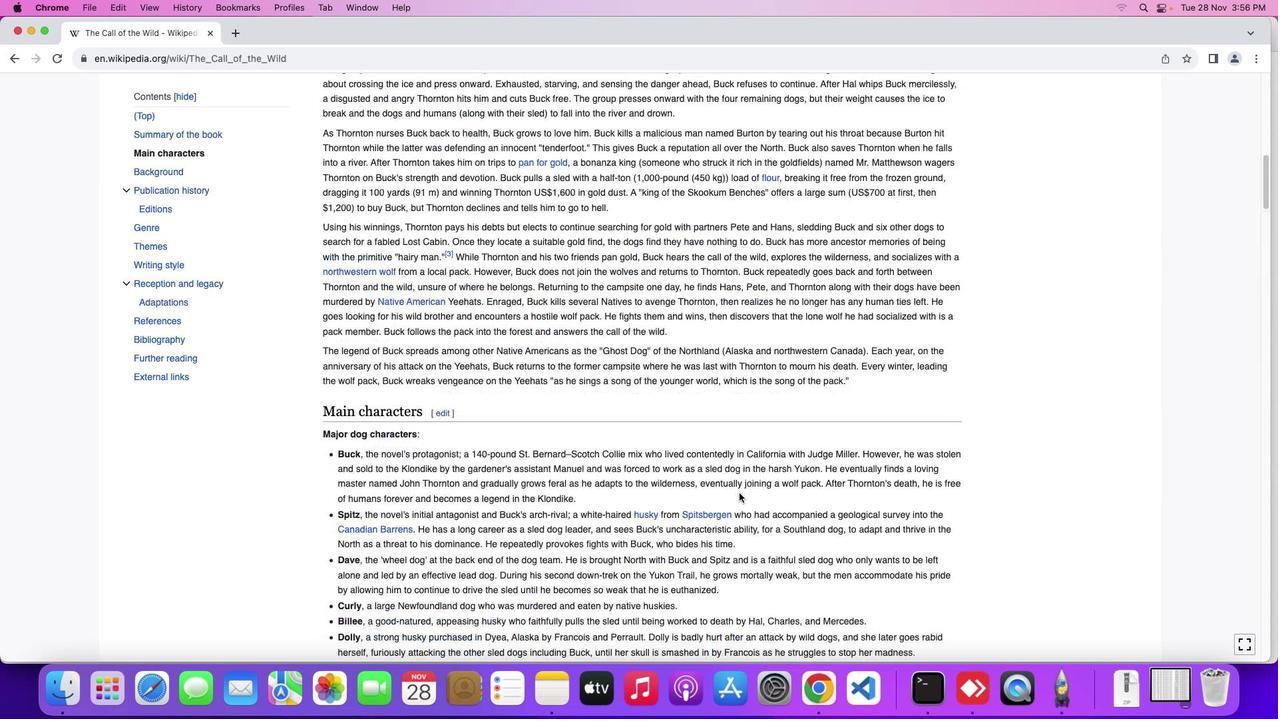 
Action: Mouse scrolled (737, 490) with delta (-1, -1)
Screenshot: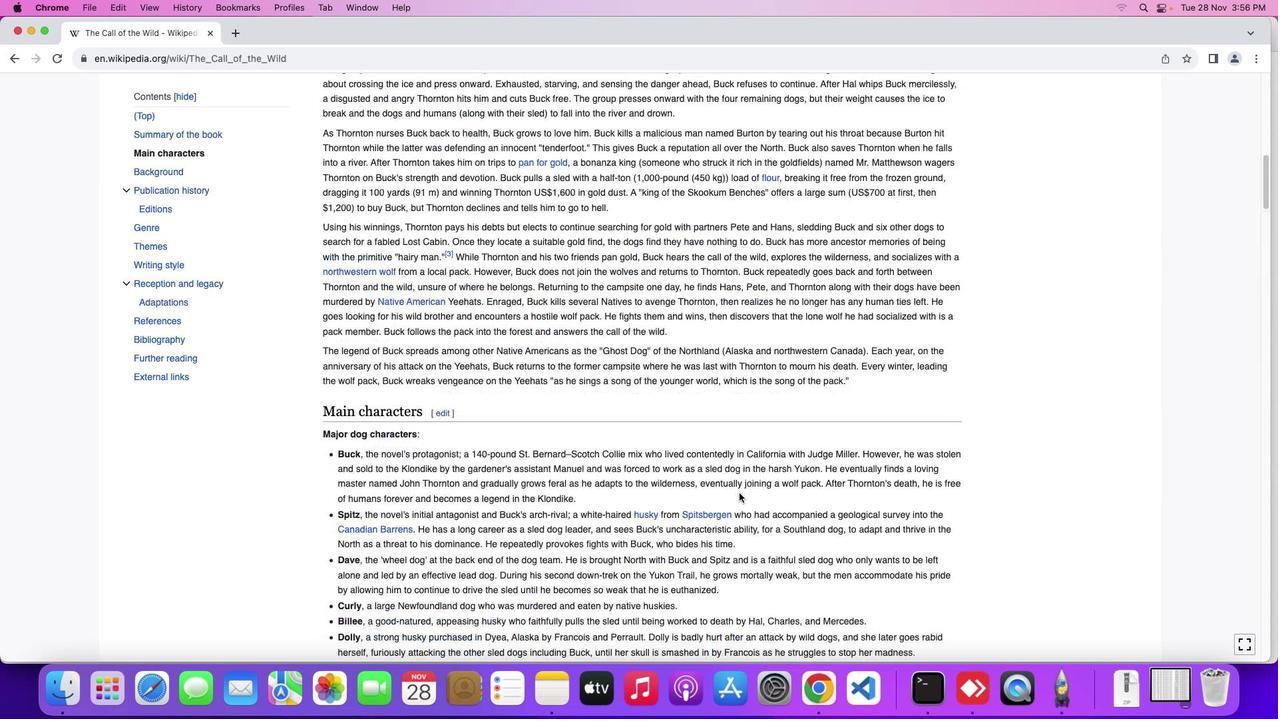 
Action: Mouse moved to (736, 490)
Screenshot: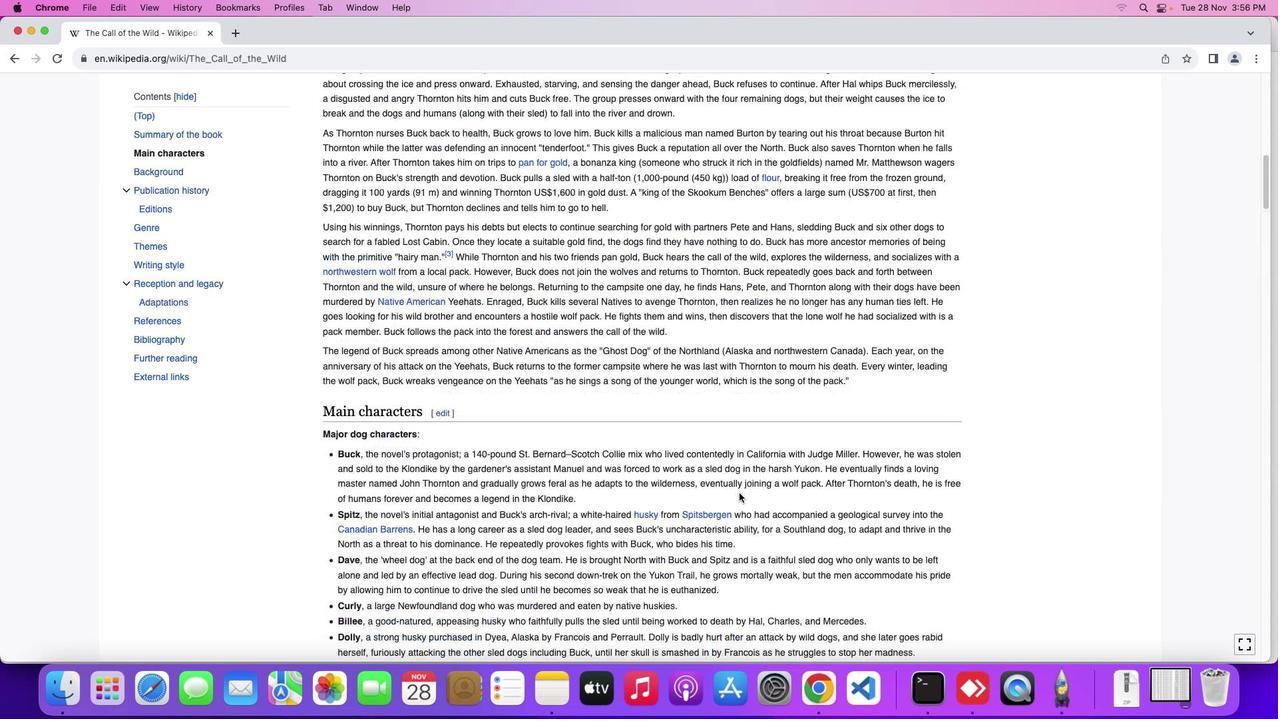 
Action: Mouse scrolled (736, 490) with delta (-1, 0)
Screenshot: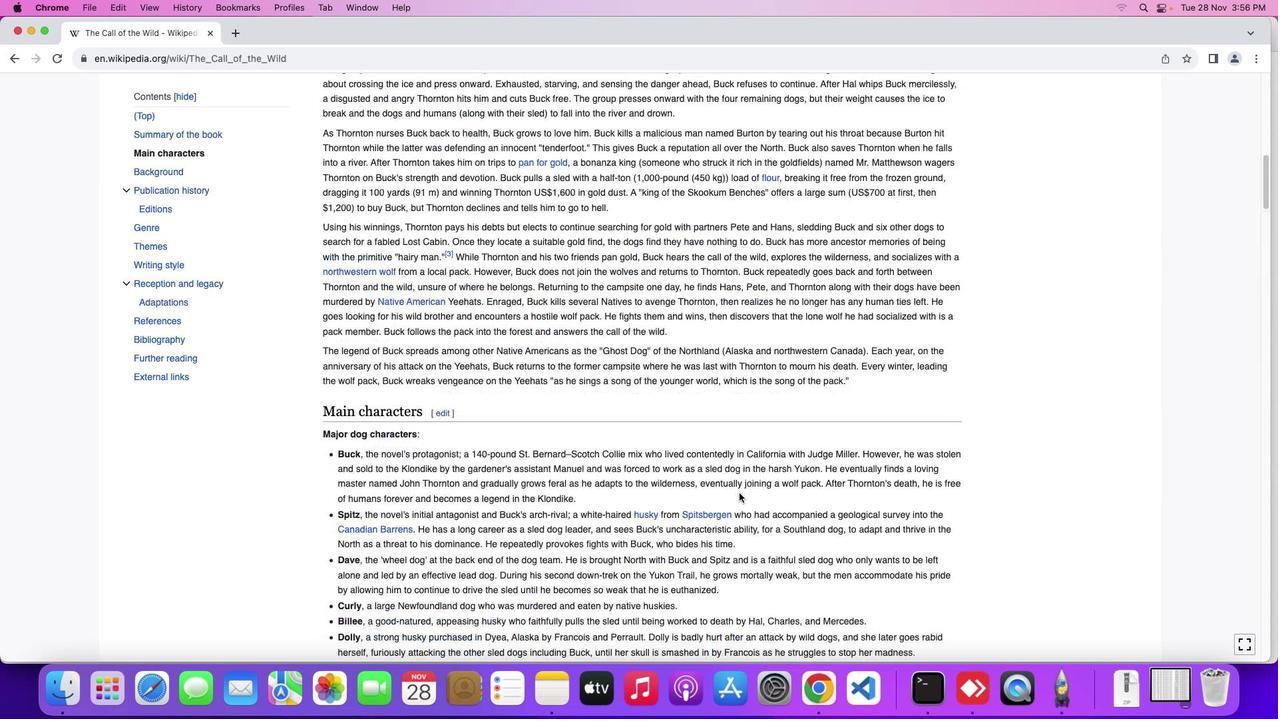 
Action: Mouse scrolled (736, 490) with delta (-1, 0)
Screenshot: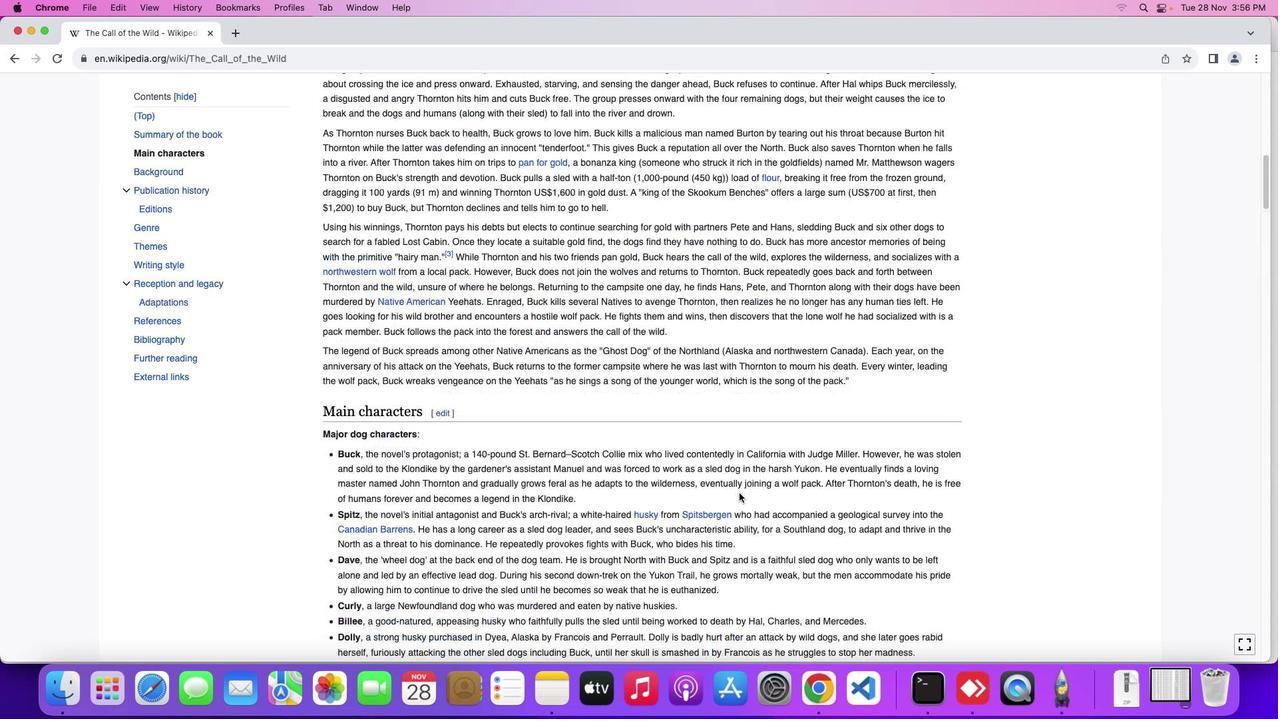 
Action: Mouse scrolled (736, 490) with delta (-1, 1)
Screenshot: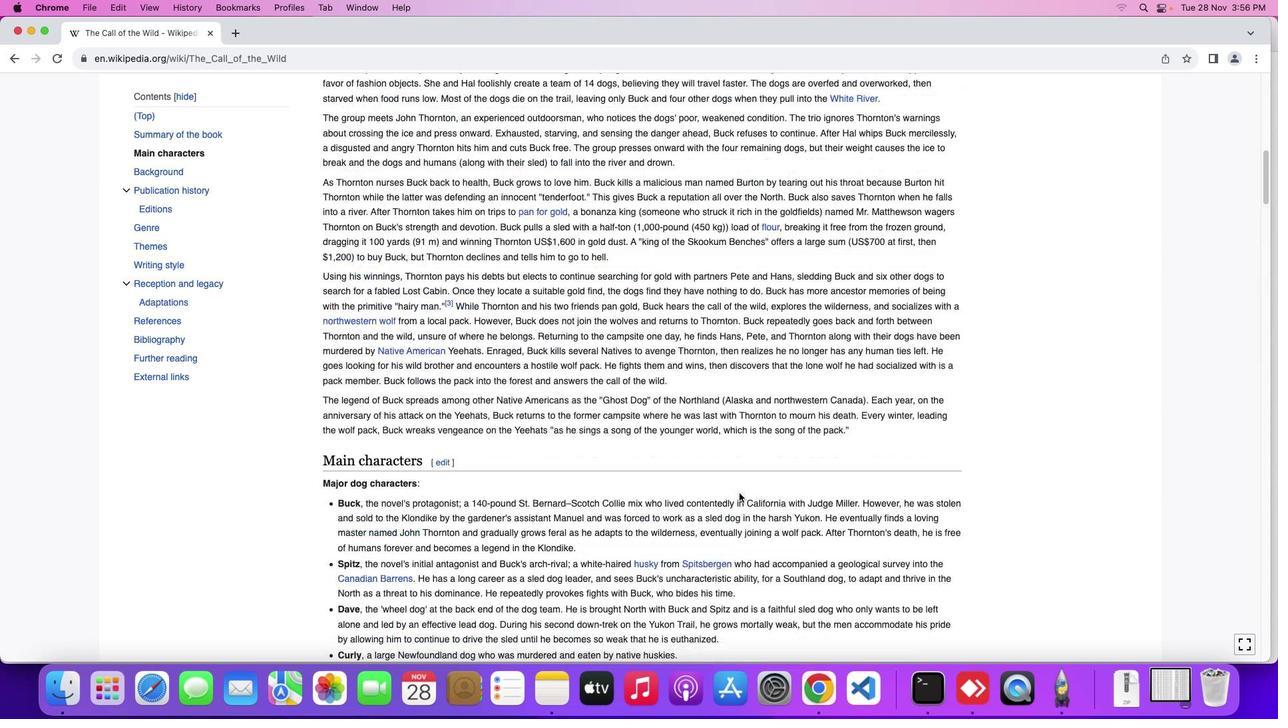 
Action: Mouse scrolled (736, 490) with delta (-1, 1)
Screenshot: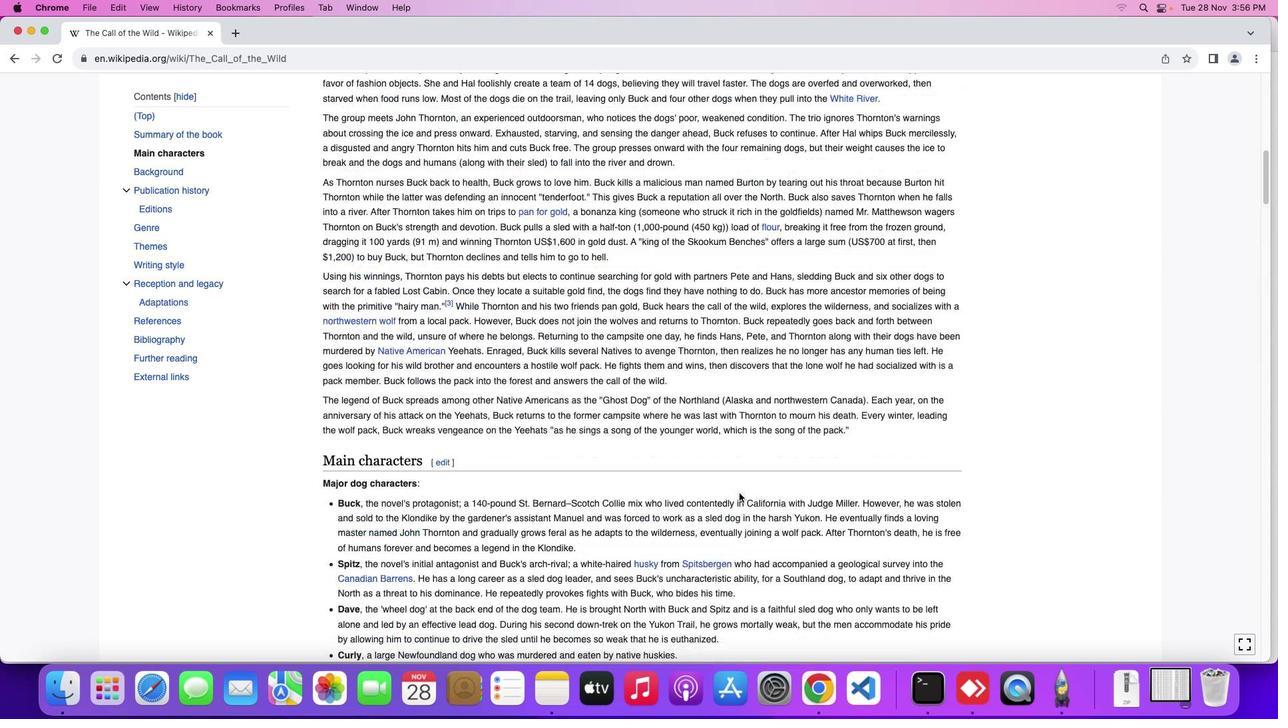 
Action: Mouse scrolled (736, 490) with delta (-1, 1)
Screenshot: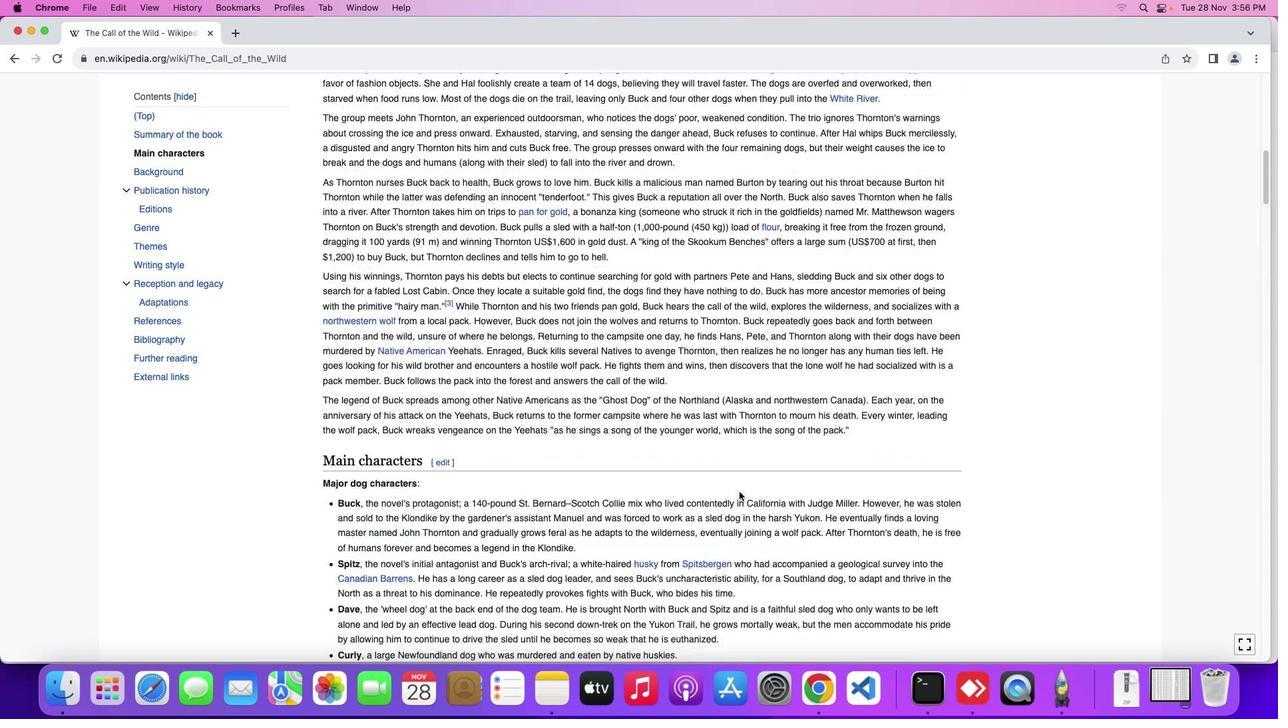 
Action: Mouse moved to (737, 488)
Screenshot: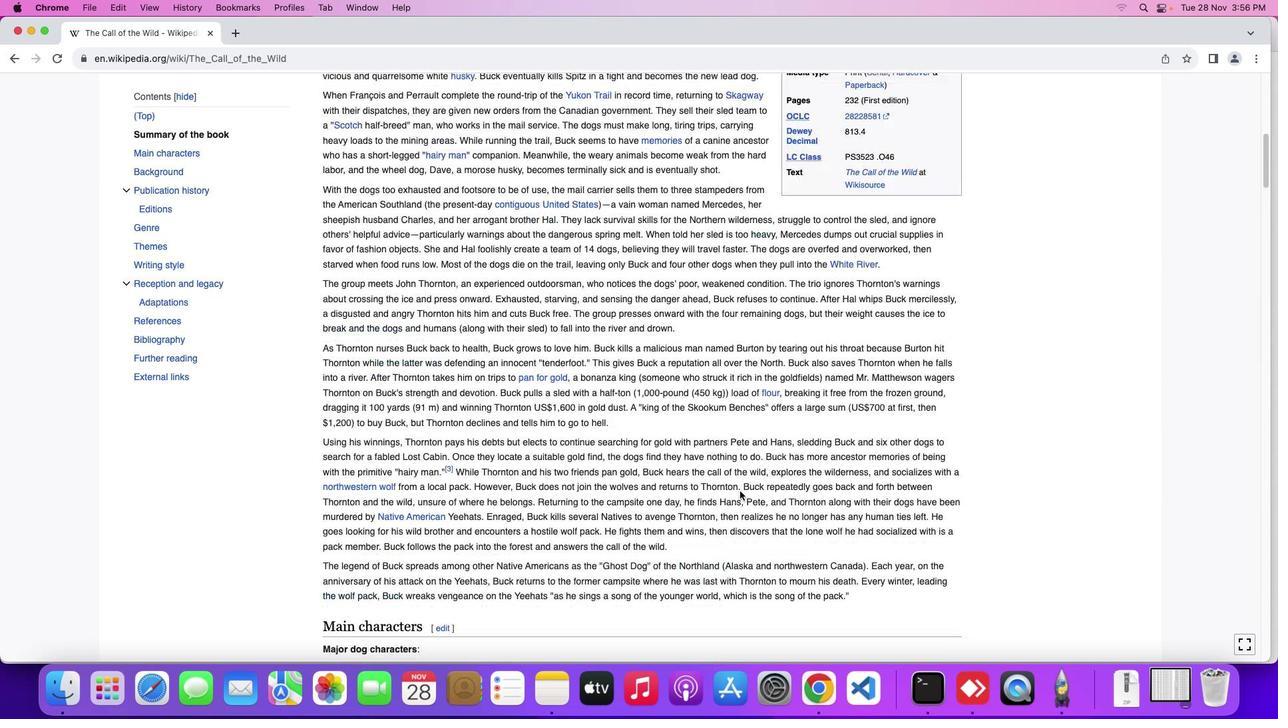 
Action: Mouse scrolled (737, 488) with delta (-1, -1)
Screenshot: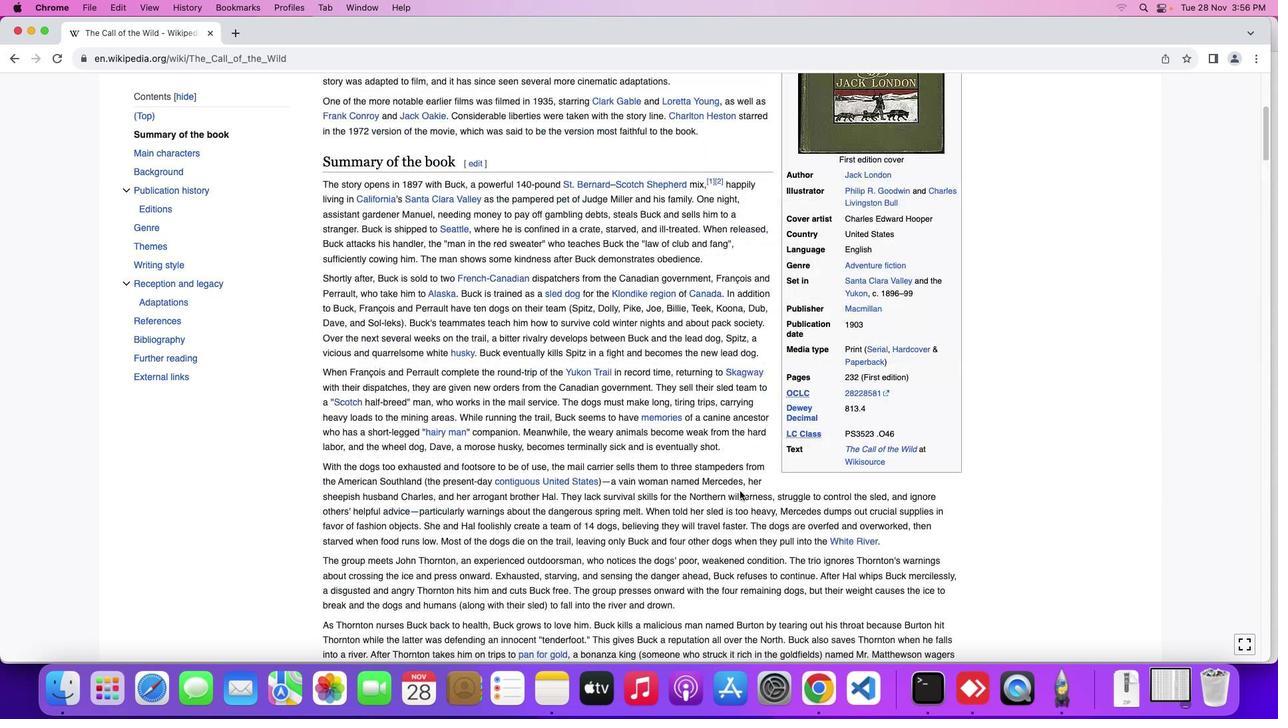 
Action: Mouse scrolled (737, 488) with delta (-1, -1)
Screenshot: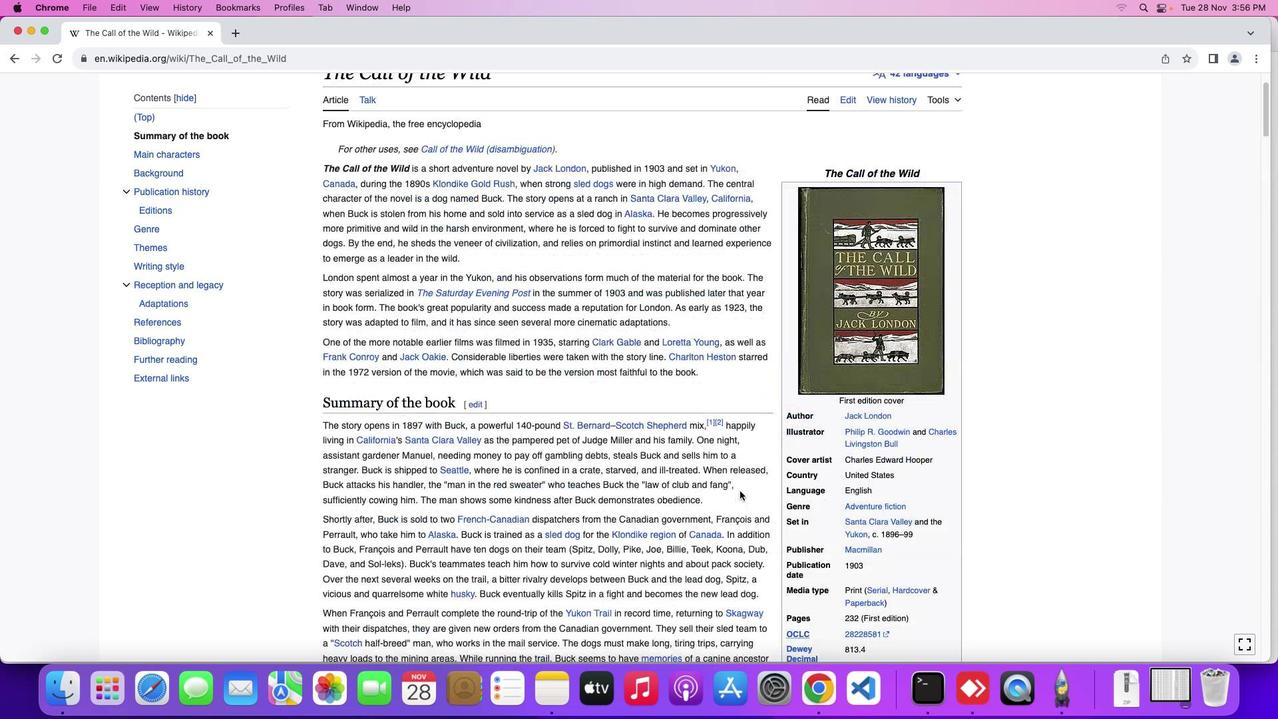 
Action: Mouse scrolled (737, 488) with delta (-1, 0)
Screenshot: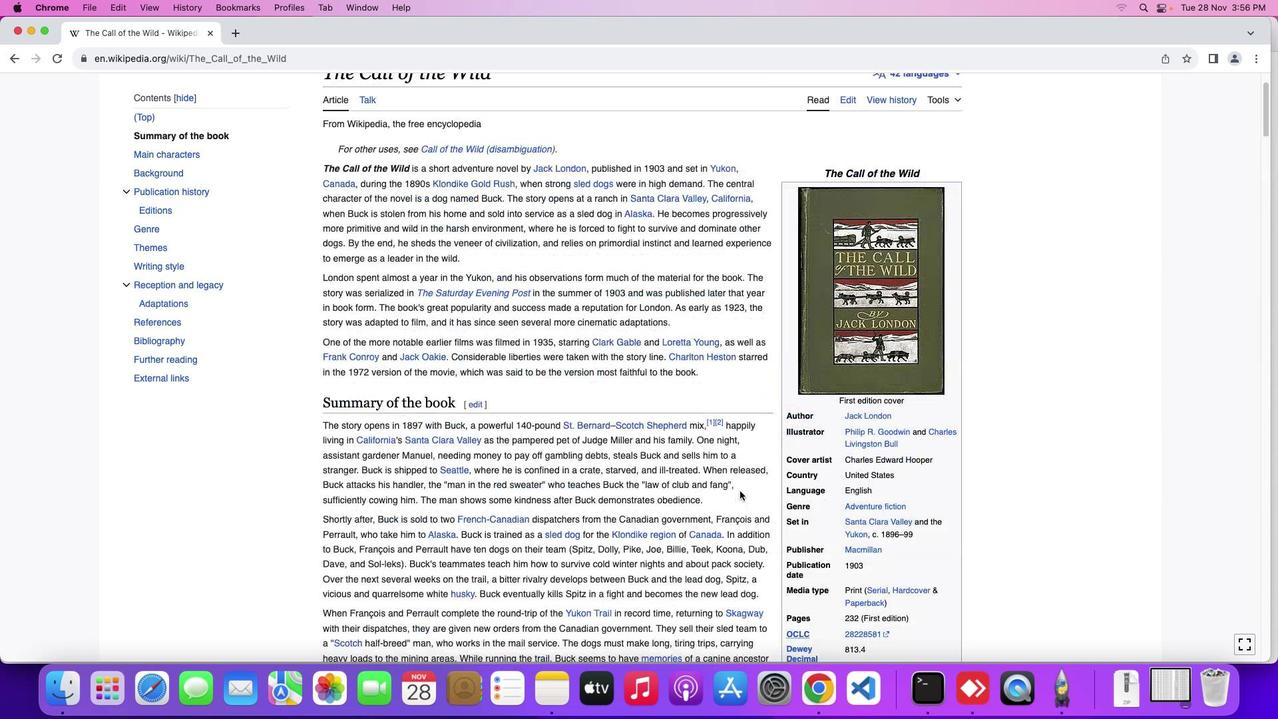 
Action: Mouse scrolled (737, 488) with delta (-1, 0)
Screenshot: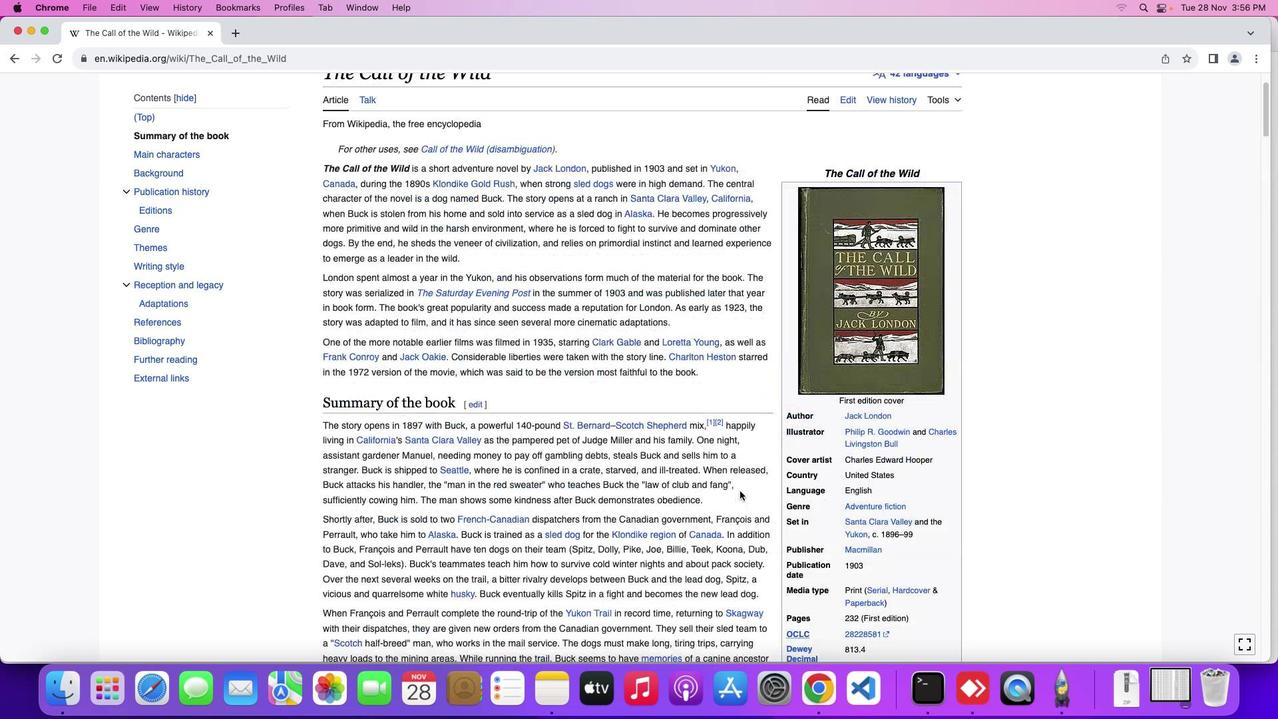 
Action: Mouse scrolled (737, 488) with delta (-1, 1)
Screenshot: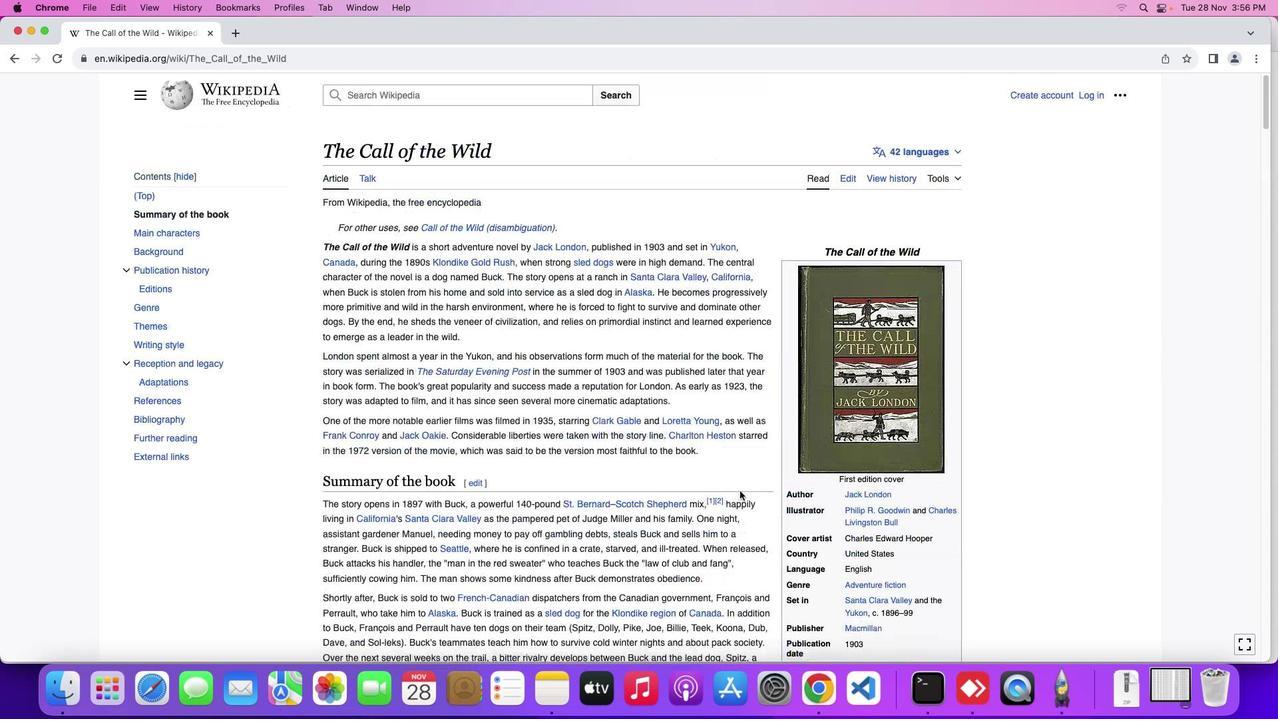 
Action: Mouse scrolled (737, 488) with delta (-1, 1)
Screenshot: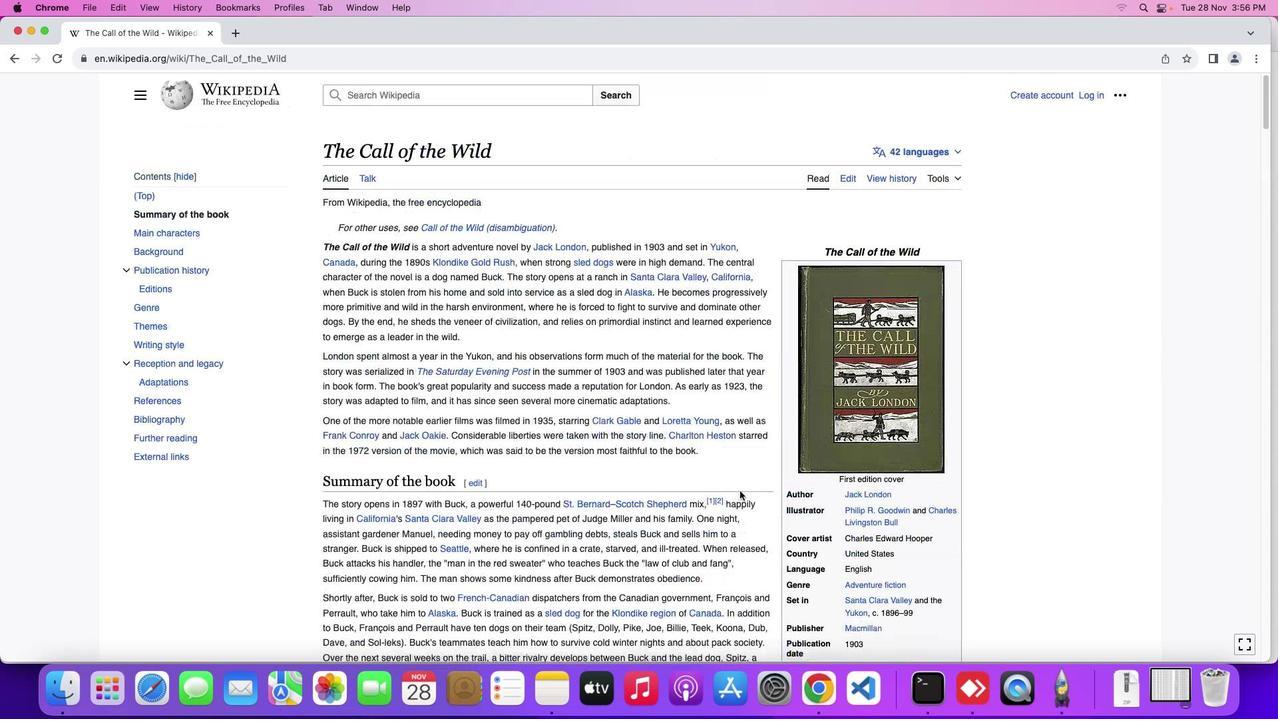 
Action: Mouse scrolled (737, 488) with delta (-1, 1)
Screenshot: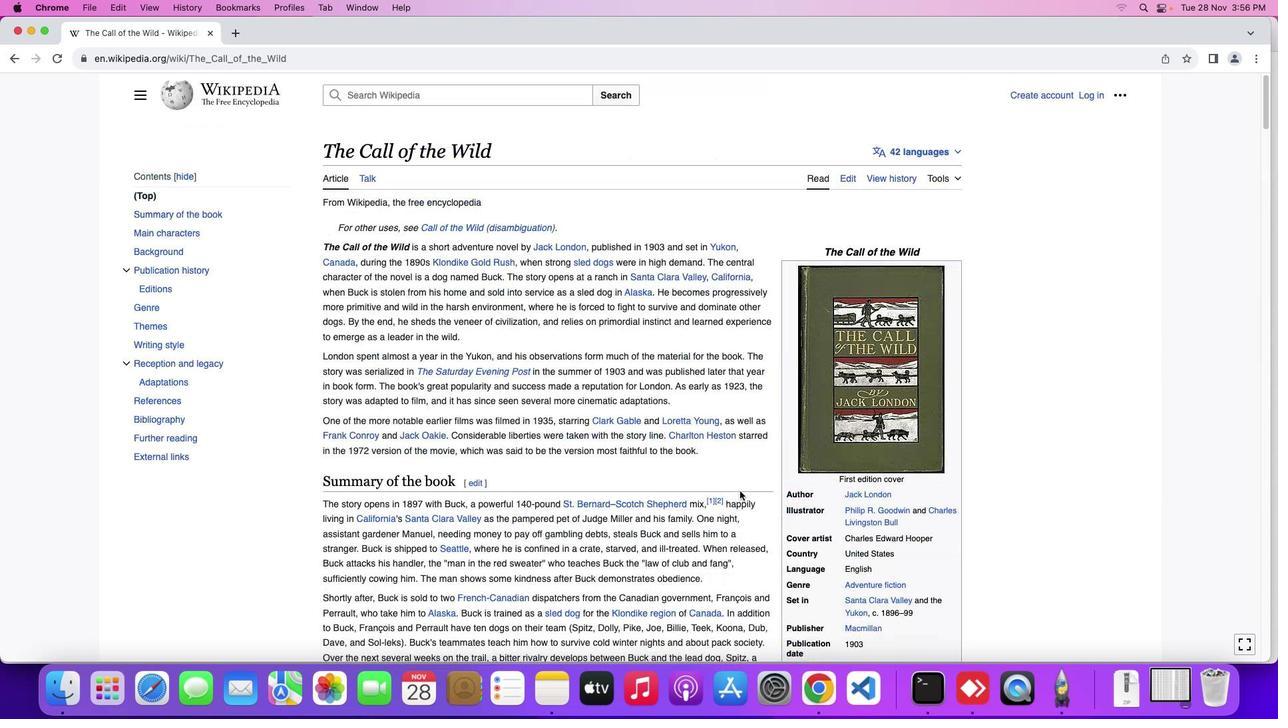 
Action: Mouse moved to (739, 487)
Screenshot: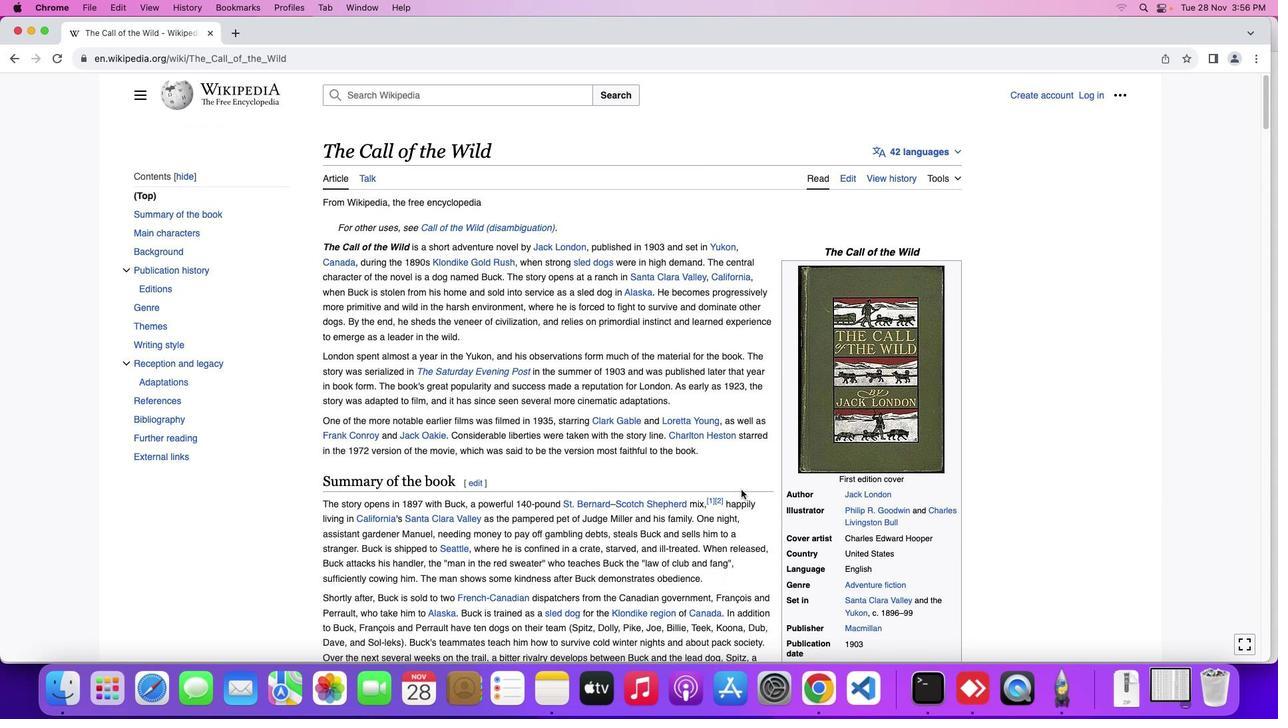 
Action: Mouse scrolled (739, 487) with delta (-1, -1)
Screenshot: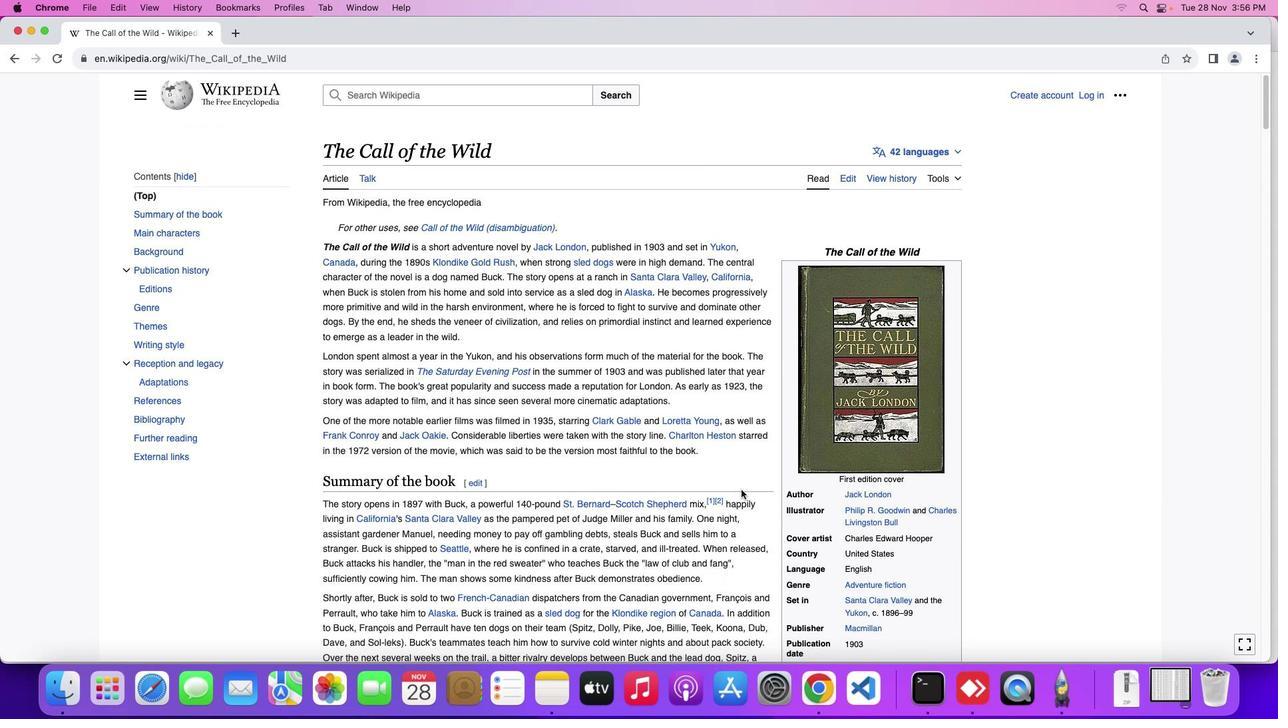 
Action: Mouse scrolled (739, 487) with delta (-1, -1)
Screenshot: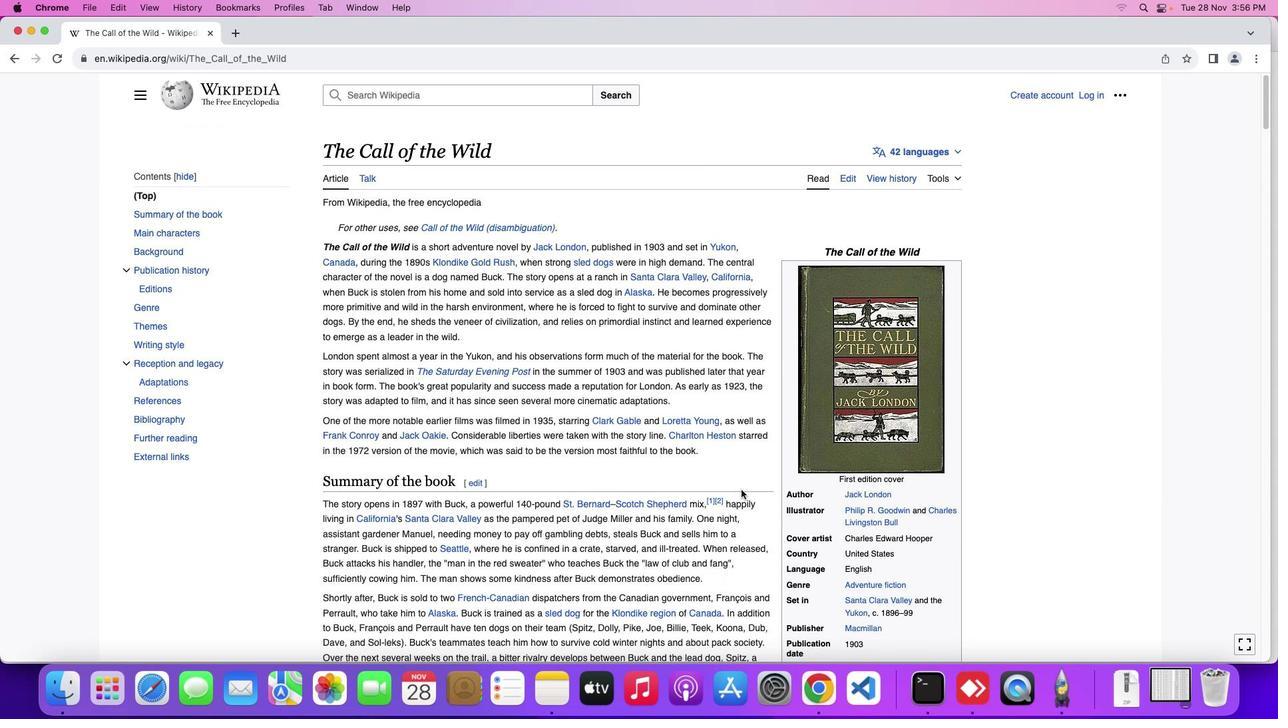 
Action: Mouse scrolled (739, 487) with delta (-1, 0)
Screenshot: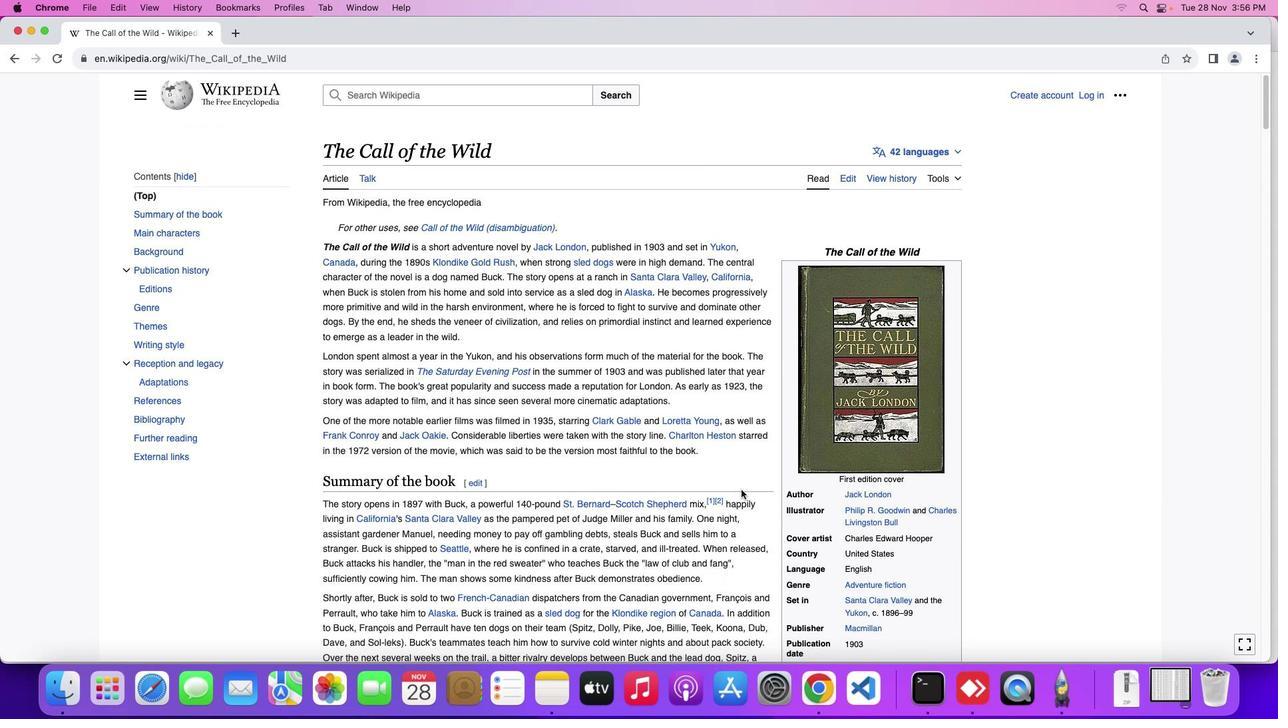 
Action: Mouse scrolled (739, 487) with delta (-1, 0)
Screenshot: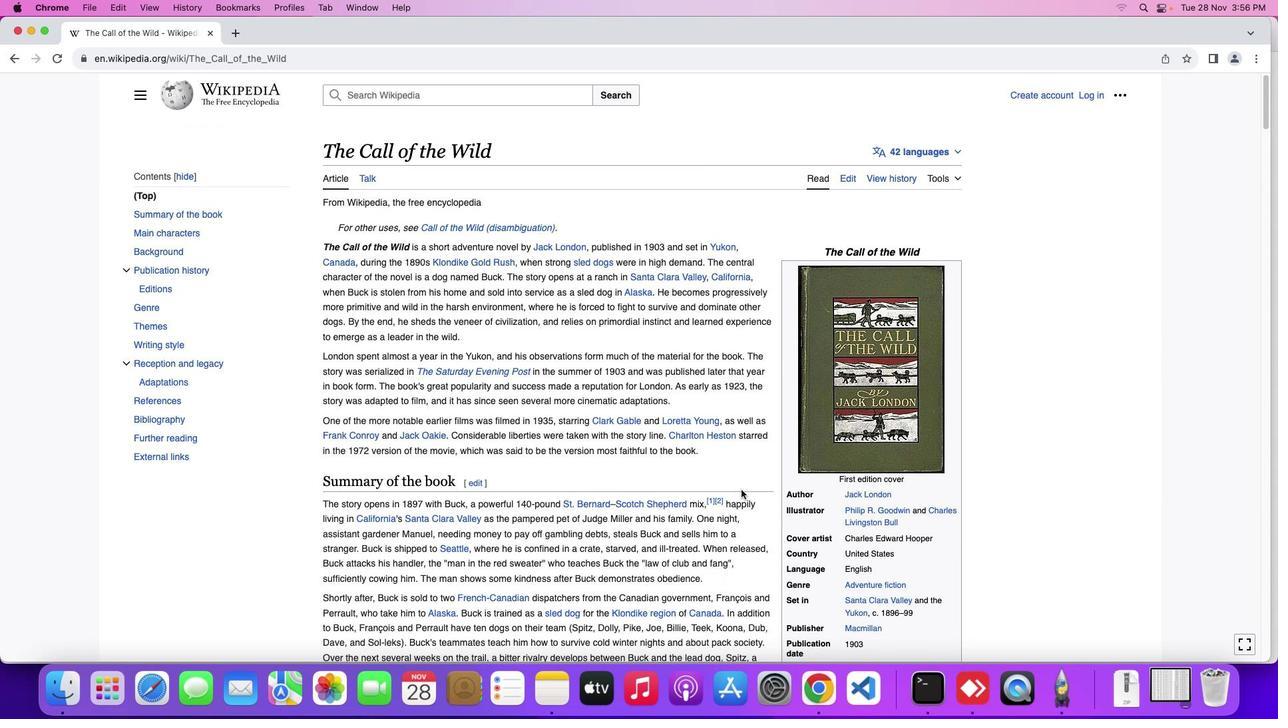 
Action: Mouse scrolled (739, 487) with delta (-1, 1)
Screenshot: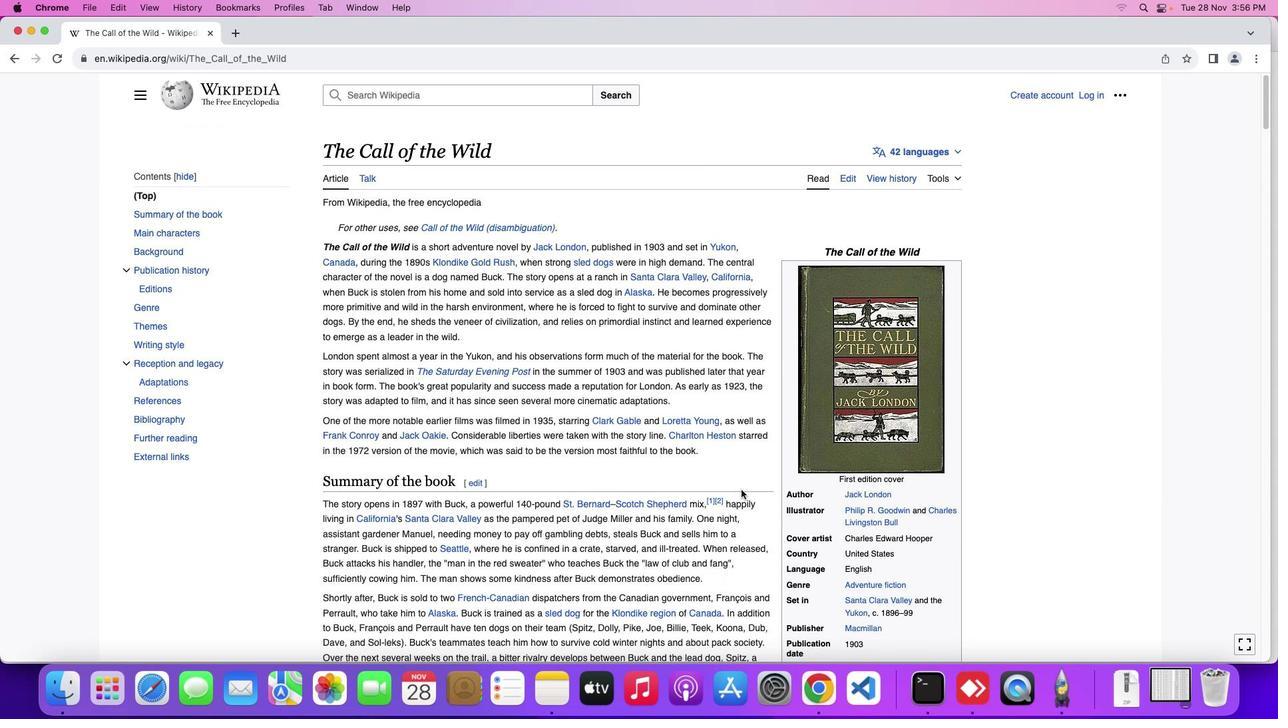 
Action: Mouse scrolled (739, 487) with delta (-1, -1)
Screenshot: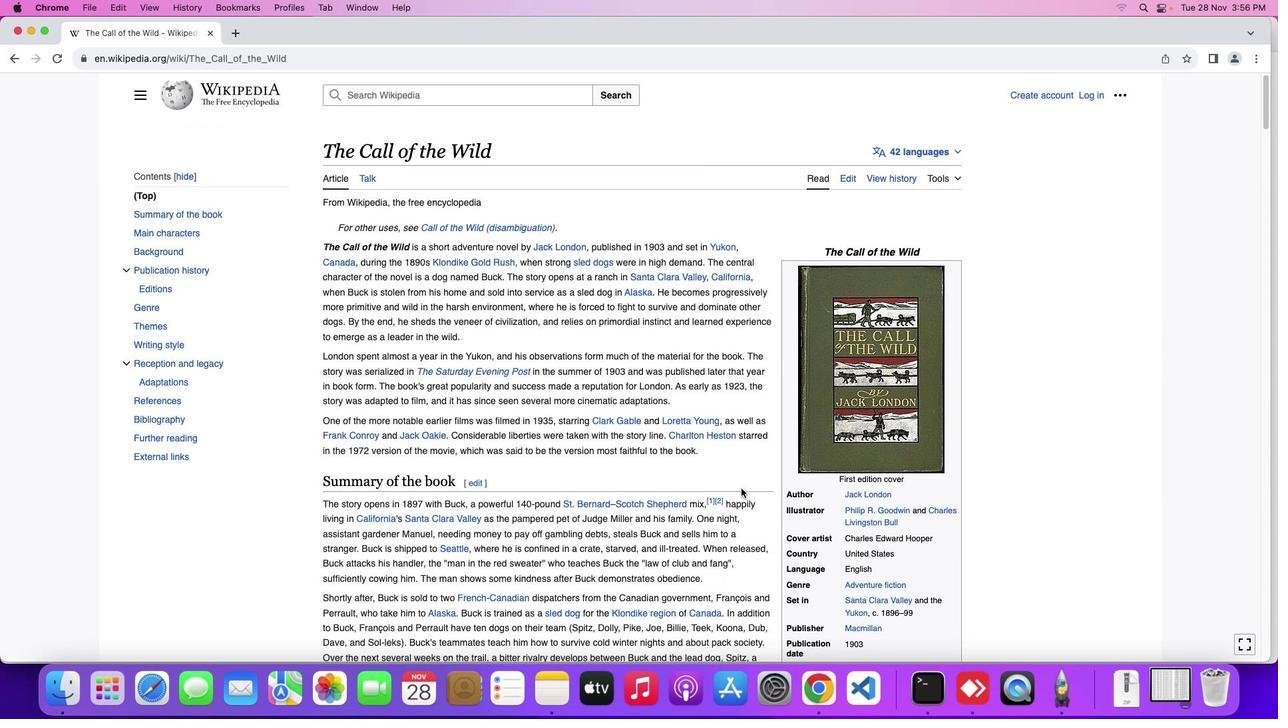 
Action: Mouse scrolled (739, 487) with delta (-1, -1)
Screenshot: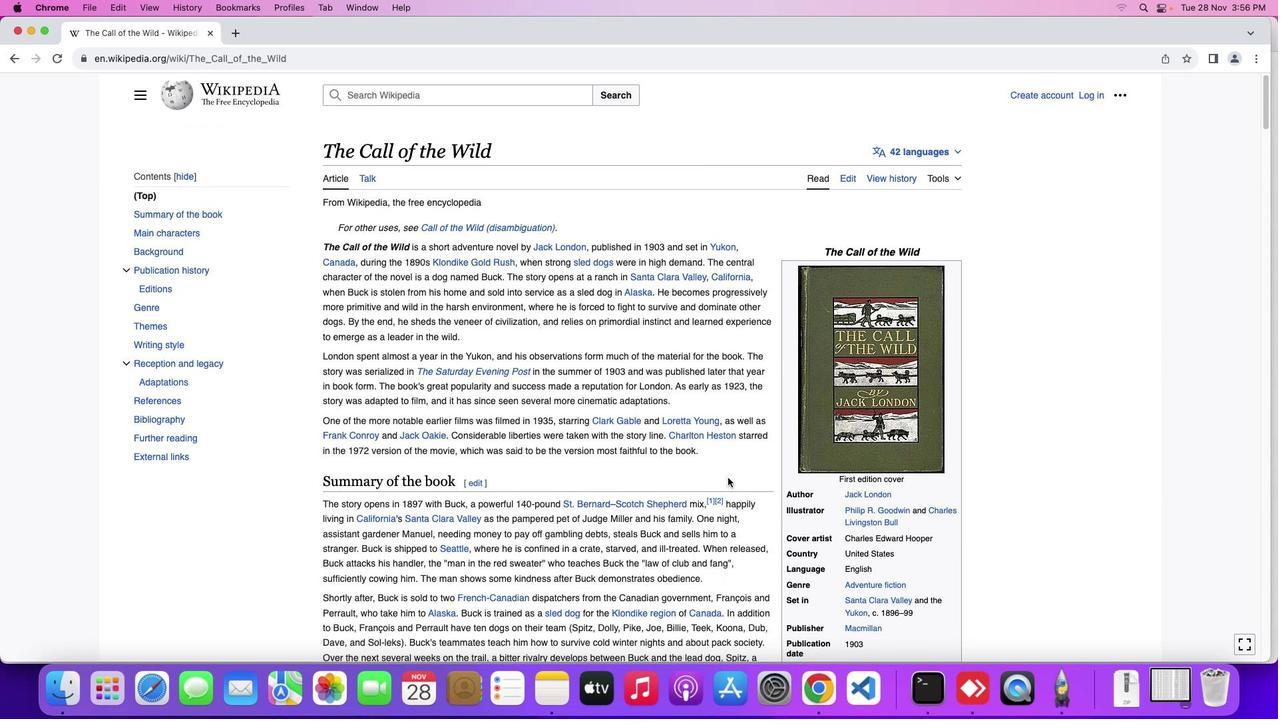 
Action: Mouse scrolled (739, 487) with delta (-1, 0)
Screenshot: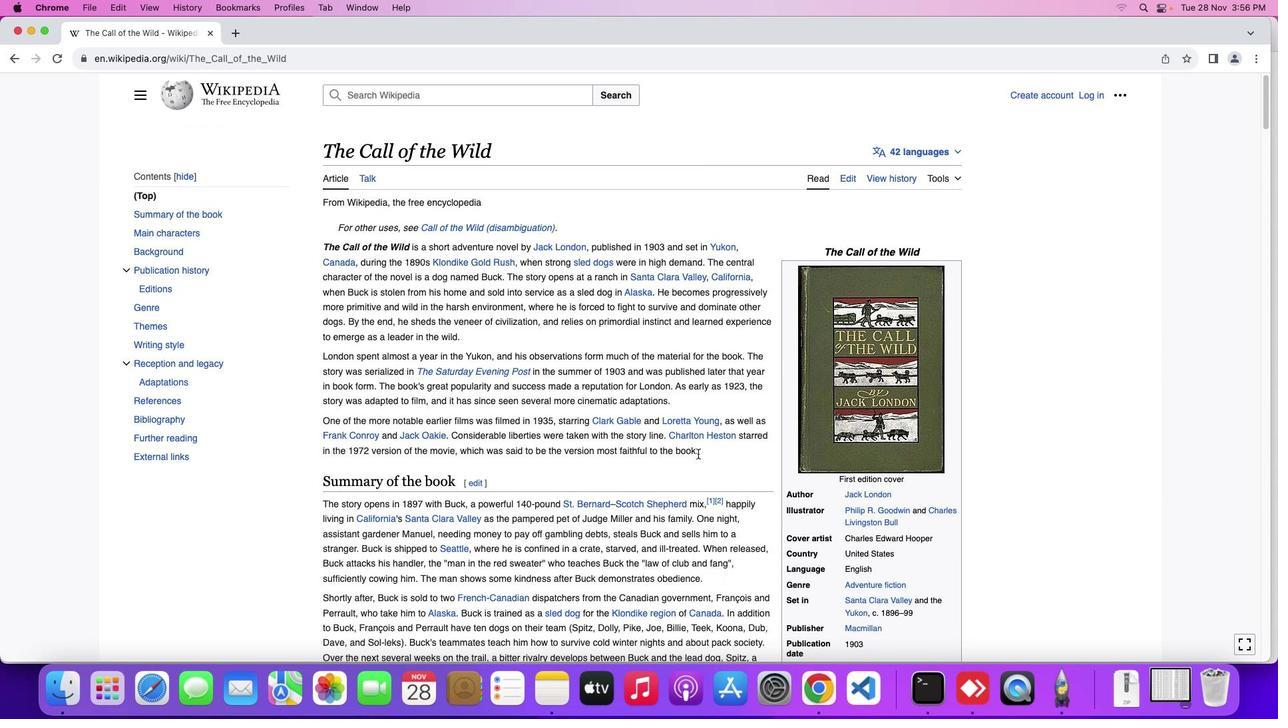
Action: Mouse moved to (27, 29)
Screenshot: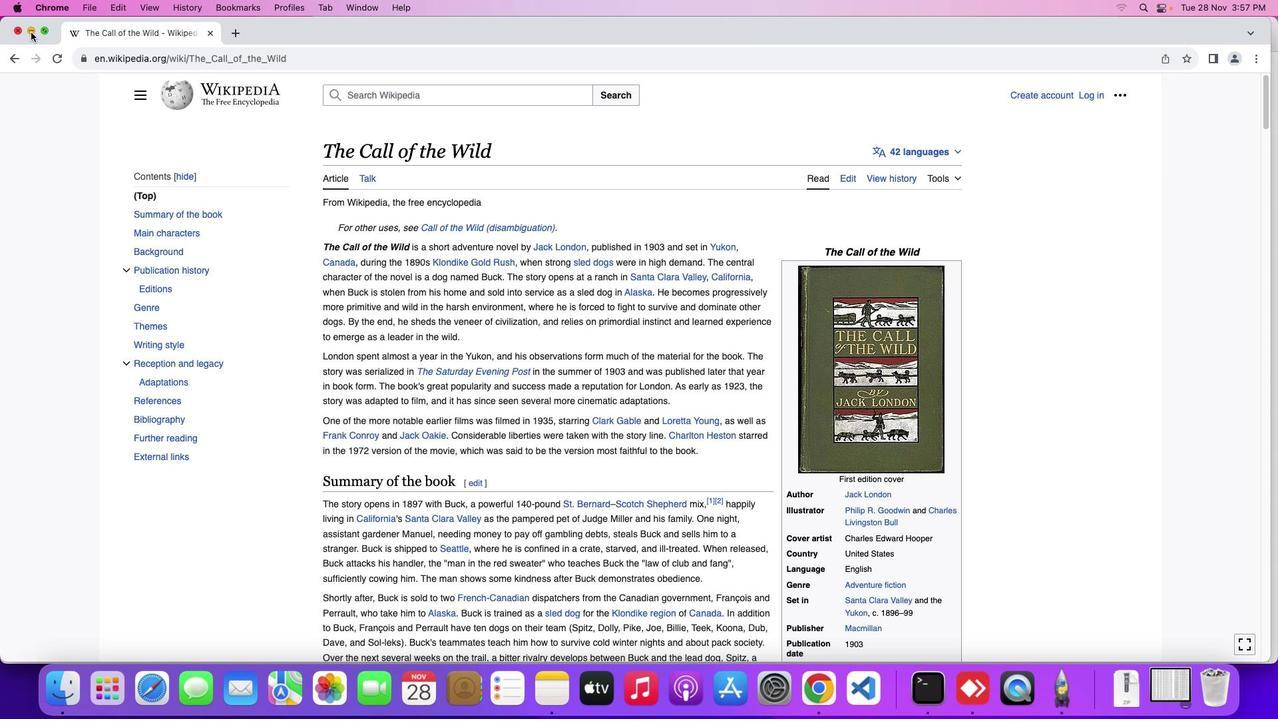 
Action: Mouse pressed left at (27, 29)
Screenshot: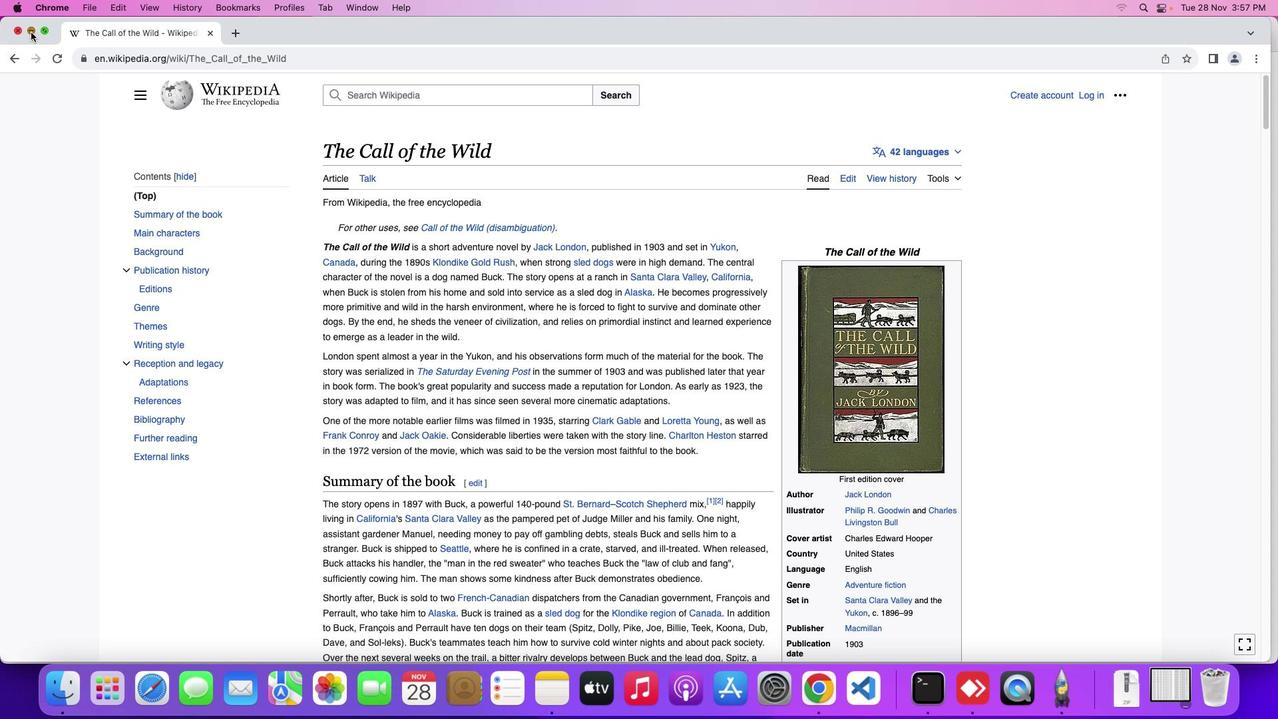 
Action: Mouse moved to (65, 101)
Screenshot: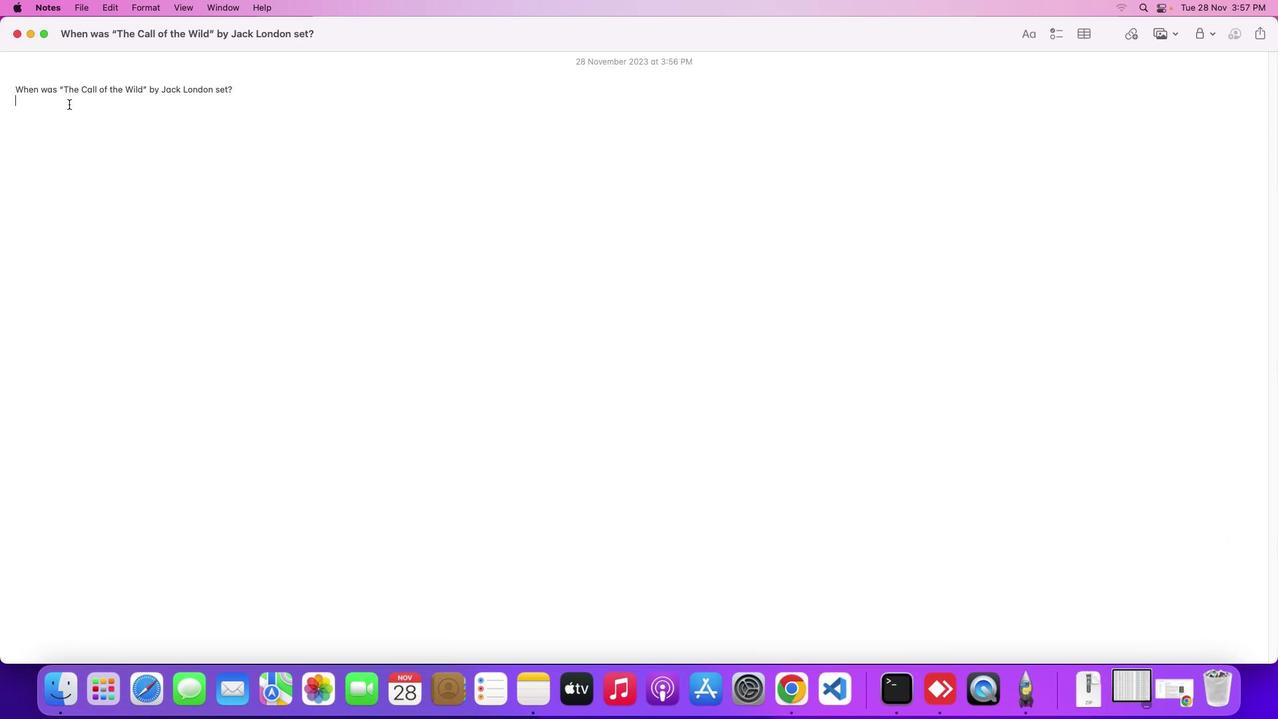 
Action: Mouse pressed left at (65, 101)
Screenshot: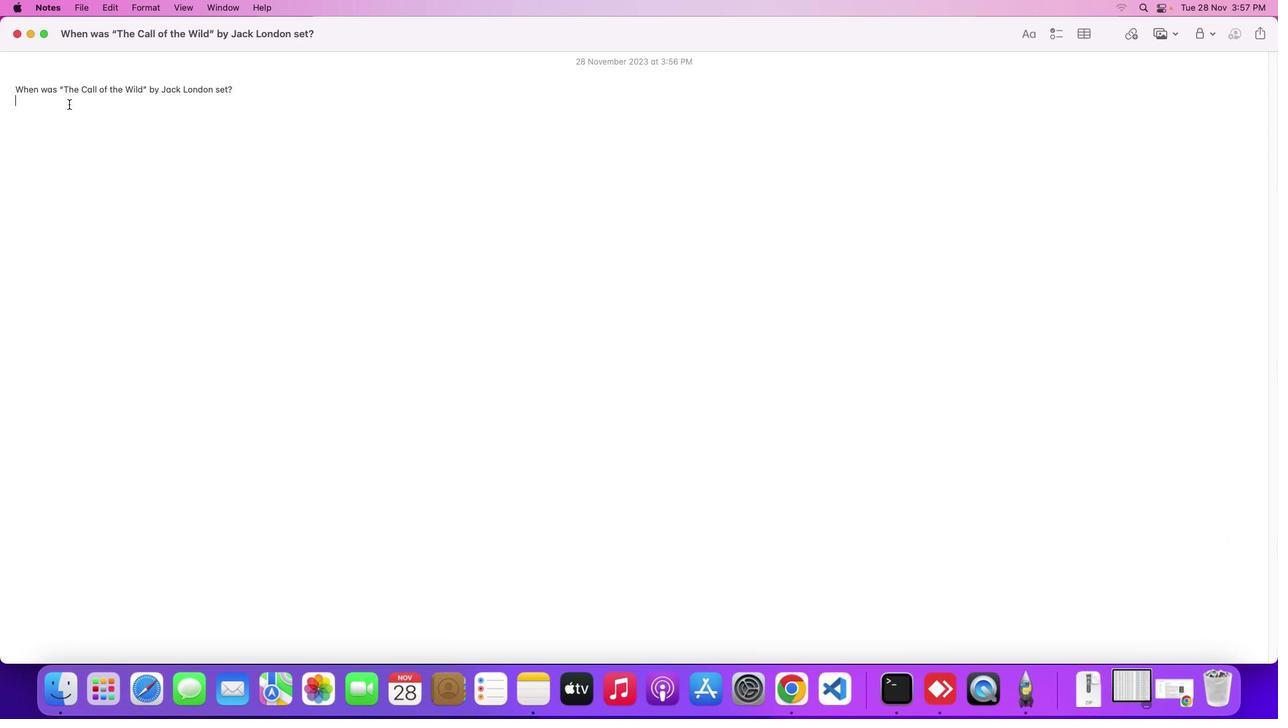 
Action: Mouse moved to (104, 125)
Screenshot: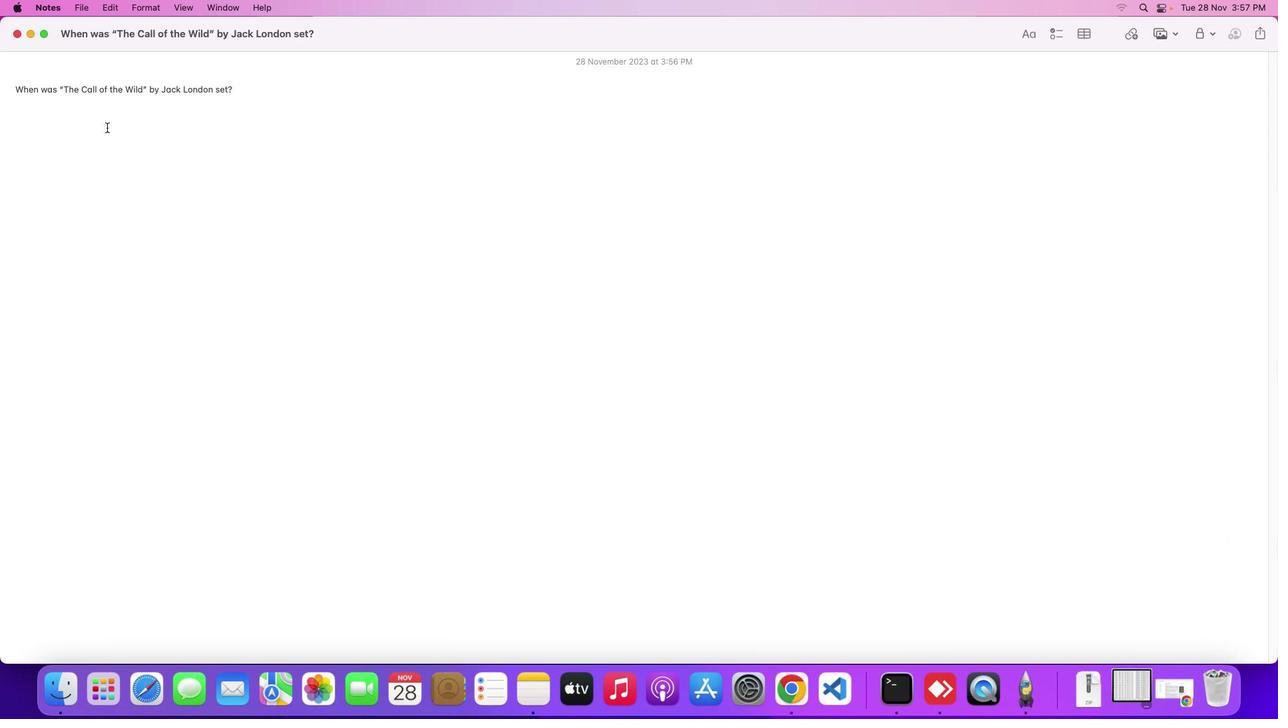 
Action: Key pressed Key.shift'"'Key.shift'T''h''e'Key.spaceKey.shift'C''a''l''l'Key.space'o''f'Key.space't''h''e'Key.spaceKey.shift'W''i''l''d'Key.shift'"'Key.space'b''y'Key.spaceKey.shift'J''a''c''k'Key.spaceKey.shift'L''o''n''d''o''n'Key.space'w''a''s'Key.space's''e''t'Key.space'i''n'Key.spaceKey.shift'Y''u''k''o''n'','Key.spaceKey.shift'C''a''n''a''d''a'','Key.space'd''u''r''i''n''g'Key.space't''h''e'Key.space'1''8''9''0''s'Key.spaceKey.shift'K''l''o''n''d''i''k''e'Key.spaceKey.shift'G''o''l''d'Key.spaceKey.shift'R''u''s''h''.'Key.space
Screenshot: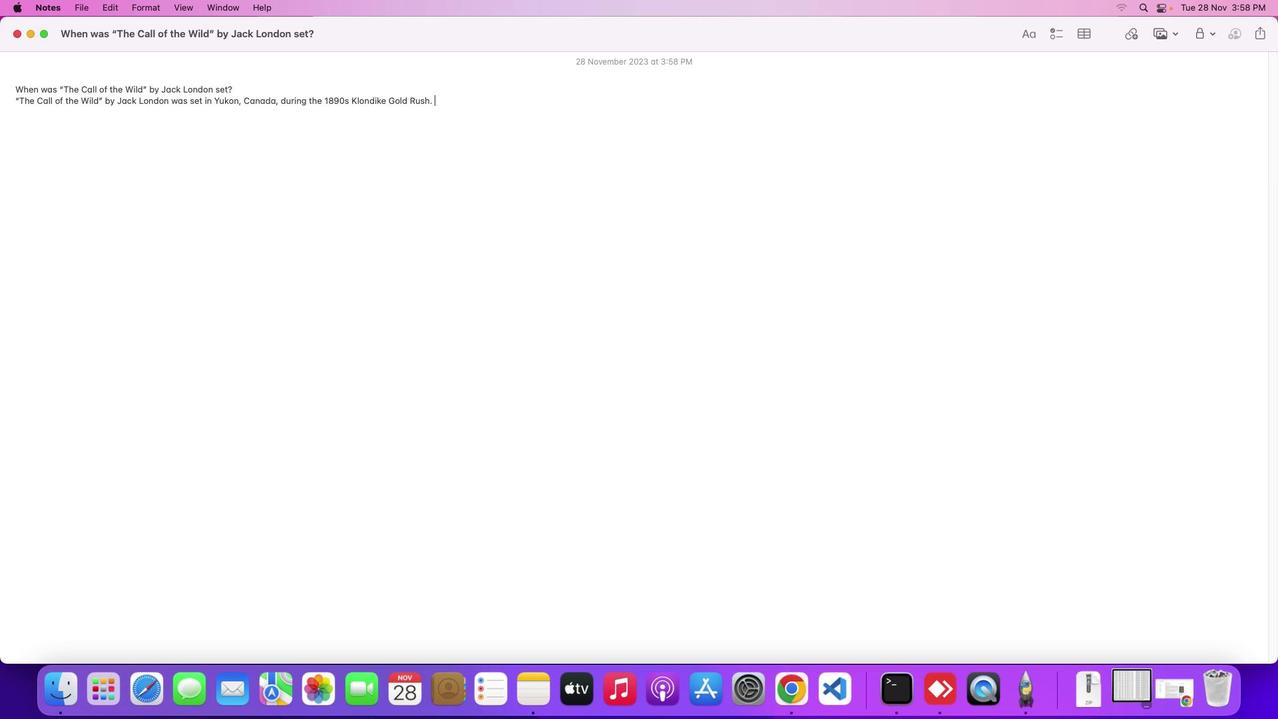 
